 Task: Reply All to email with the signature Daniel Baker with the subject Payment confirmation from softage.1@softage.net with the message I need your input on the best way to handle a project issue that has arisen., select first 2 words, change the font color from current to yellow and background color to blue Send the email
Action: Mouse moved to (440, 573)
Screenshot: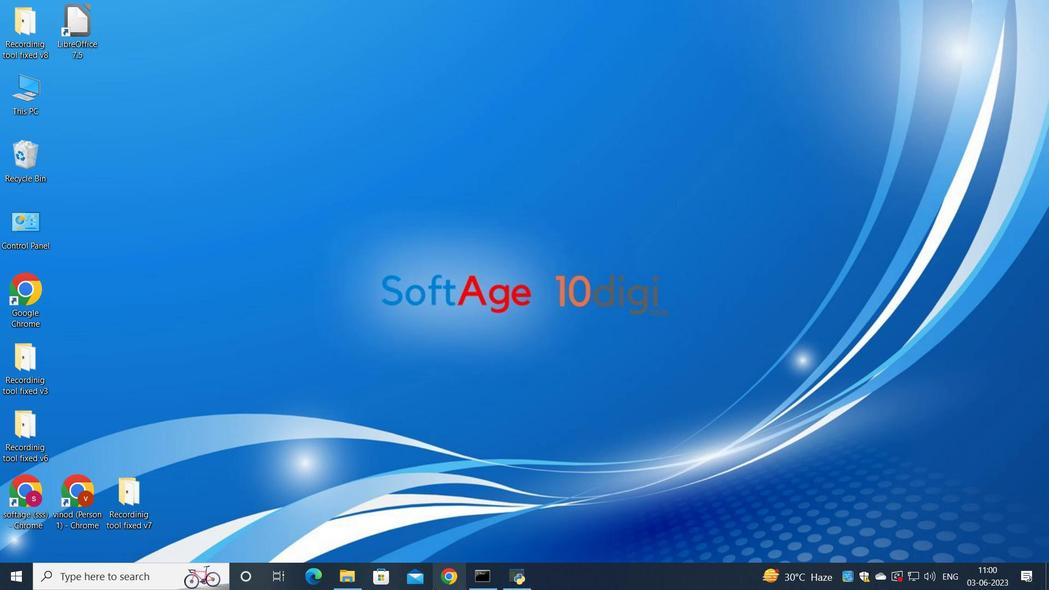 
Action: Mouse pressed left at (440, 573)
Screenshot: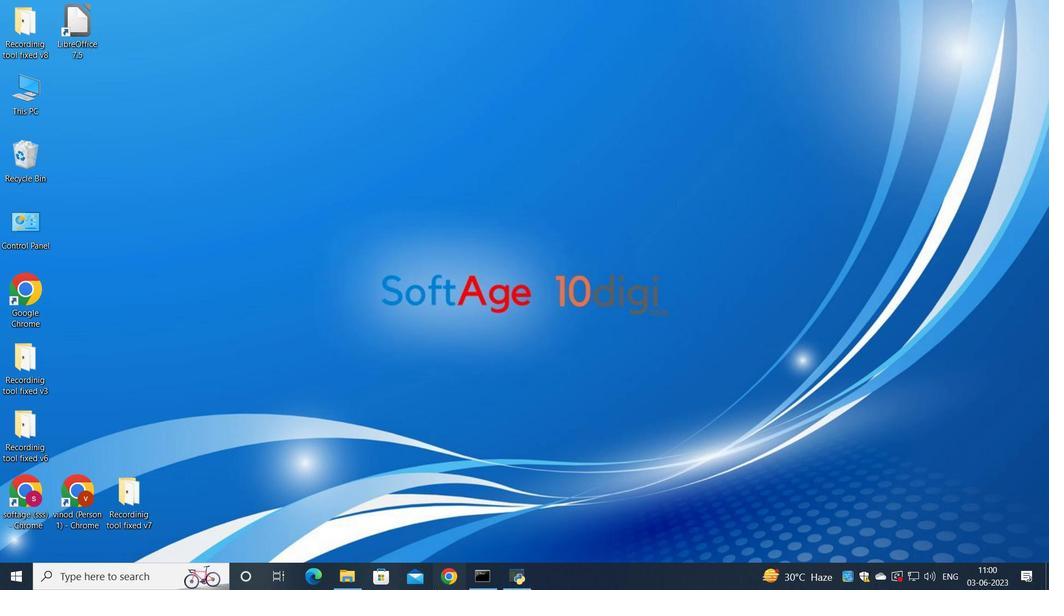 
Action: Mouse moved to (471, 359)
Screenshot: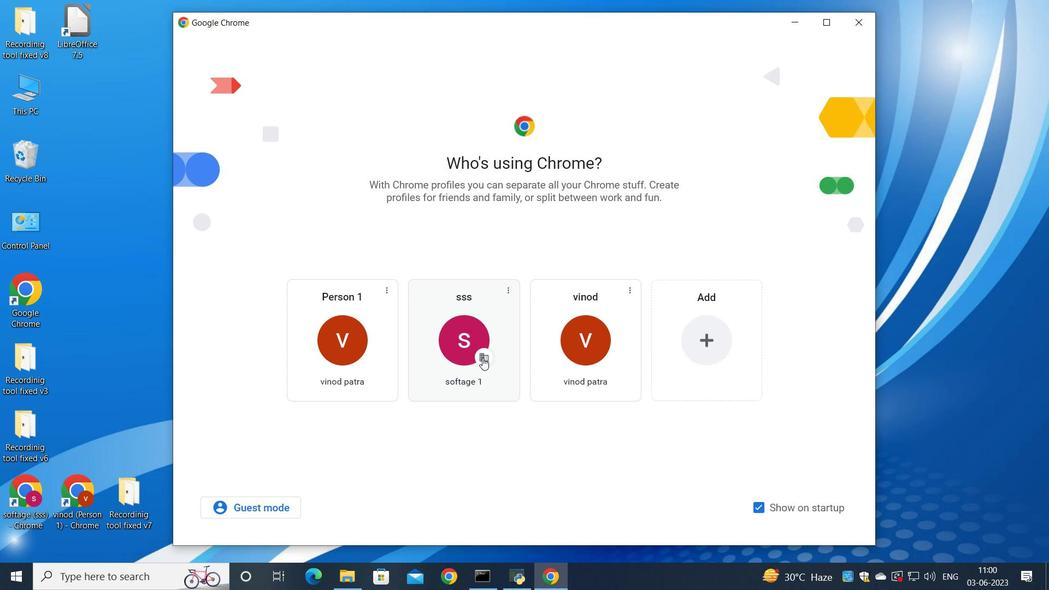 
Action: Mouse pressed left at (471, 359)
Screenshot: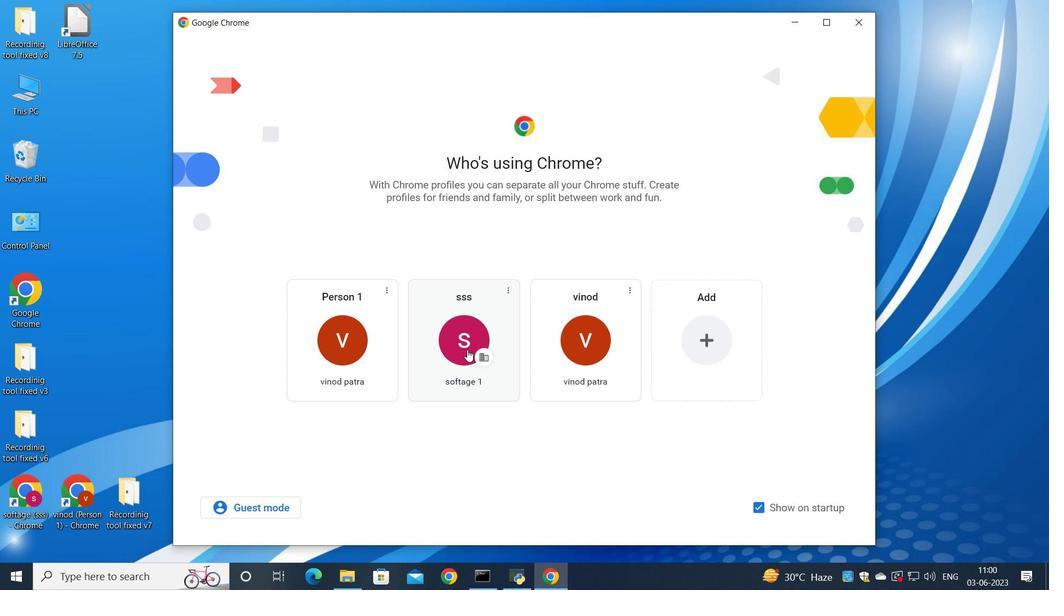 
Action: Mouse moved to (920, 92)
Screenshot: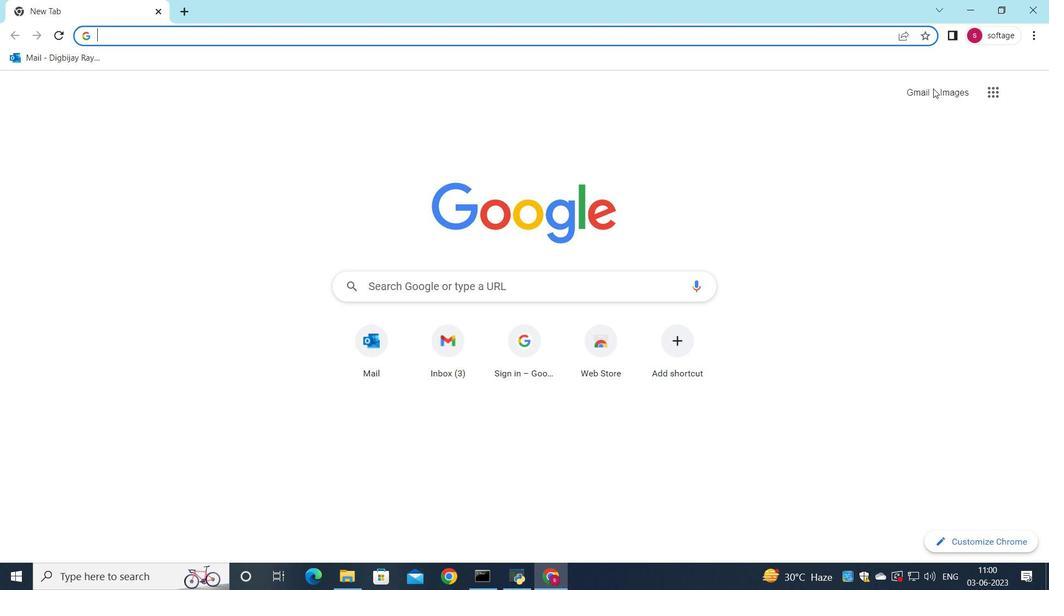 
Action: Mouse pressed left at (920, 92)
Screenshot: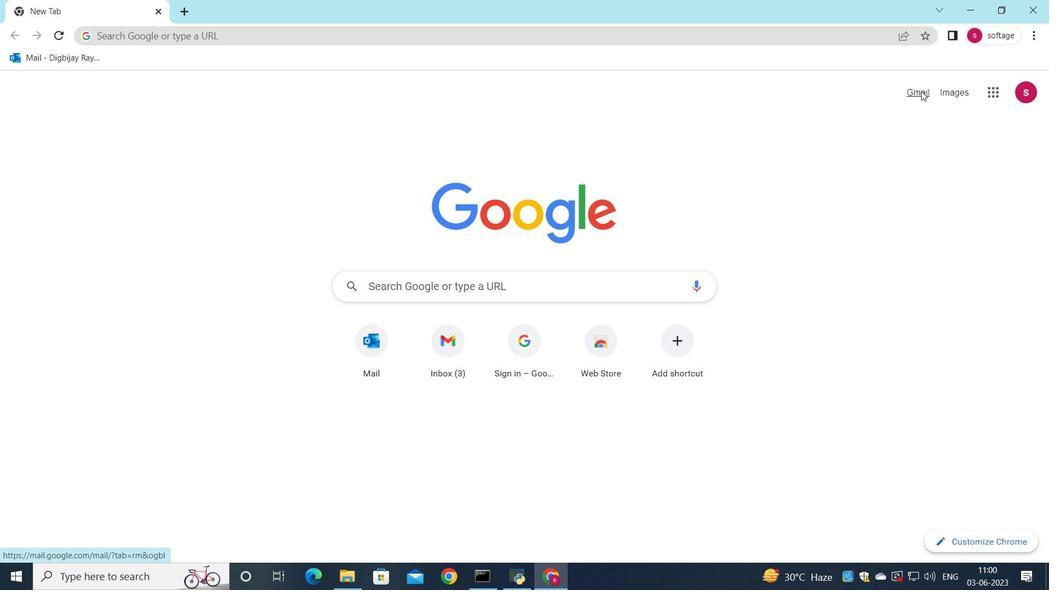 
Action: Mouse moved to (887, 101)
Screenshot: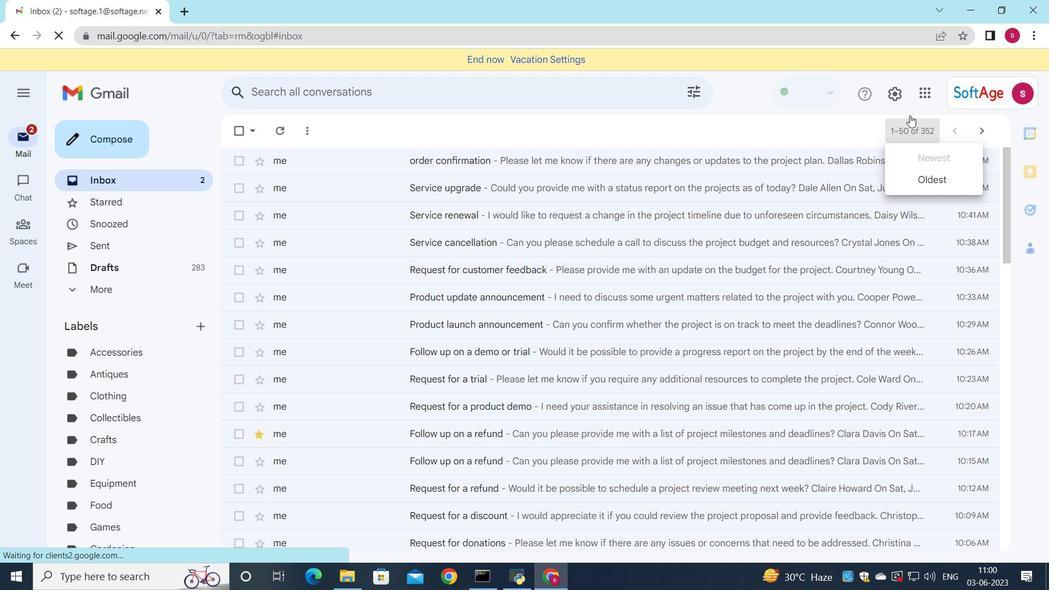 
Action: Mouse pressed left at (887, 101)
Screenshot: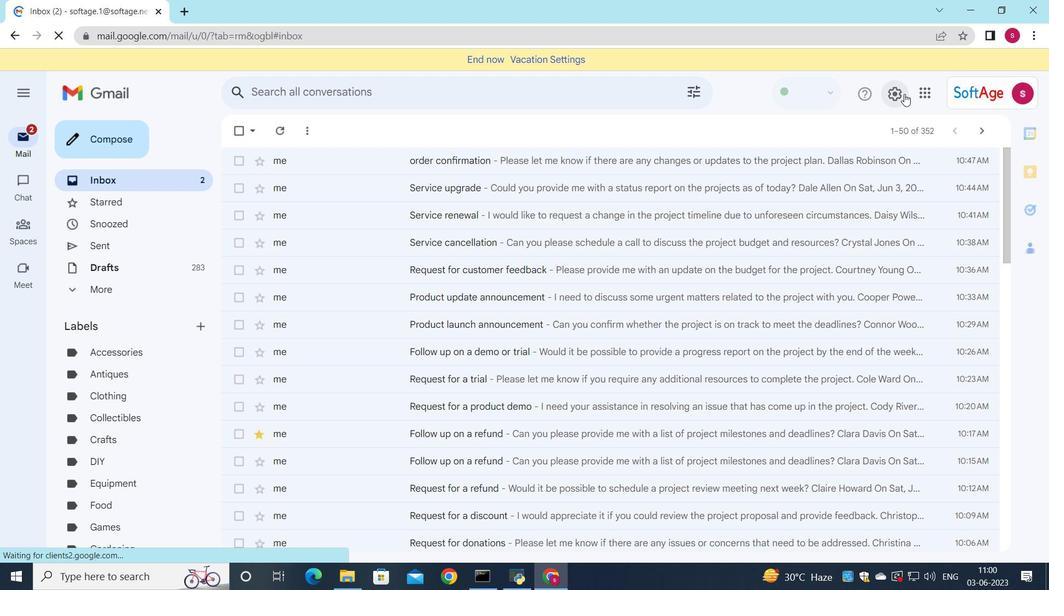 
Action: Mouse moved to (869, 159)
Screenshot: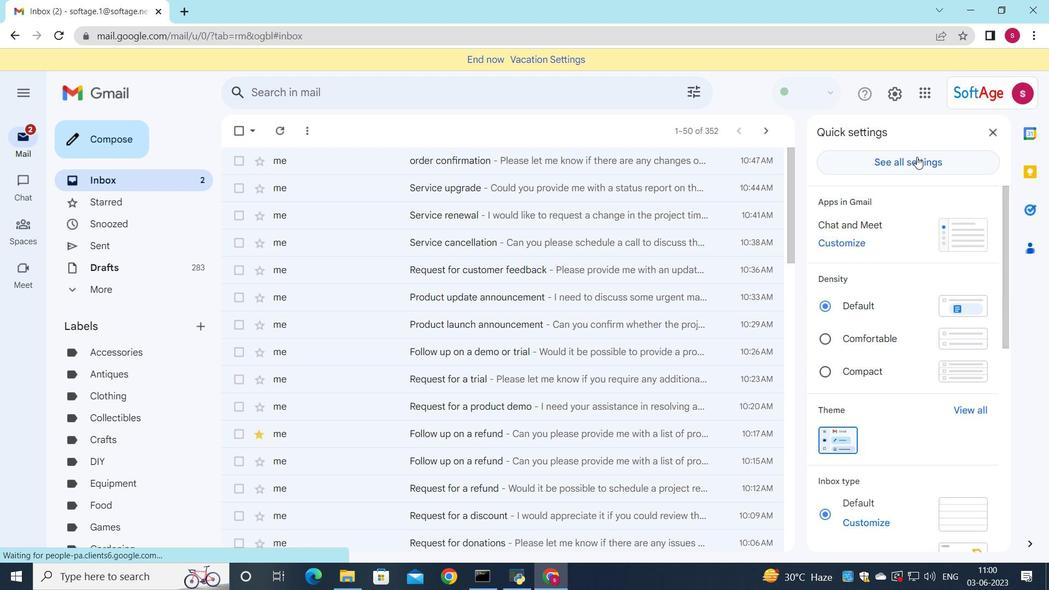 
Action: Mouse pressed left at (869, 159)
Screenshot: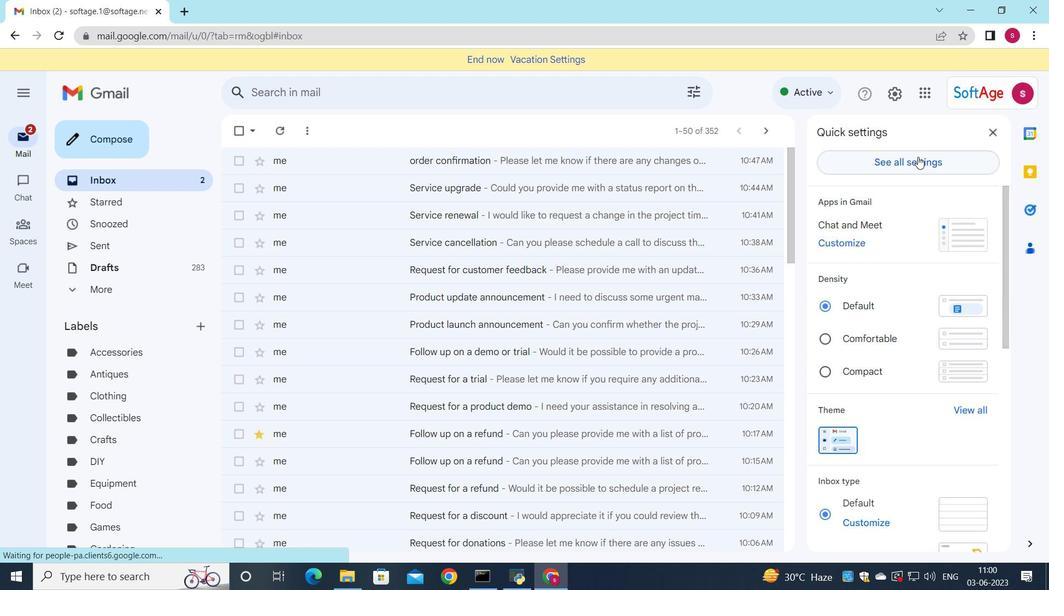
Action: Mouse moved to (591, 314)
Screenshot: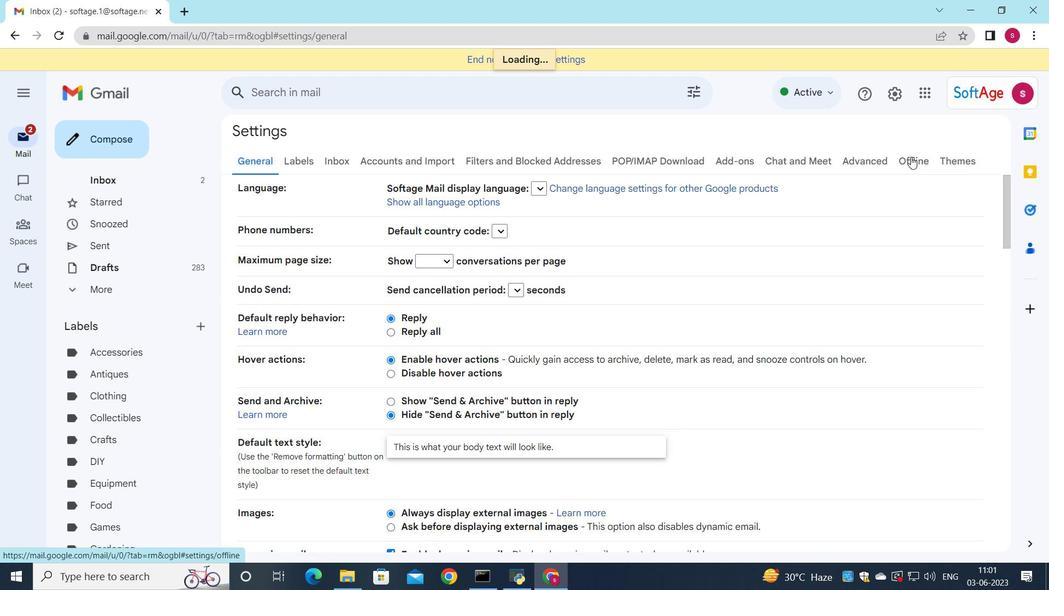 
Action: Mouse scrolled (591, 313) with delta (0, 0)
Screenshot: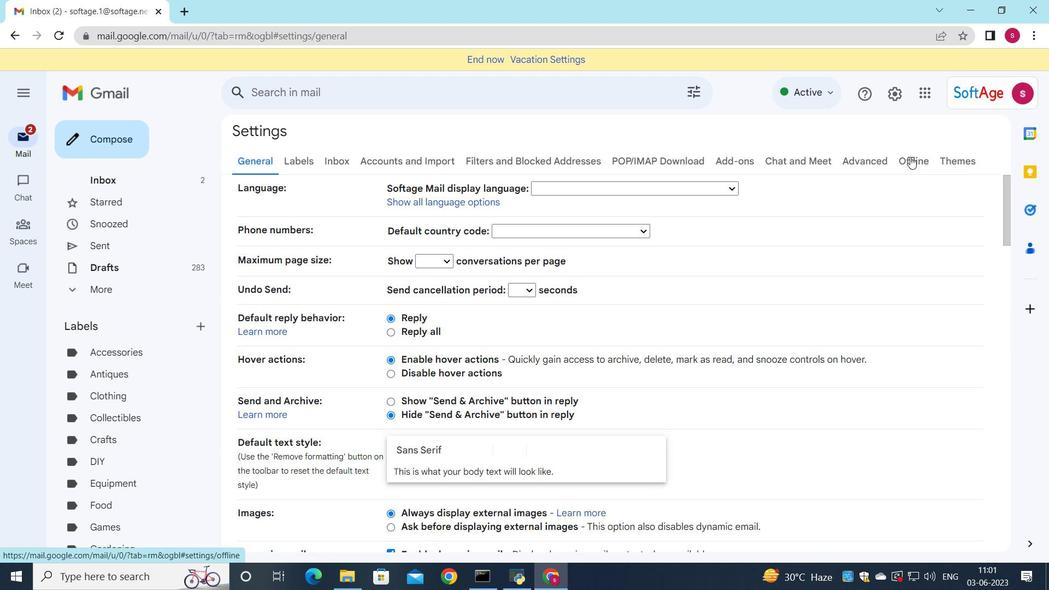 
Action: Mouse moved to (591, 314)
Screenshot: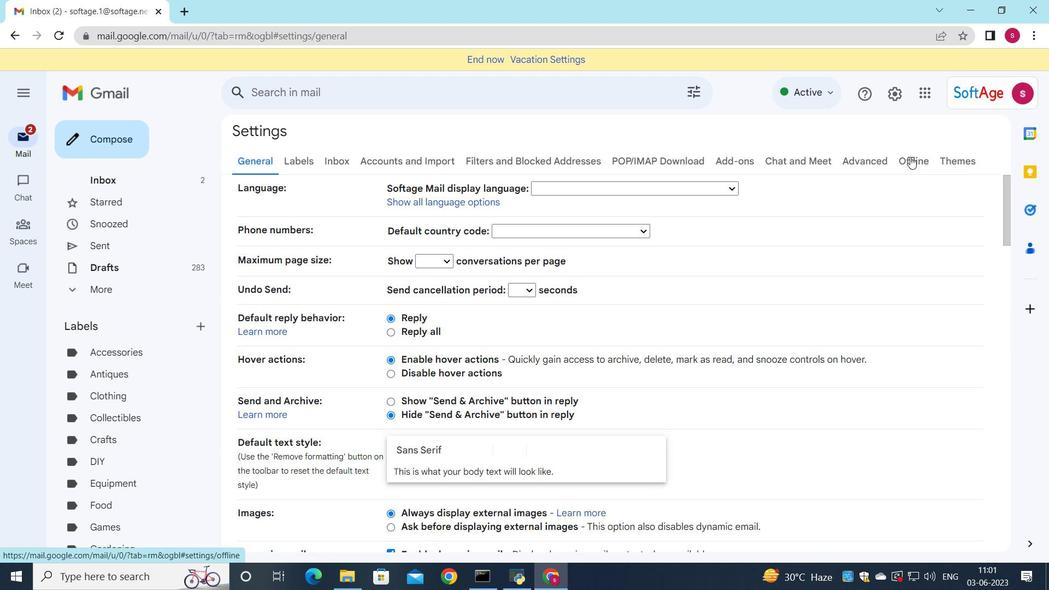
Action: Mouse scrolled (591, 314) with delta (0, 0)
Screenshot: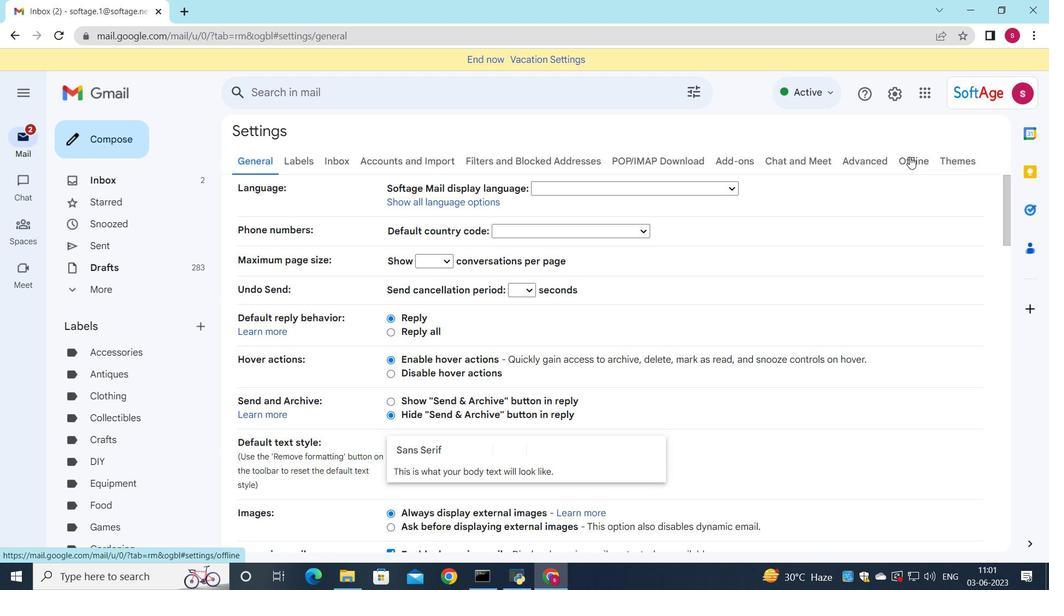 
Action: Mouse moved to (590, 315)
Screenshot: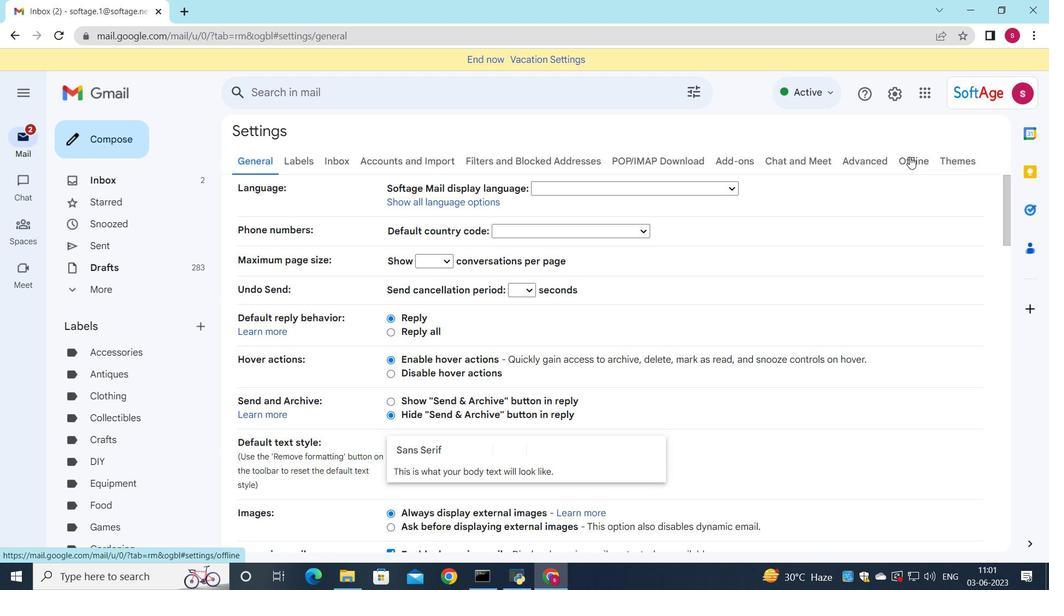
Action: Mouse scrolled (590, 314) with delta (0, 0)
Screenshot: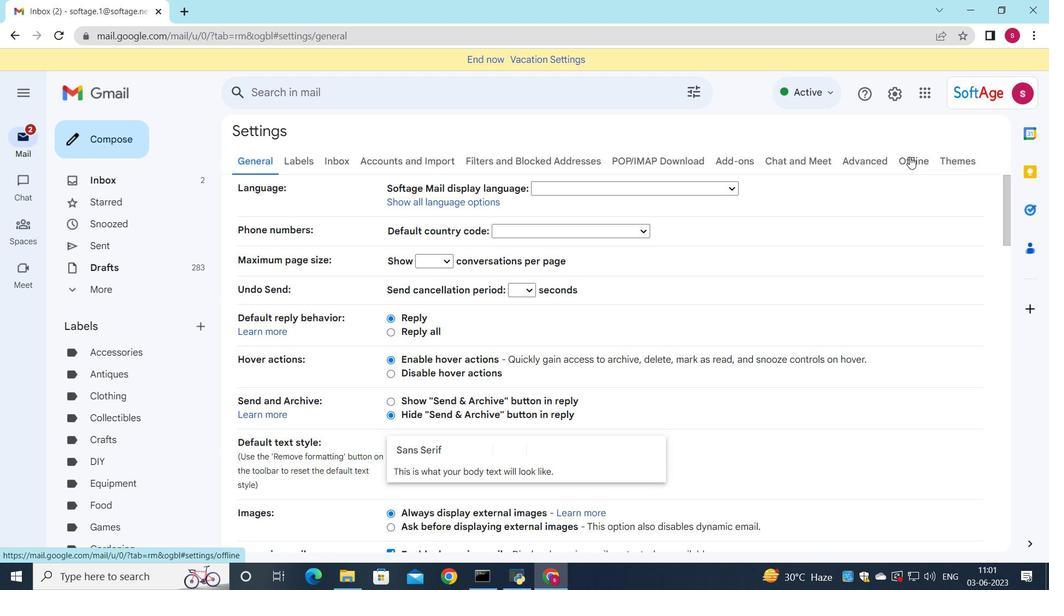 
Action: Mouse scrolled (590, 314) with delta (0, 0)
Screenshot: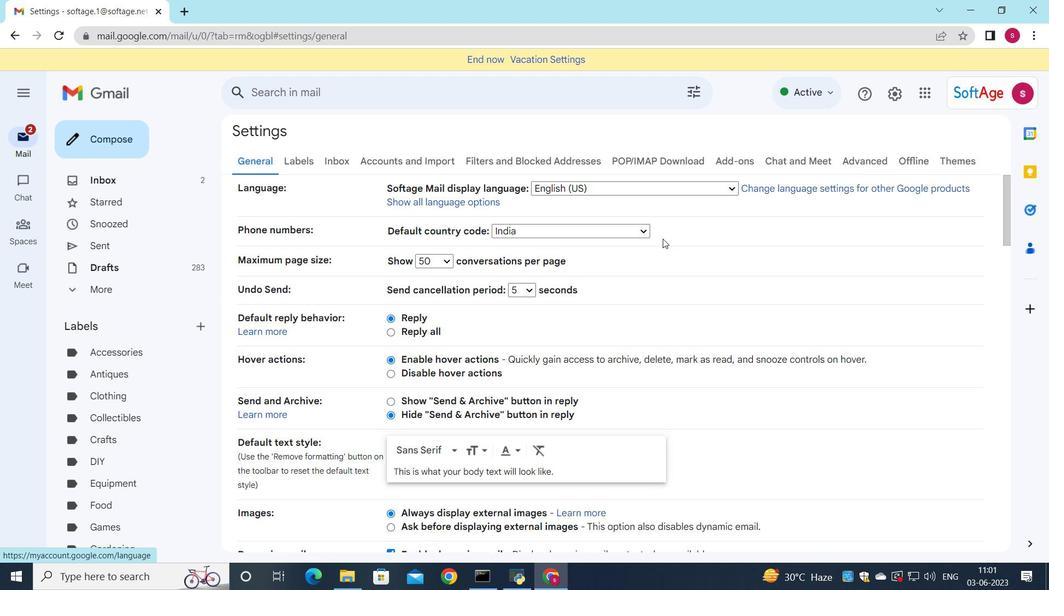 
Action: Mouse scrolled (590, 314) with delta (0, 0)
Screenshot: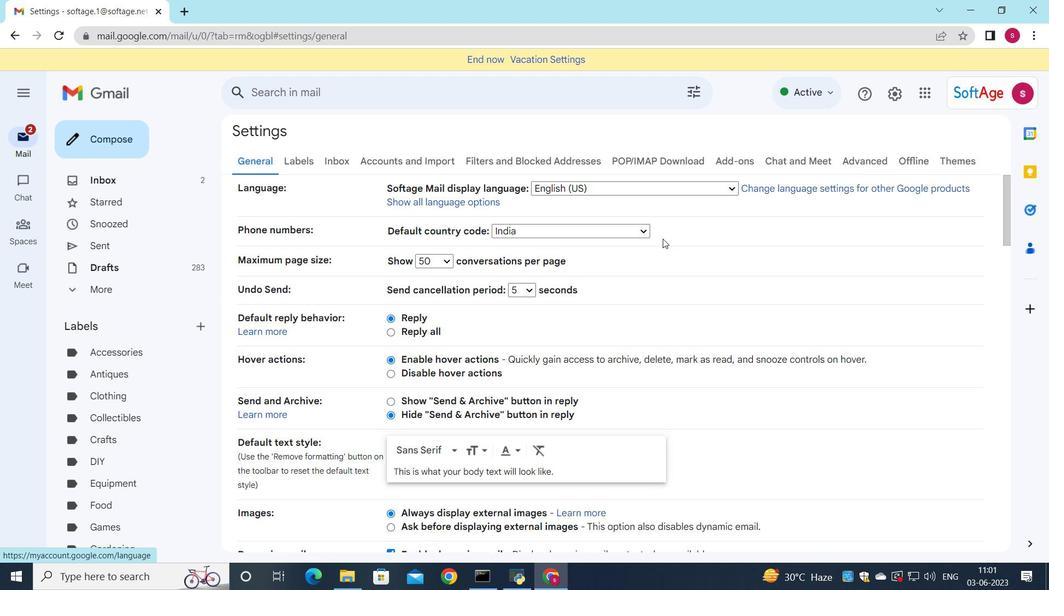 
Action: Mouse scrolled (590, 314) with delta (0, 0)
Screenshot: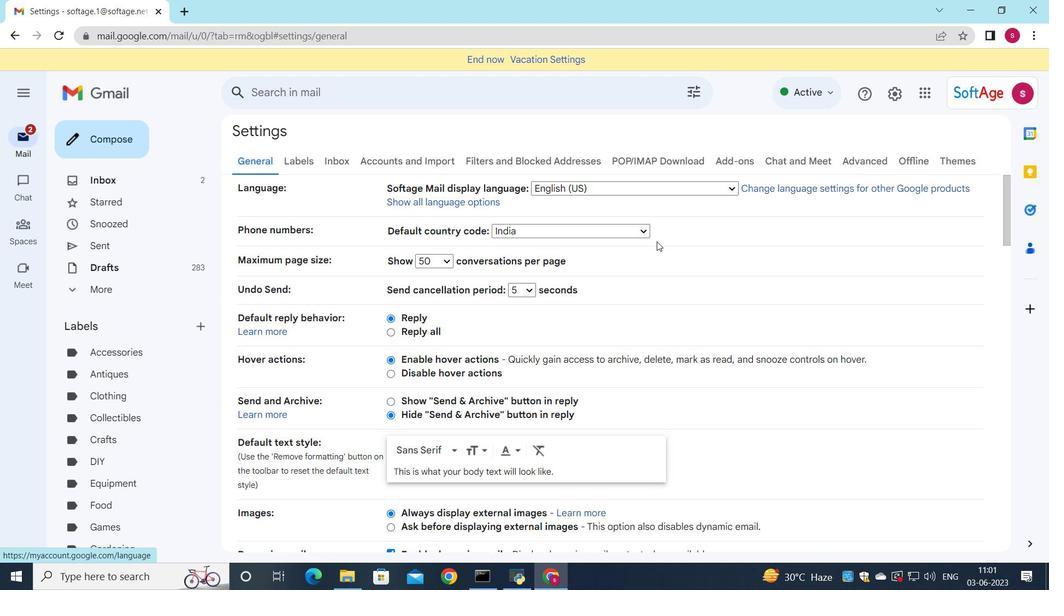 
Action: Mouse moved to (589, 319)
Screenshot: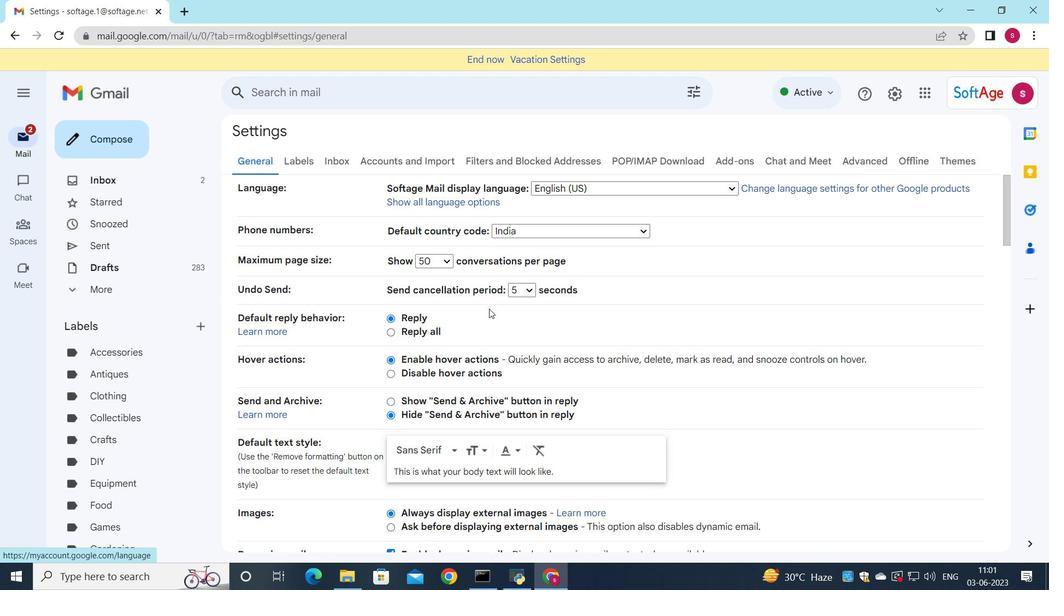 
Action: Mouse scrolled (589, 318) with delta (0, 0)
Screenshot: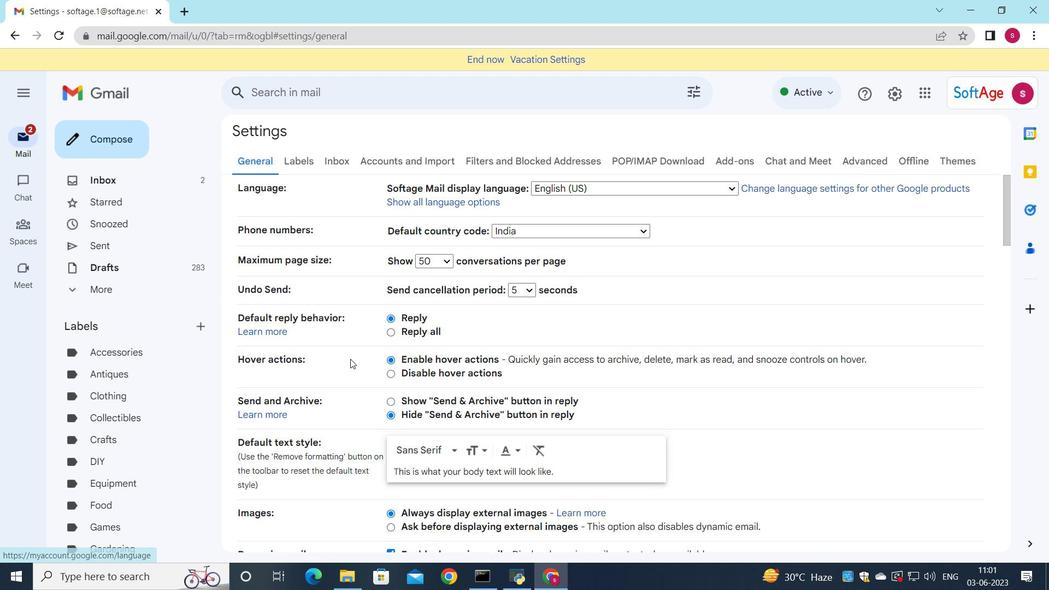 
Action: Mouse scrolled (589, 318) with delta (0, 0)
Screenshot: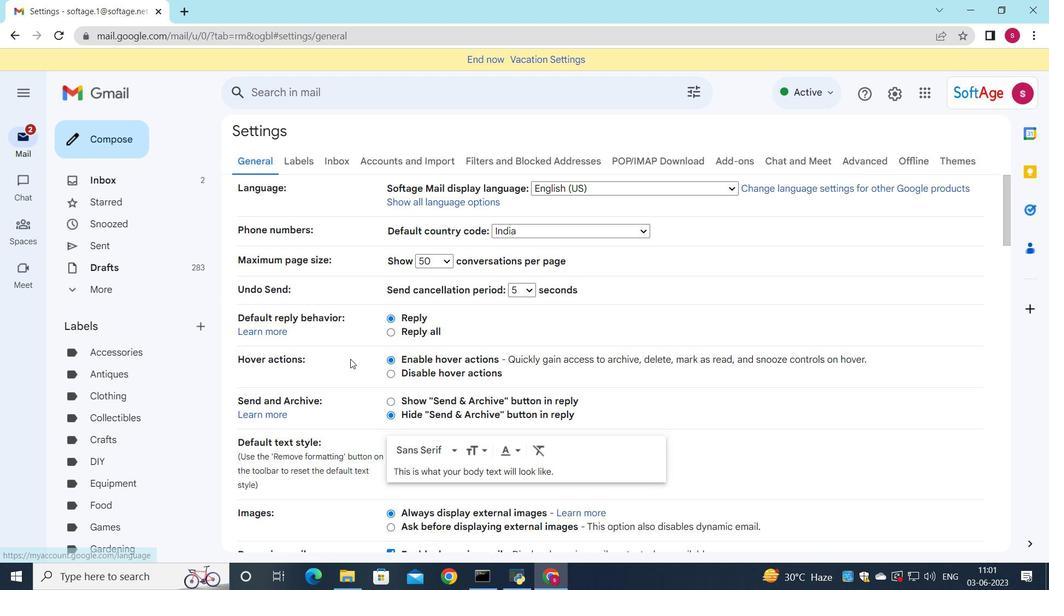 
Action: Mouse scrolled (589, 318) with delta (0, 0)
Screenshot: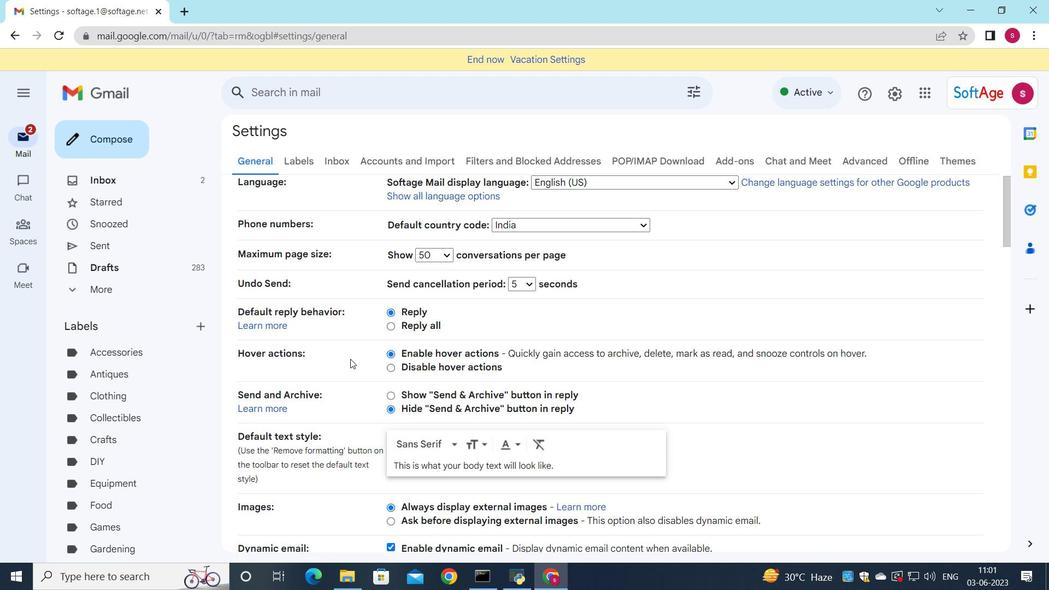 
Action: Mouse scrolled (589, 318) with delta (0, 0)
Screenshot: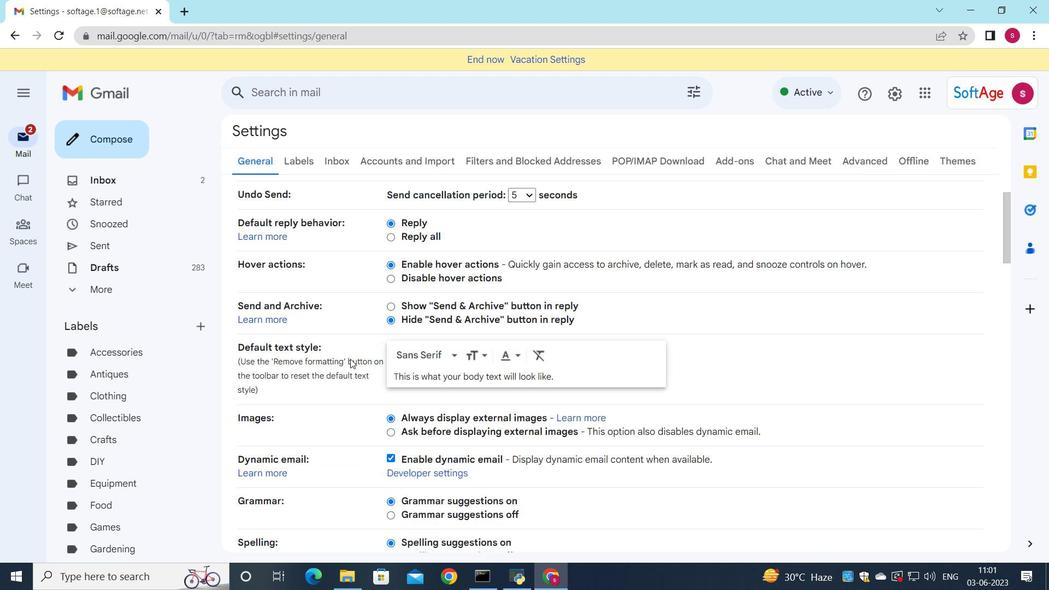 
Action: Mouse scrolled (589, 318) with delta (0, 0)
Screenshot: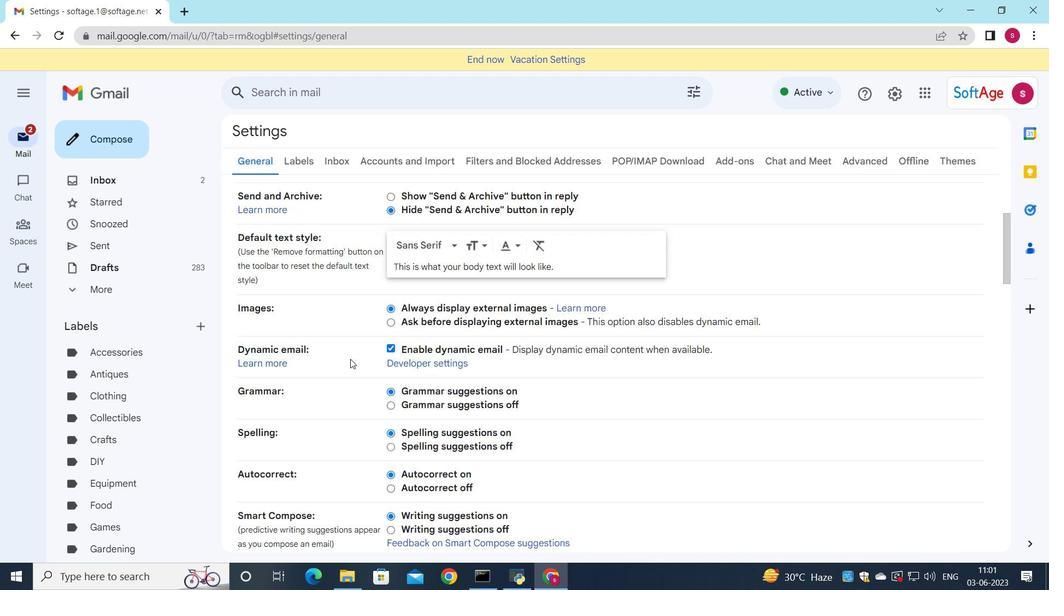 
Action: Mouse scrolled (589, 318) with delta (0, 0)
Screenshot: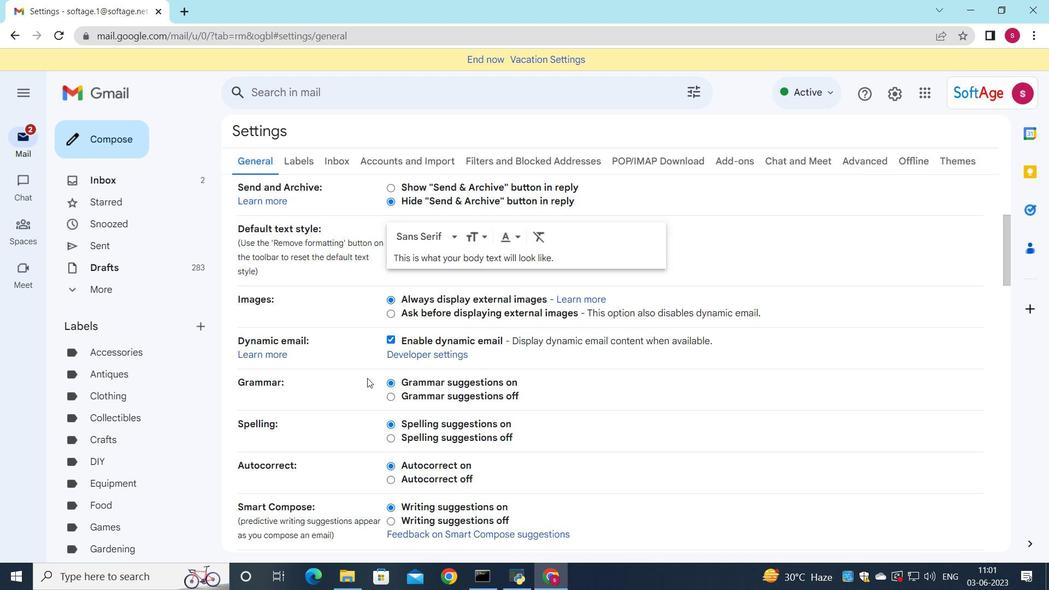 
Action: Mouse scrolled (589, 318) with delta (0, 0)
Screenshot: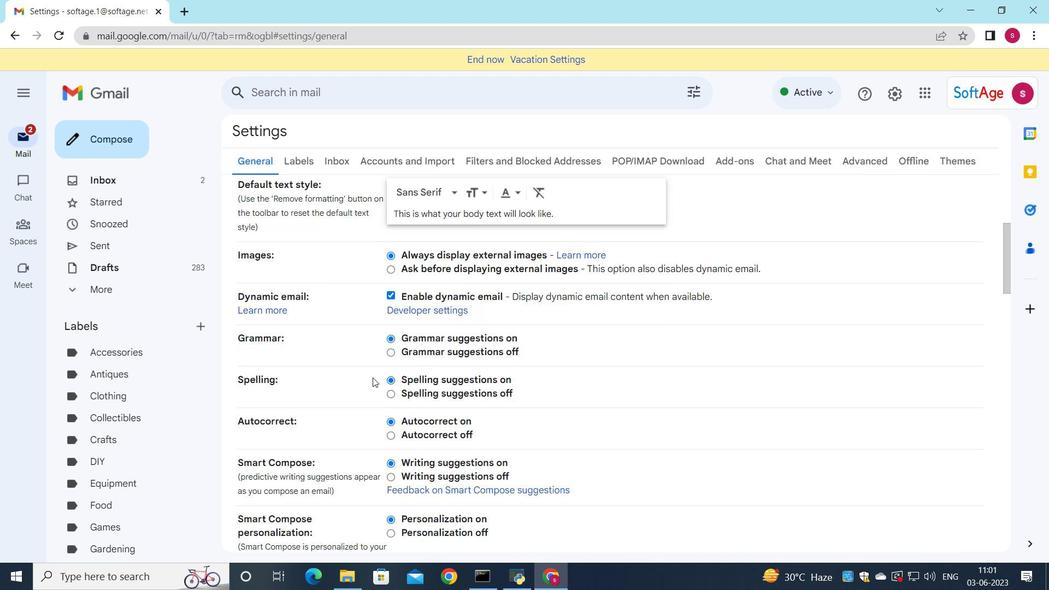 
Action: Mouse scrolled (589, 318) with delta (0, 0)
Screenshot: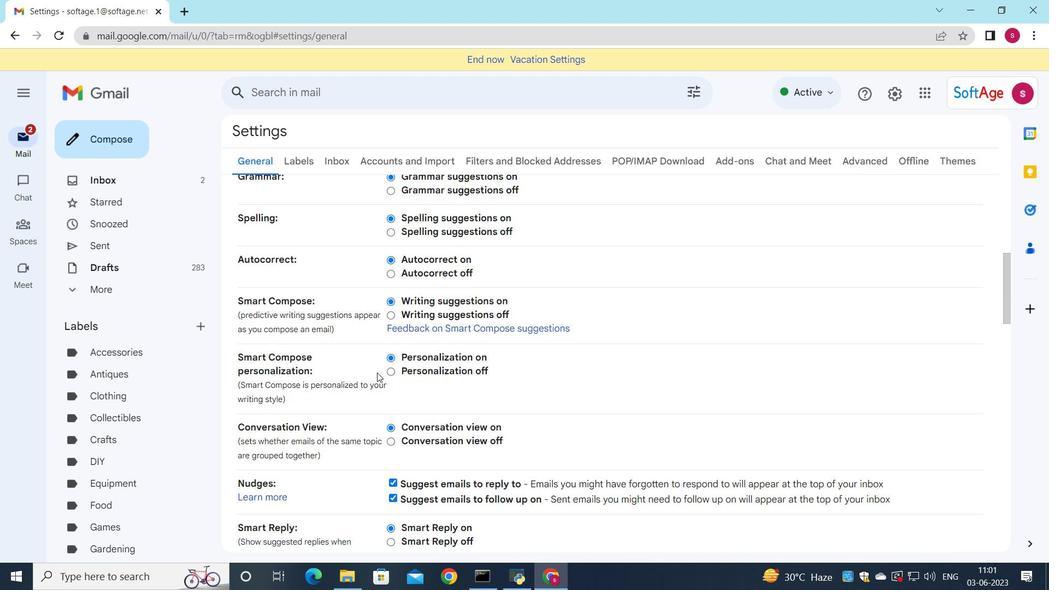 
Action: Mouse scrolled (589, 318) with delta (0, 0)
Screenshot: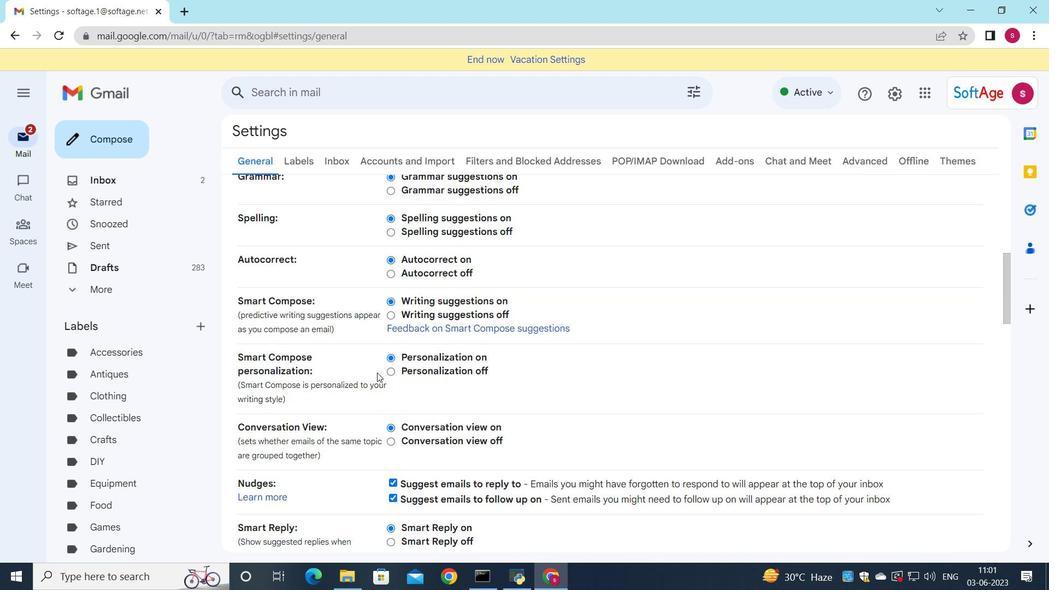 
Action: Mouse scrolled (589, 318) with delta (0, 0)
Screenshot: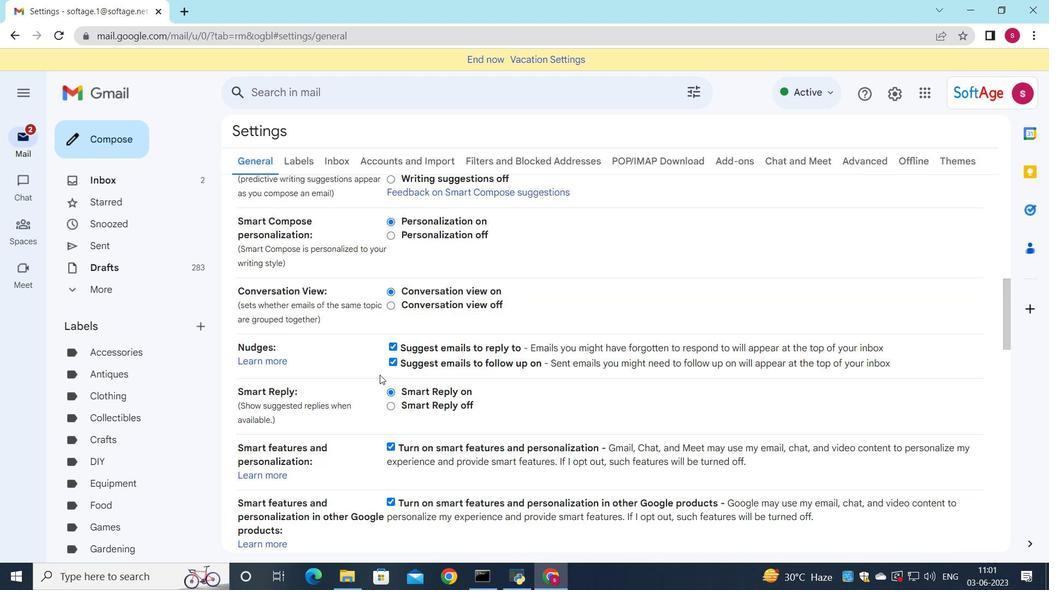 
Action: Mouse scrolled (589, 318) with delta (0, 0)
Screenshot: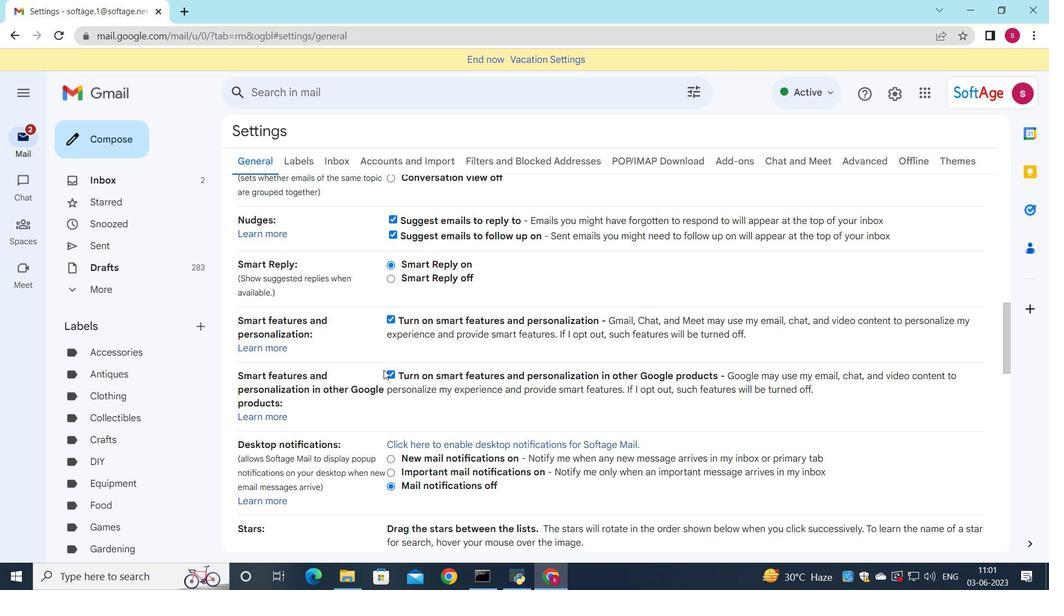 
Action: Mouse scrolled (589, 318) with delta (0, 0)
Screenshot: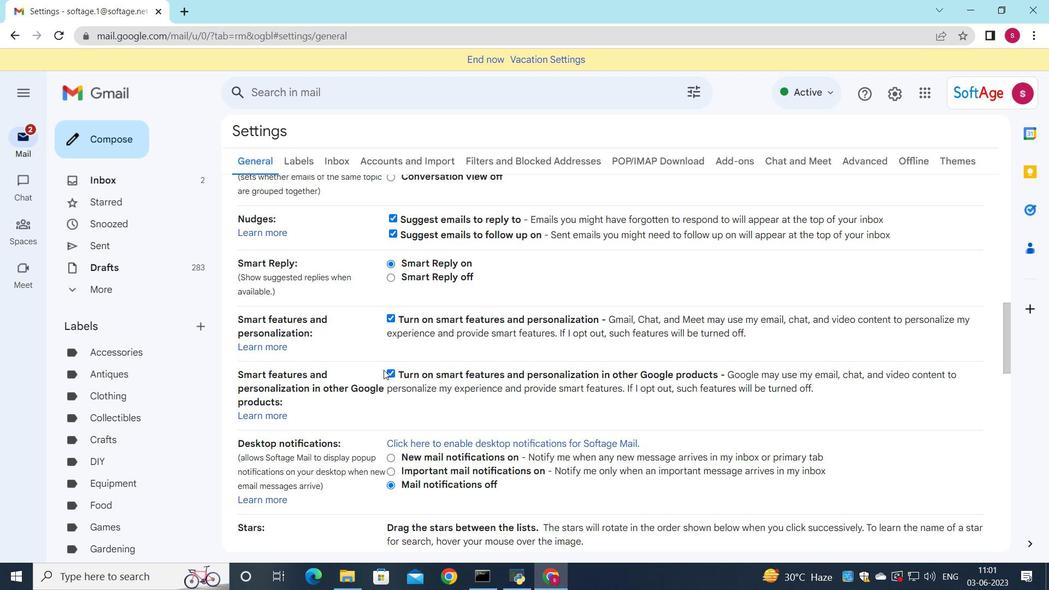 
Action: Mouse moved to (540, 276)
Screenshot: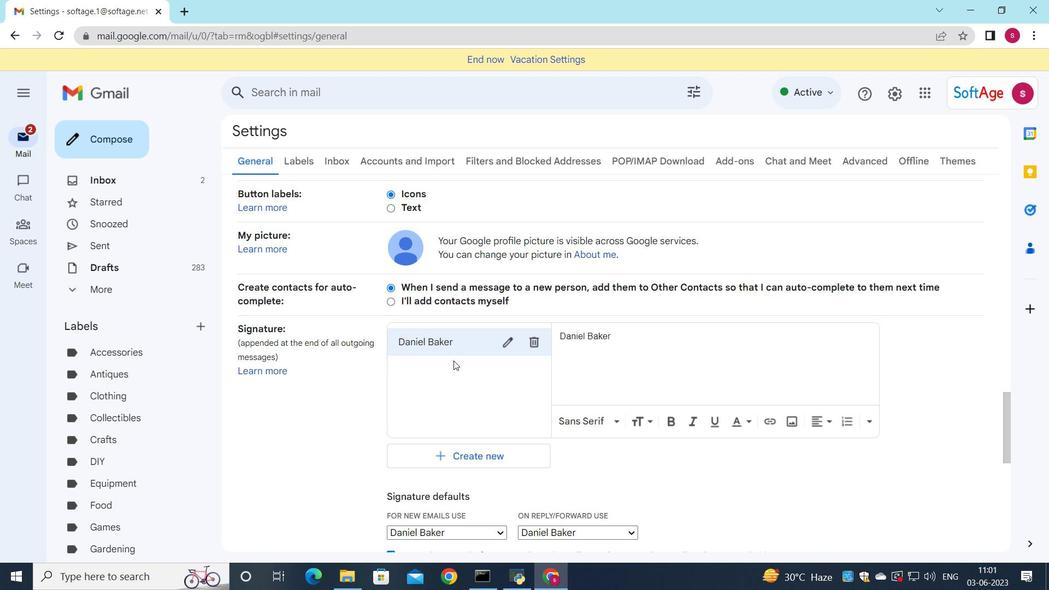 
Action: Mouse pressed left at (540, 276)
Screenshot: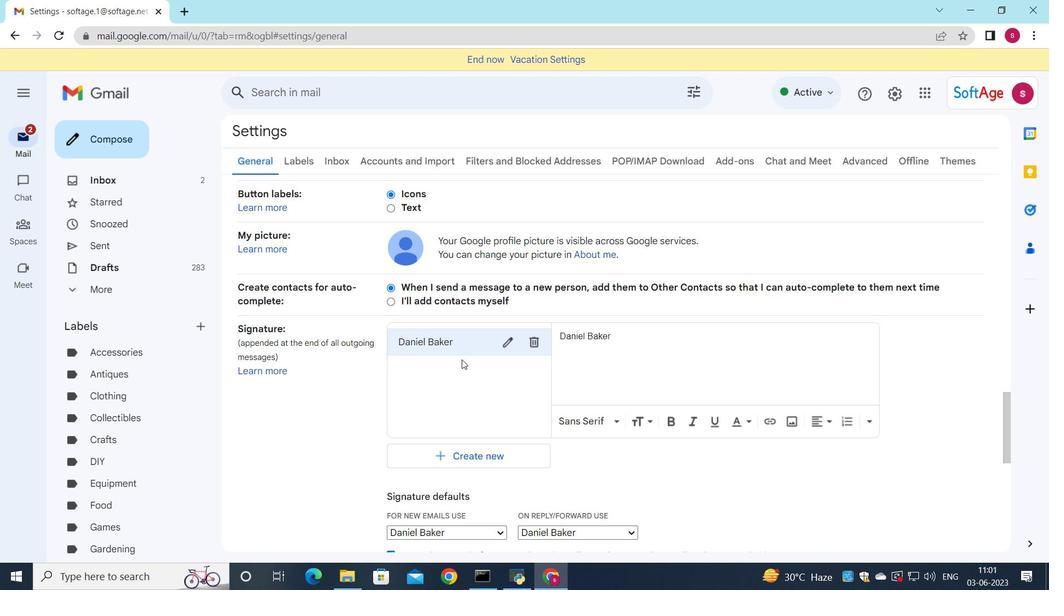 
Action: Mouse moved to (650, 335)
Screenshot: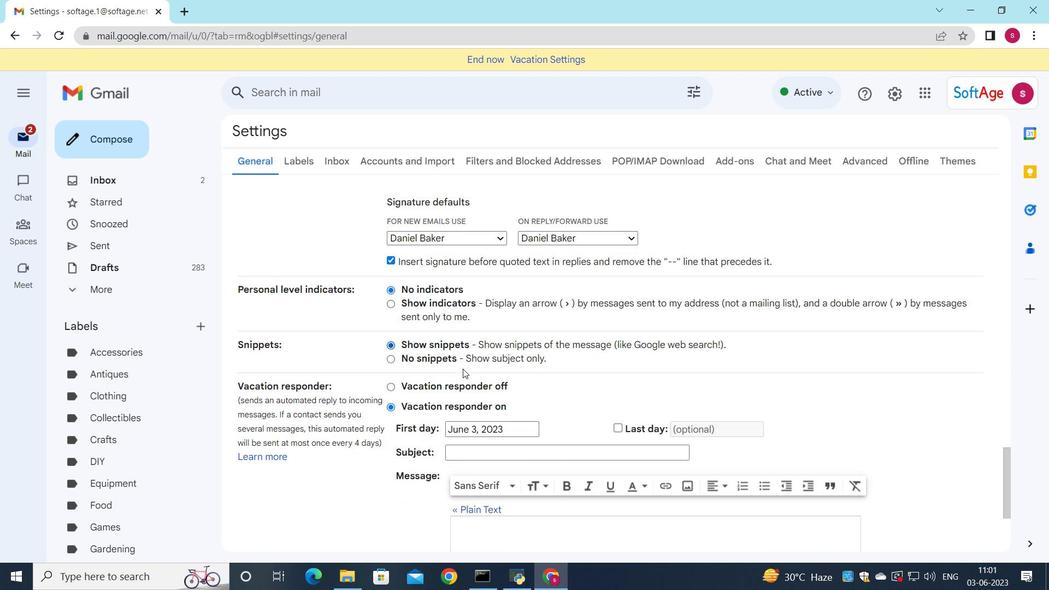 
Action: Mouse pressed left at (650, 335)
Screenshot: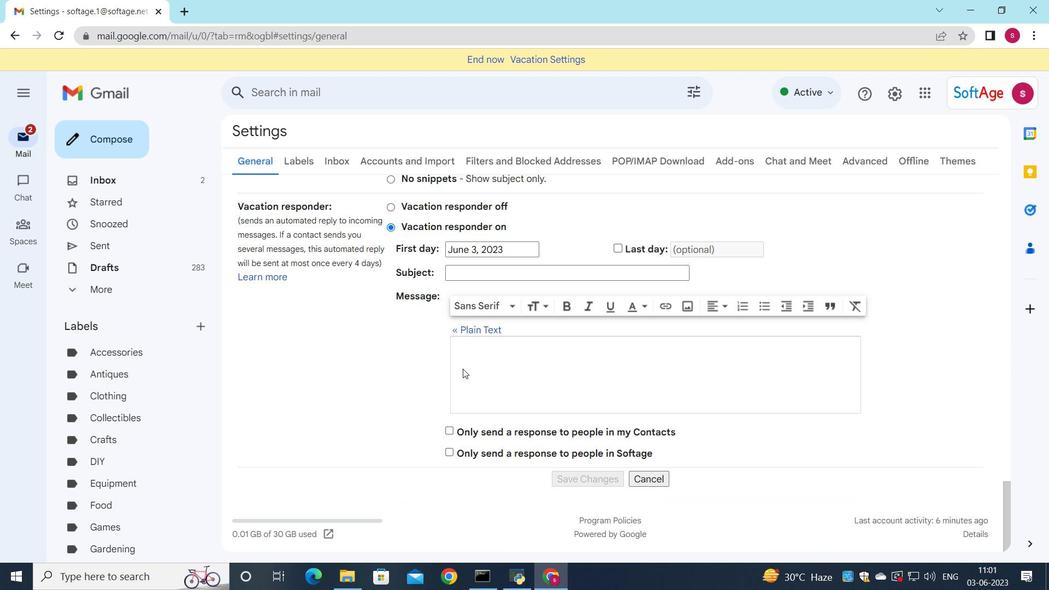 
Action: Mouse moved to (449, 288)
Screenshot: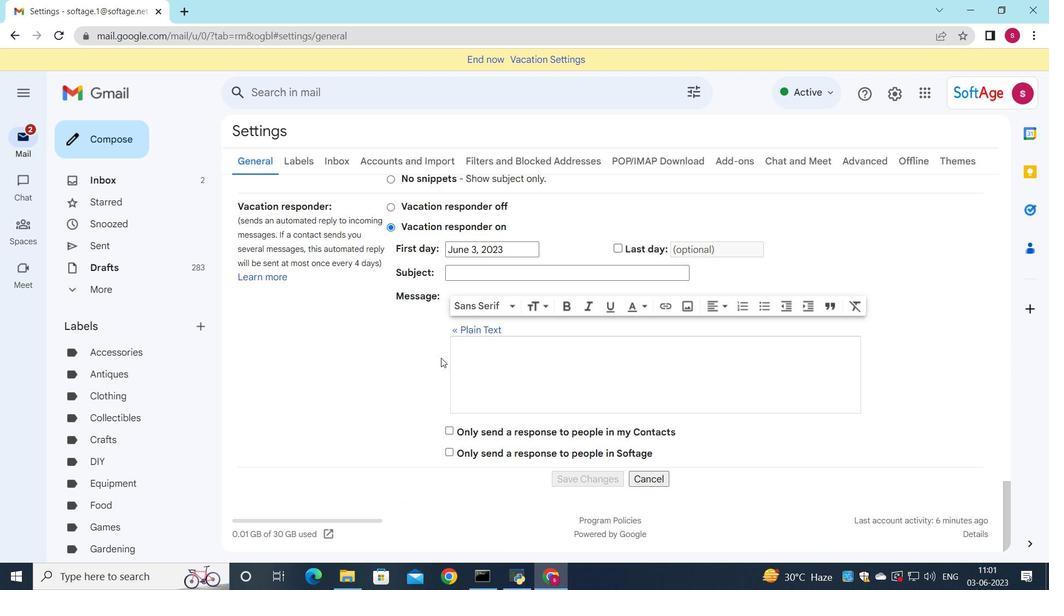 
Action: Mouse pressed left at (449, 288)
Screenshot: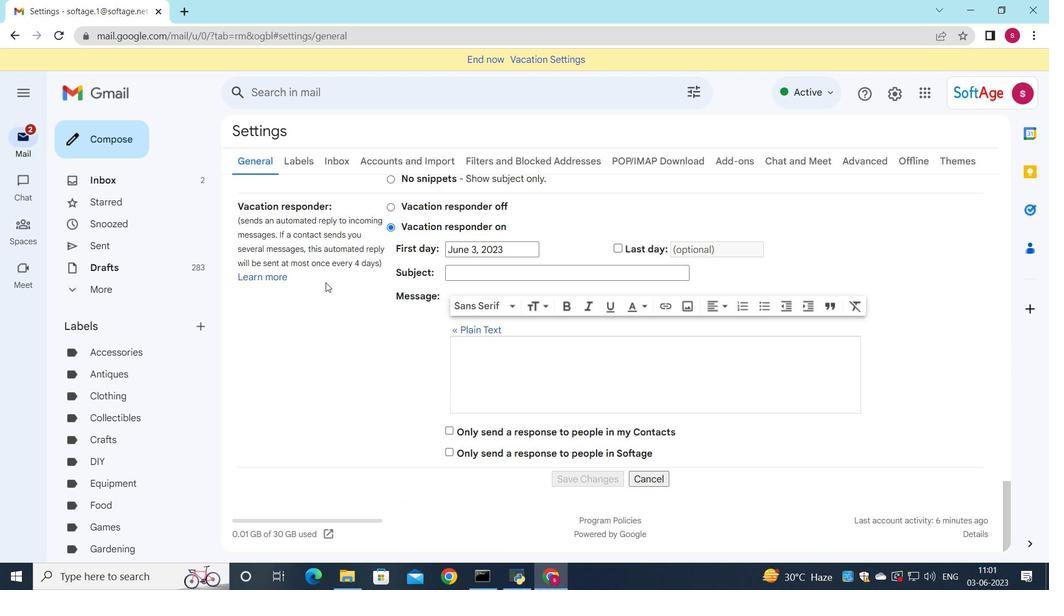 
Action: Mouse moved to (646, 324)
Screenshot: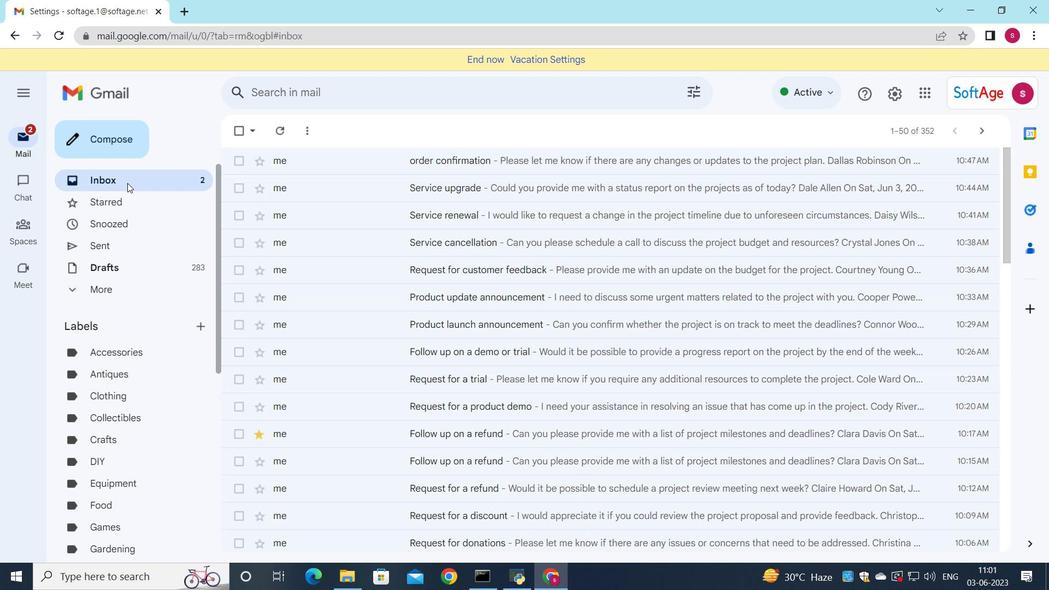 
Action: Key pressed <Key.shift>Daniel<Key.space><Key.shift>baker
Screenshot: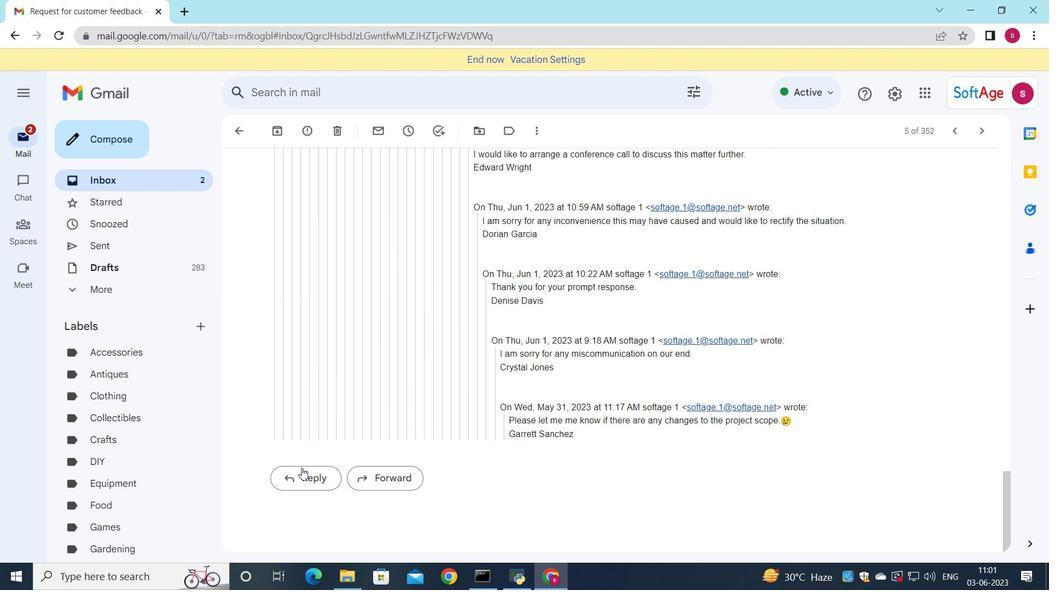 
Action: Mouse moved to (419, 304)
Screenshot: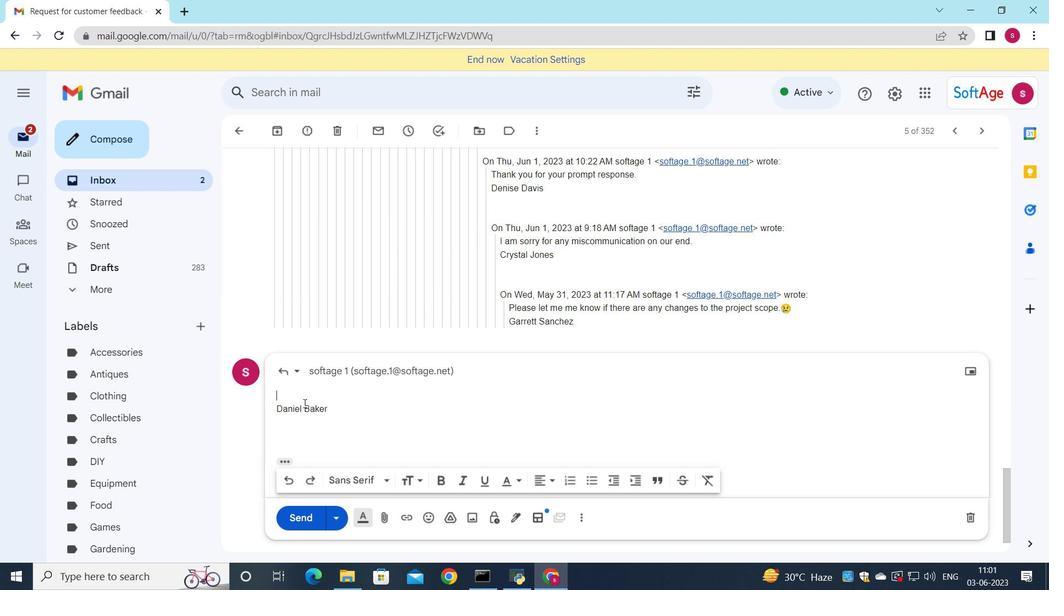 
Action: Mouse pressed left at (419, 304)
Screenshot: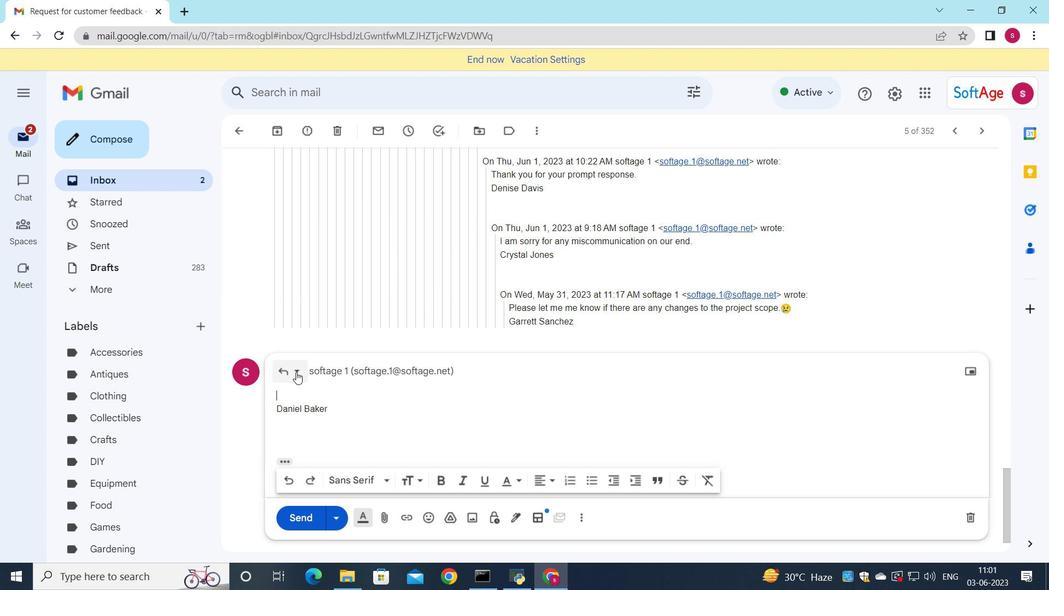 
Action: Key pressed <Key.backspace><Key.shift>B
Screenshot: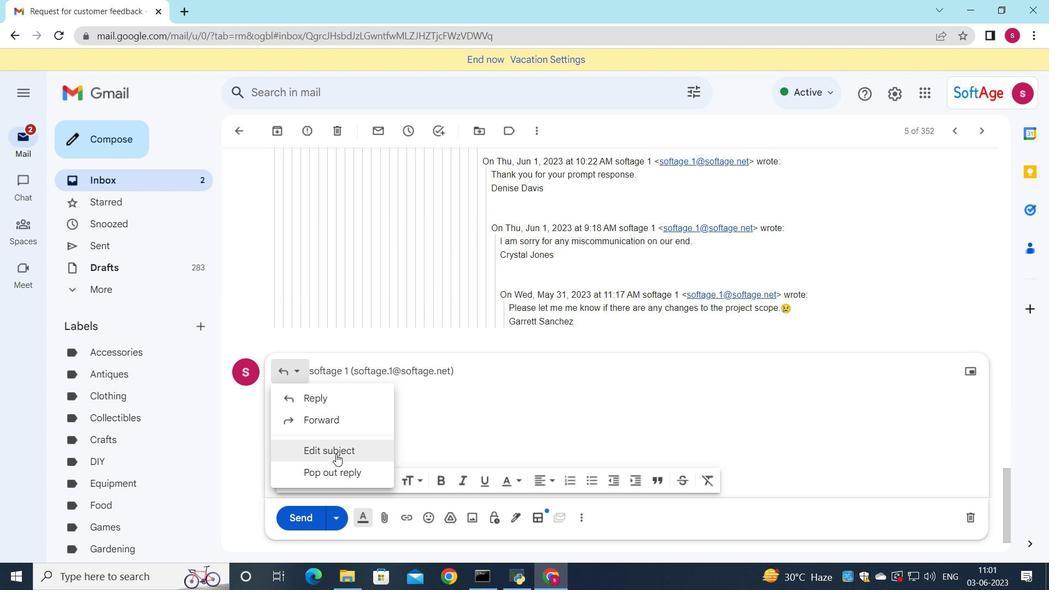
Action: Mouse moved to (637, 343)
Screenshot: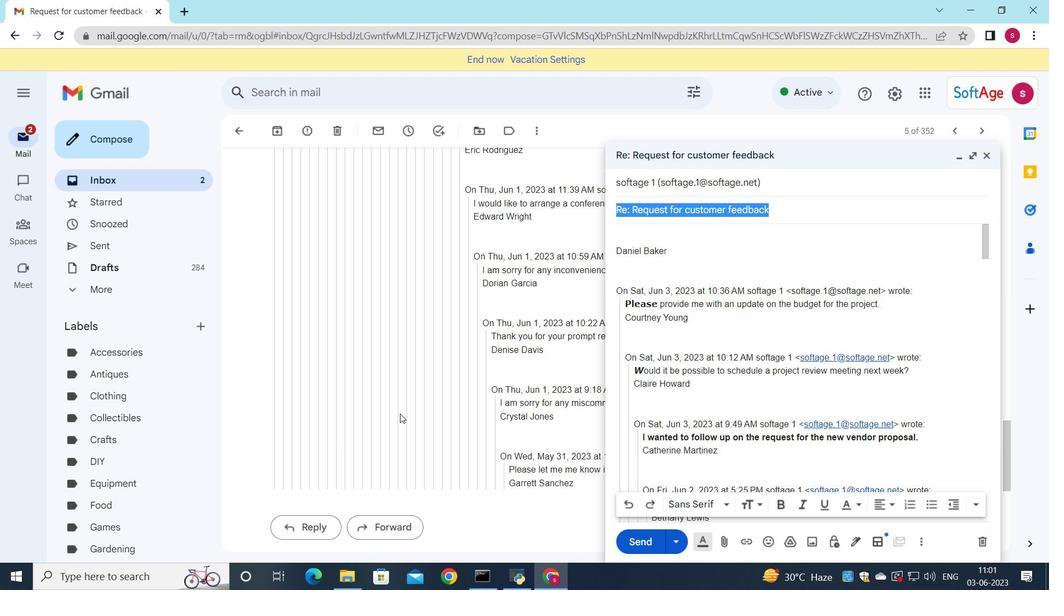 
Action: Mouse pressed left at (637, 343)
Screenshot: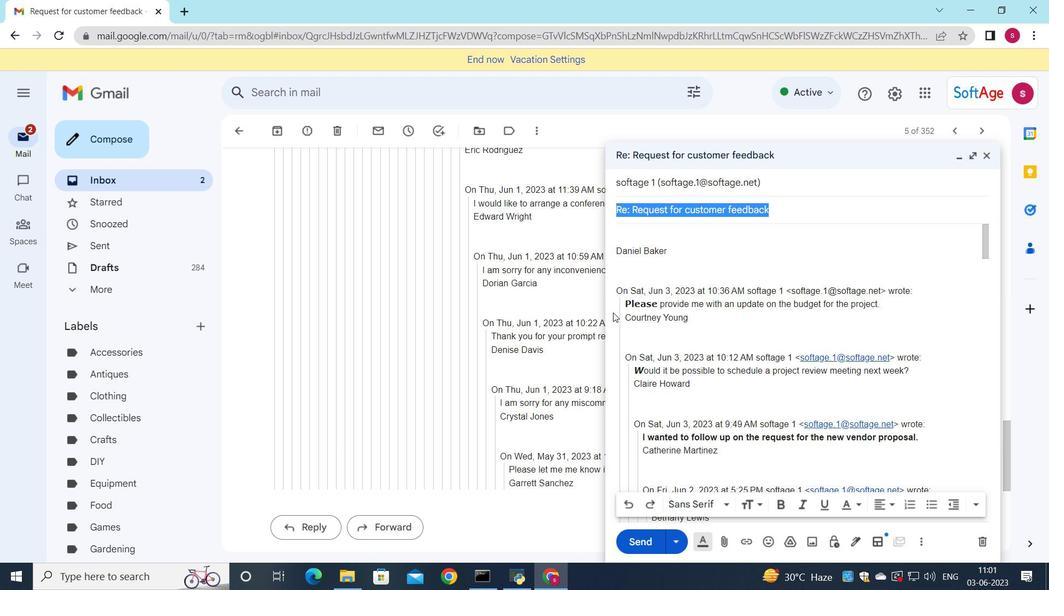 
Action: Mouse moved to (620, 276)
Screenshot: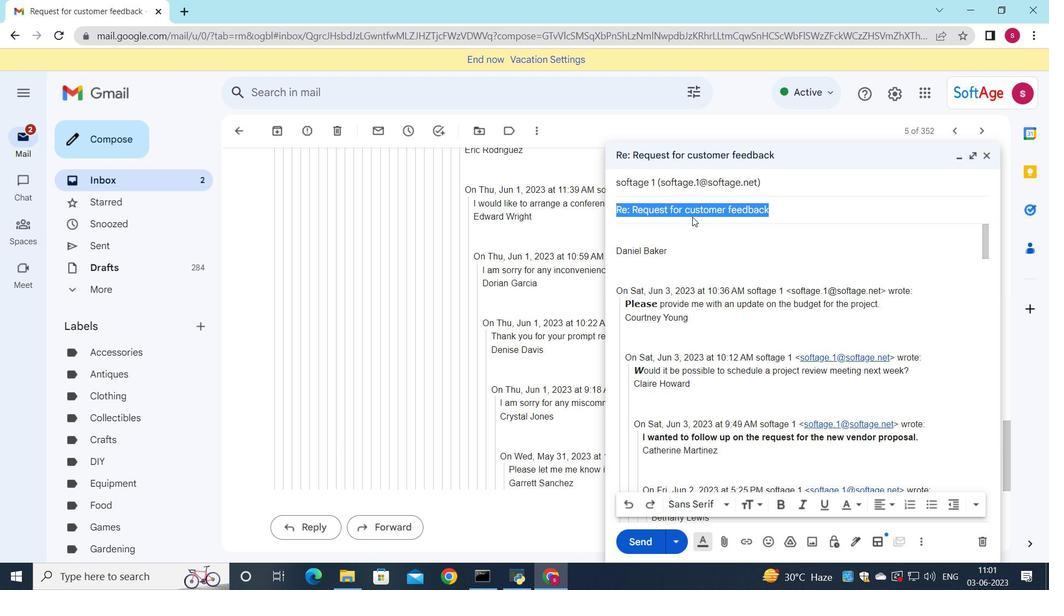 
Action: Mouse pressed left at (620, 276)
Screenshot: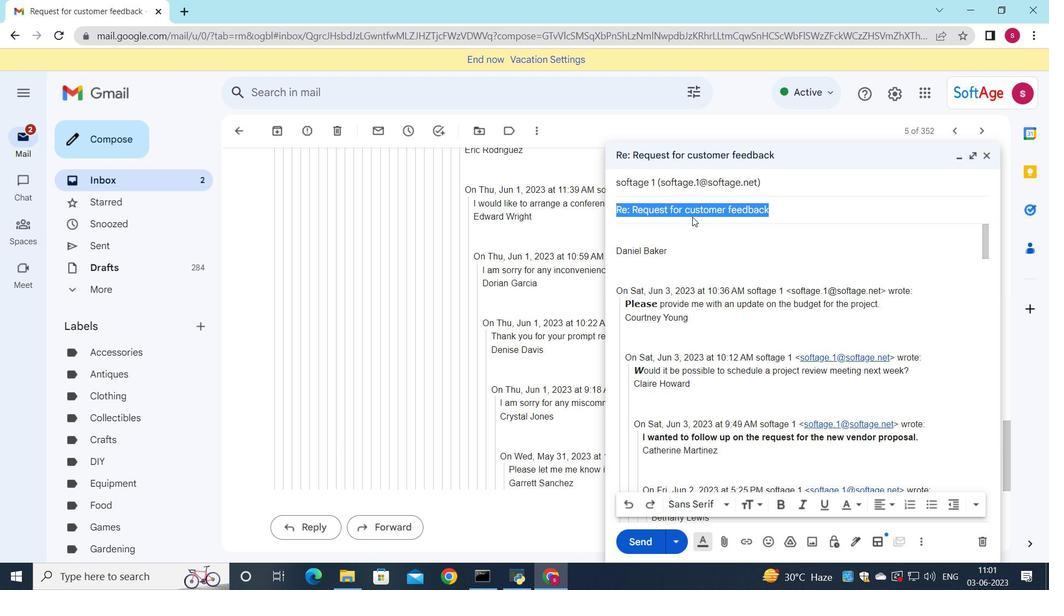 
Action: Key pressed <Key.shift>dan<Key.backspace><Key.backspace><Key.backspace><Key.backspace><Key.backspace><Key.shift>Daniel<Key.space><Key.shift>Baker
Screenshot: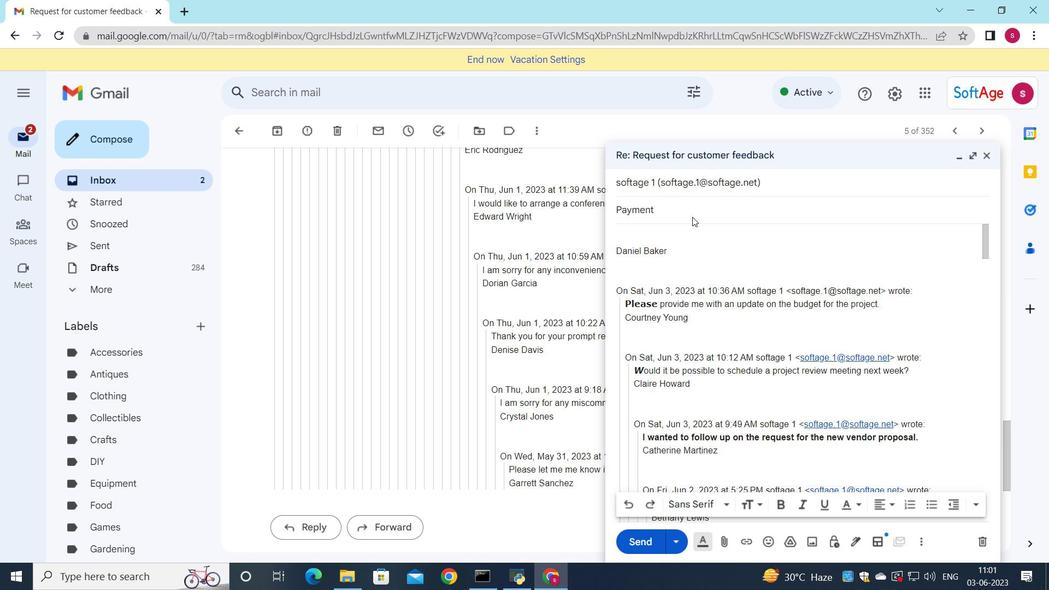 
Action: Mouse moved to (620, 280)
Screenshot: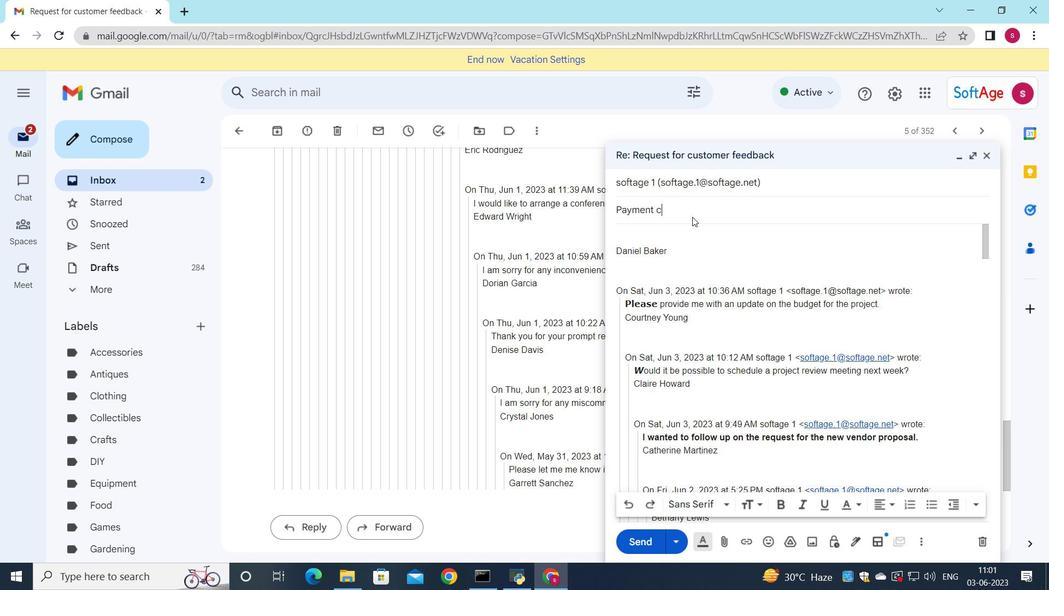 
Action: Mouse scrolled (620, 279) with delta (0, 0)
Screenshot: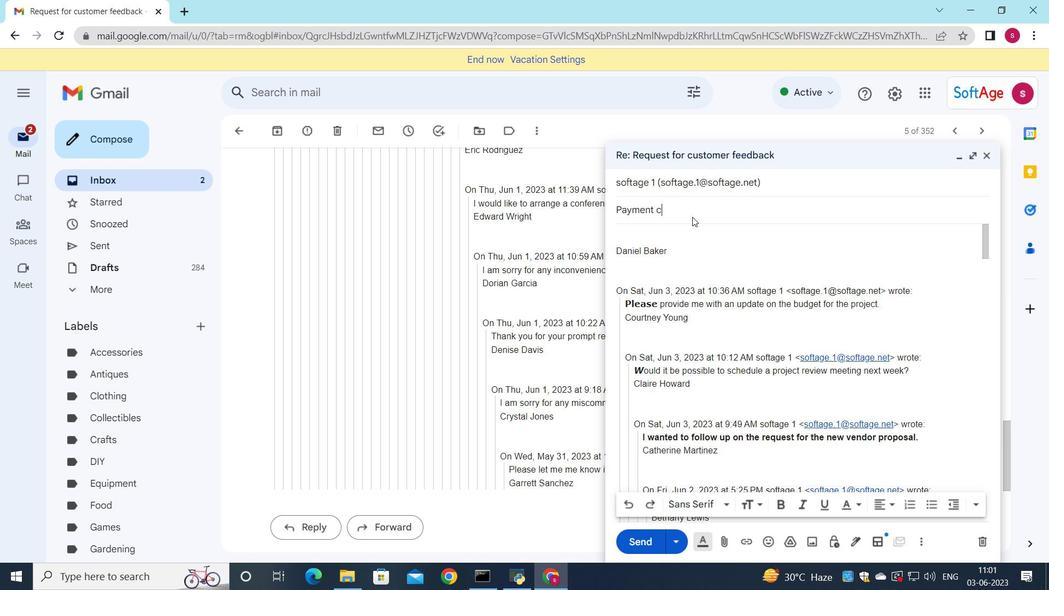 
Action: Mouse moved to (564, 344)
Screenshot: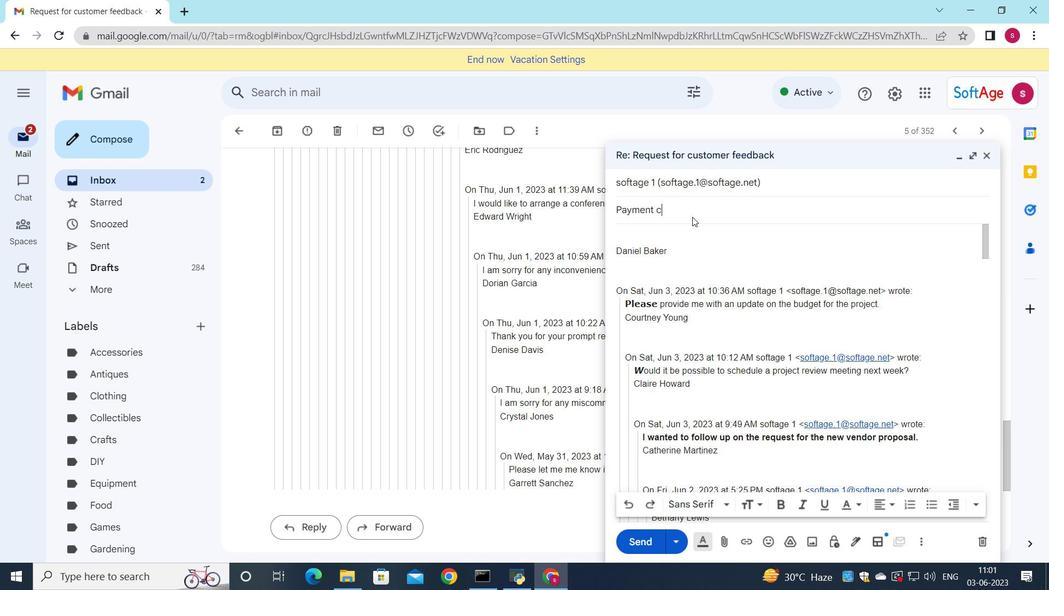 
Action: Mouse scrolled (564, 343) with delta (0, 0)
Screenshot: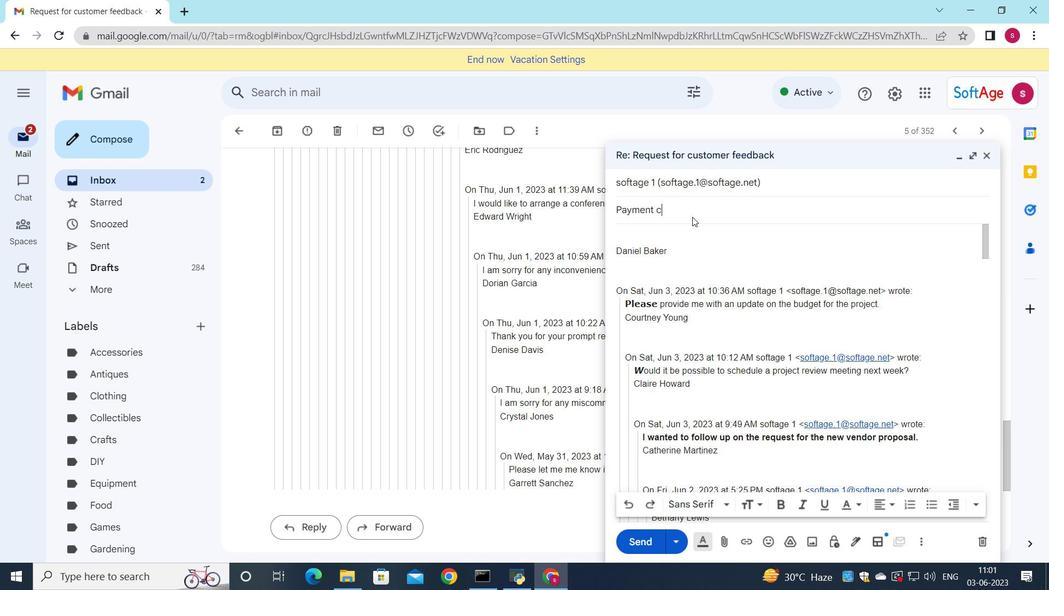 
Action: Mouse moved to (487, 323)
Screenshot: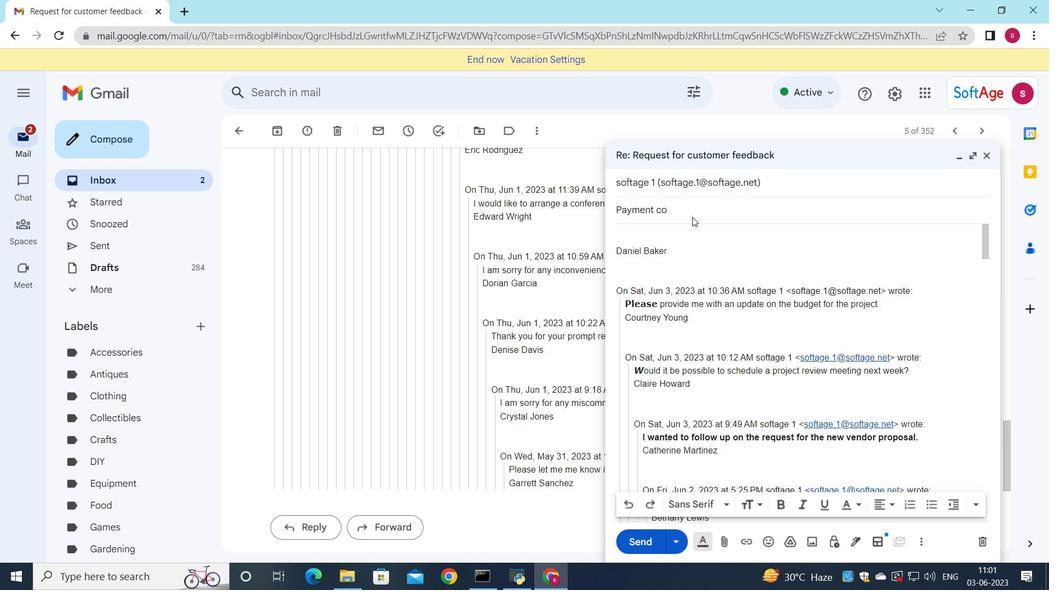 
Action: Mouse pressed left at (487, 323)
Screenshot: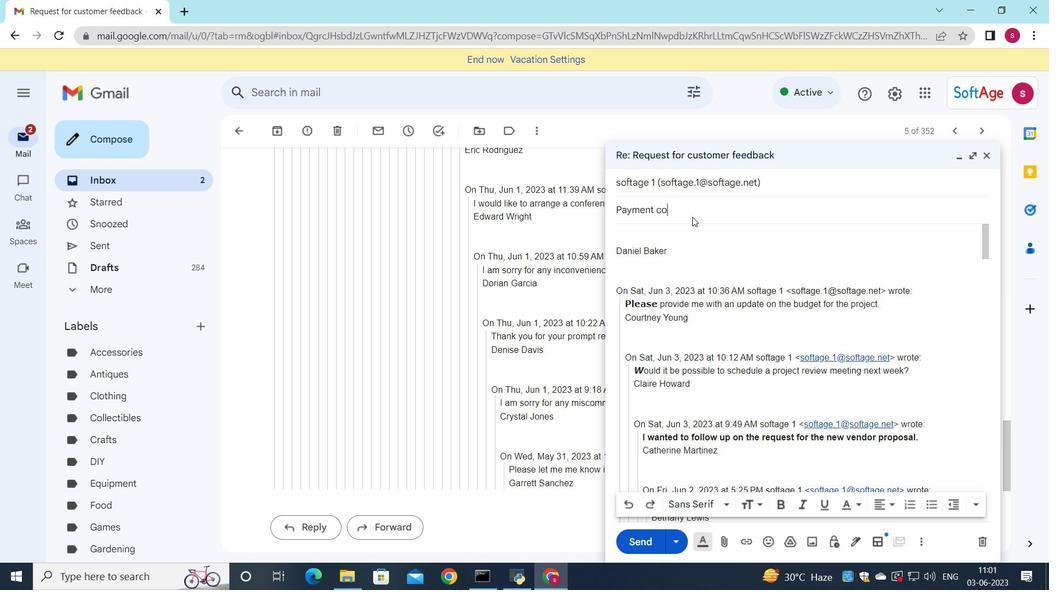 
Action: Mouse moved to (477, 352)
Screenshot: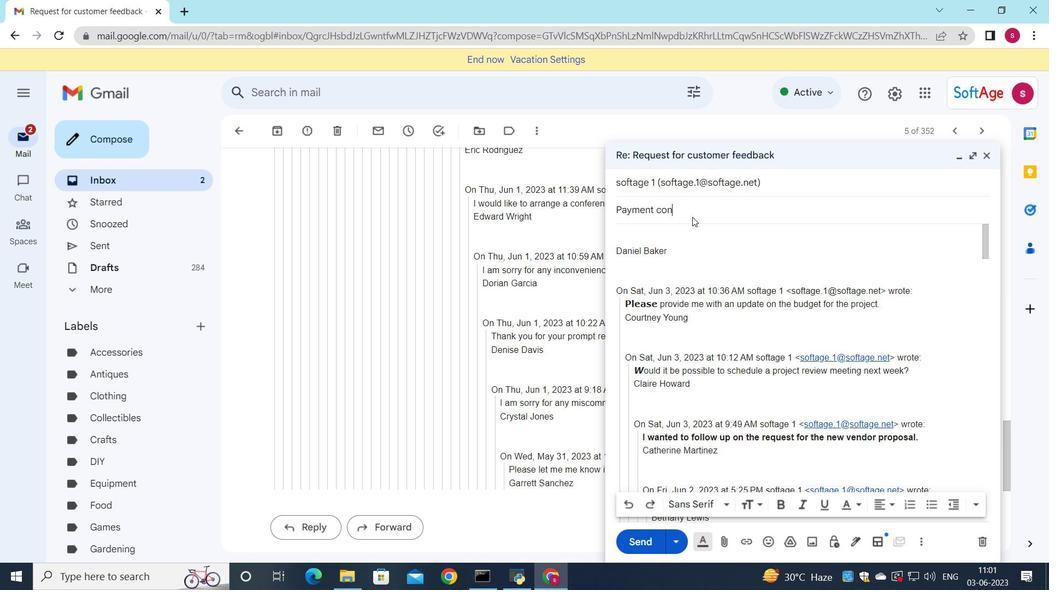 
Action: Mouse pressed left at (477, 352)
Screenshot: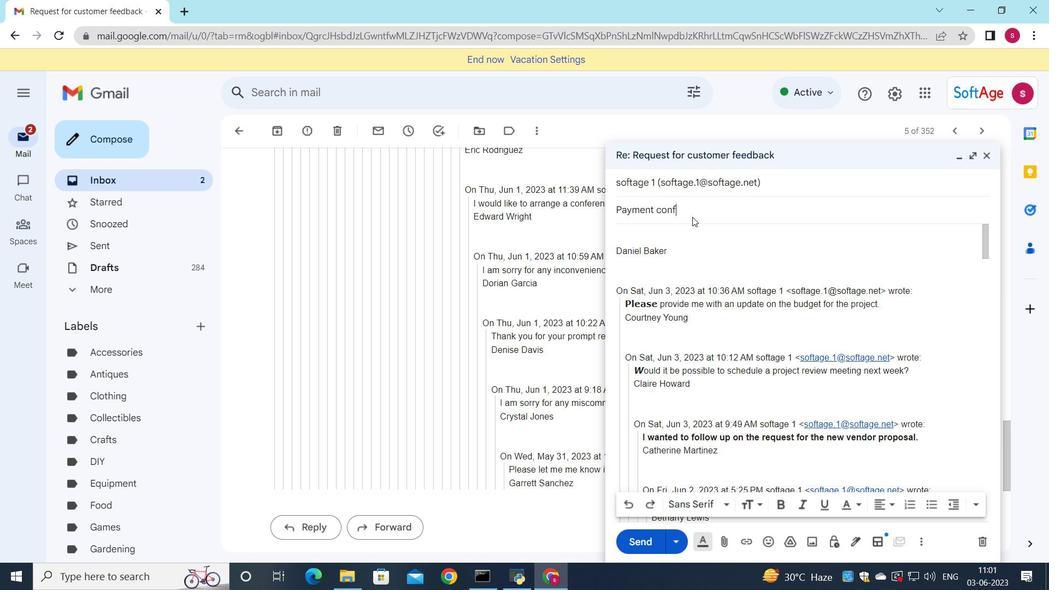 
Action: Mouse moved to (551, 330)
Screenshot: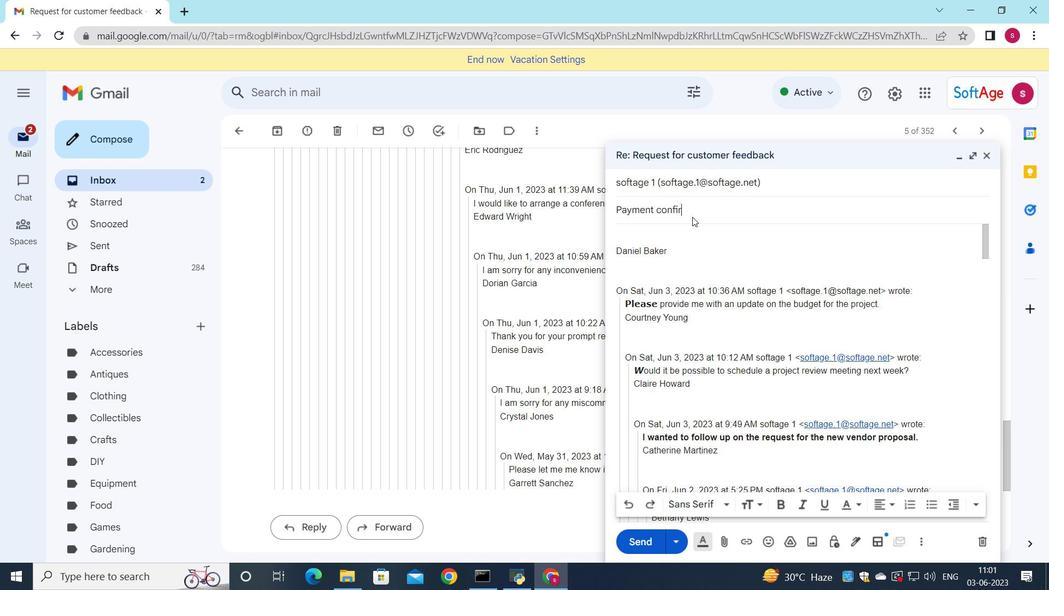 
Action: Mouse pressed left at (551, 330)
Screenshot: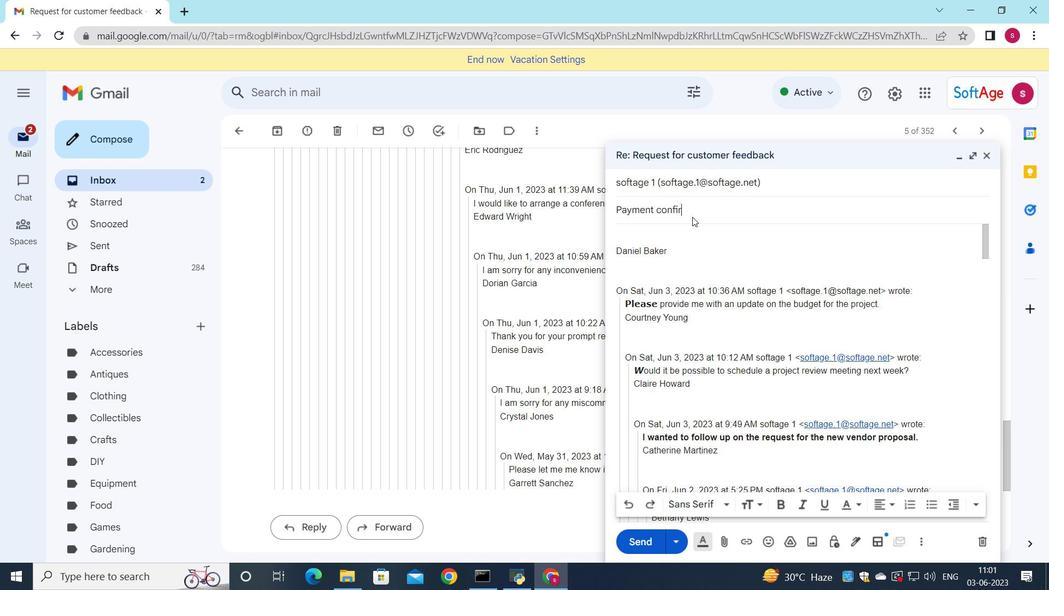 
Action: Mouse moved to (550, 350)
Screenshot: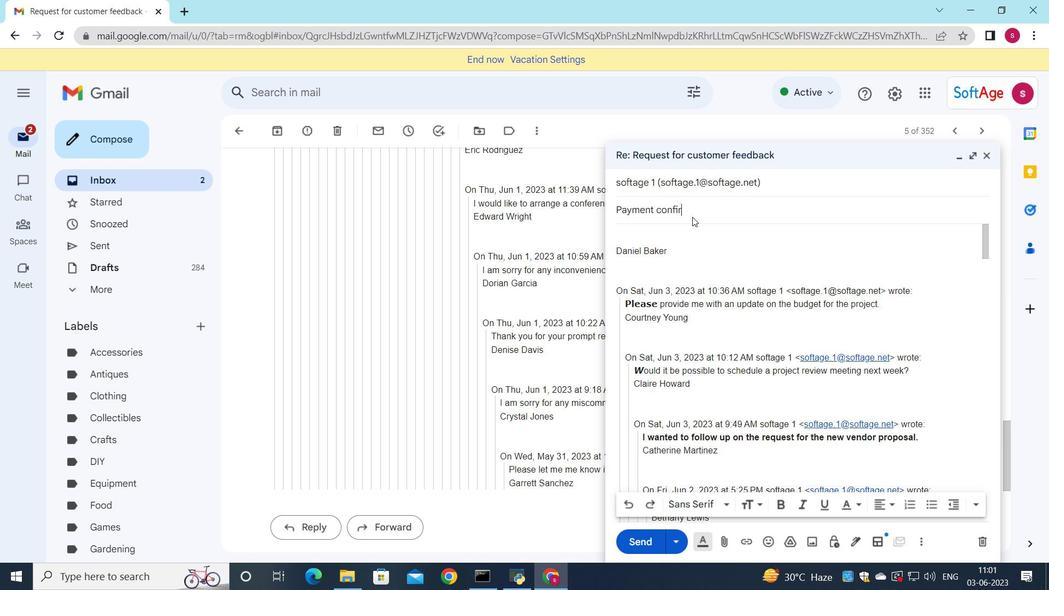 
Action: Mouse pressed left at (550, 350)
Screenshot: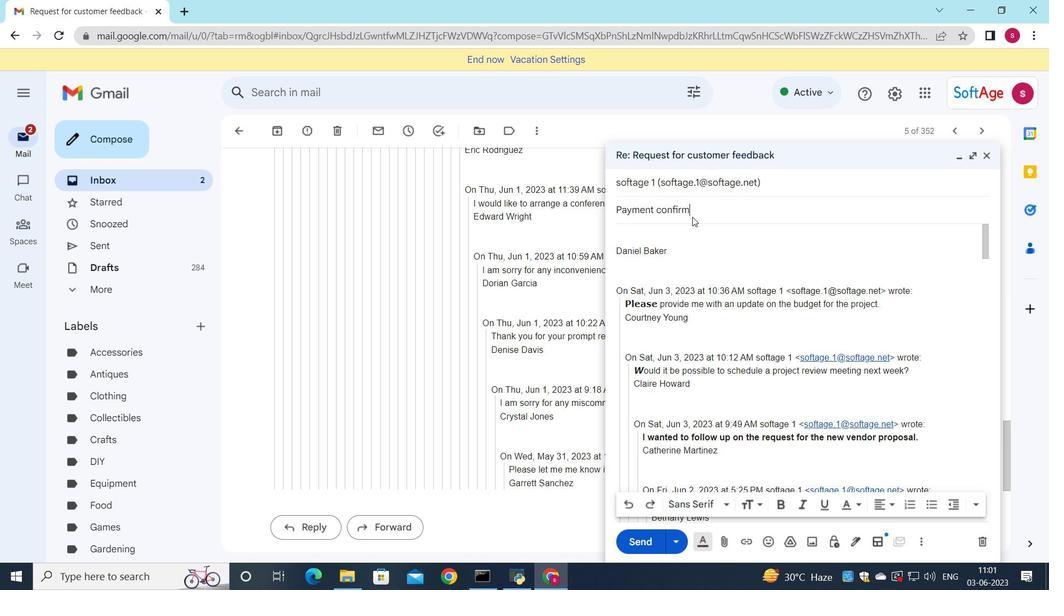 
Action: Mouse scrolled (550, 350) with delta (0, 0)
Screenshot: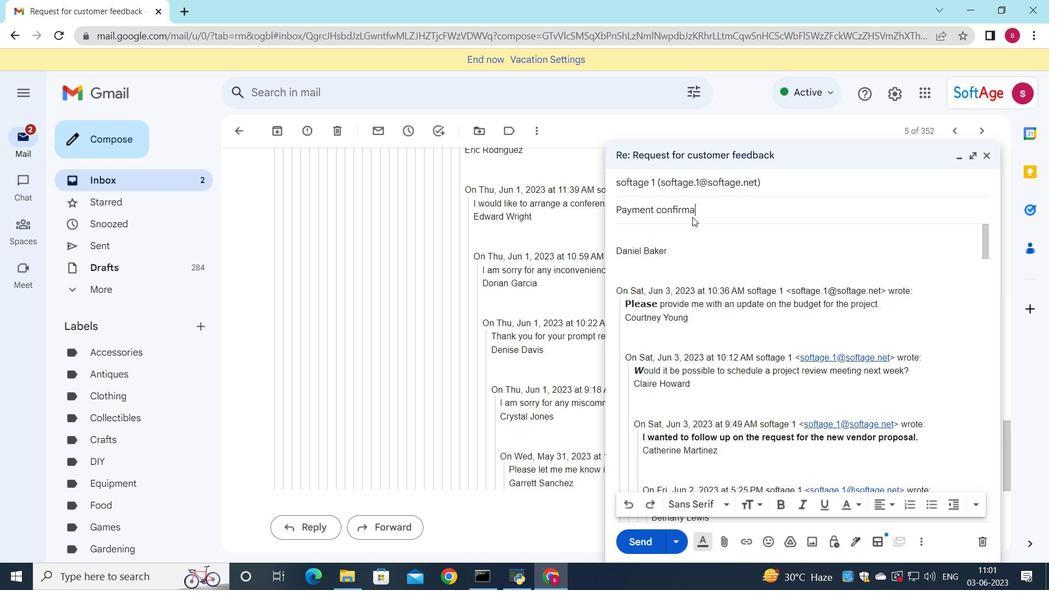 
Action: Mouse scrolled (550, 350) with delta (0, 0)
Screenshot: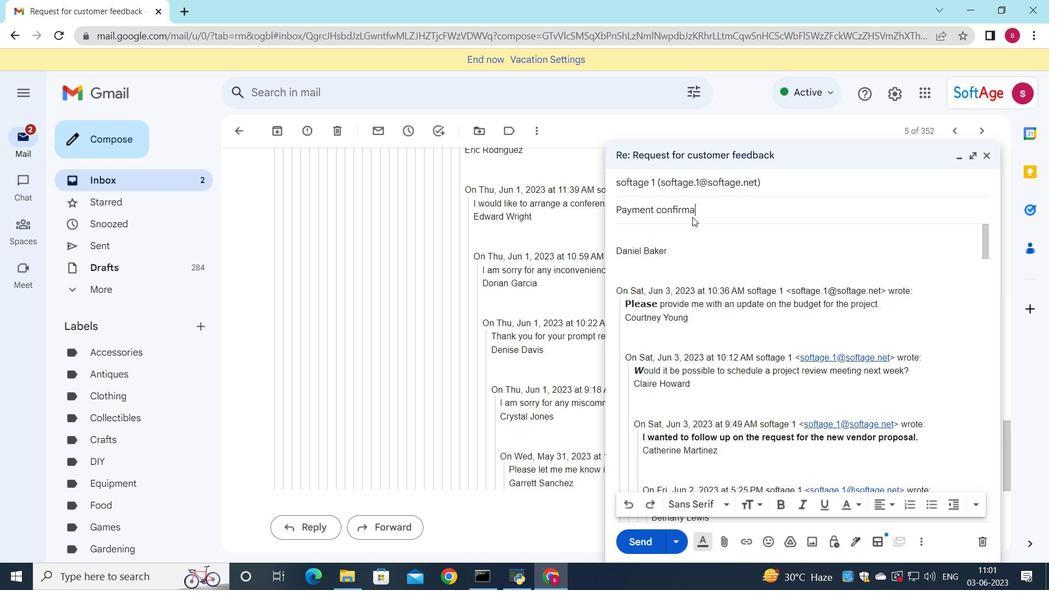 
Action: Mouse scrolled (550, 350) with delta (0, 0)
Screenshot: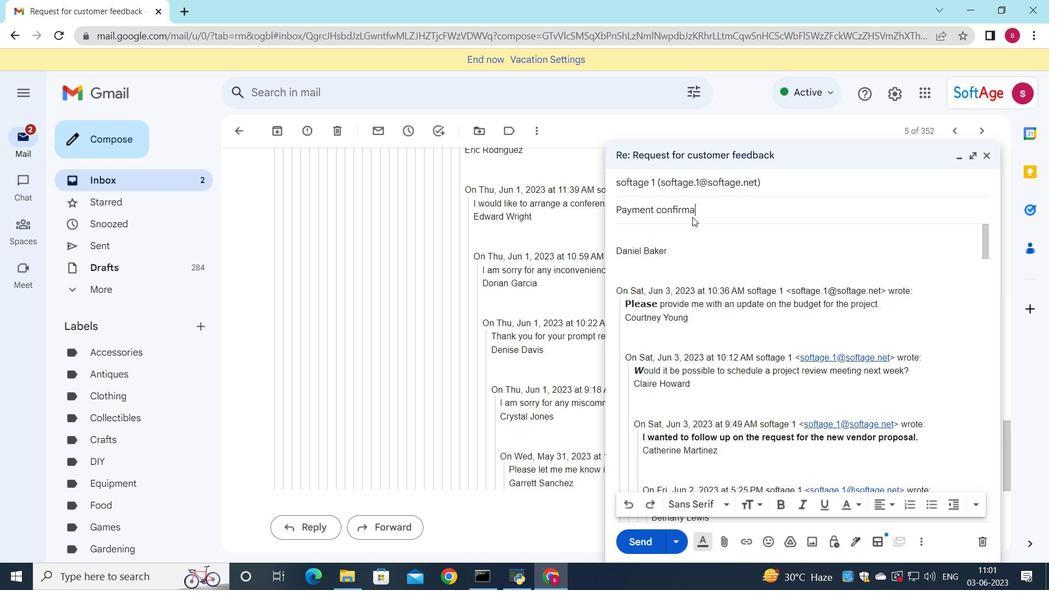 
Action: Mouse scrolled (550, 350) with delta (0, 0)
Screenshot: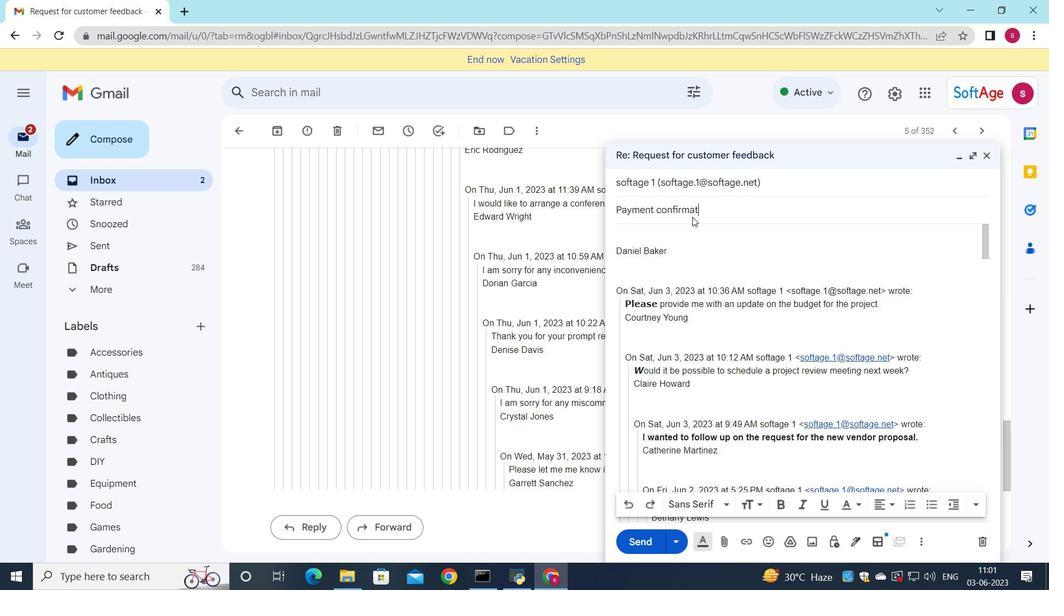 
Action: Mouse scrolled (550, 350) with delta (0, 0)
Screenshot: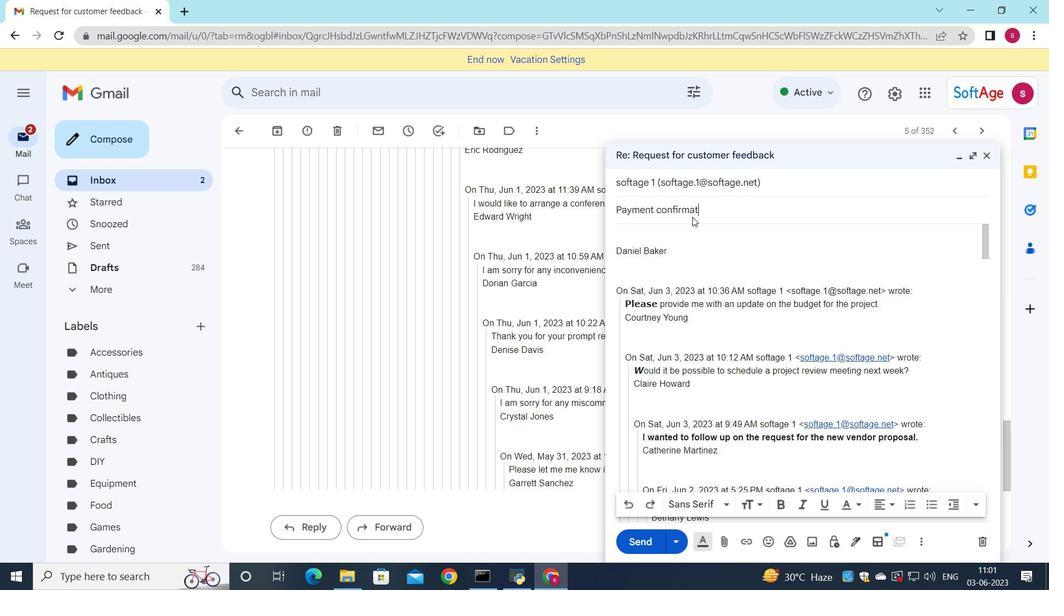 
Action: Mouse scrolled (550, 350) with delta (0, 0)
Screenshot: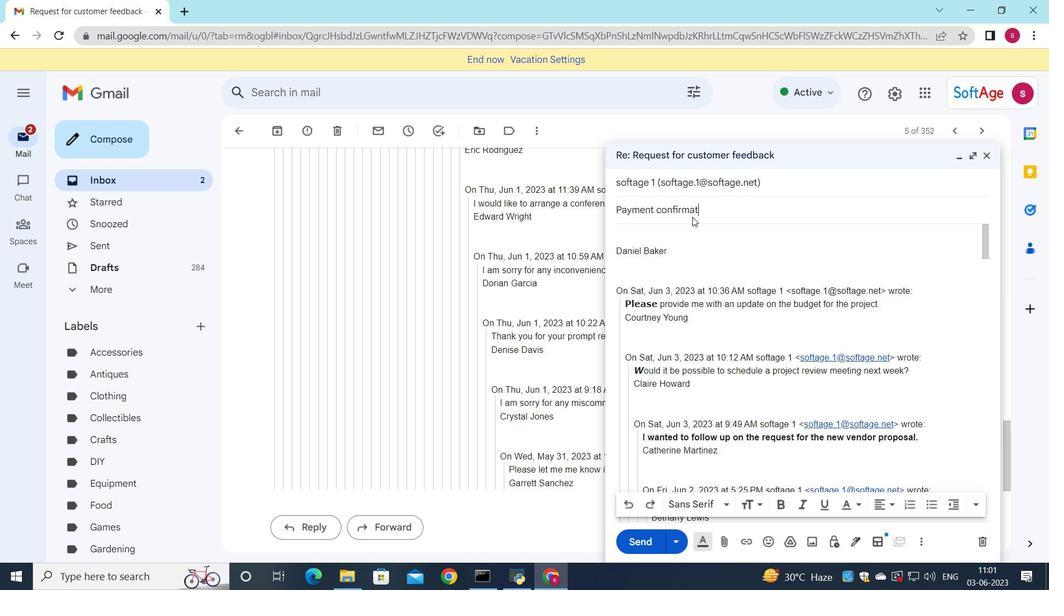 
Action: Mouse scrolled (550, 350) with delta (0, 0)
Screenshot: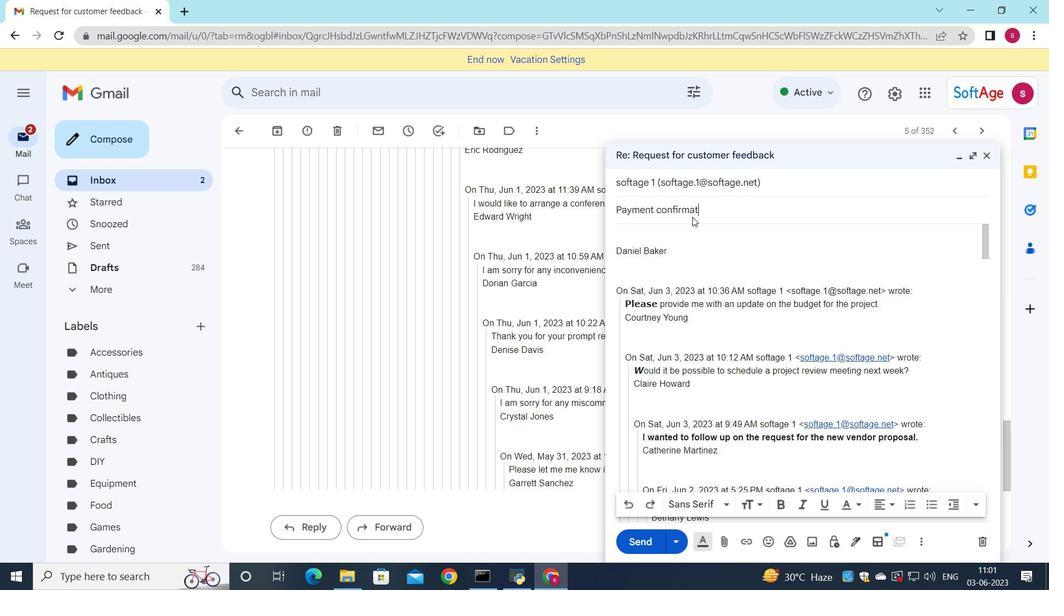
Action: Mouse moved to (581, 483)
Screenshot: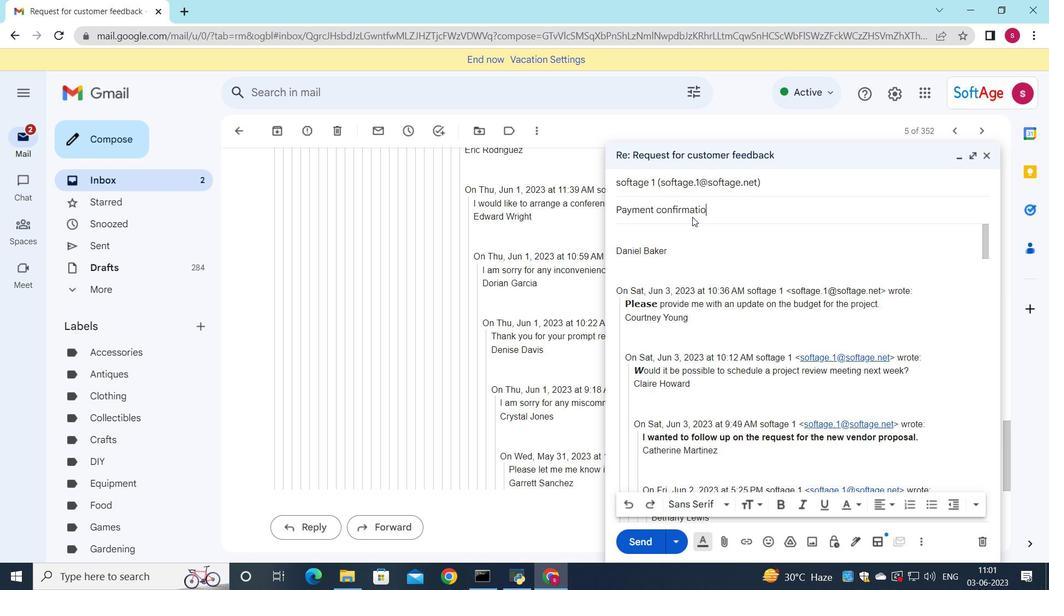 
Action: Mouse pressed left at (581, 483)
Screenshot: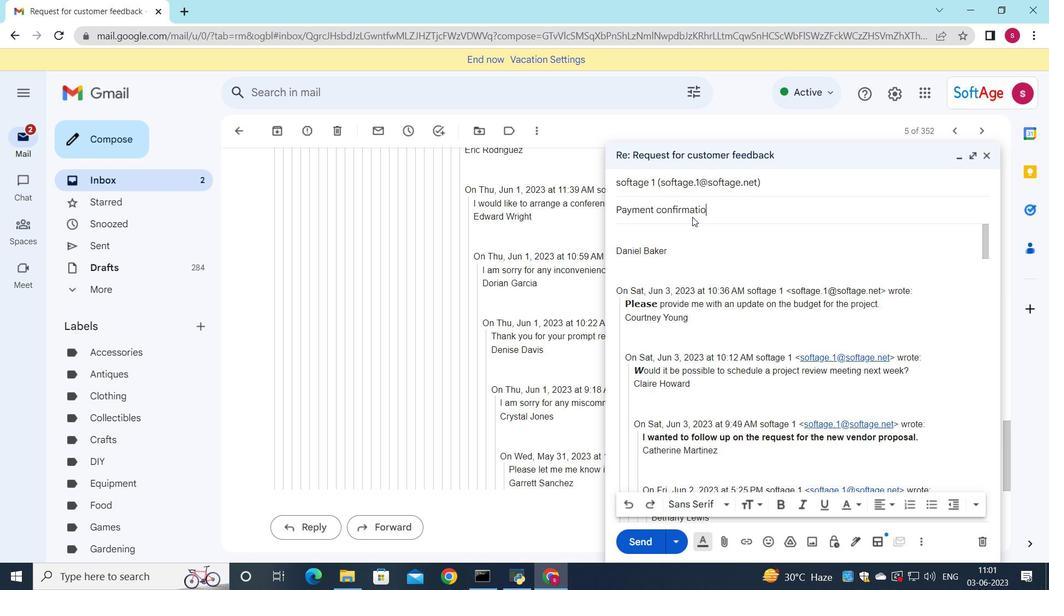 
Action: Mouse moved to (529, 377)
Screenshot: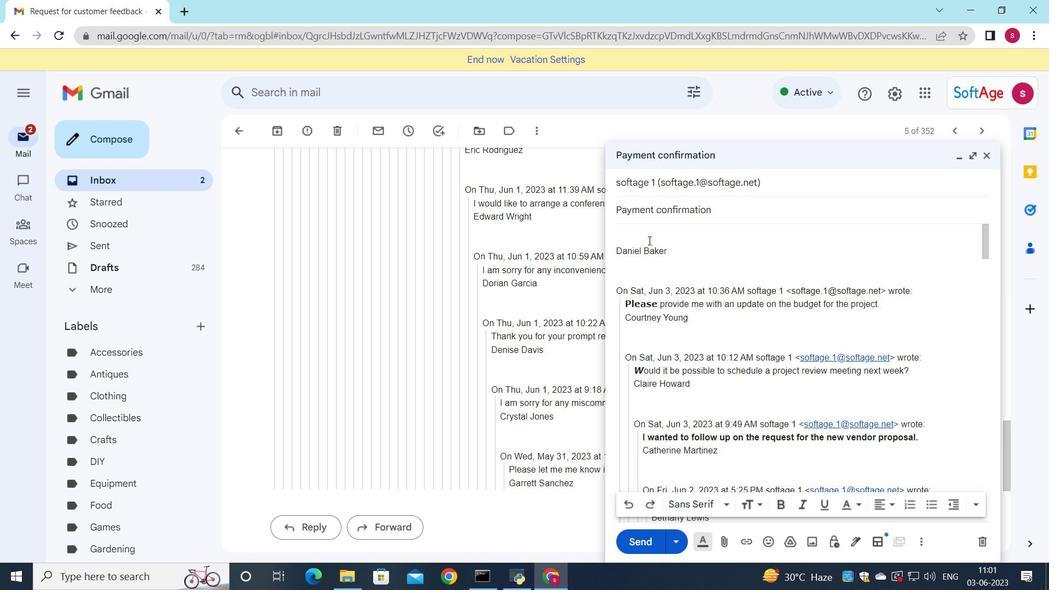 
Action: Mouse pressed left at (529, 377)
Screenshot: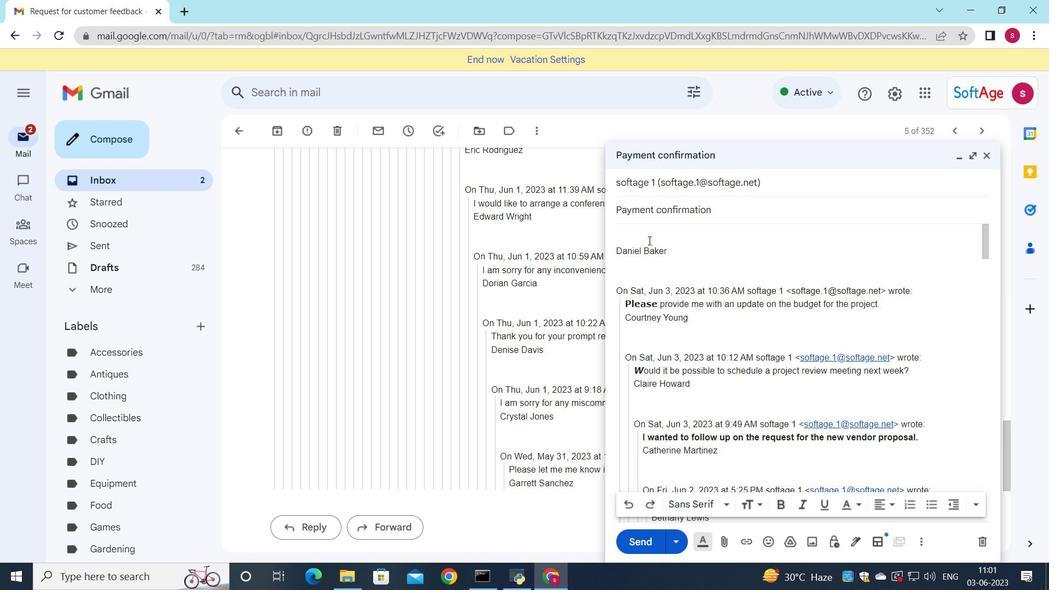 
Action: Mouse moved to (394, 283)
Screenshot: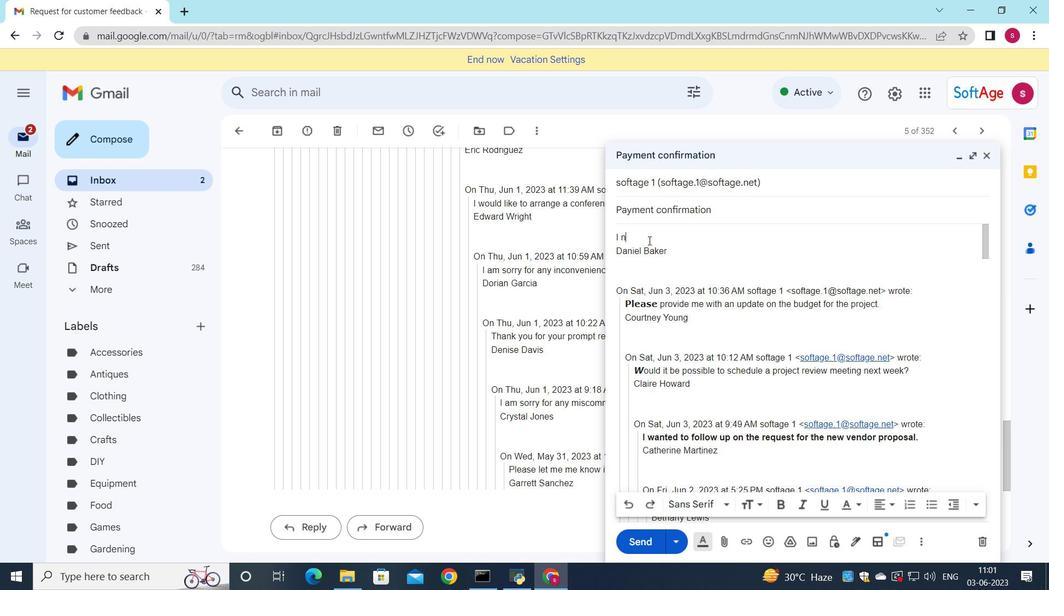 
Action: Mouse scrolled (394, 282) with delta (0, 0)
Screenshot: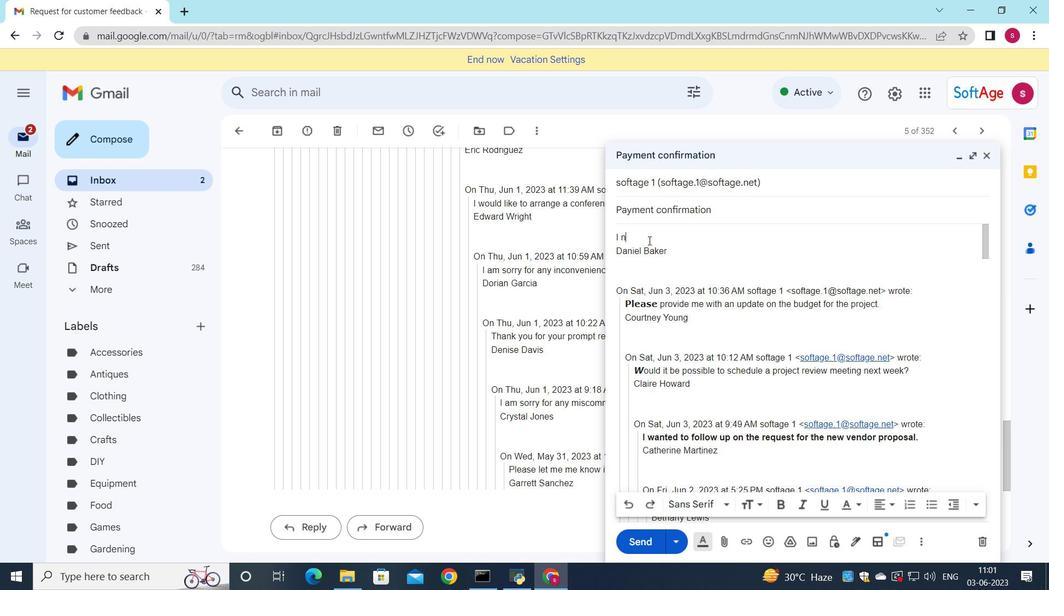 
Action: Mouse scrolled (394, 282) with delta (0, 0)
Screenshot: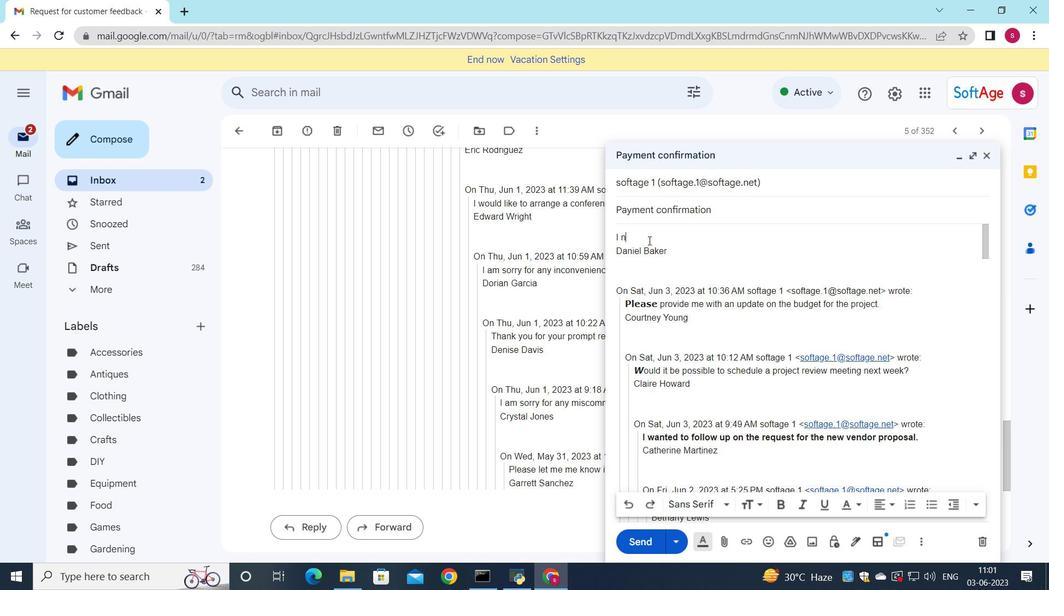 
Action: Mouse scrolled (394, 282) with delta (0, 0)
Screenshot: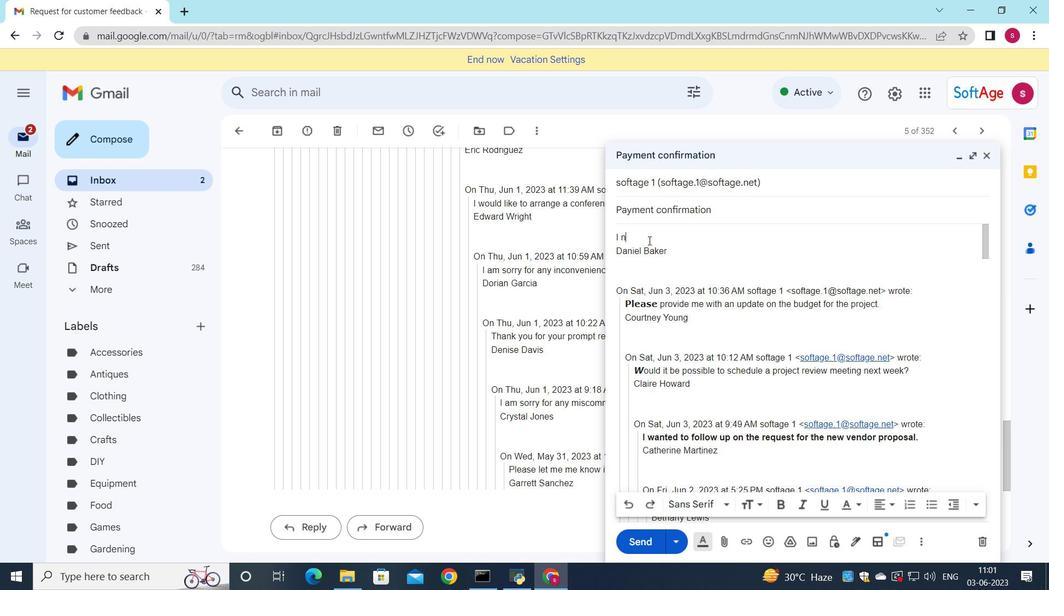 
Action: Mouse moved to (394, 290)
Screenshot: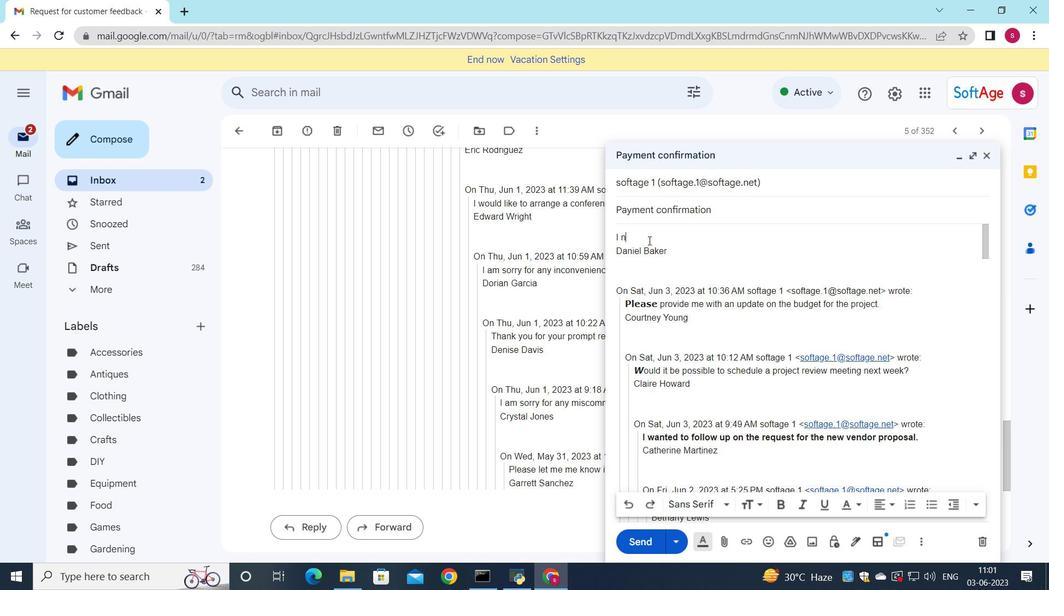 
Action: Mouse scrolled (394, 290) with delta (0, 0)
Screenshot: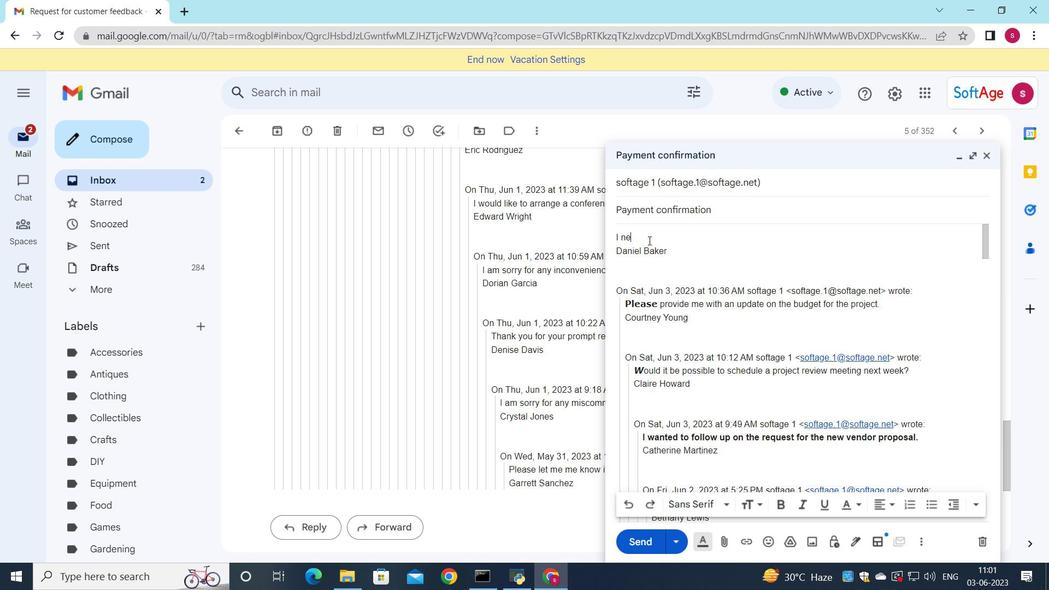 
Action: Mouse scrolled (394, 290) with delta (0, 0)
Screenshot: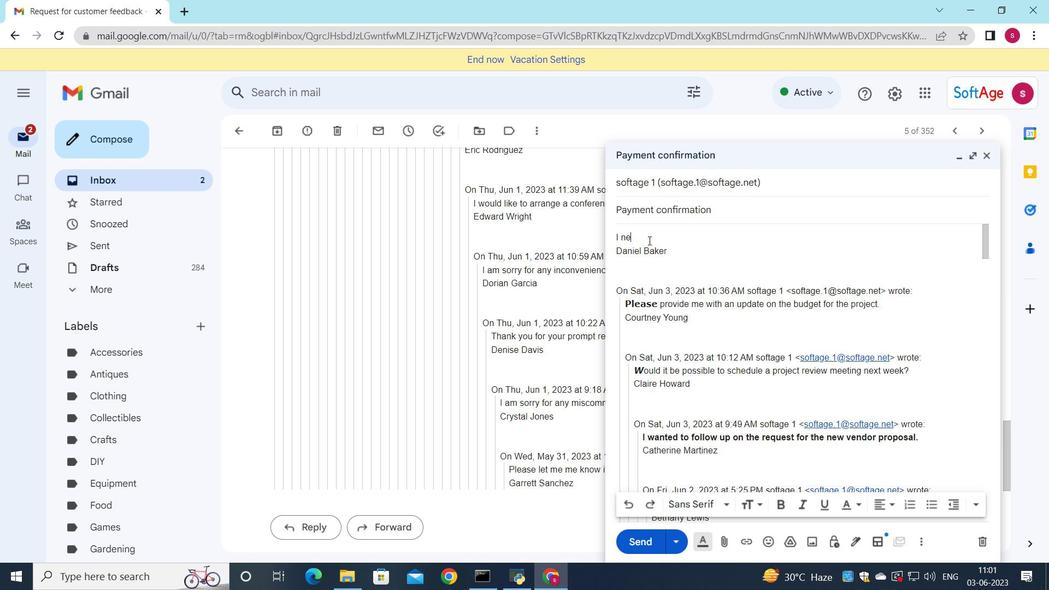 
Action: Mouse scrolled (394, 290) with delta (0, 0)
Screenshot: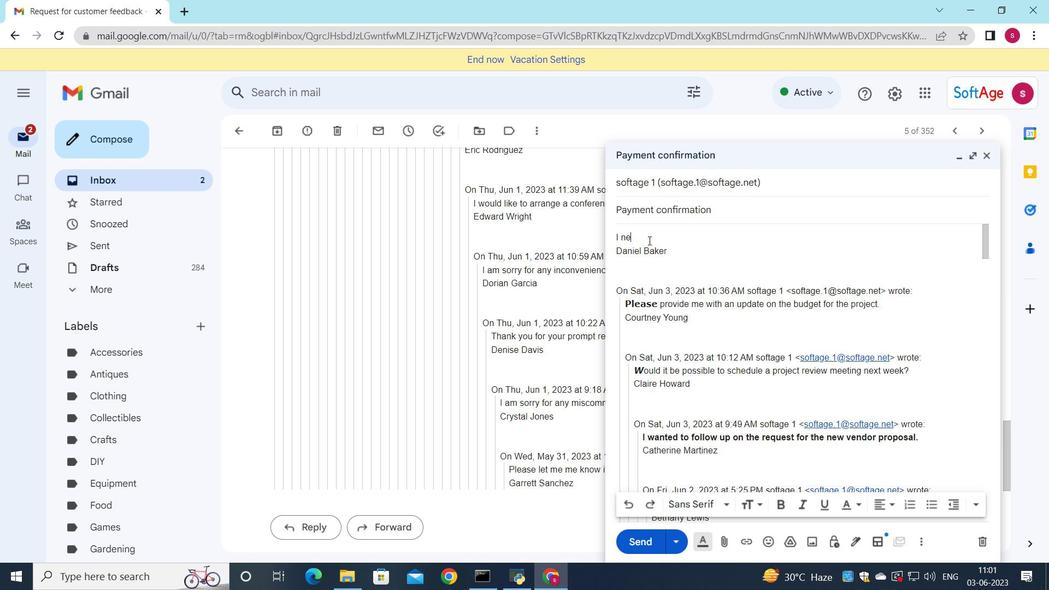 
Action: Mouse scrolled (394, 290) with delta (0, 0)
Screenshot: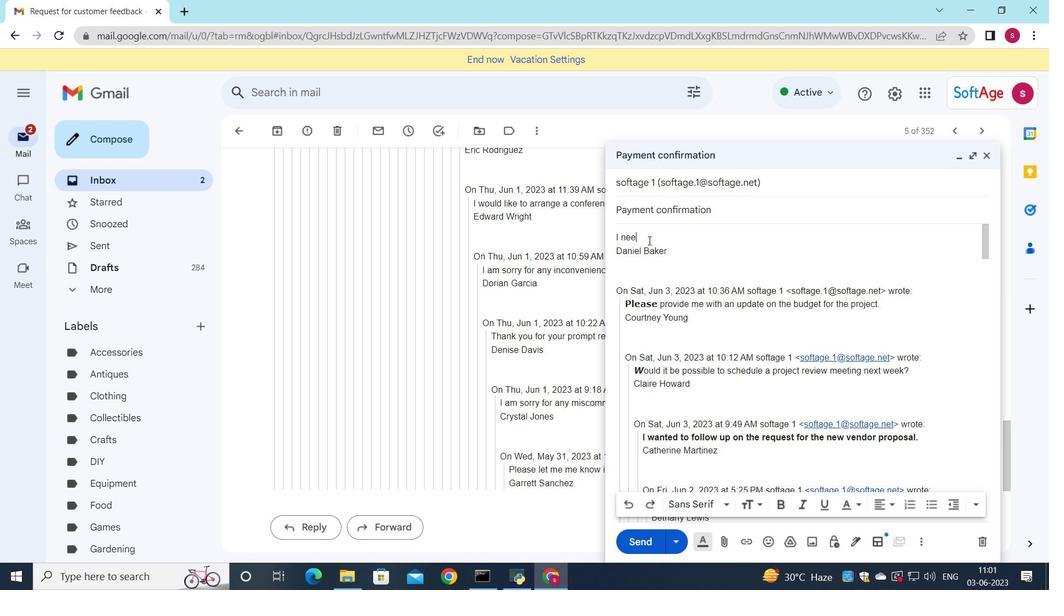 
Action: Mouse scrolled (394, 290) with delta (0, 0)
Screenshot: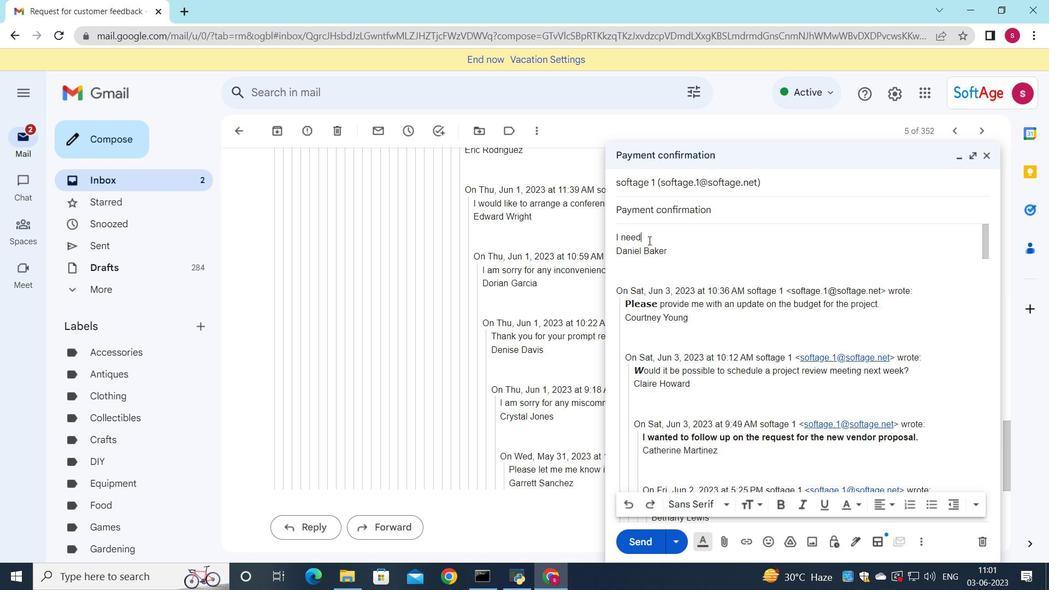 
Action: Mouse scrolled (394, 290) with delta (0, 0)
Screenshot: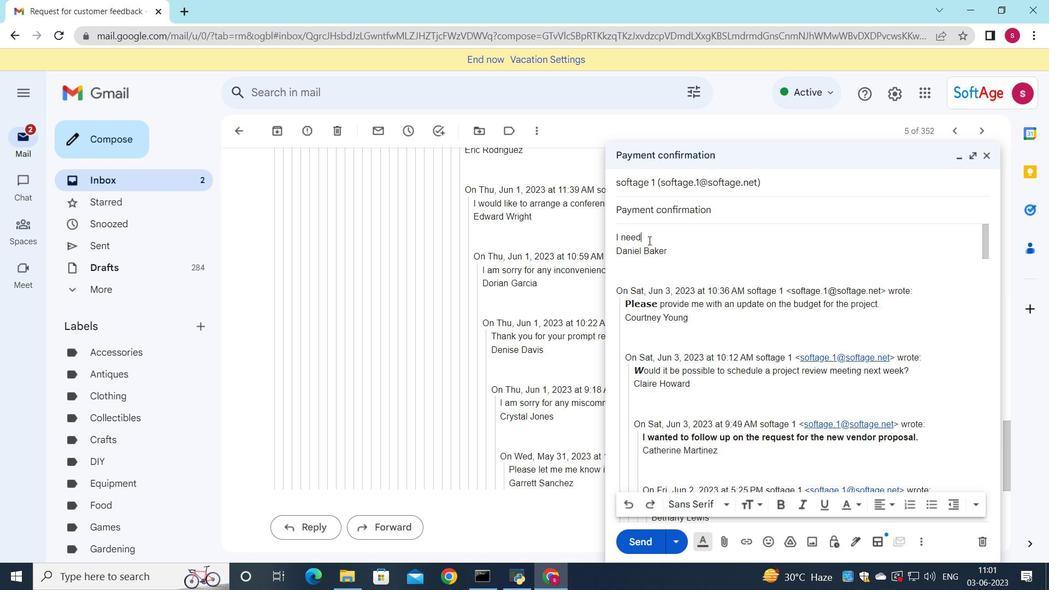 
Action: Mouse scrolled (394, 290) with delta (0, 0)
Screenshot: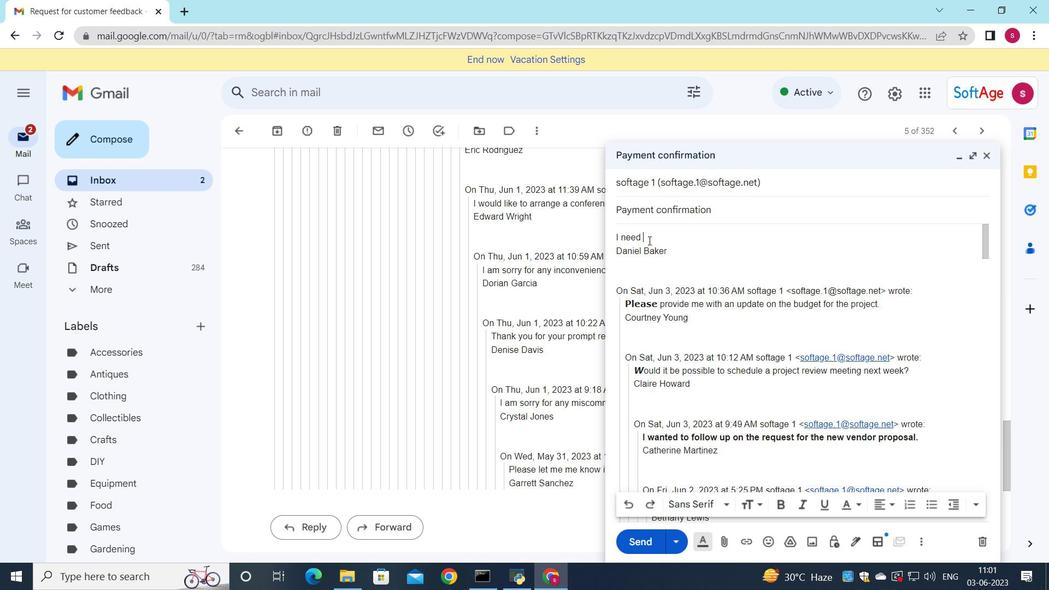
Action: Mouse scrolled (394, 290) with delta (0, 0)
Screenshot: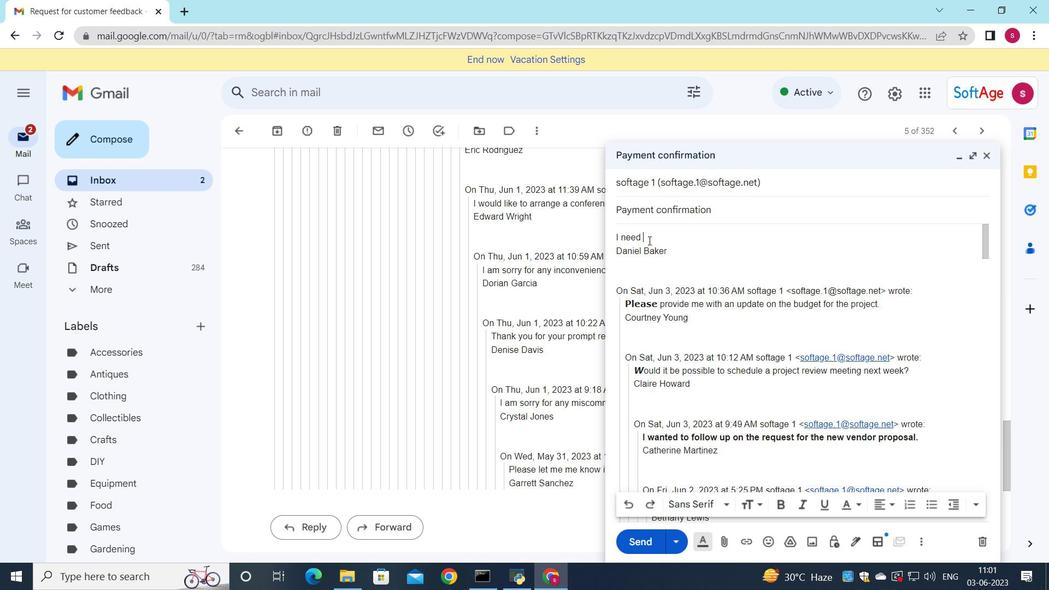 
Action: Mouse scrolled (394, 290) with delta (0, 0)
Screenshot: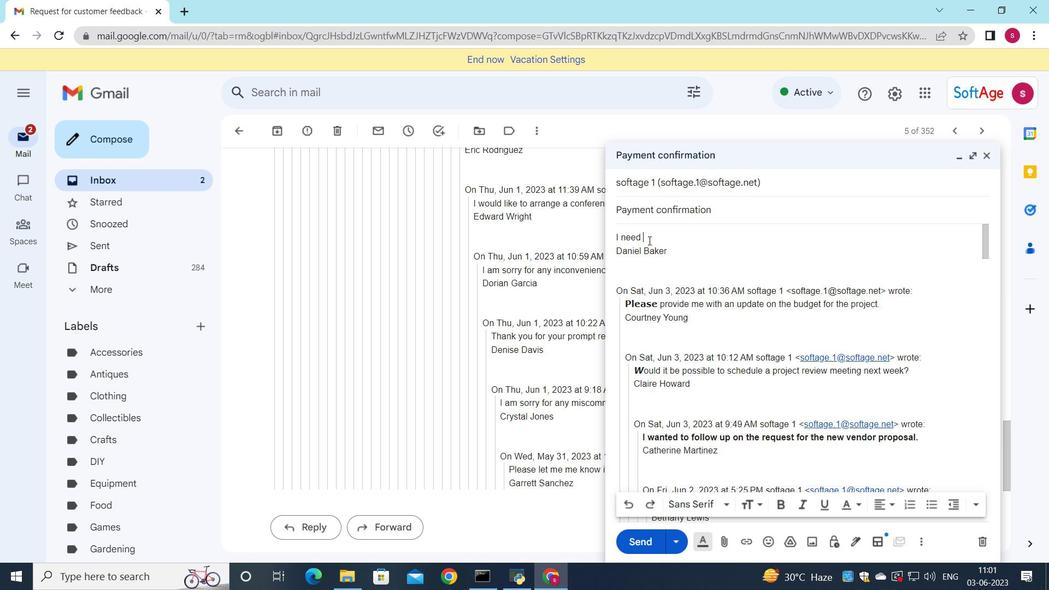 
Action: Mouse scrolled (394, 290) with delta (0, 0)
Screenshot: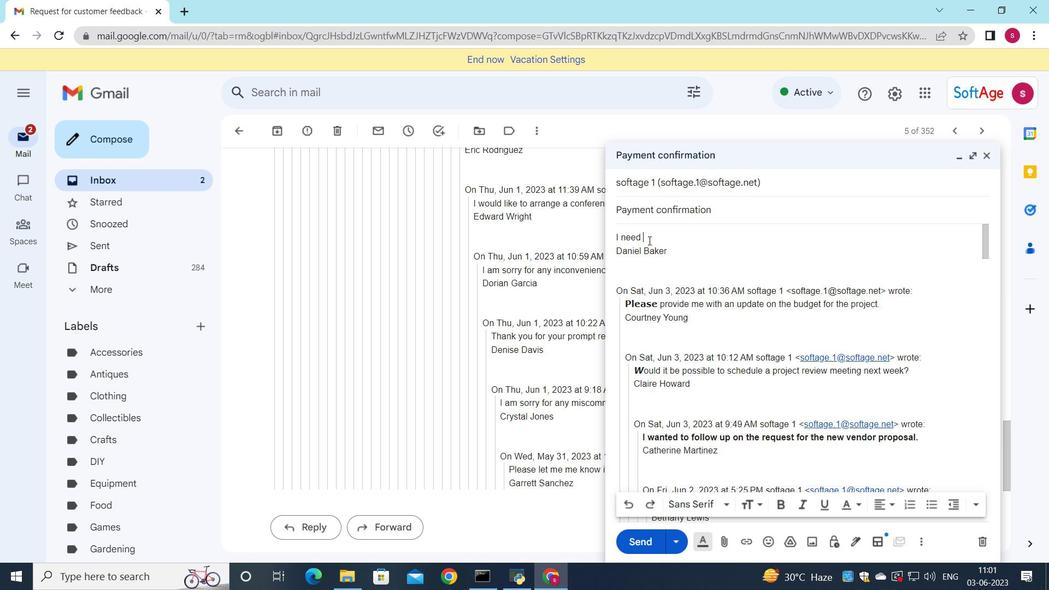 
Action: Mouse scrolled (394, 290) with delta (0, 0)
Screenshot: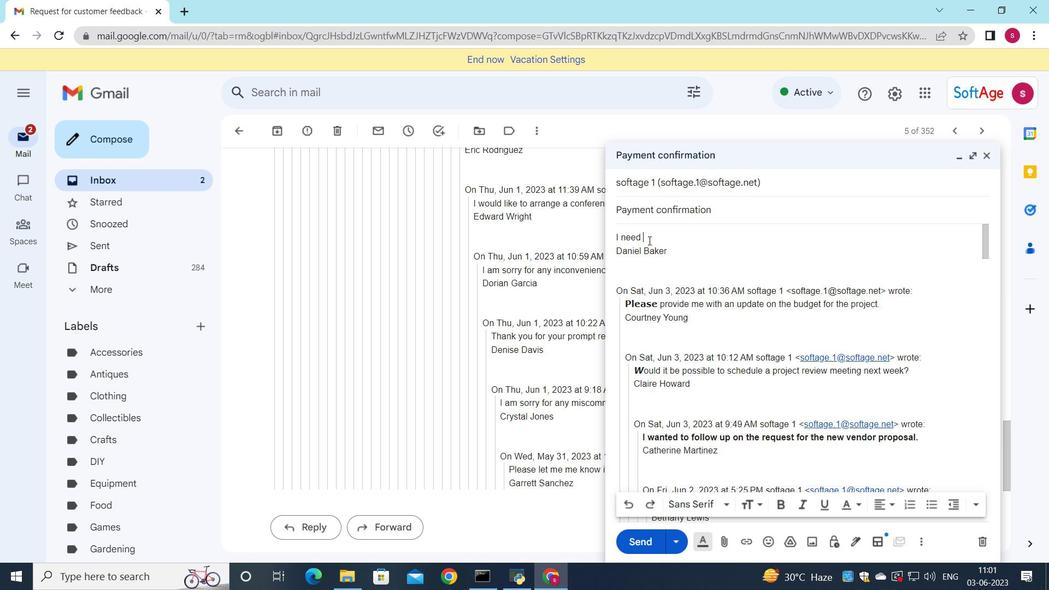
Action: Mouse scrolled (394, 290) with delta (0, 0)
Screenshot: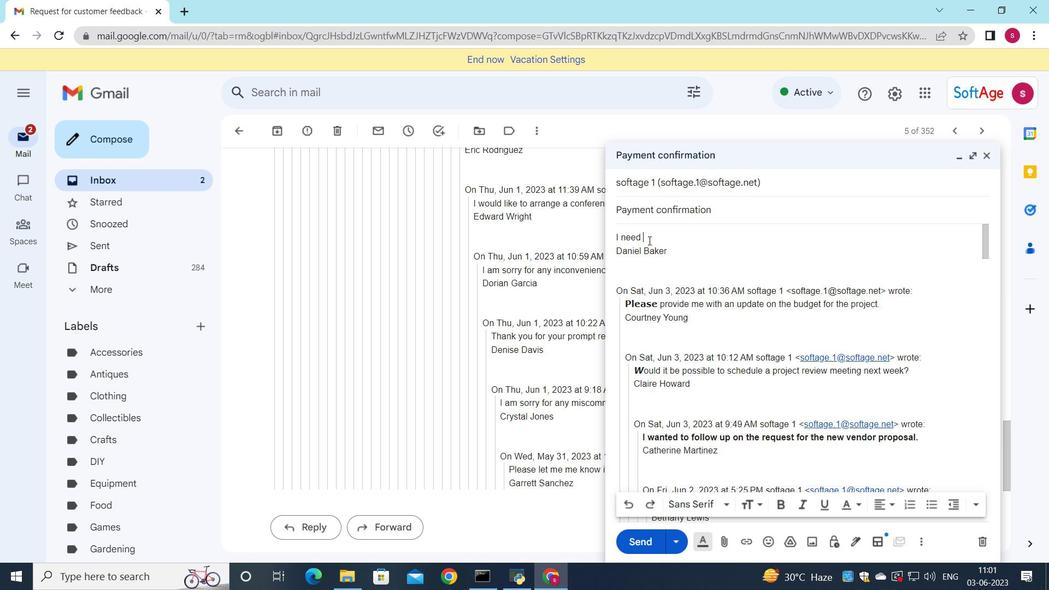 
Action: Mouse scrolled (394, 290) with delta (0, 0)
Screenshot: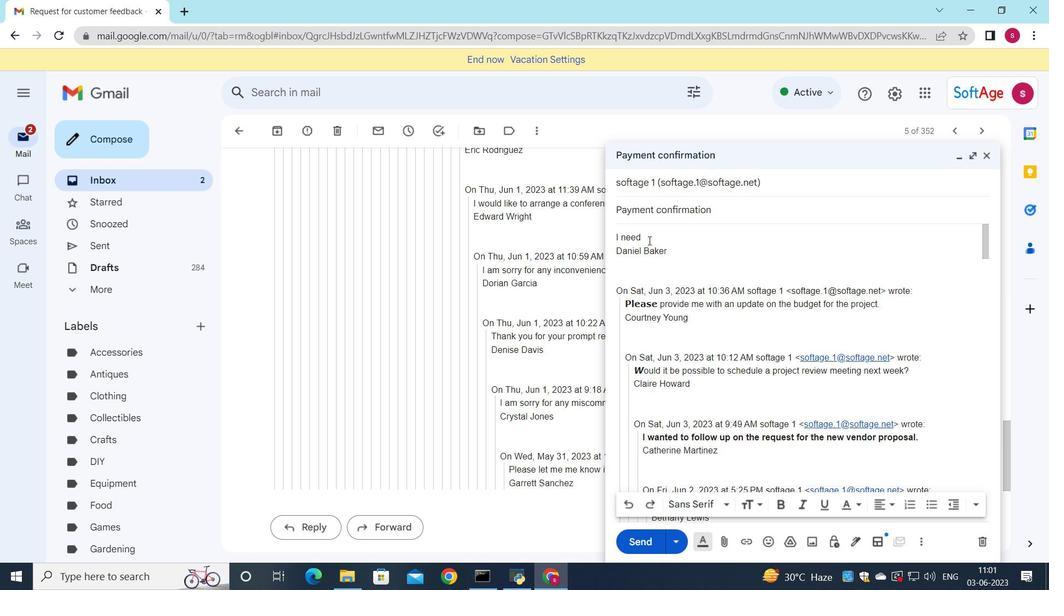 
Action: Mouse scrolled (394, 290) with delta (0, 0)
Screenshot: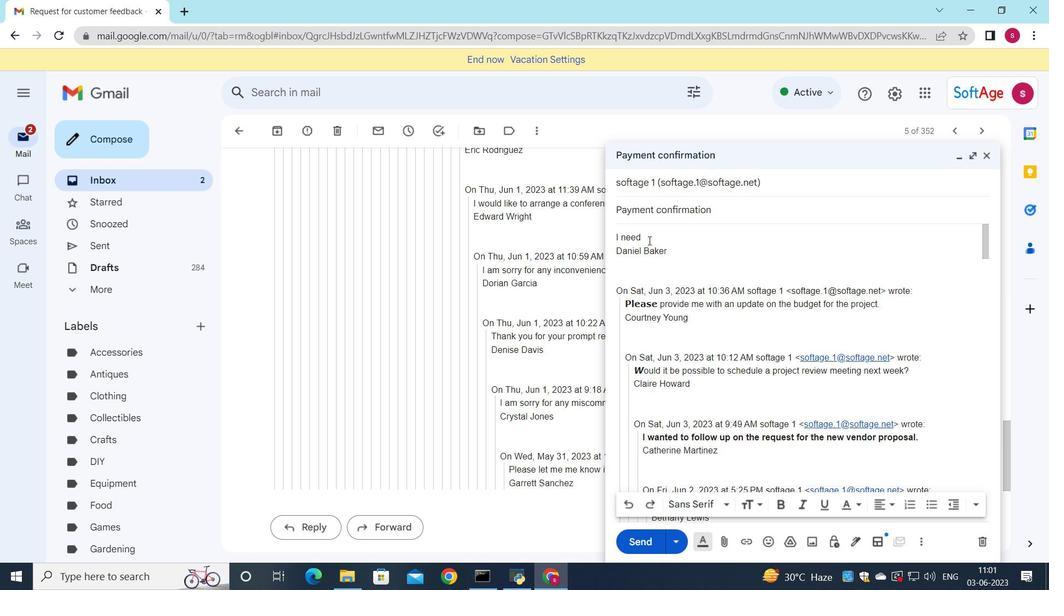 
Action: Mouse scrolled (394, 290) with delta (0, 0)
Screenshot: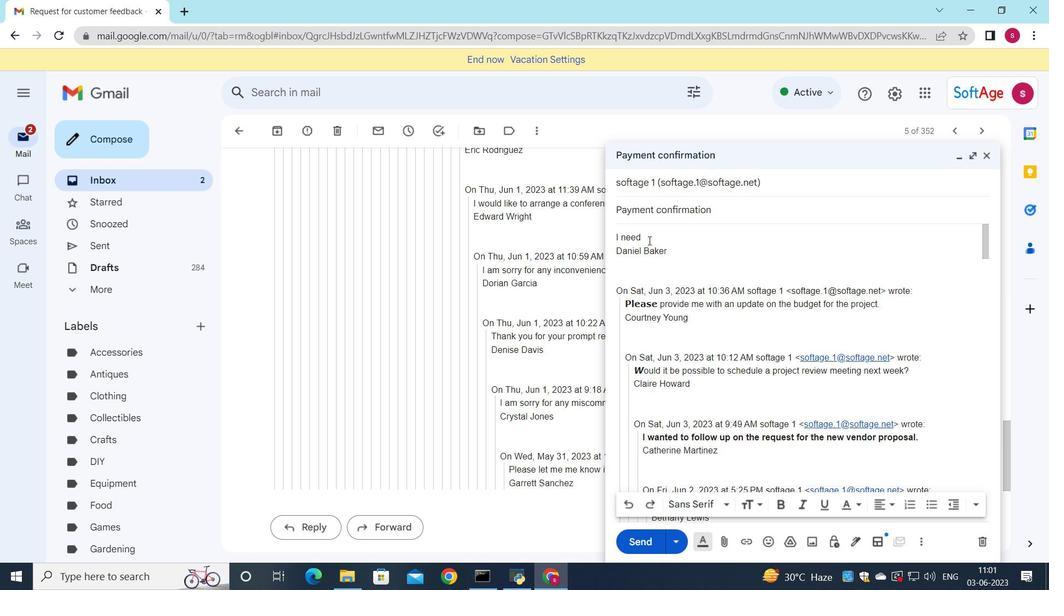 
Action: Mouse scrolled (394, 290) with delta (0, 0)
Screenshot: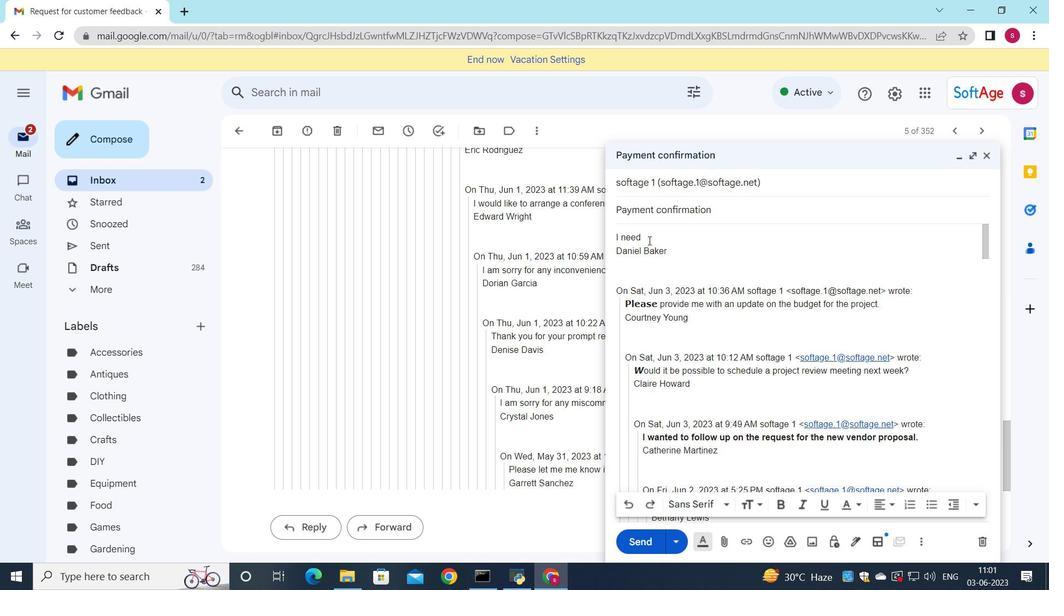 
Action: Mouse scrolled (394, 290) with delta (0, 0)
Screenshot: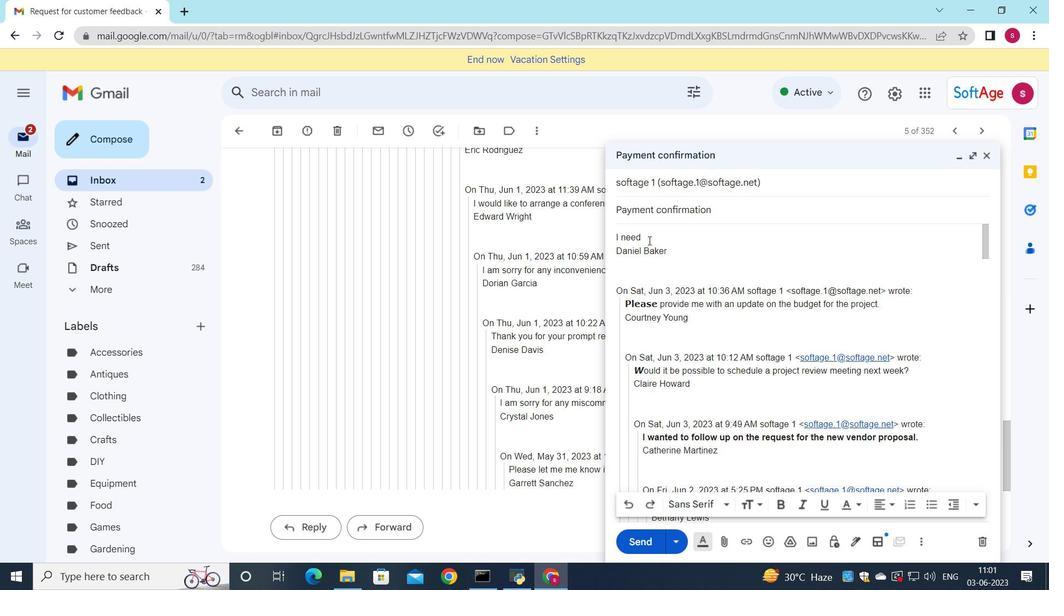 
Action: Mouse scrolled (394, 290) with delta (0, 0)
Screenshot: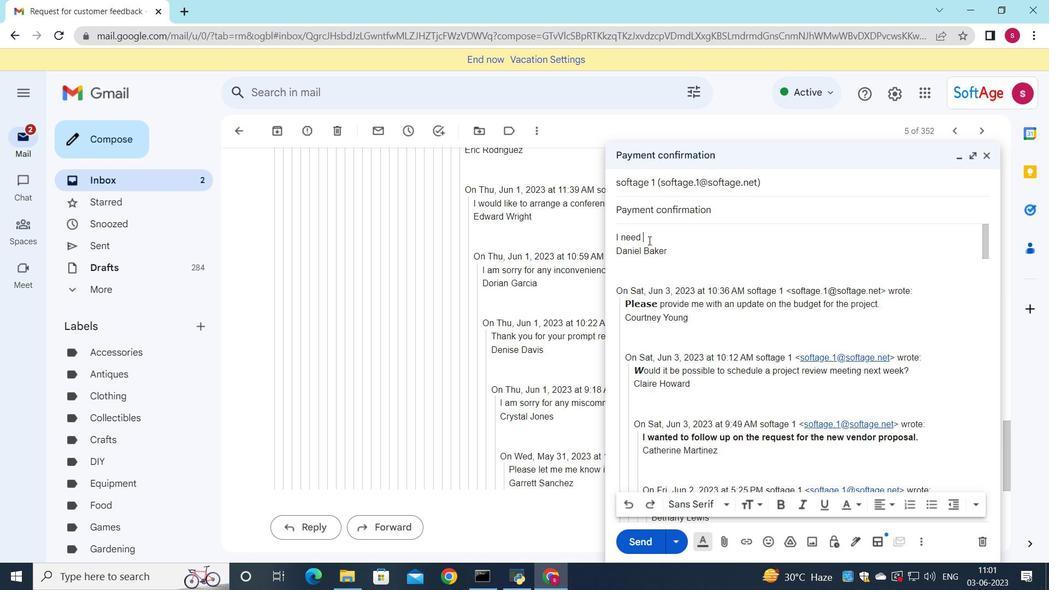 
Action: Mouse scrolled (394, 290) with delta (0, 0)
Screenshot: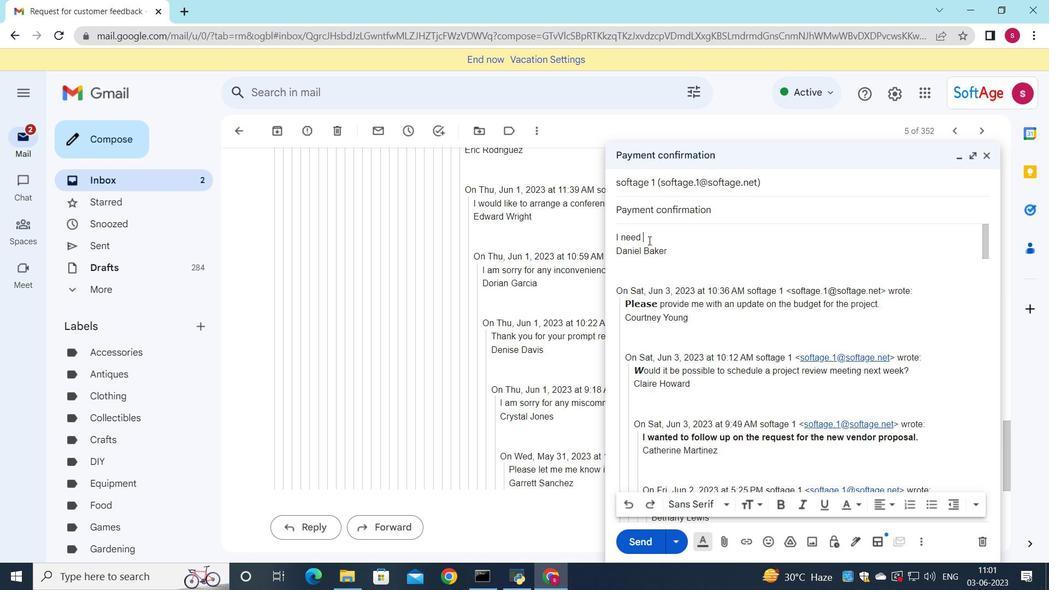 
Action: Mouse scrolled (394, 290) with delta (0, 0)
Screenshot: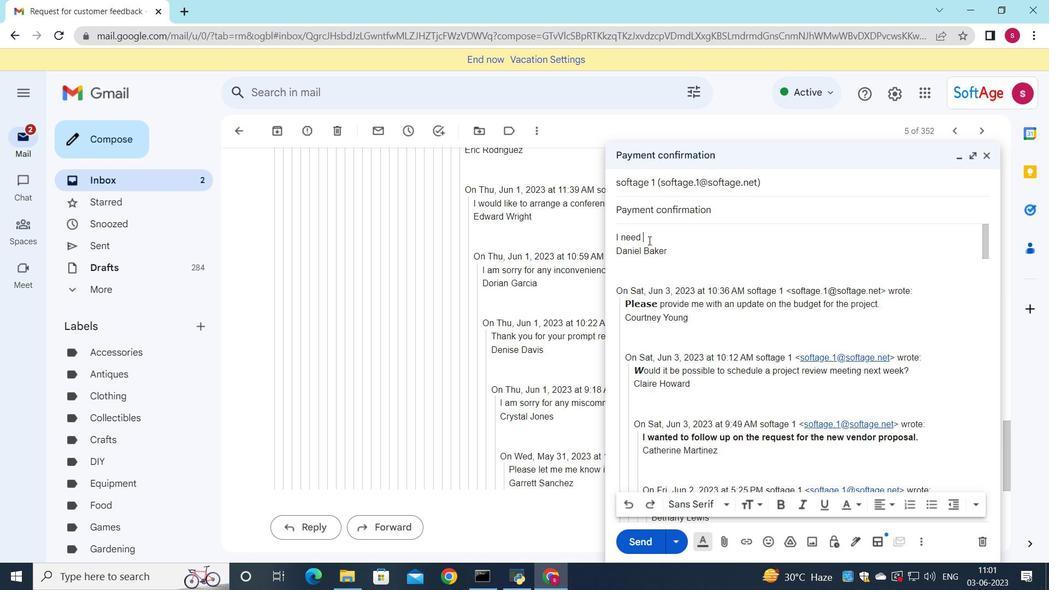 
Action: Mouse scrolled (394, 290) with delta (0, 0)
Screenshot: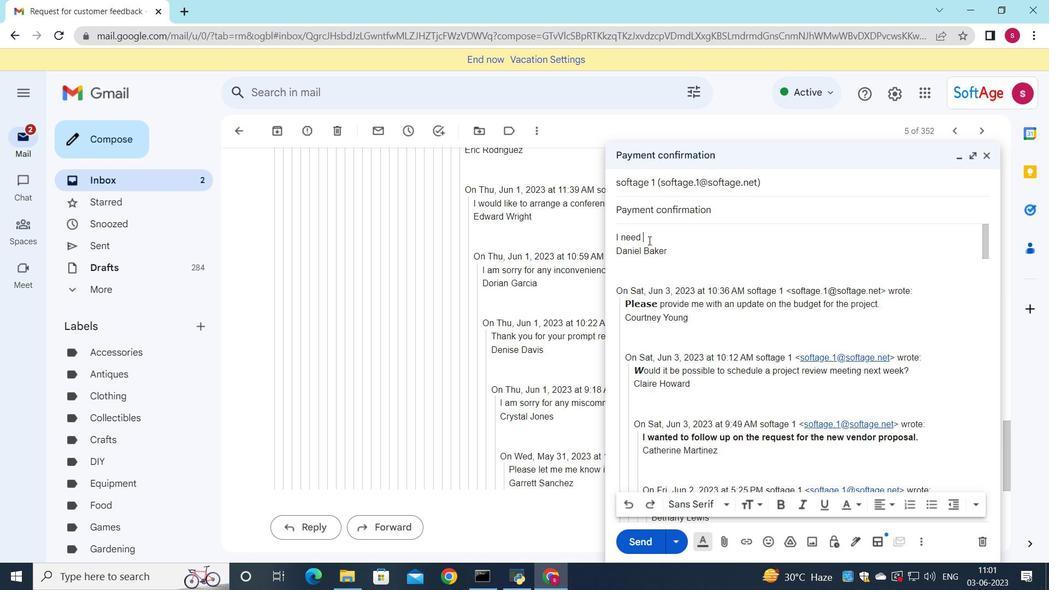 
Action: Mouse scrolled (394, 290) with delta (0, 0)
Screenshot: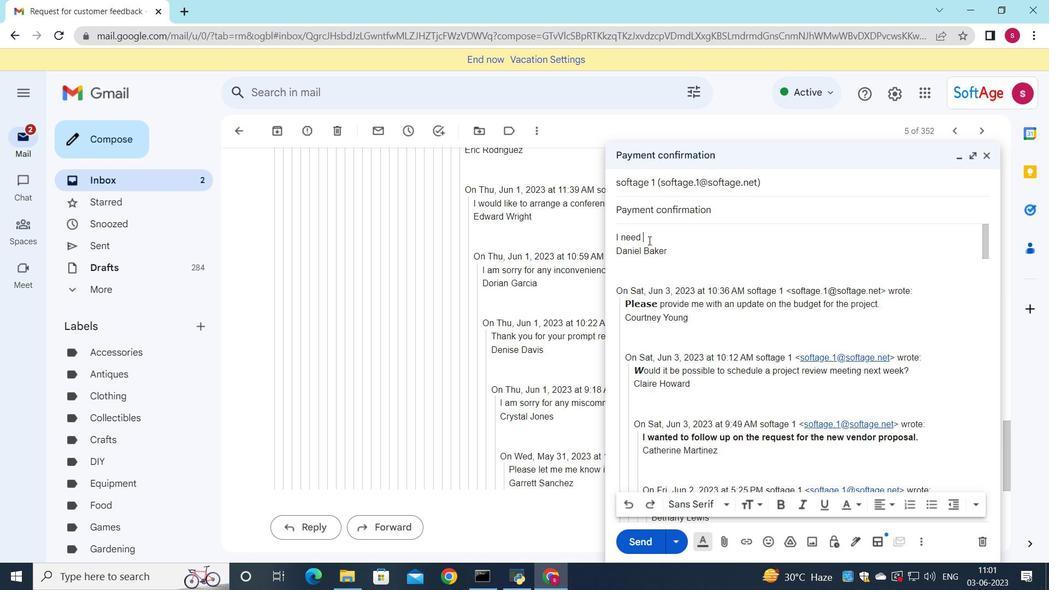 
Action: Mouse scrolled (394, 290) with delta (0, 0)
Screenshot: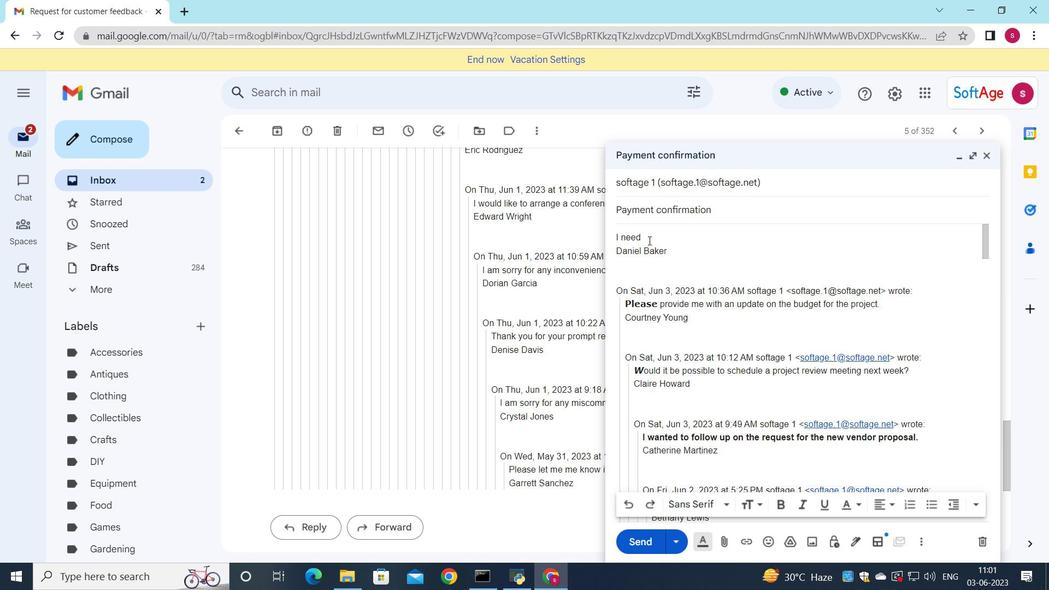 
Action: Mouse scrolled (394, 290) with delta (0, 0)
Screenshot: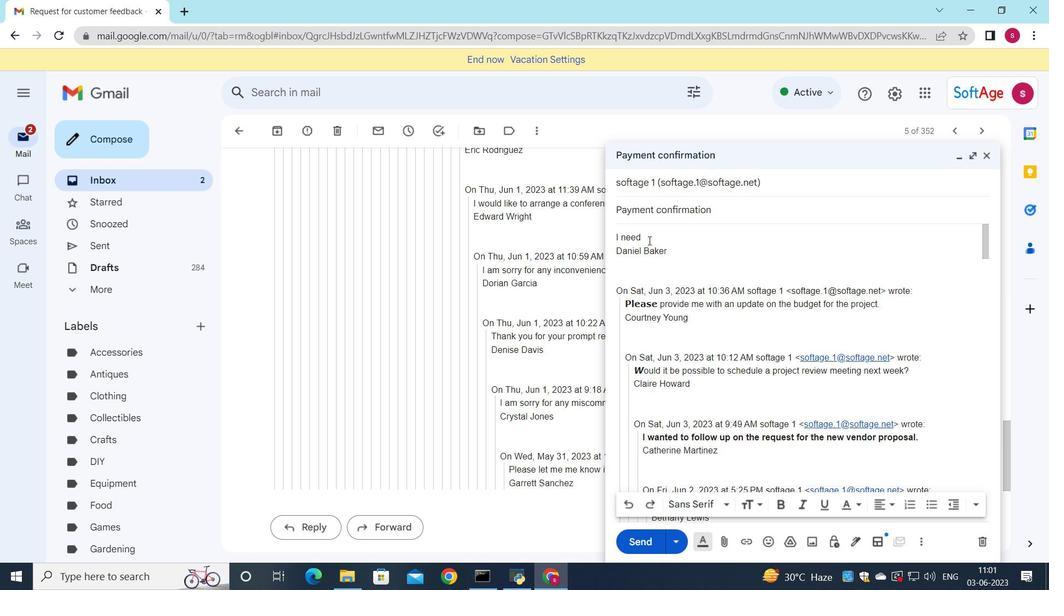 
Action: Mouse scrolled (394, 290) with delta (0, 0)
Screenshot: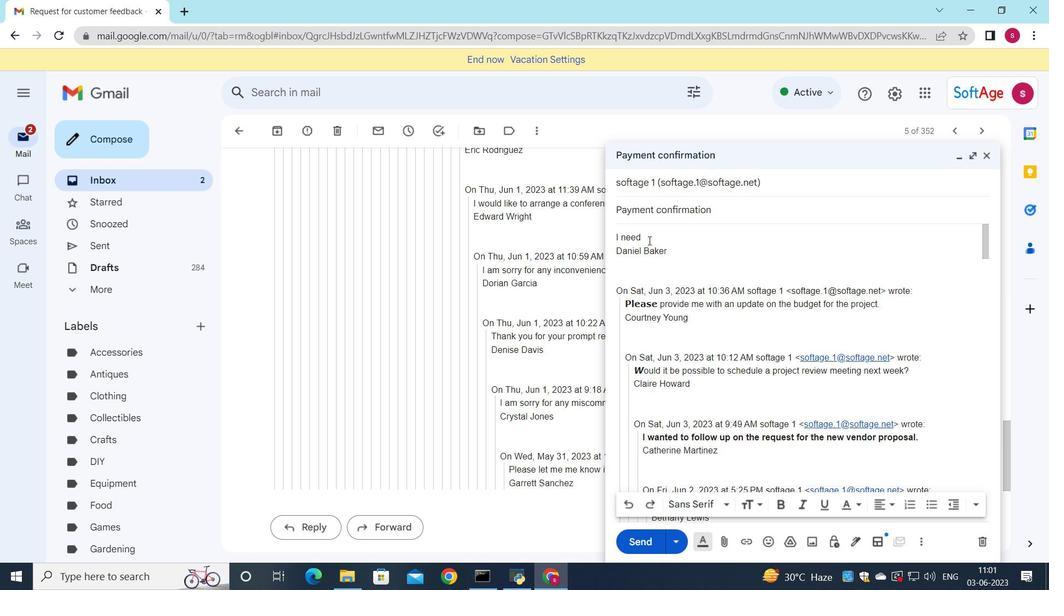 
Action: Mouse moved to (295, 484)
Screenshot: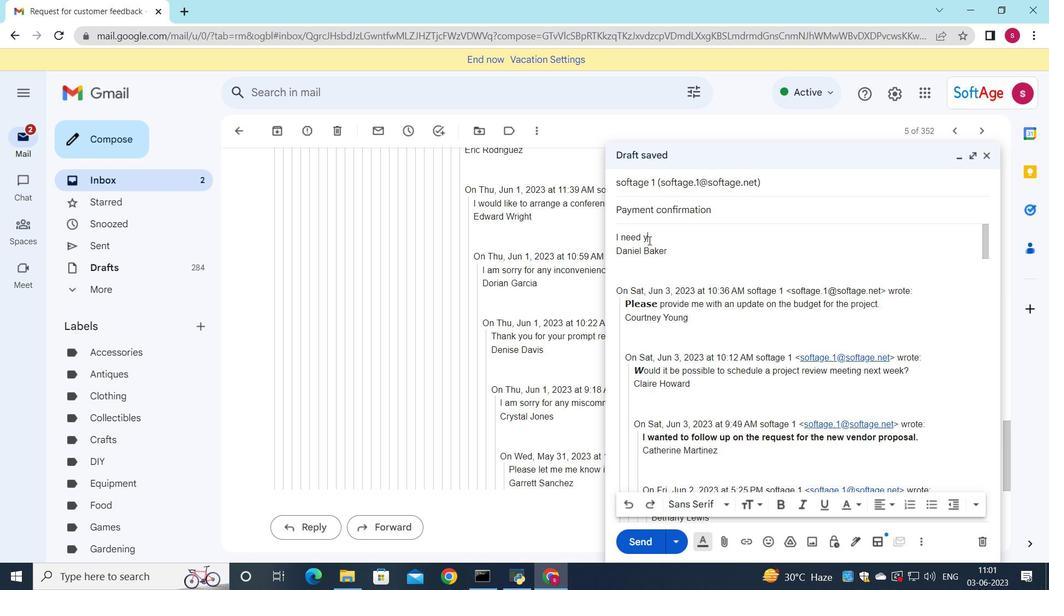 
Action: Mouse pressed left at (295, 484)
Screenshot: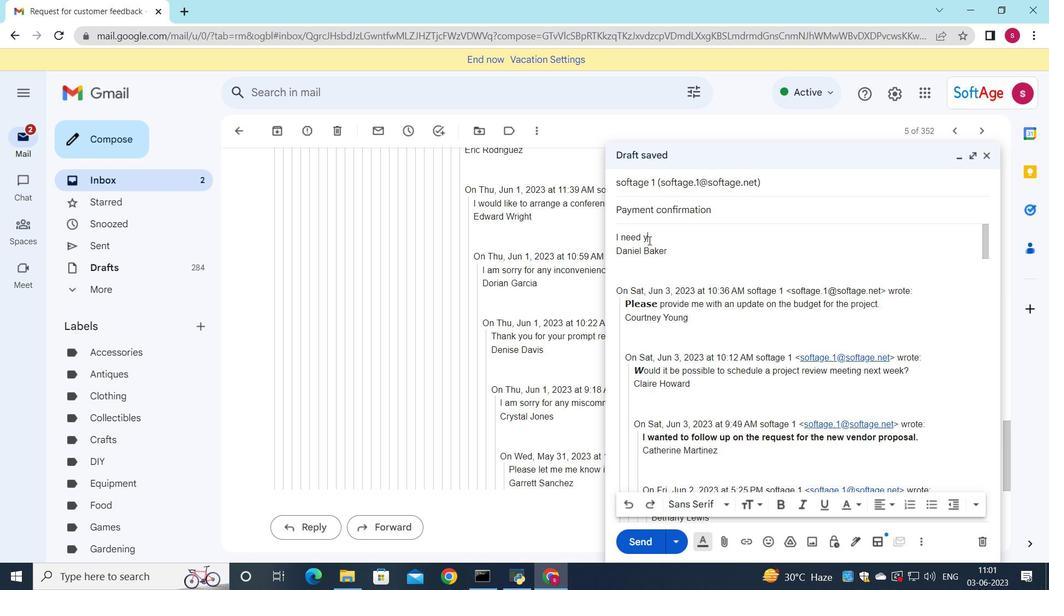 
Action: Mouse moved to (299, 400)
Screenshot: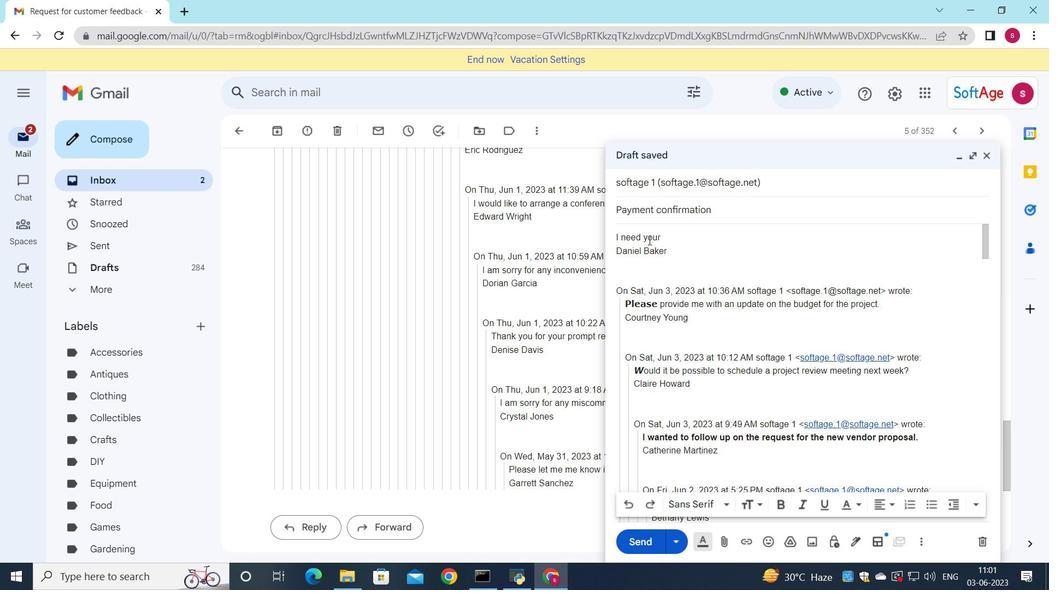 
Action: Mouse pressed left at (299, 400)
Screenshot: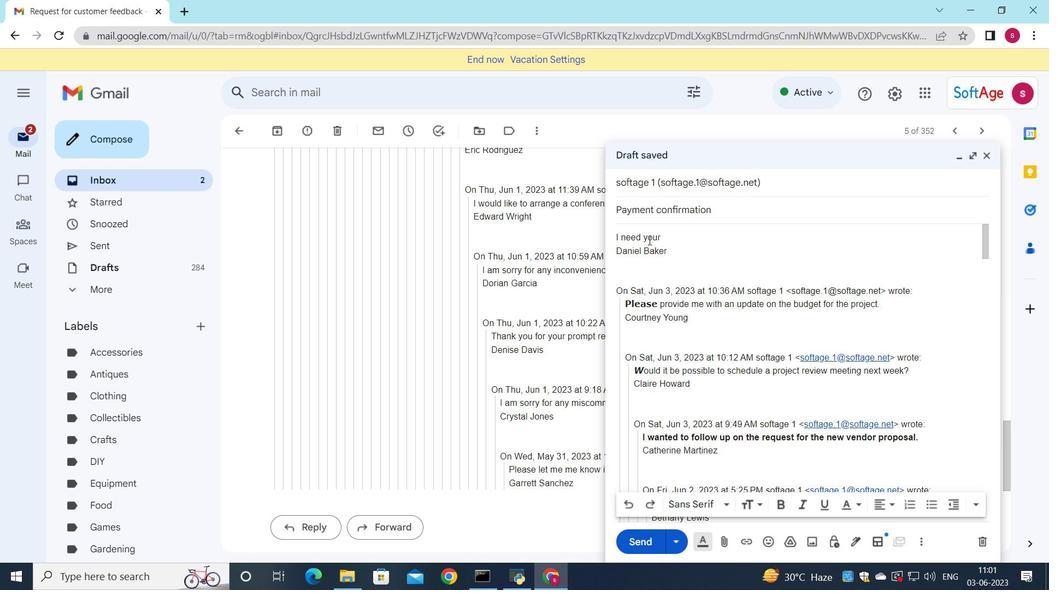 
Action: Mouse moved to (320, 470)
Screenshot: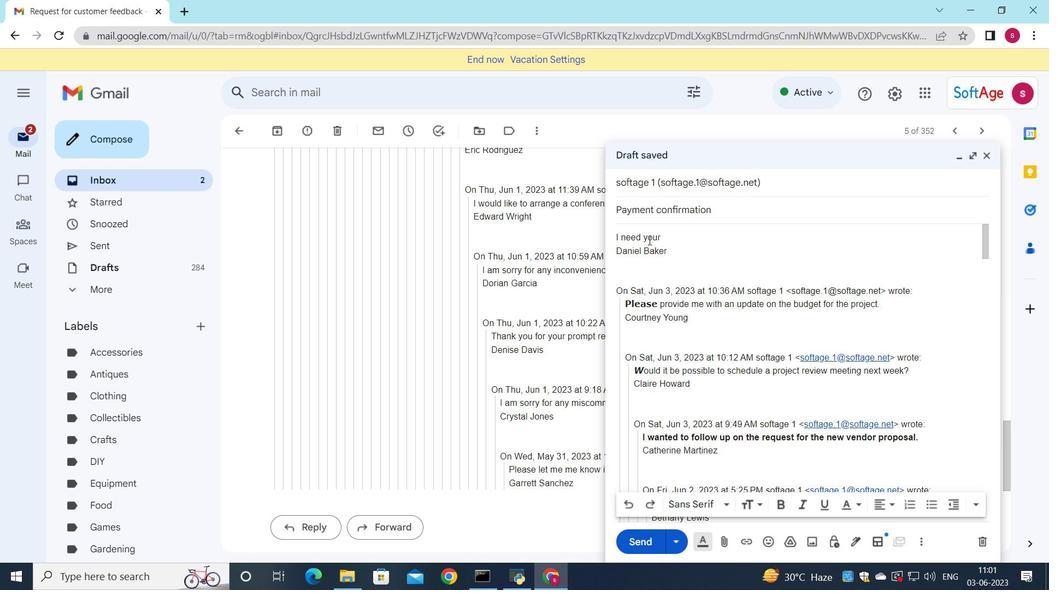 
Action: Mouse pressed left at (320, 470)
Screenshot: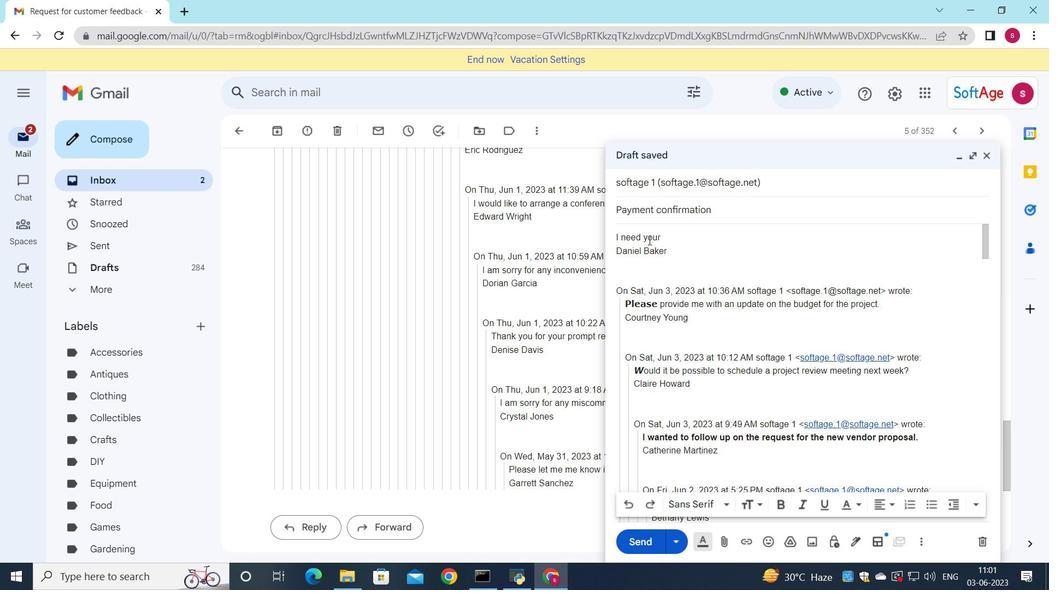
Action: Mouse moved to (852, 231)
Screenshot: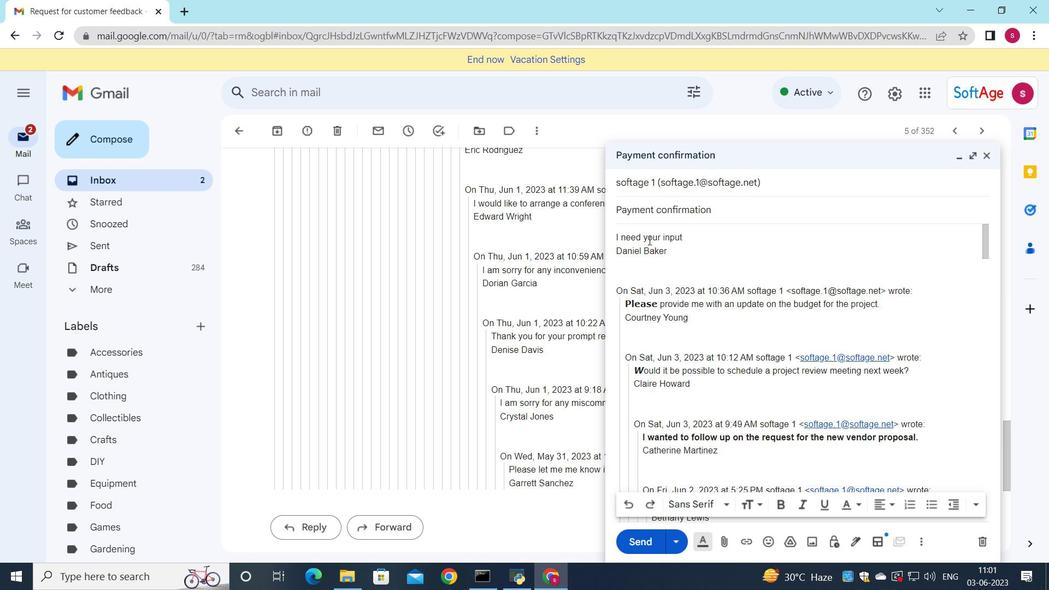 
Action: Key pressed <Key.shift>Payment<Key.space>confirmation
Screenshot: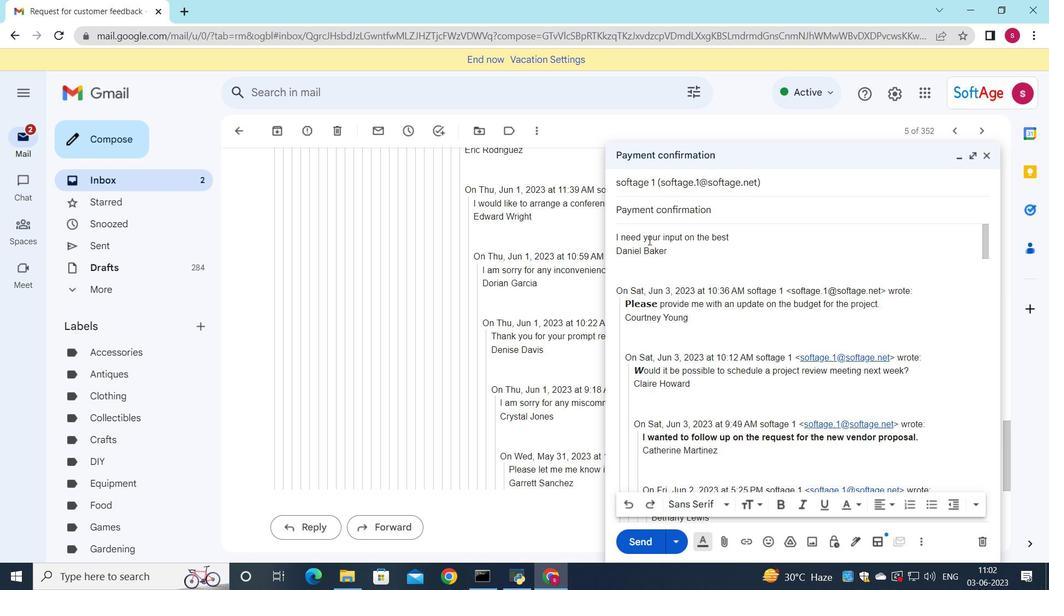 
Action: Mouse moved to (635, 231)
Screenshot: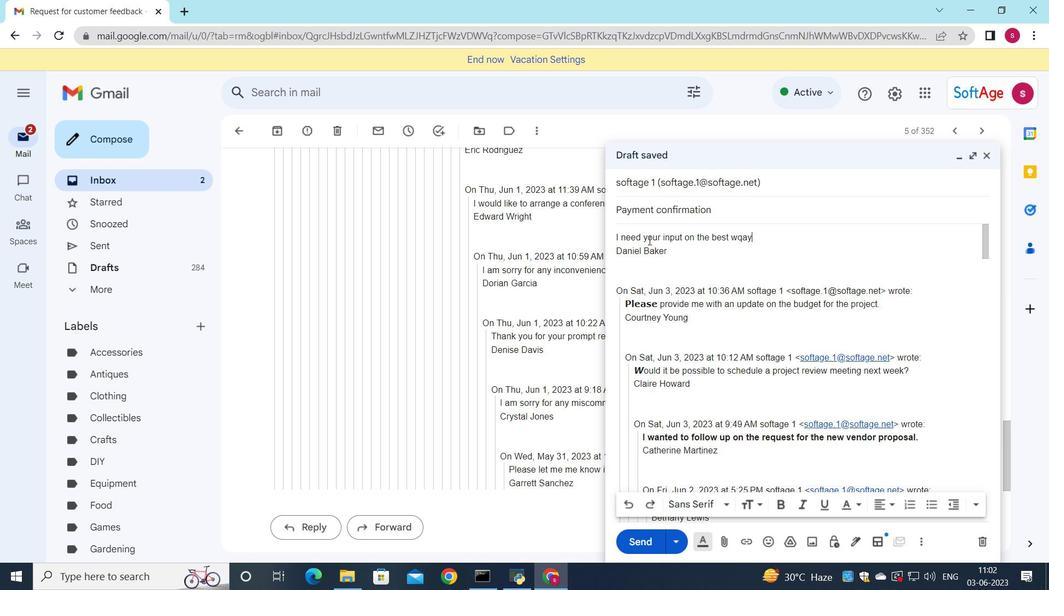 
Action: Mouse pressed left at (635, 231)
Screenshot: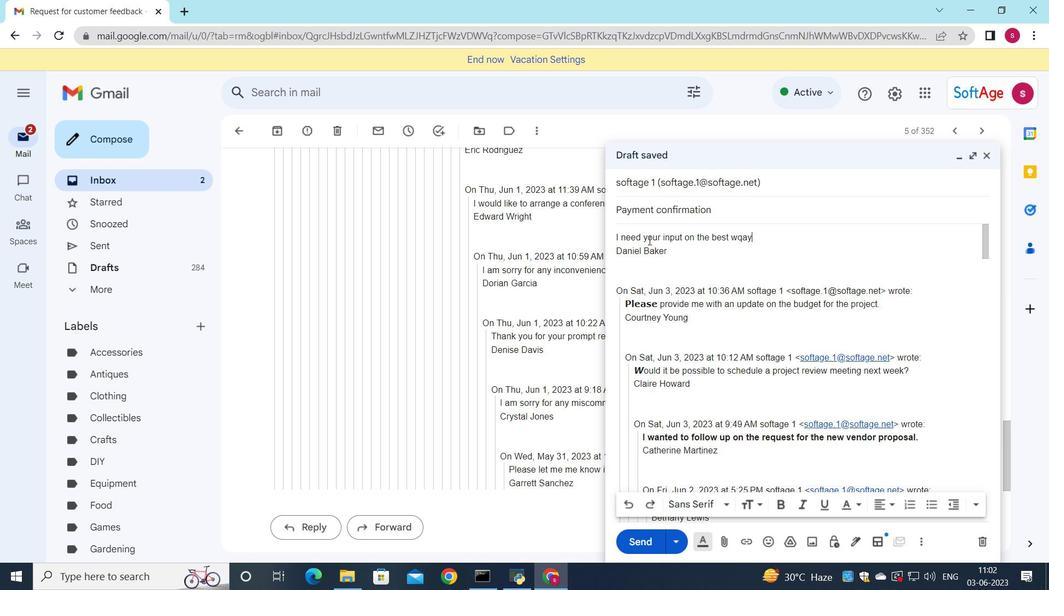 
Action: Key pressed <Key.shift>I<Key.space>need<Key.space>your<Key.space>input<Key.space>on<Key.space>the<Key.space>best<Key.space>wau<Key.backspace>y<Key.space>to<Key.space>handle<Key.space>a<Key.space>project<Key.space>issues<Key.space><Key.backspace><Key.backspace><Key.space>that<Key.space>has<Key.space>arisen.
Screenshot: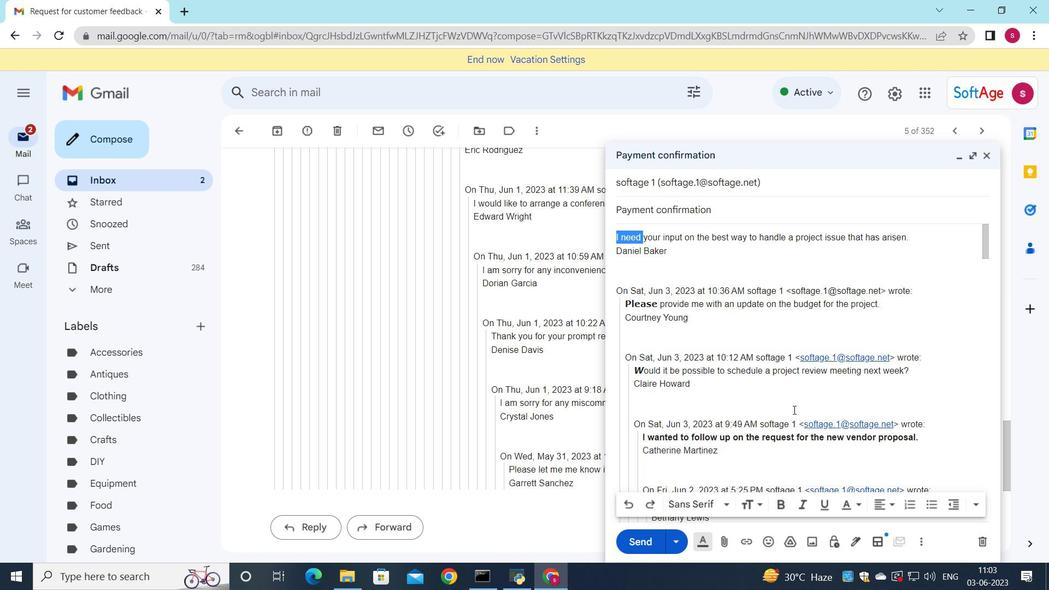 
Action: Mouse moved to (615, 238)
Screenshot: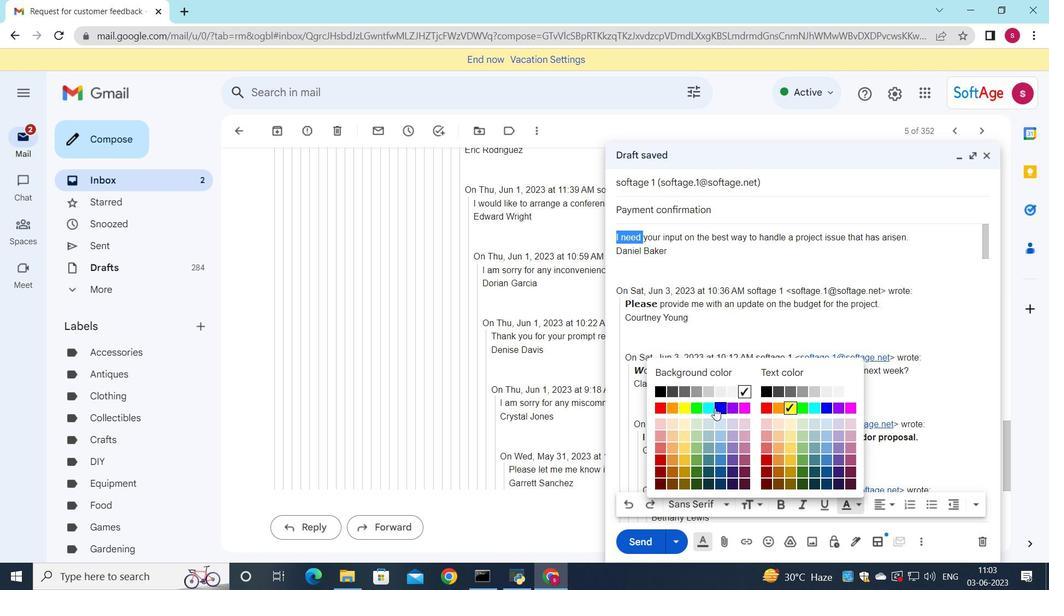 
Action: Mouse pressed left at (615, 238)
Screenshot: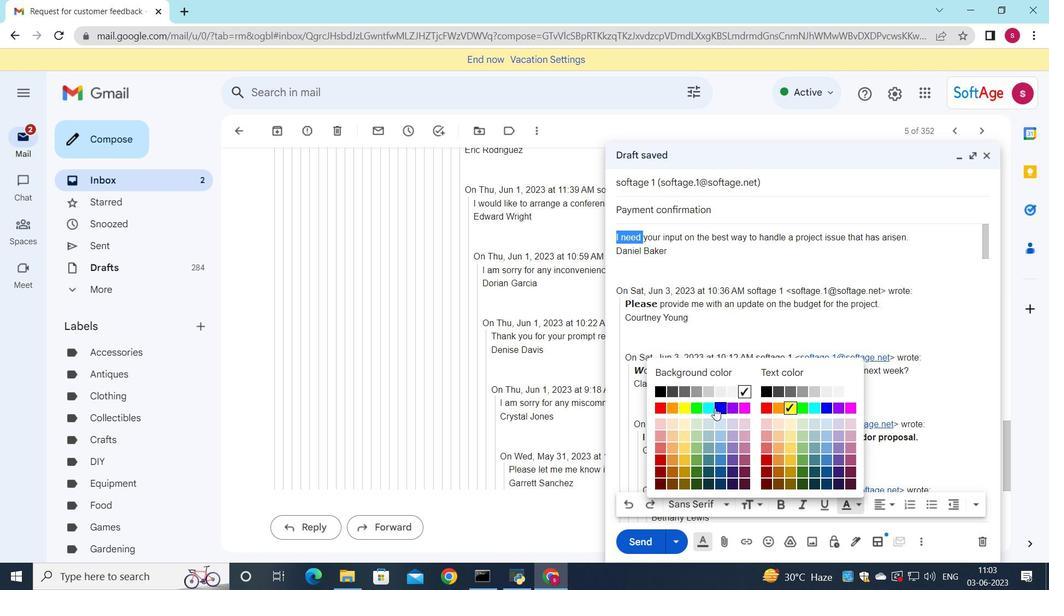 
Action: Mouse moved to (617, 238)
Screenshot: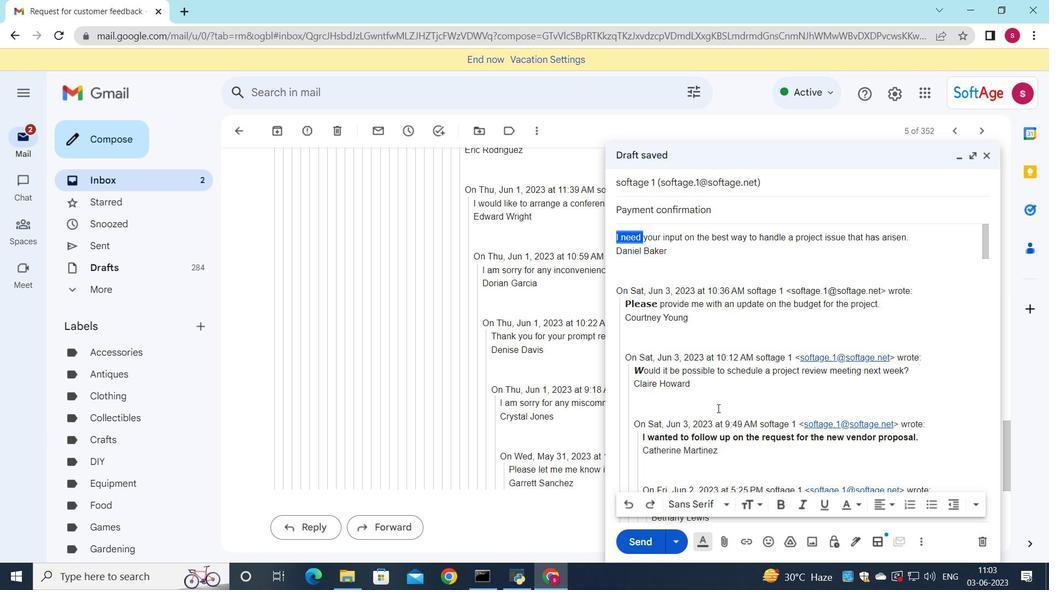 
Action: Mouse pressed left at (617, 238)
Screenshot: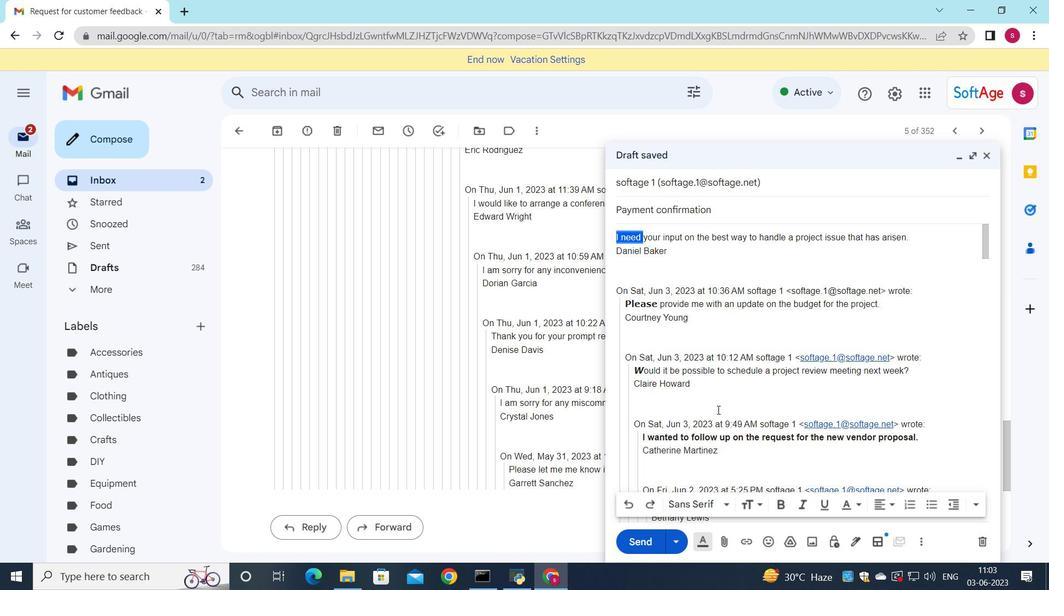 
Action: Mouse moved to (853, 505)
Screenshot: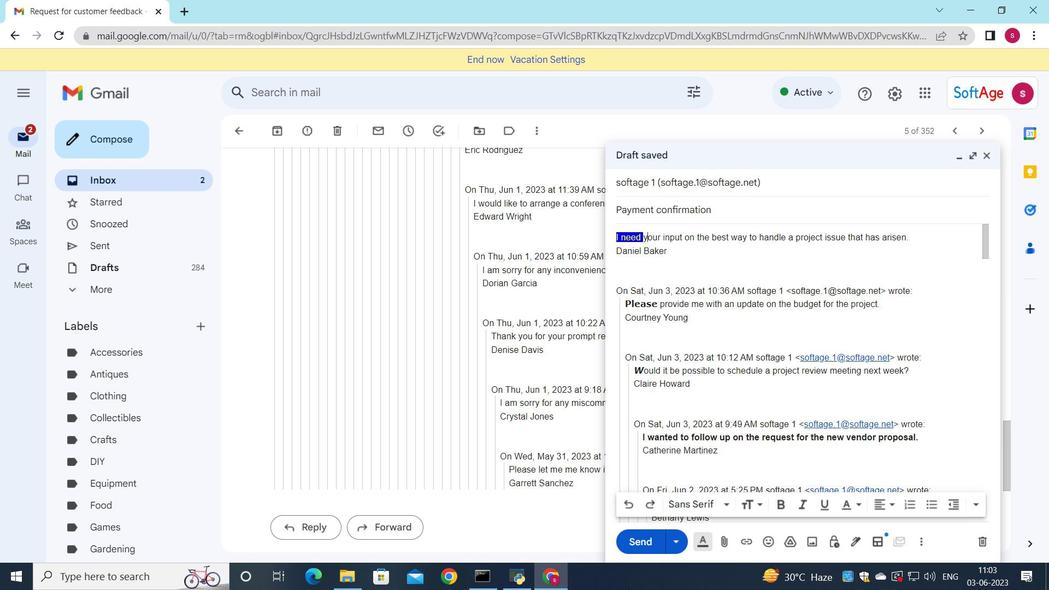 
Action: Mouse pressed left at (853, 505)
Screenshot: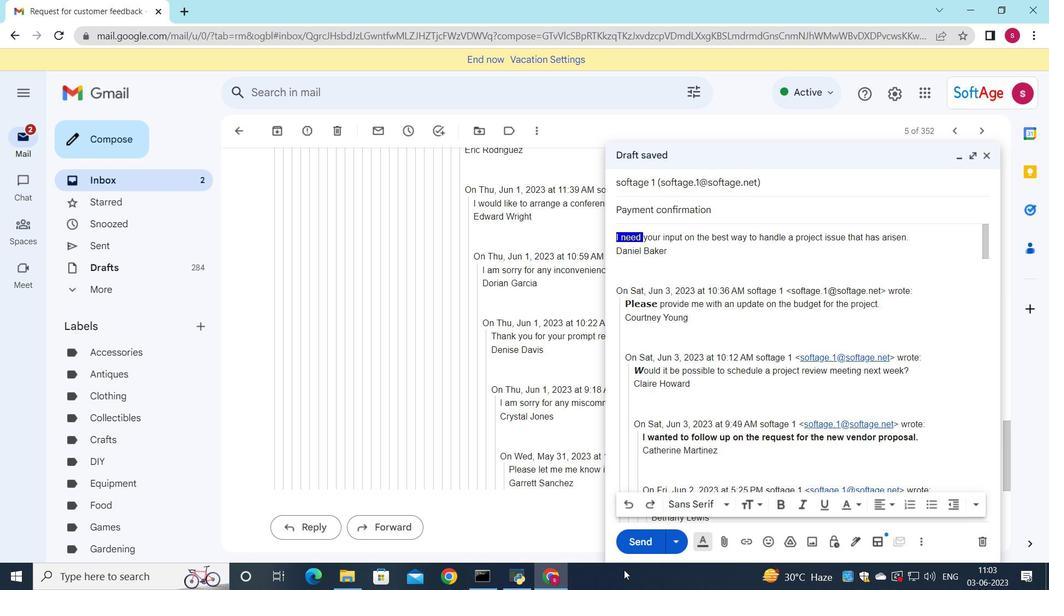 
Action: Mouse moved to (791, 410)
Screenshot: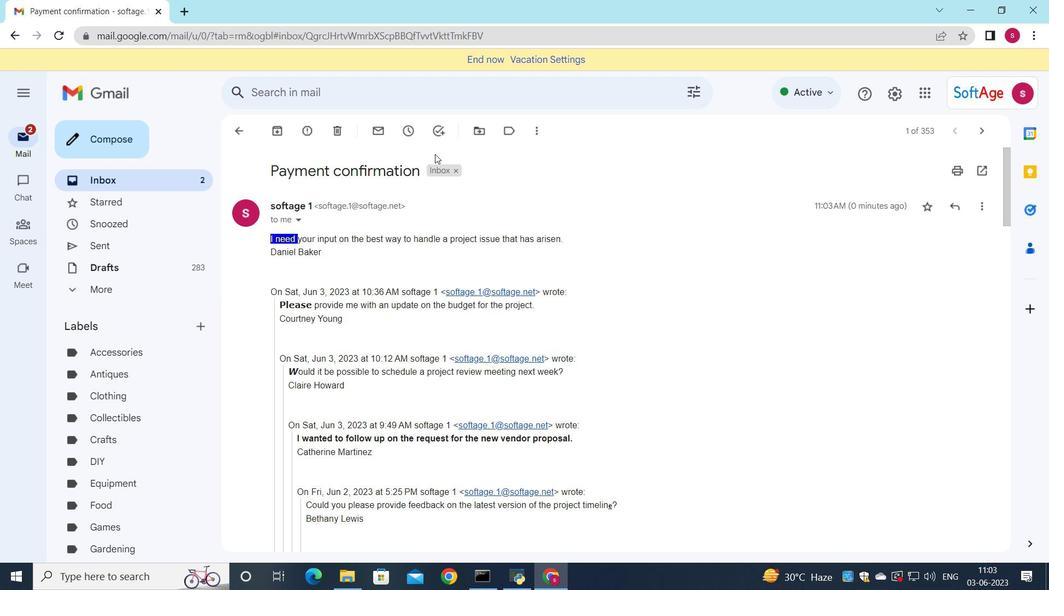 
Action: Mouse pressed left at (791, 410)
Screenshot: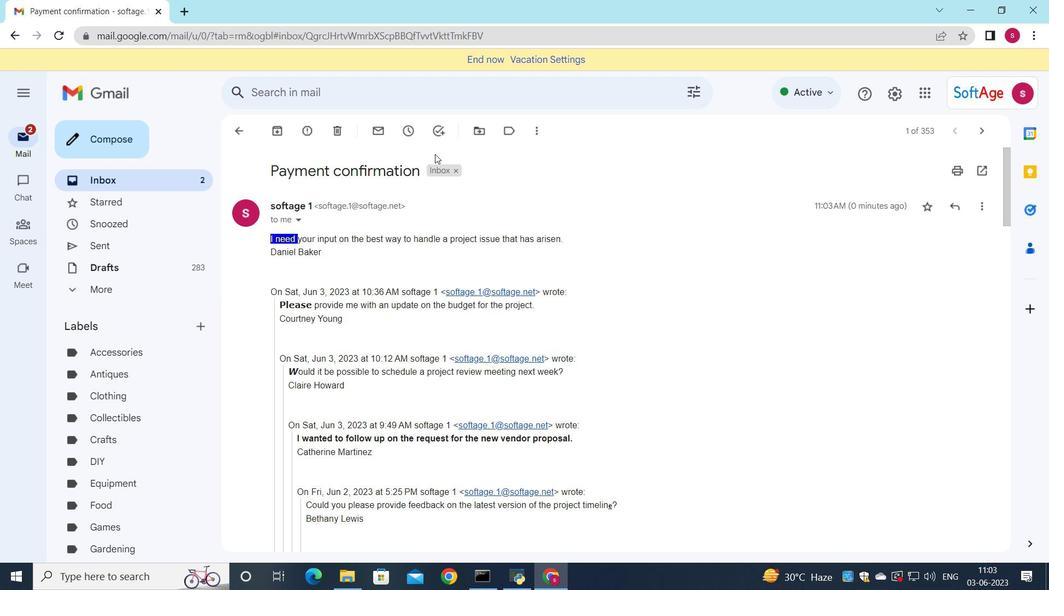 
Action: Mouse moved to (855, 506)
Screenshot: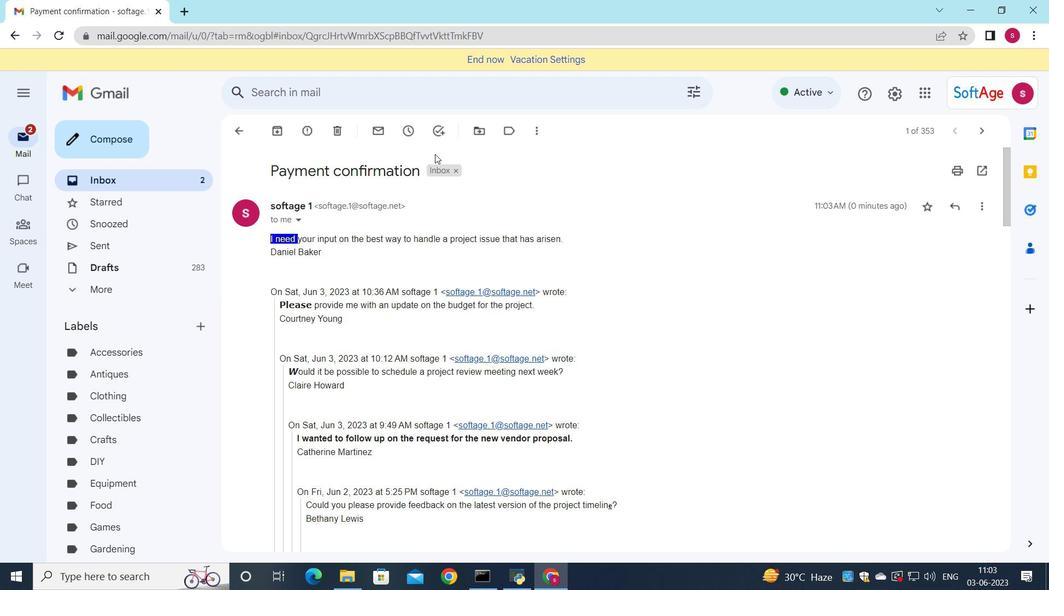 
Action: Mouse pressed left at (855, 506)
Screenshot: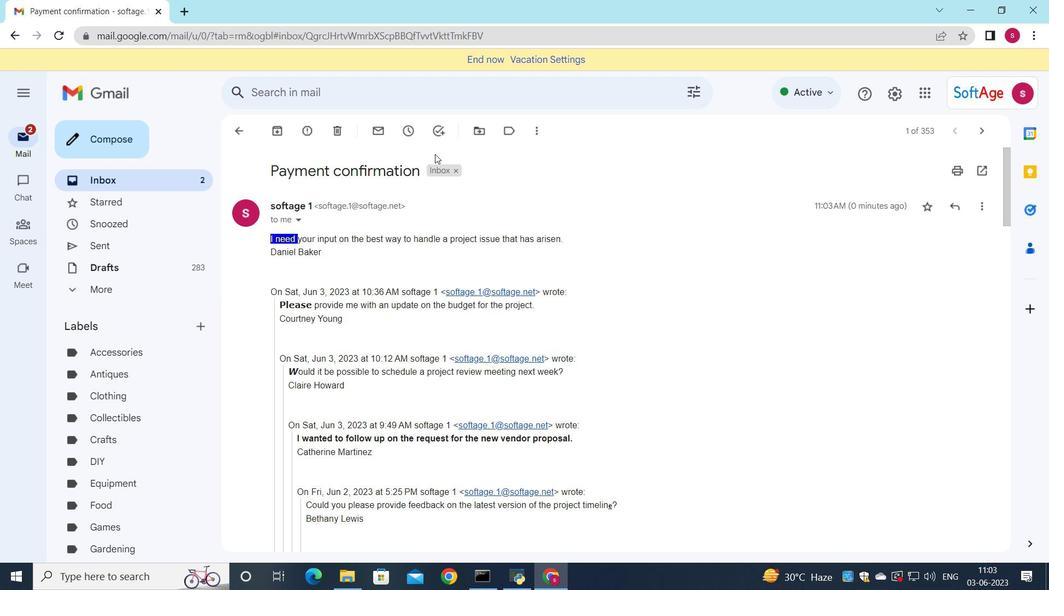 
Action: Mouse moved to (720, 408)
Screenshot: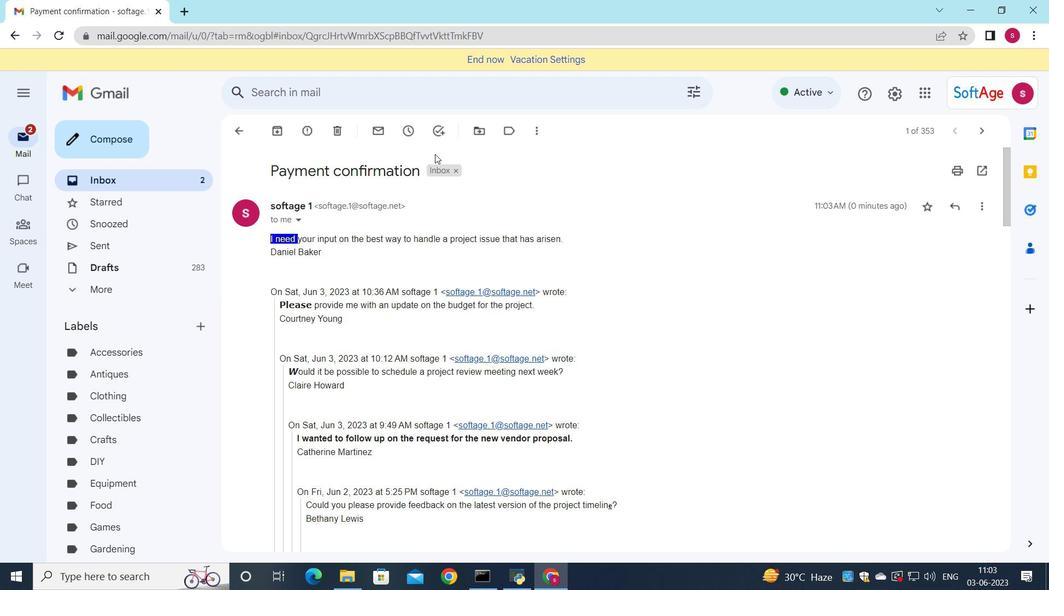 
Action: Mouse pressed left at (720, 408)
Screenshot: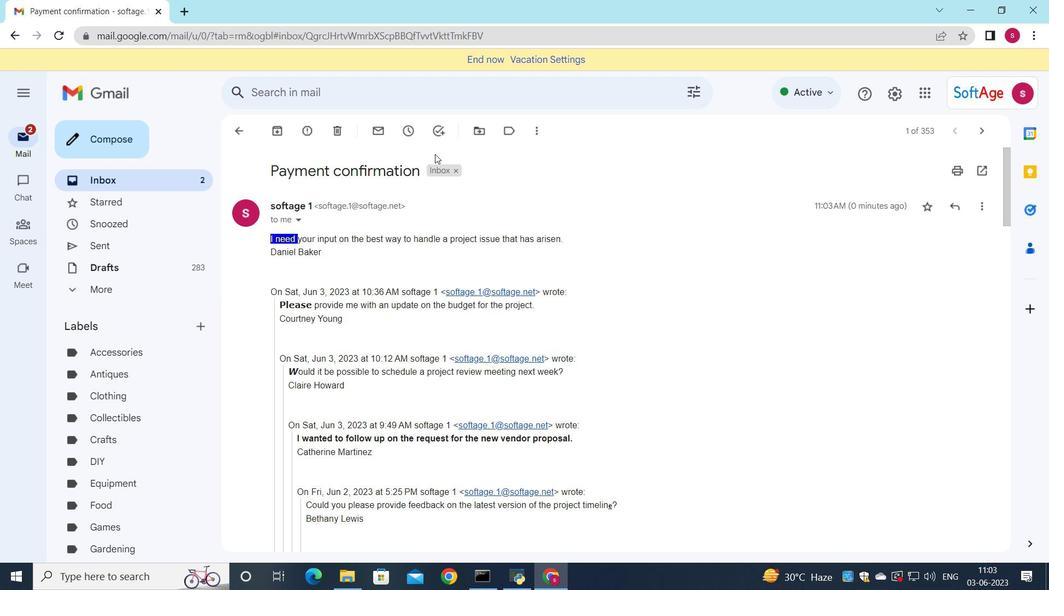 
Action: Mouse moved to (634, 260)
Screenshot: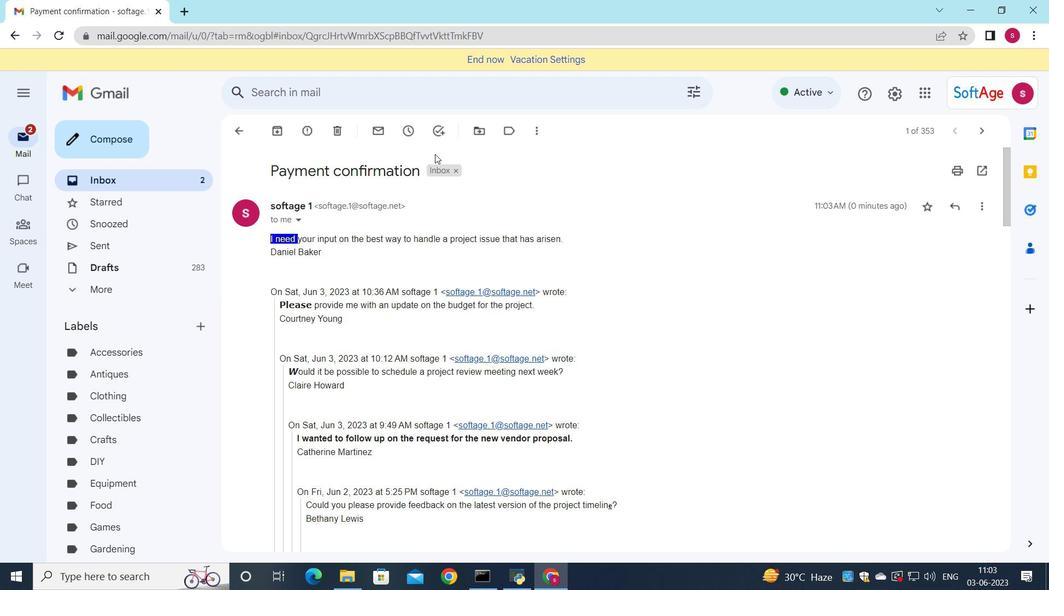 
Action: Mouse pressed left at (634, 260)
Screenshot: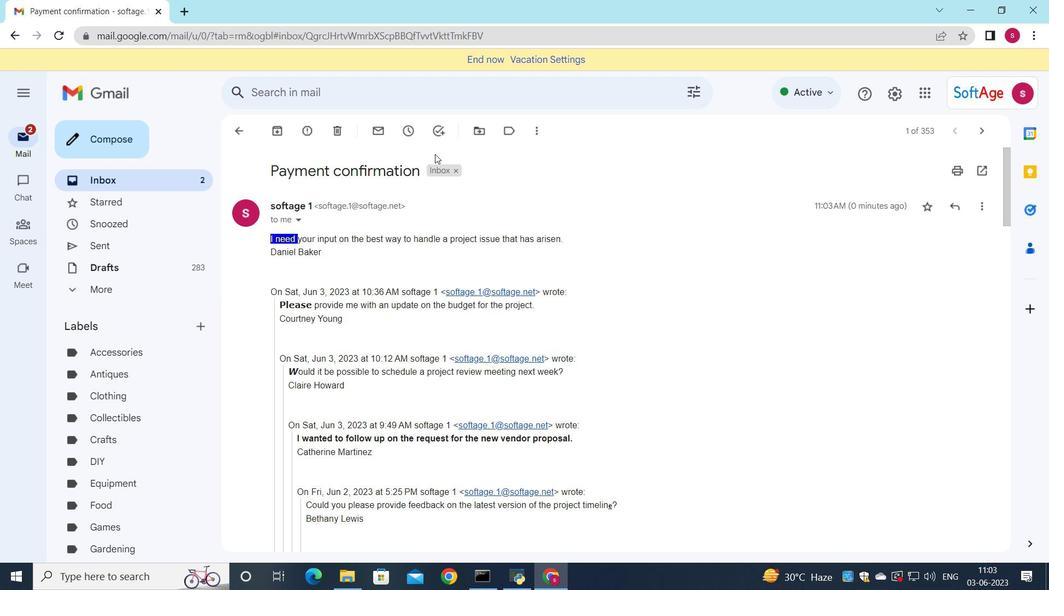 
Action: Mouse moved to (653, 252)
Screenshot: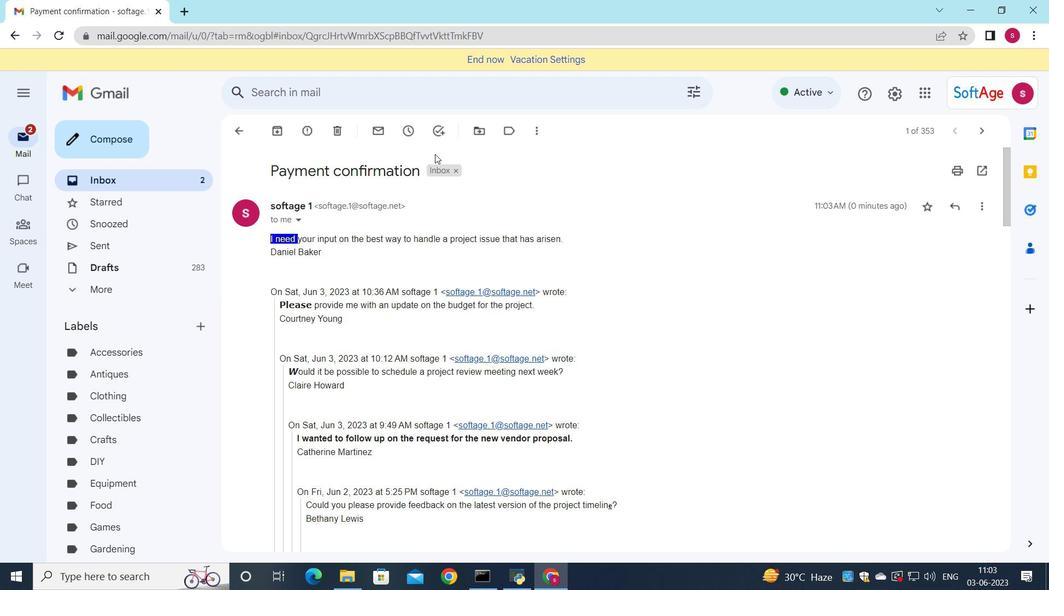 
Action: Mouse pressed left at (653, 252)
Screenshot: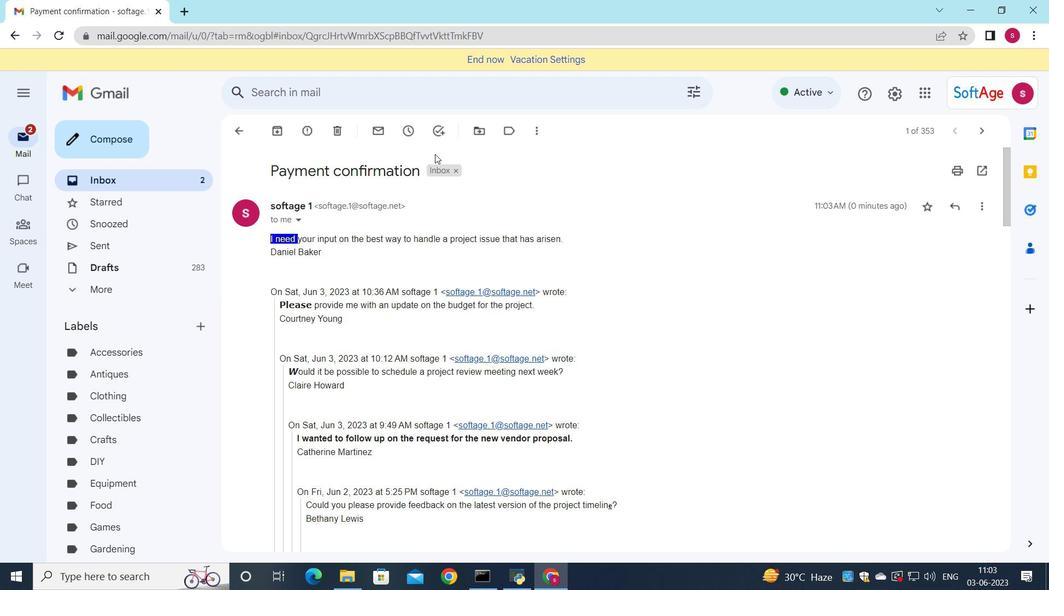 
Action: Mouse moved to (435, 589)
Screenshot: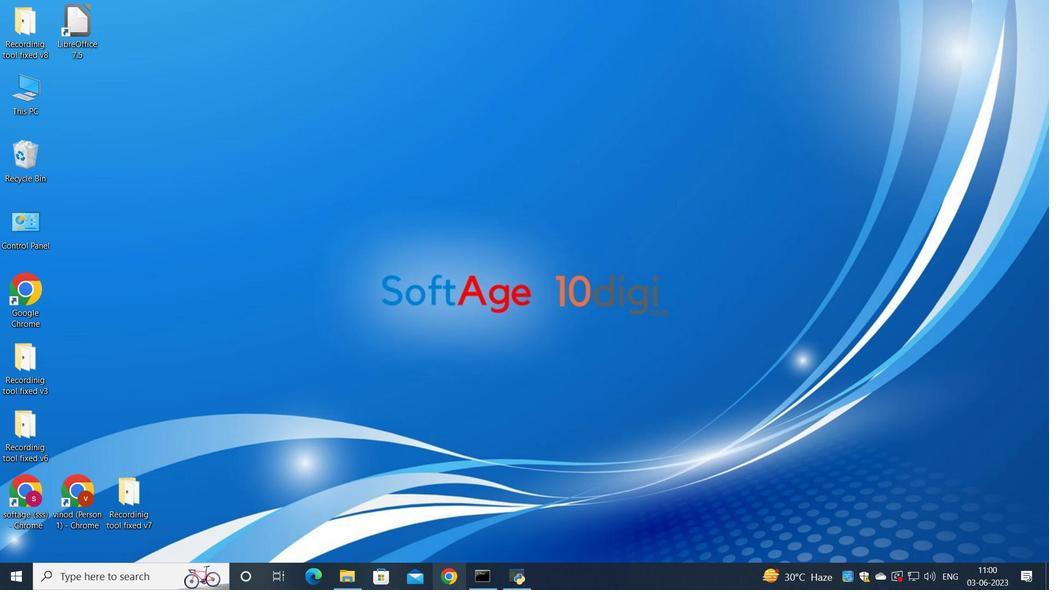 
Action: Mouse pressed left at (435, 589)
Screenshot: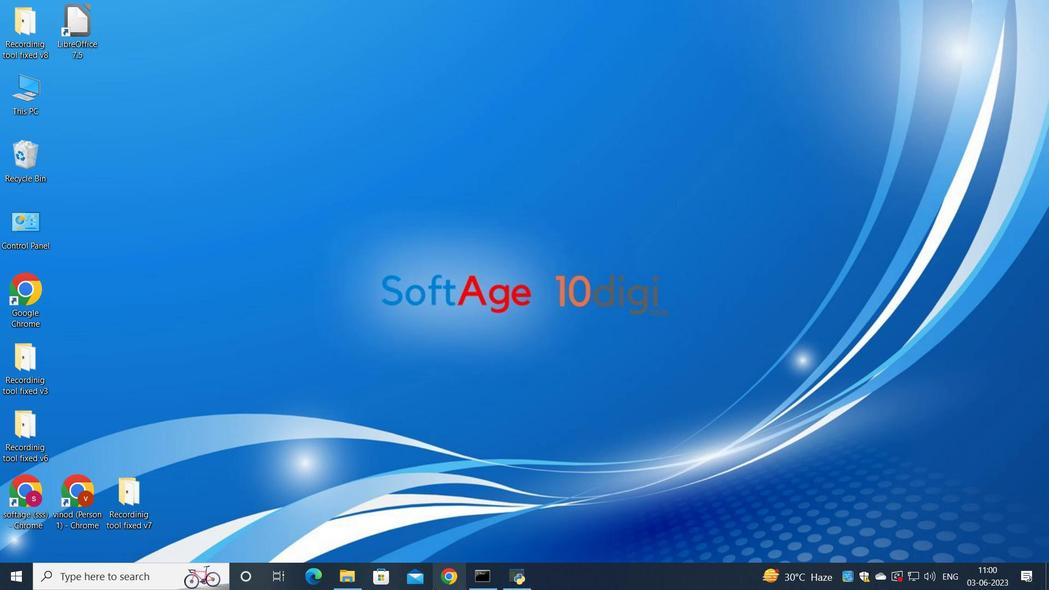
Action: Mouse moved to (467, 349)
Screenshot: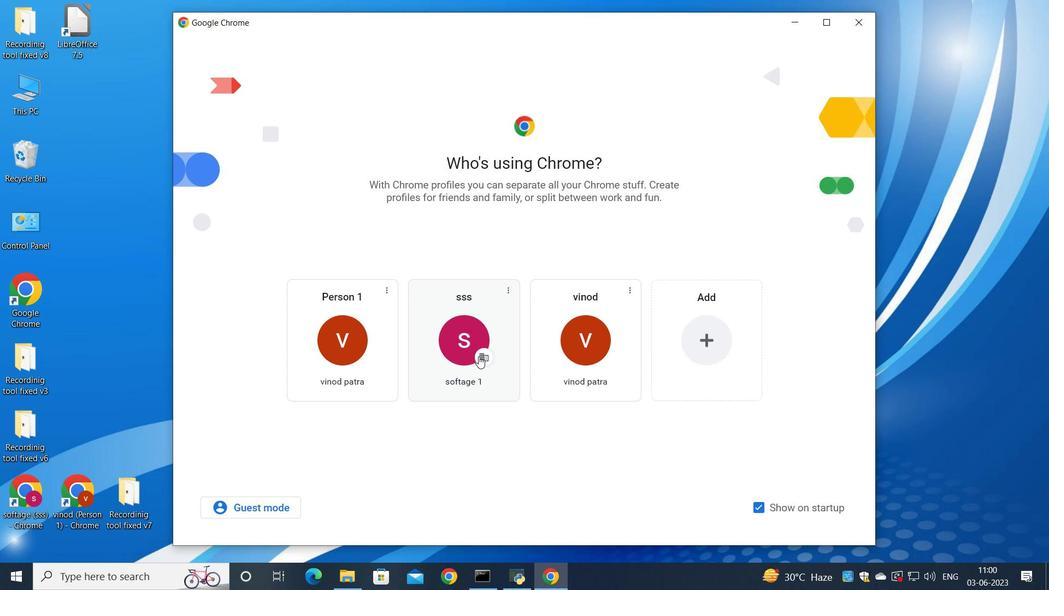 
Action: Mouse pressed left at (467, 349)
Screenshot: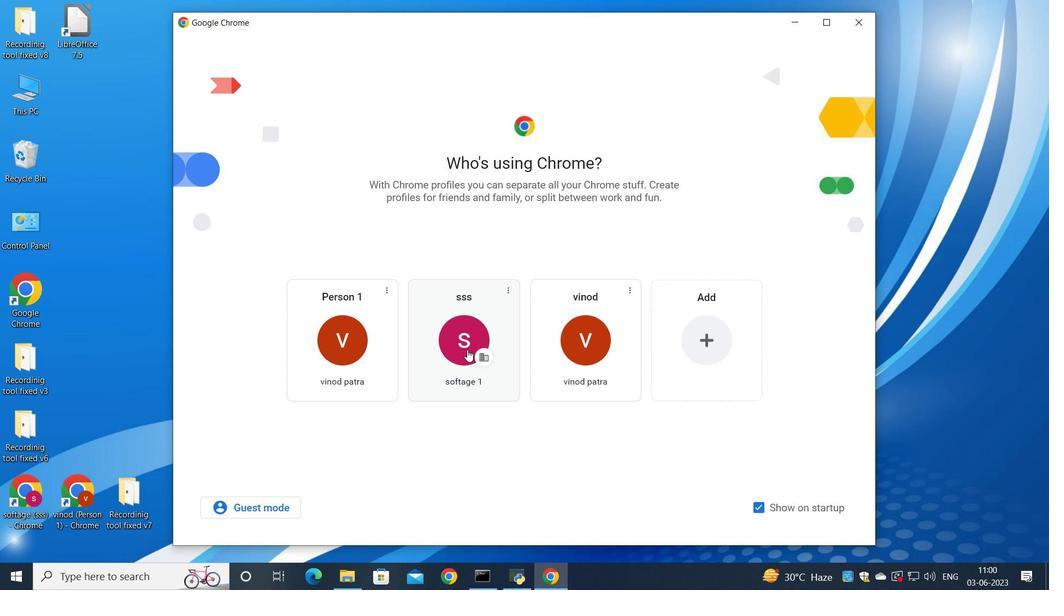 
Action: Mouse moved to (921, 91)
Screenshot: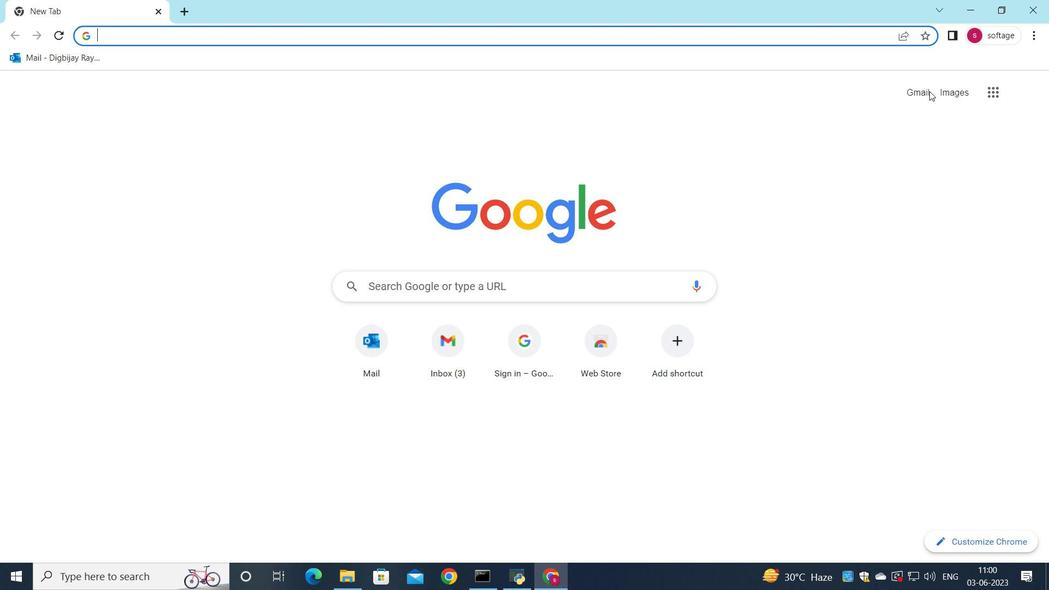 
Action: Mouse pressed left at (921, 91)
Screenshot: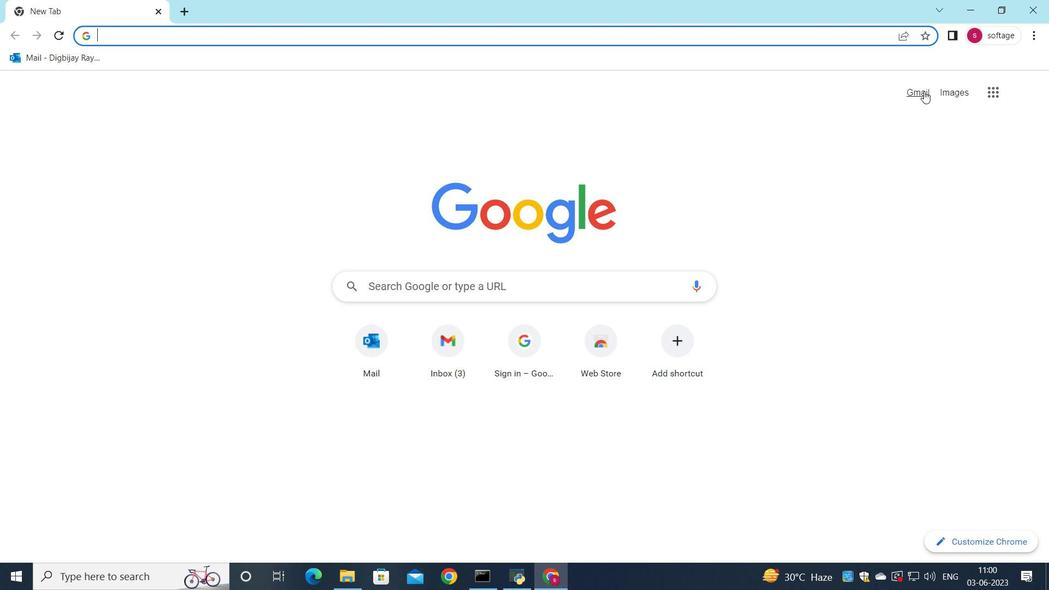 
Action: Mouse moved to (904, 94)
Screenshot: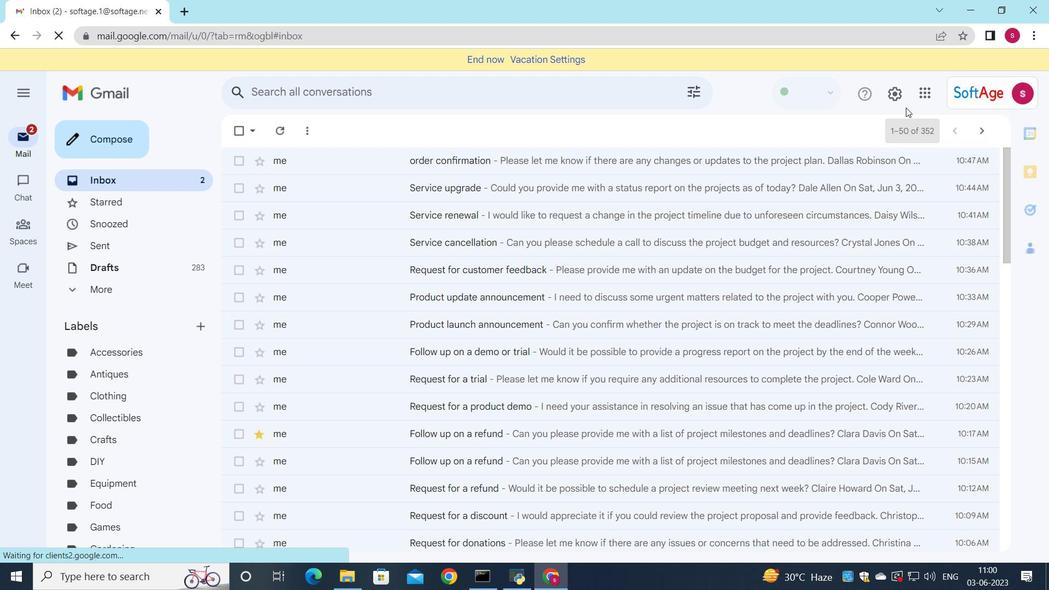
Action: Mouse pressed left at (904, 94)
Screenshot: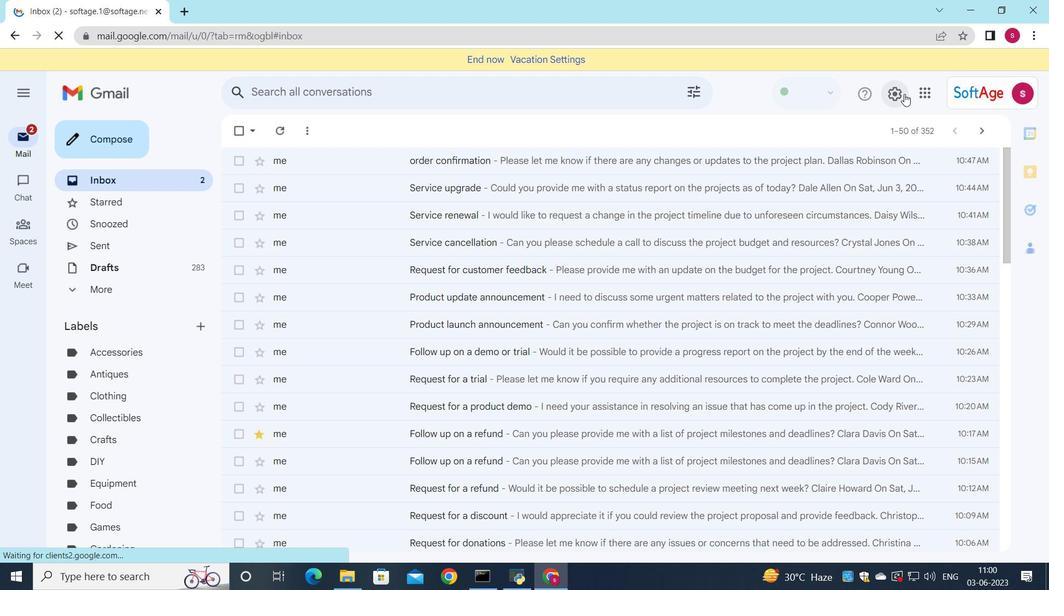 
Action: Mouse moved to (917, 157)
Screenshot: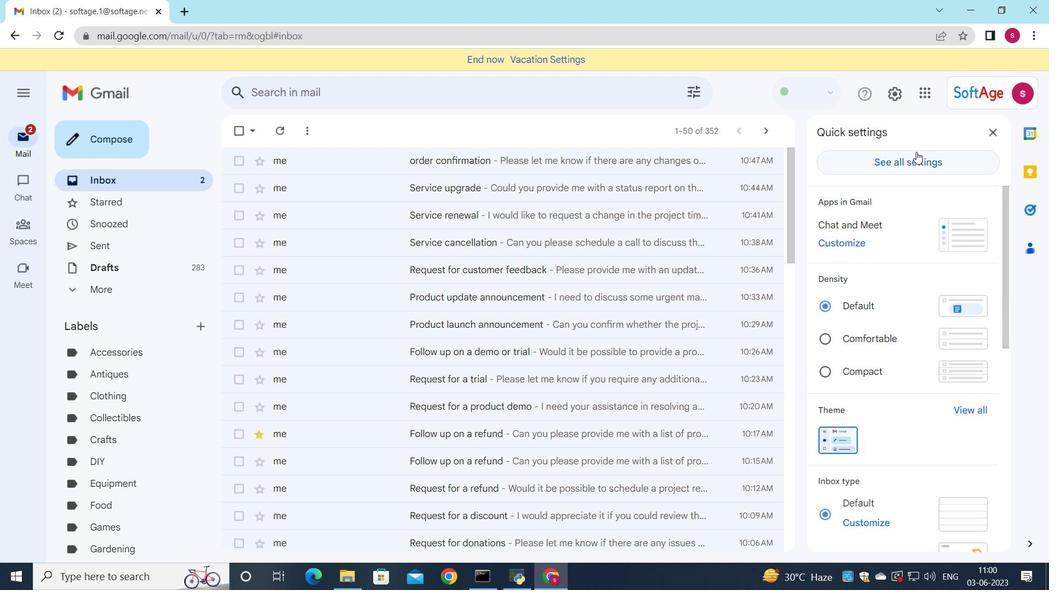 
Action: Mouse pressed left at (917, 157)
Screenshot: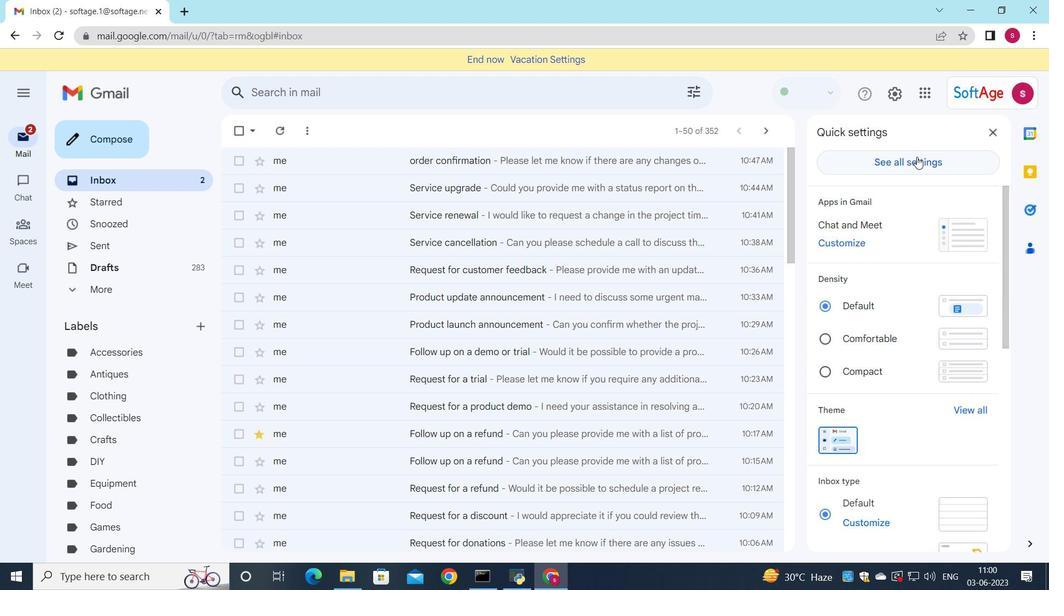 
Action: Mouse moved to (350, 359)
Screenshot: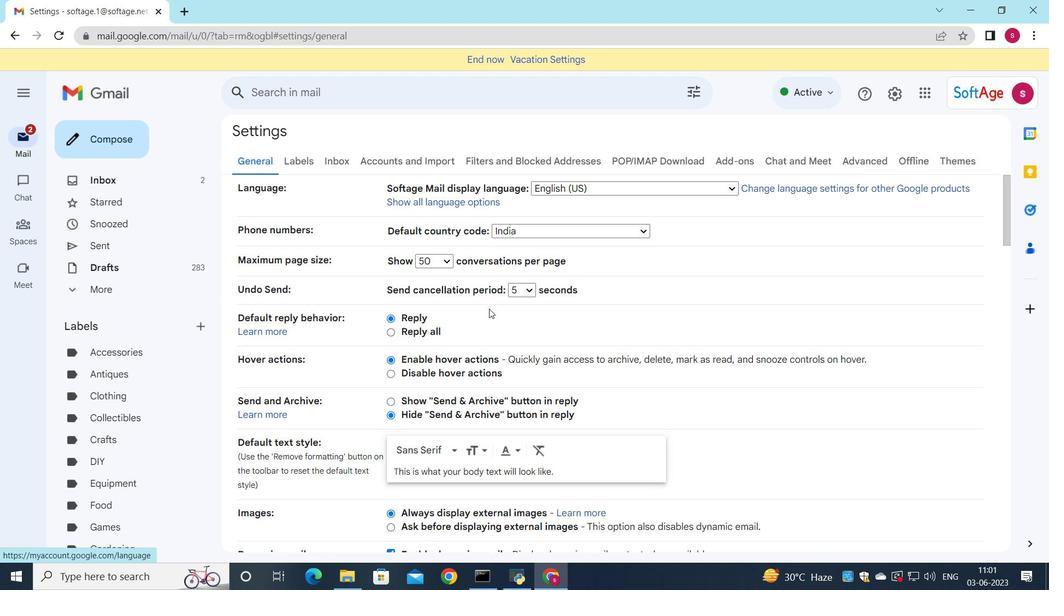 
Action: Mouse scrolled (350, 358) with delta (0, 0)
Screenshot: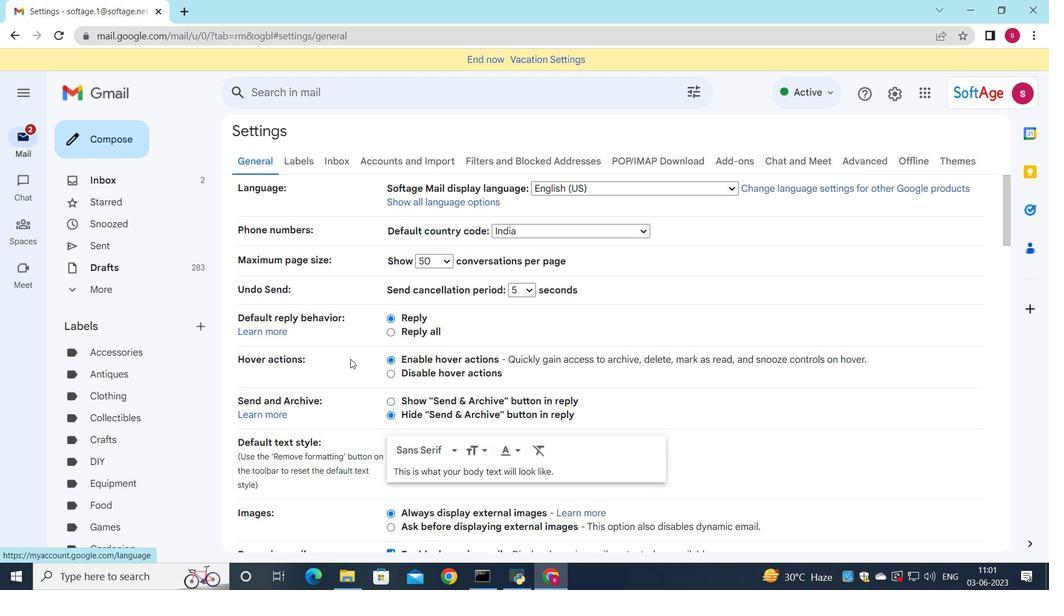 
Action: Mouse scrolled (350, 358) with delta (0, 0)
Screenshot: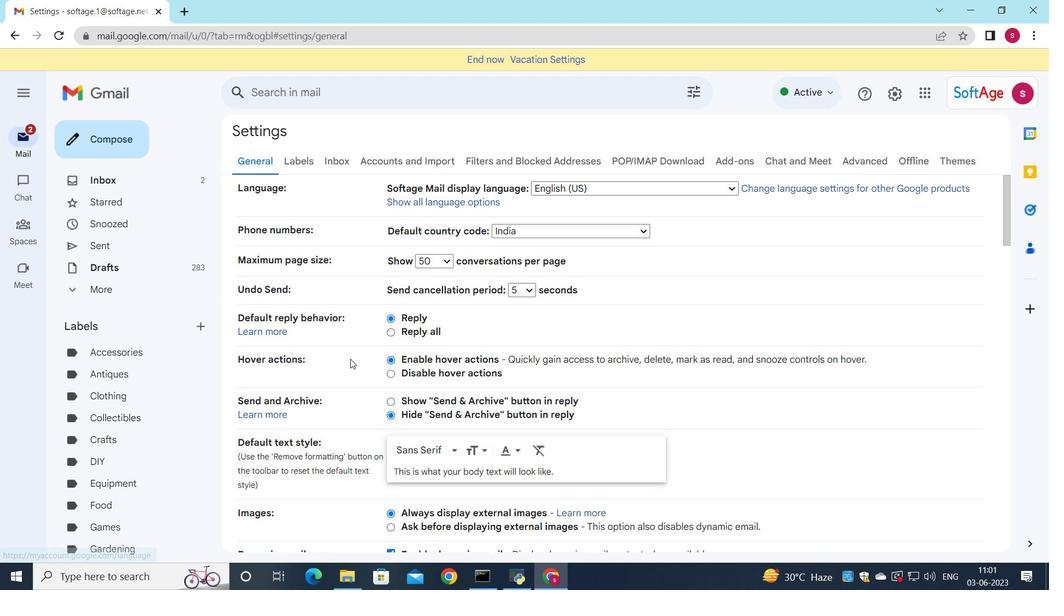 
Action: Mouse scrolled (350, 358) with delta (0, 0)
Screenshot: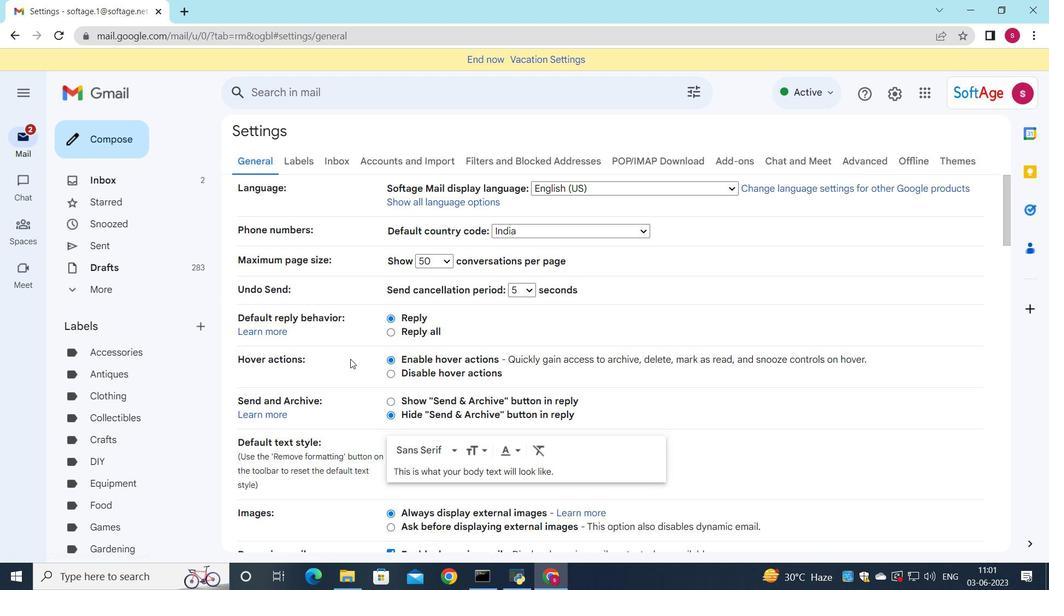 
Action: Mouse moved to (353, 366)
Screenshot: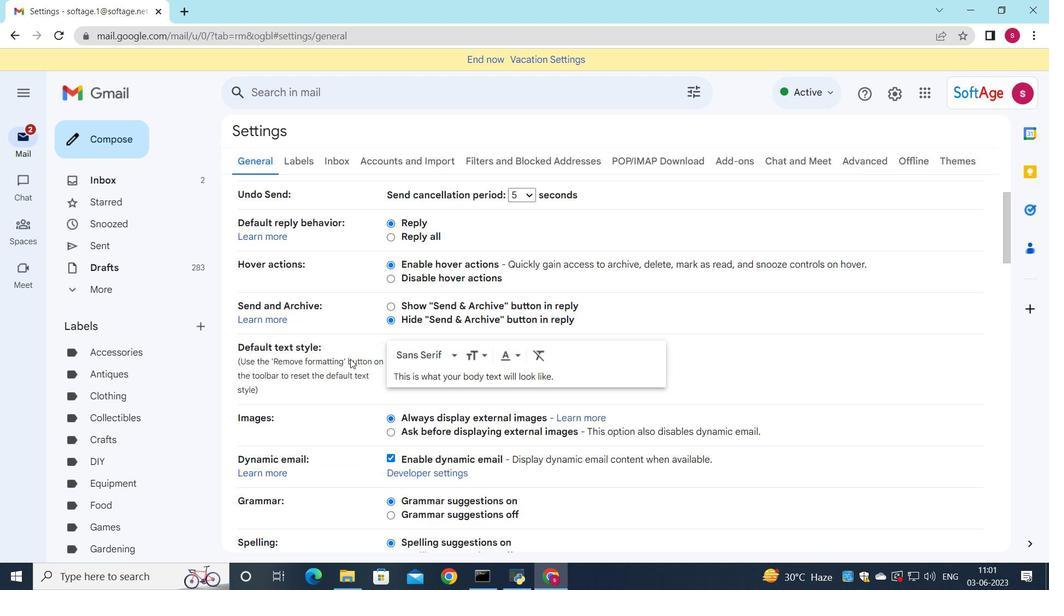 
Action: Mouse scrolled (353, 366) with delta (0, 0)
Screenshot: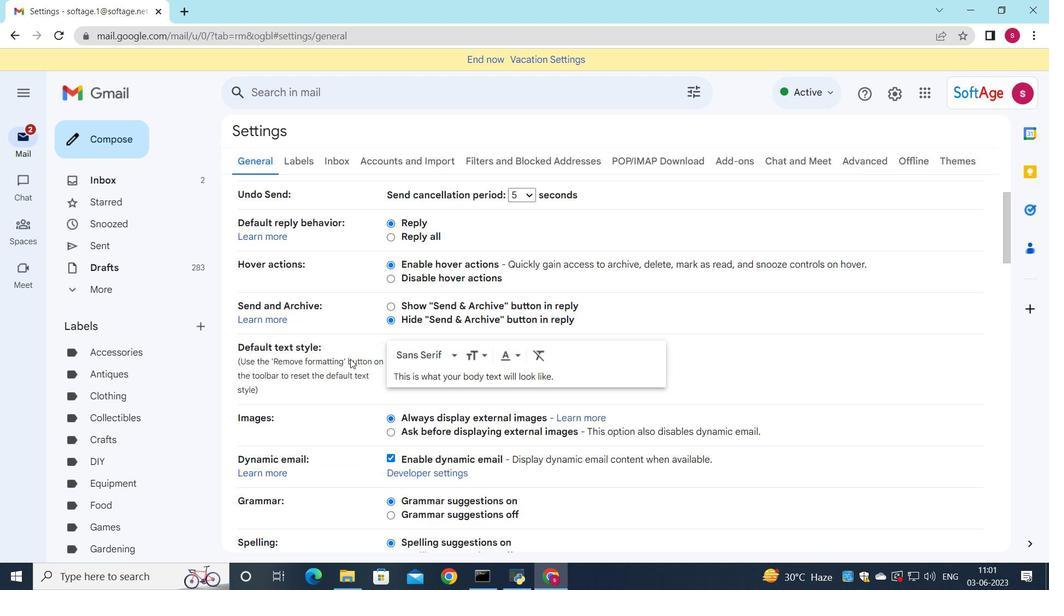 
Action: Mouse moved to (360, 376)
Screenshot: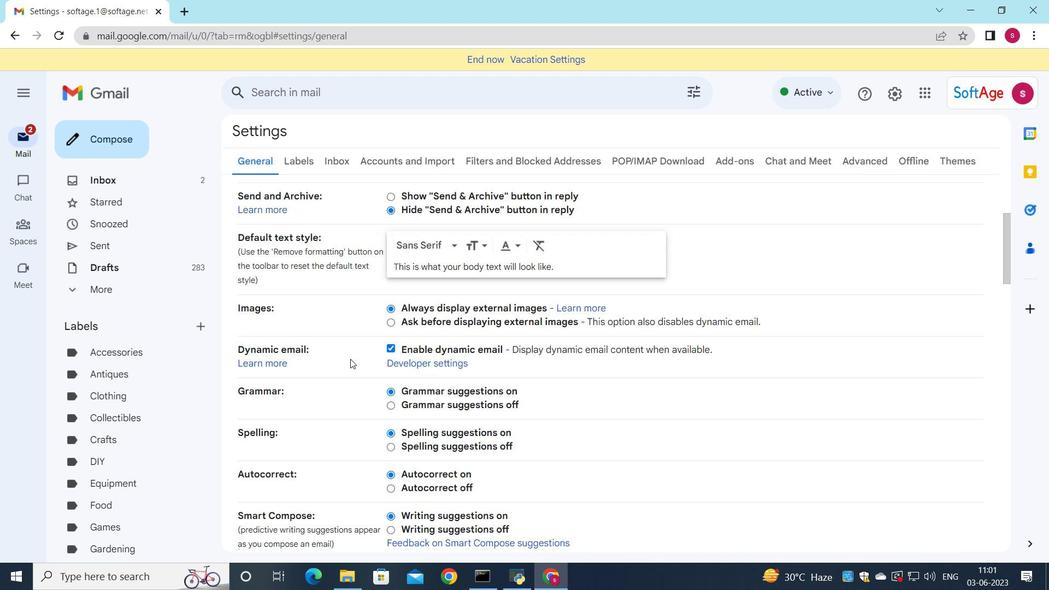 
Action: Mouse scrolled (360, 375) with delta (0, 0)
Screenshot: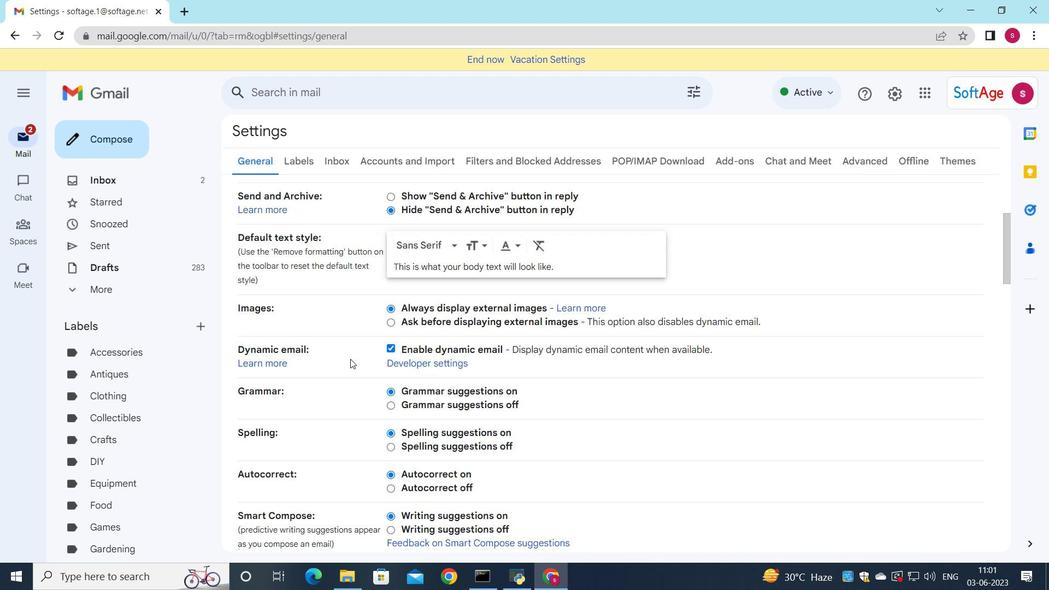 
Action: Mouse moved to (368, 378)
Screenshot: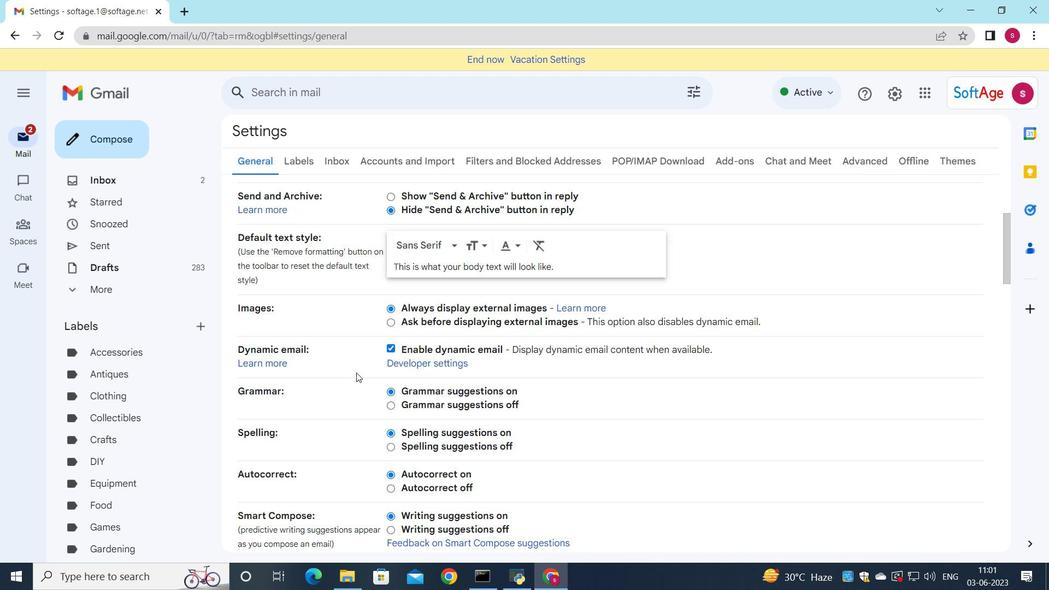 
Action: Mouse scrolled (368, 378) with delta (0, 0)
Screenshot: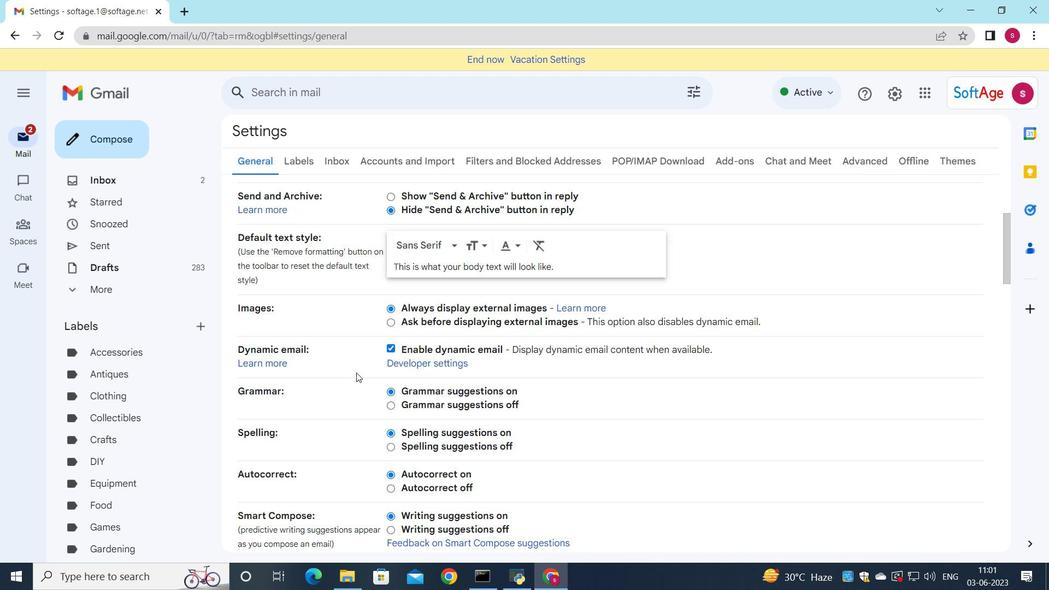 
Action: Mouse moved to (377, 372)
Screenshot: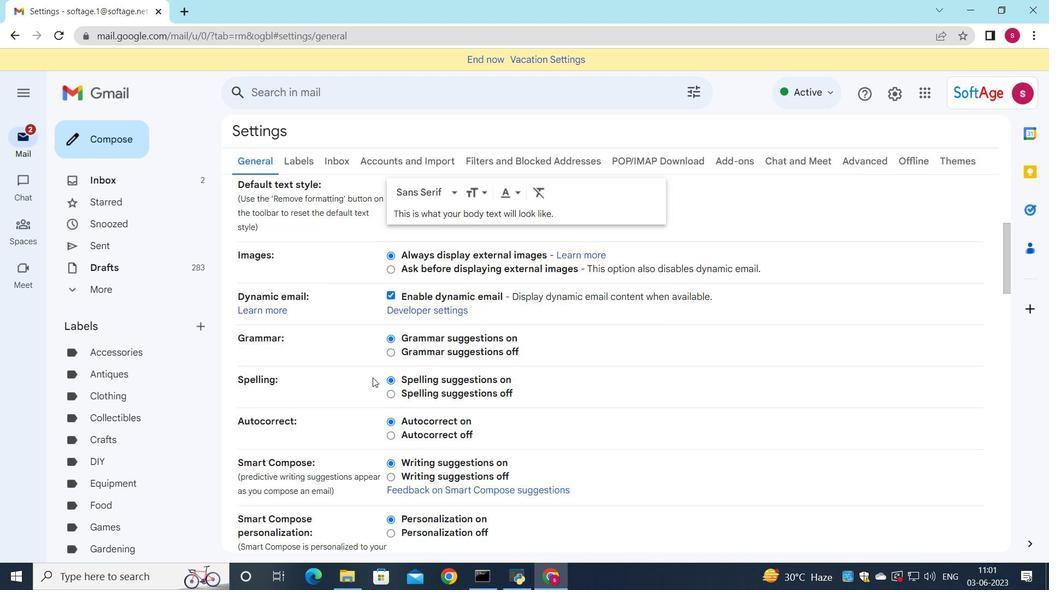 
Action: Mouse scrolled (377, 372) with delta (0, 0)
Screenshot: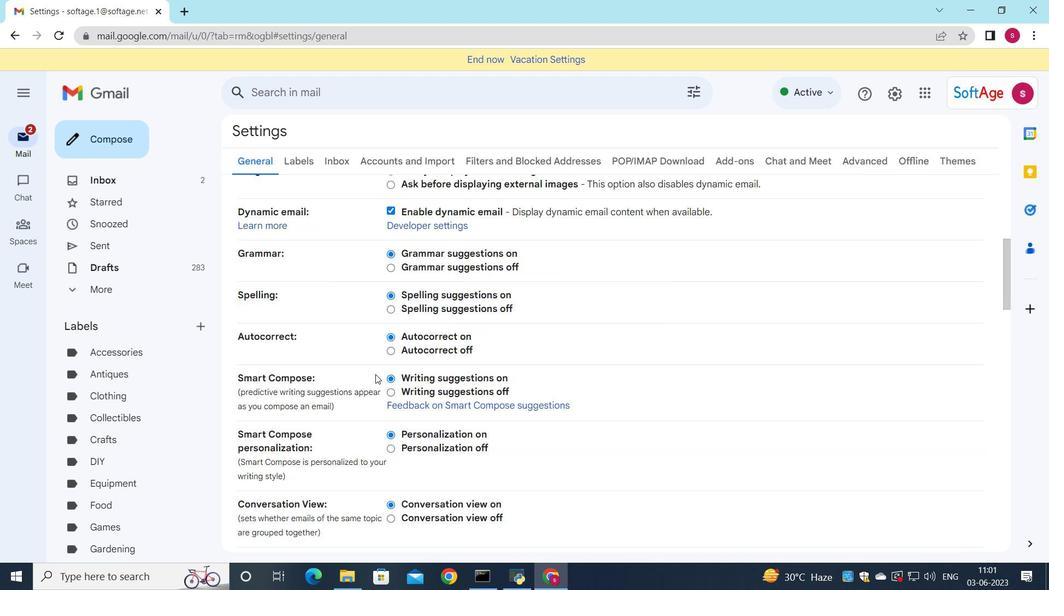 
Action: Mouse scrolled (377, 372) with delta (0, 0)
Screenshot: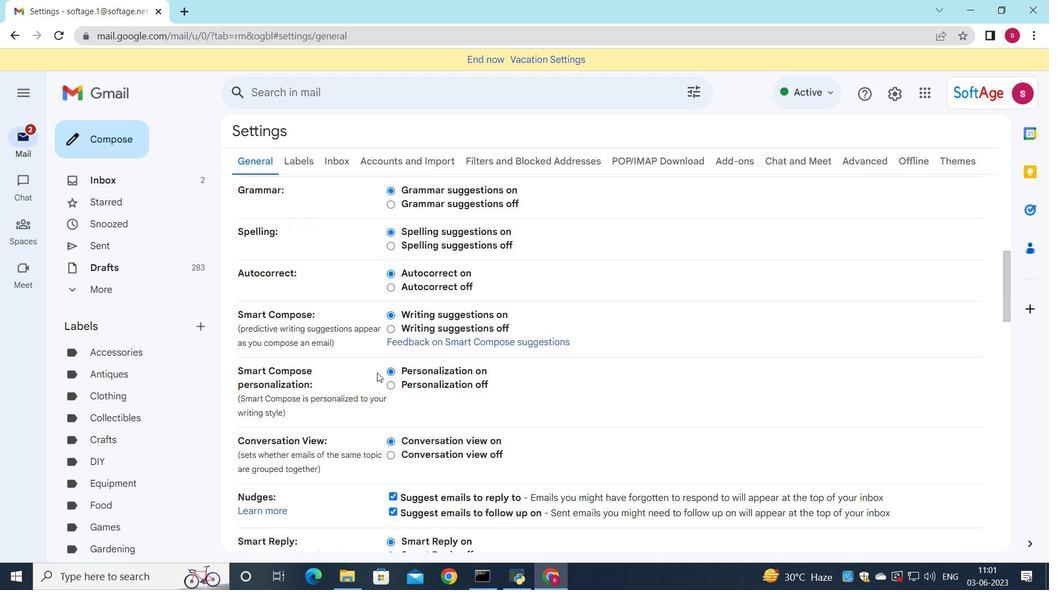 
Action: Mouse scrolled (377, 372) with delta (0, 0)
Screenshot: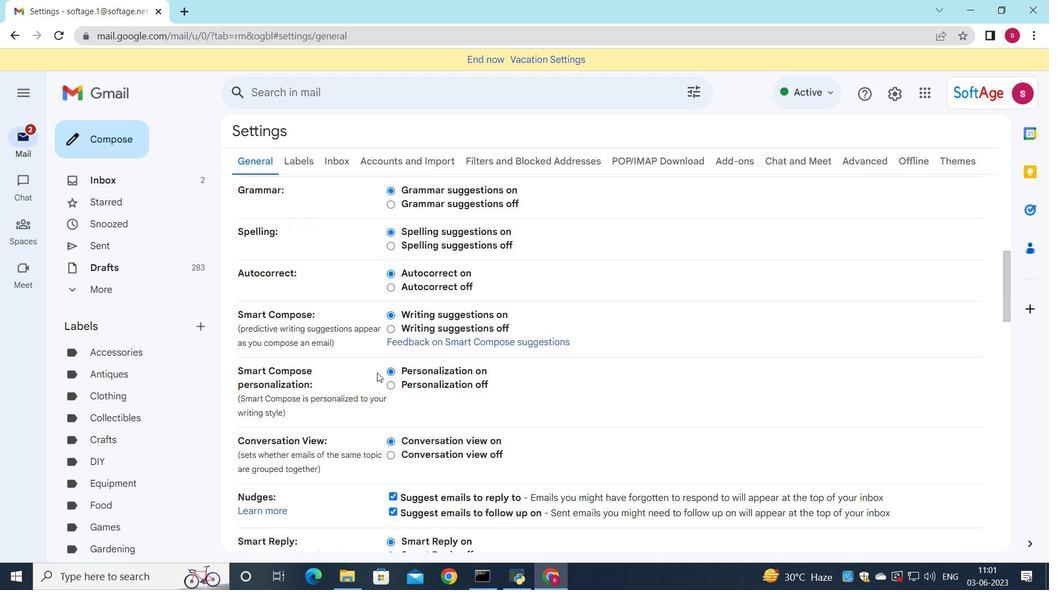 
Action: Mouse scrolled (377, 372) with delta (0, 0)
Screenshot: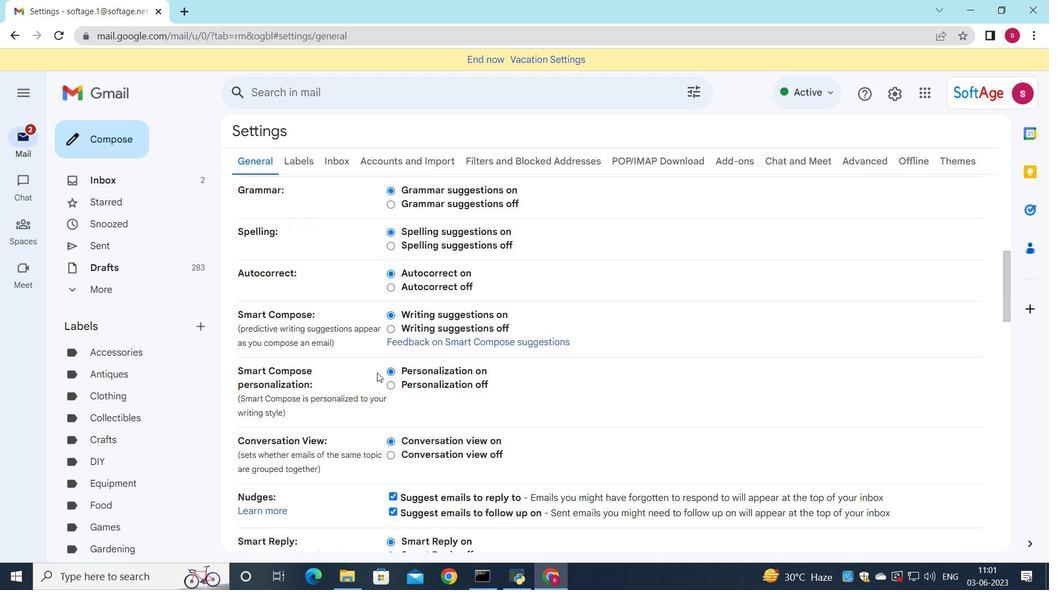 
Action: Mouse moved to (383, 370)
Screenshot: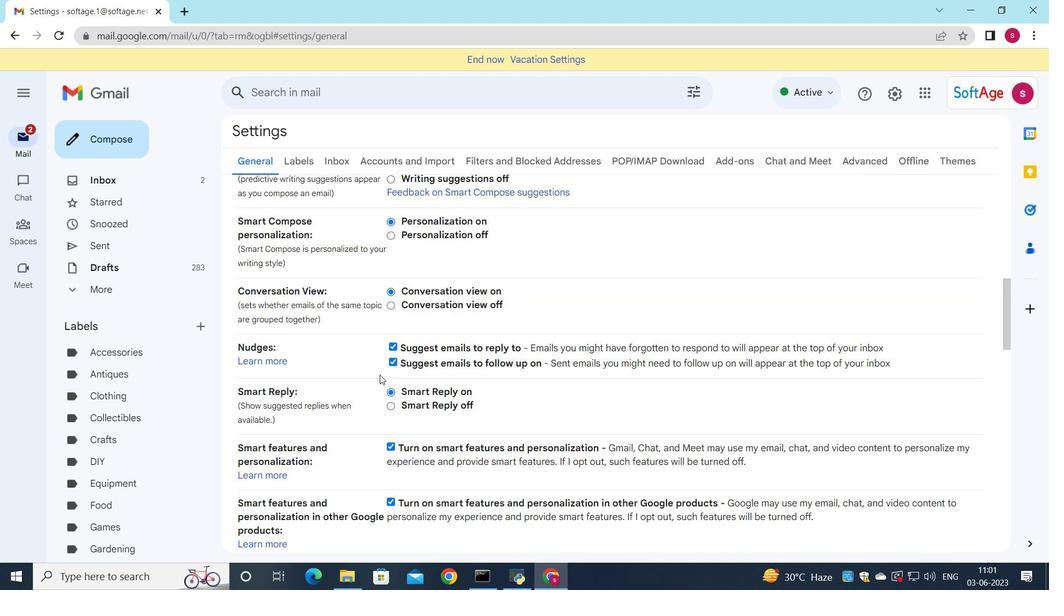 
Action: Mouse scrolled (383, 369) with delta (0, 0)
Screenshot: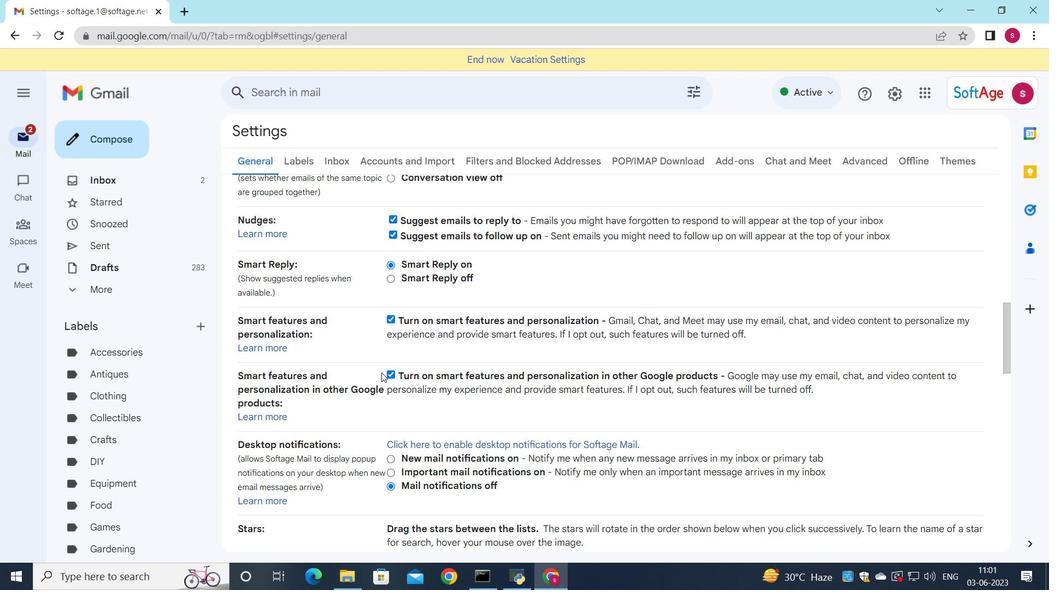 
Action: Mouse scrolled (383, 369) with delta (0, 0)
Screenshot: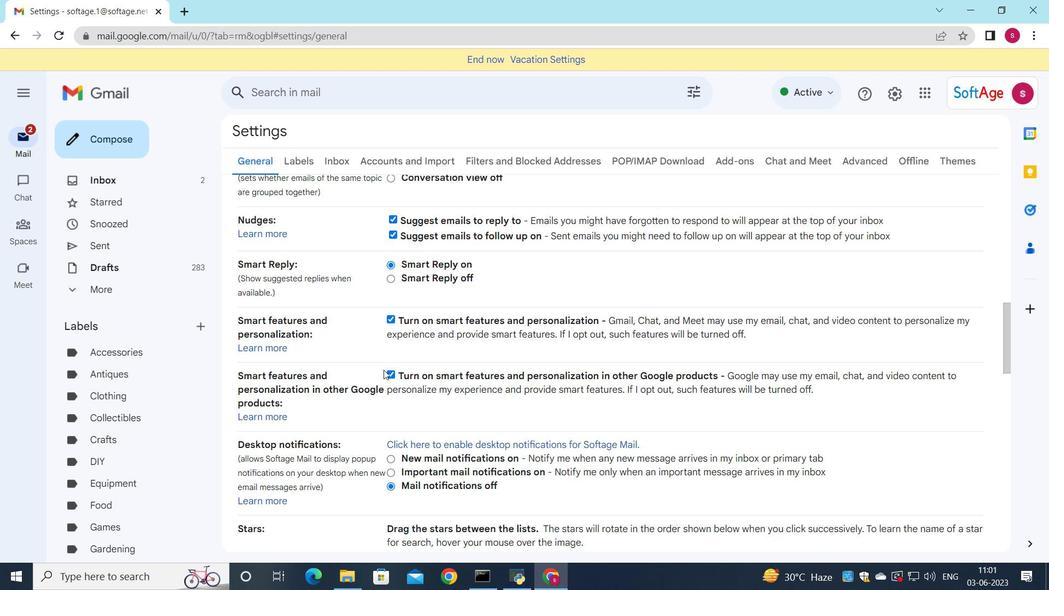 
Action: Mouse scrolled (383, 369) with delta (0, 0)
Screenshot: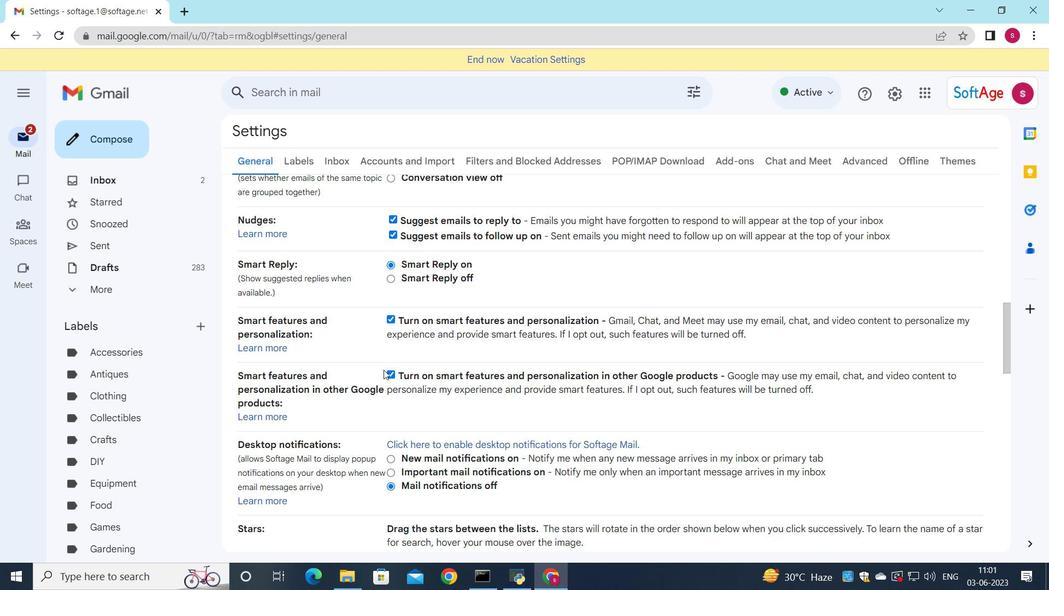 
Action: Mouse moved to (389, 366)
Screenshot: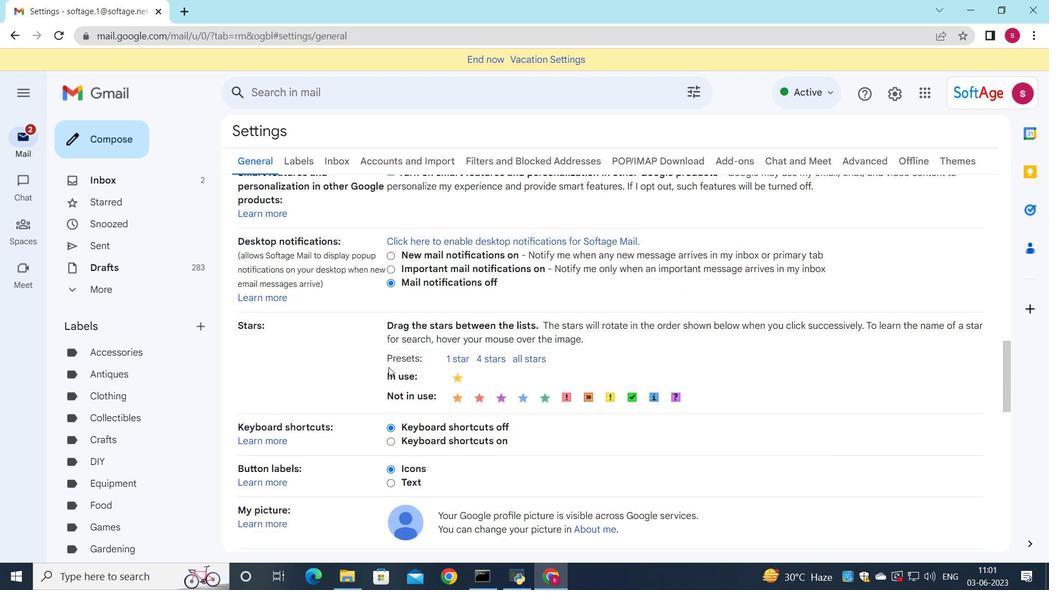 
Action: Mouse scrolled (389, 365) with delta (0, 0)
Screenshot: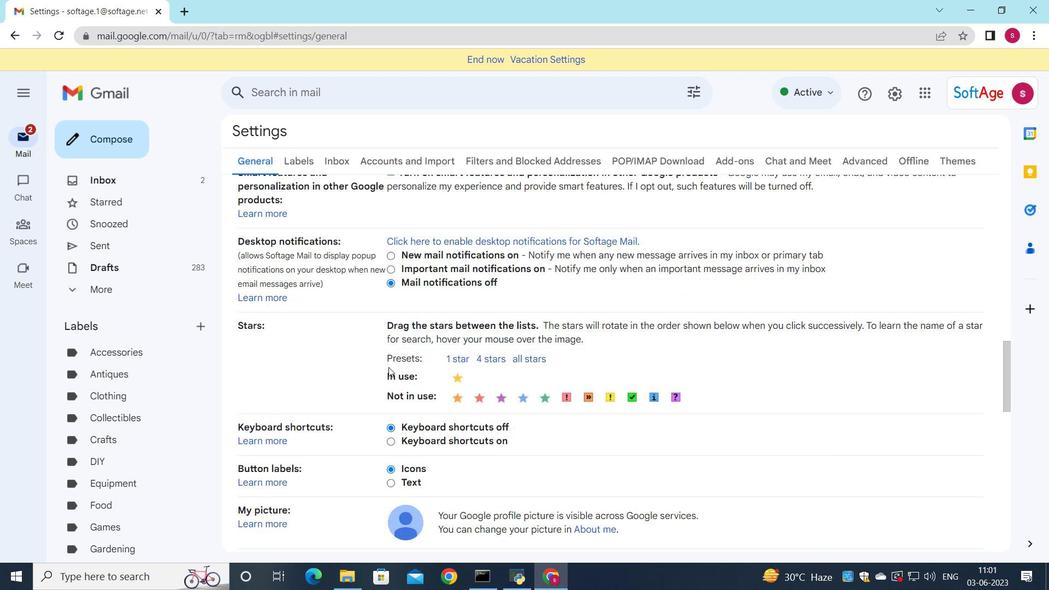 
Action: Mouse scrolled (389, 365) with delta (0, 0)
Screenshot: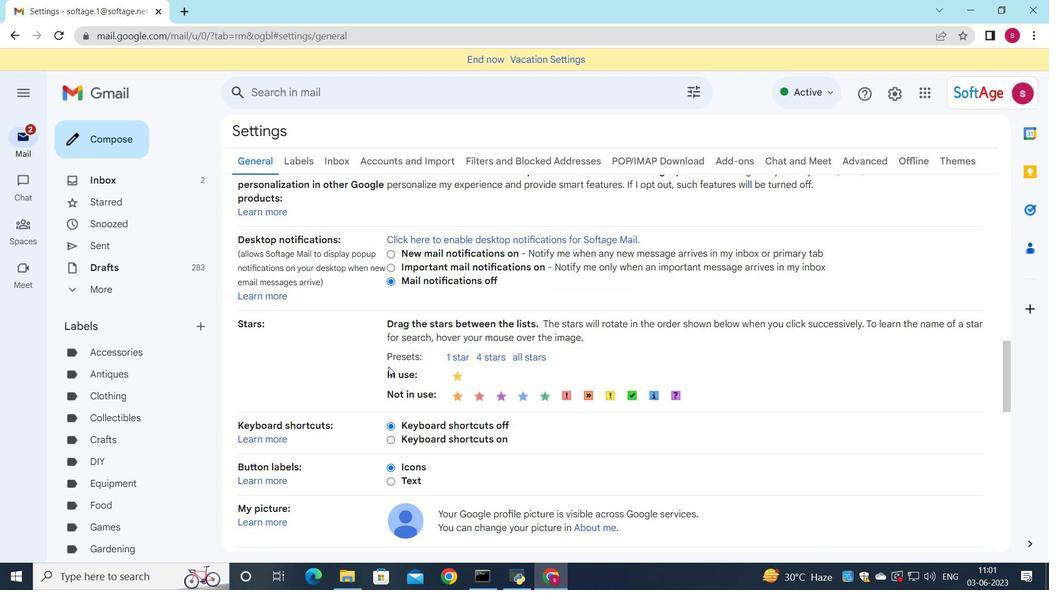 
Action: Mouse scrolled (389, 365) with delta (0, 0)
Screenshot: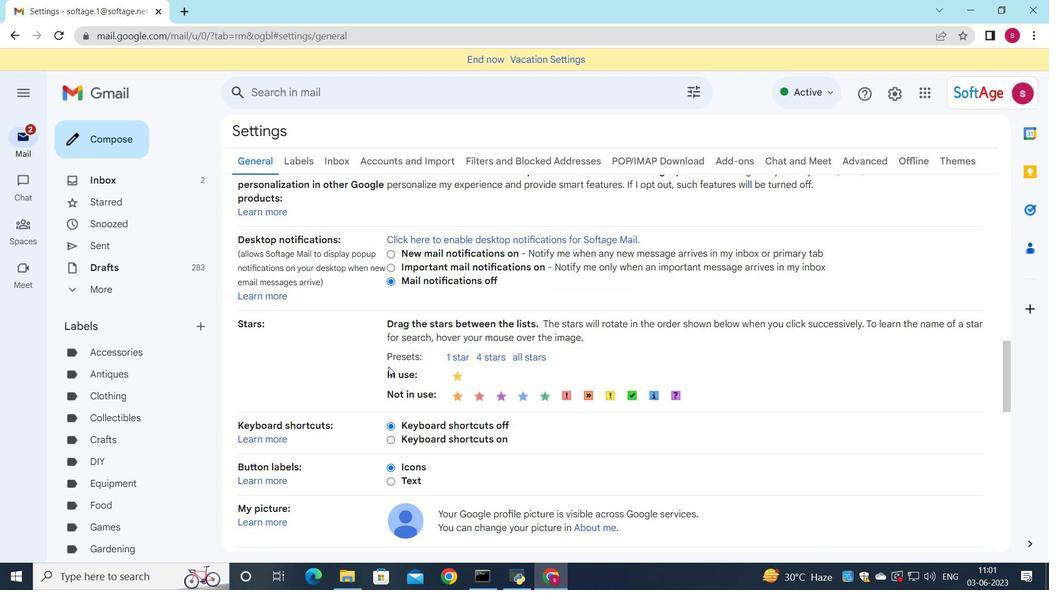 
Action: Mouse scrolled (389, 365) with delta (0, 0)
Screenshot: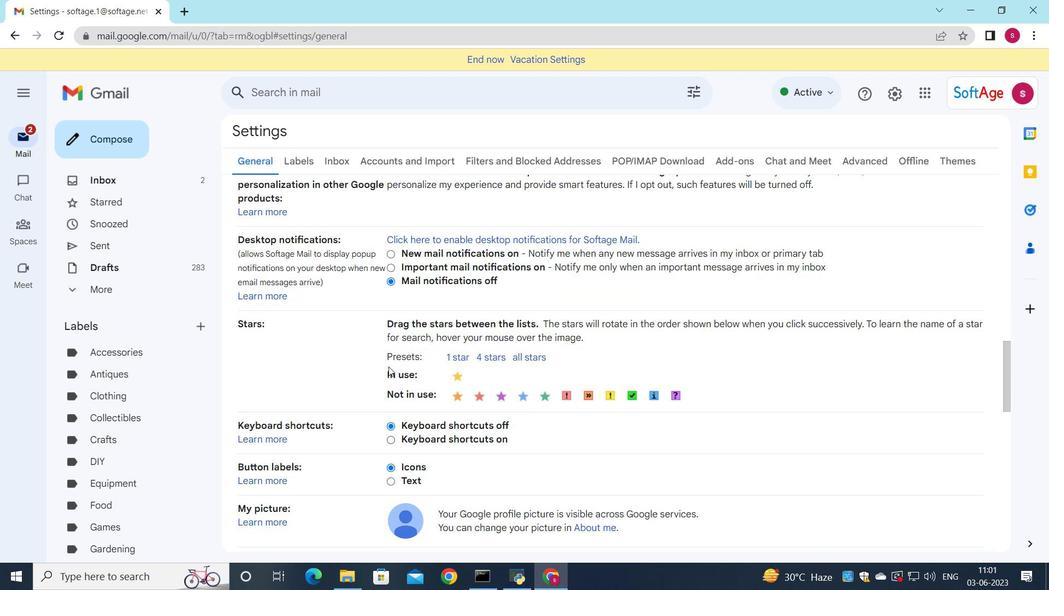 
Action: Mouse moved to (464, 367)
Screenshot: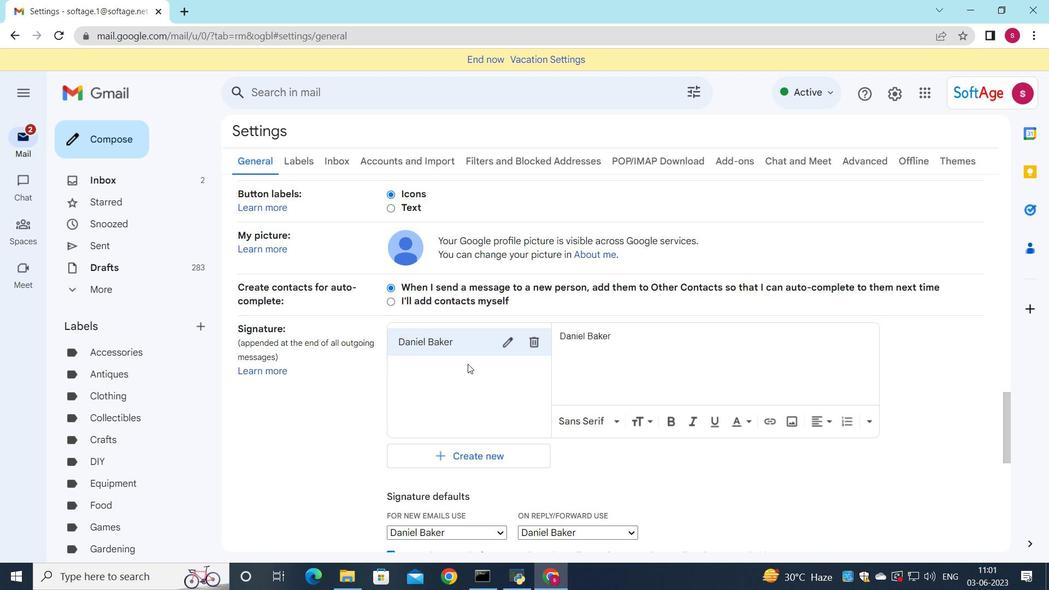 
Action: Mouse scrolled (464, 366) with delta (0, 0)
Screenshot: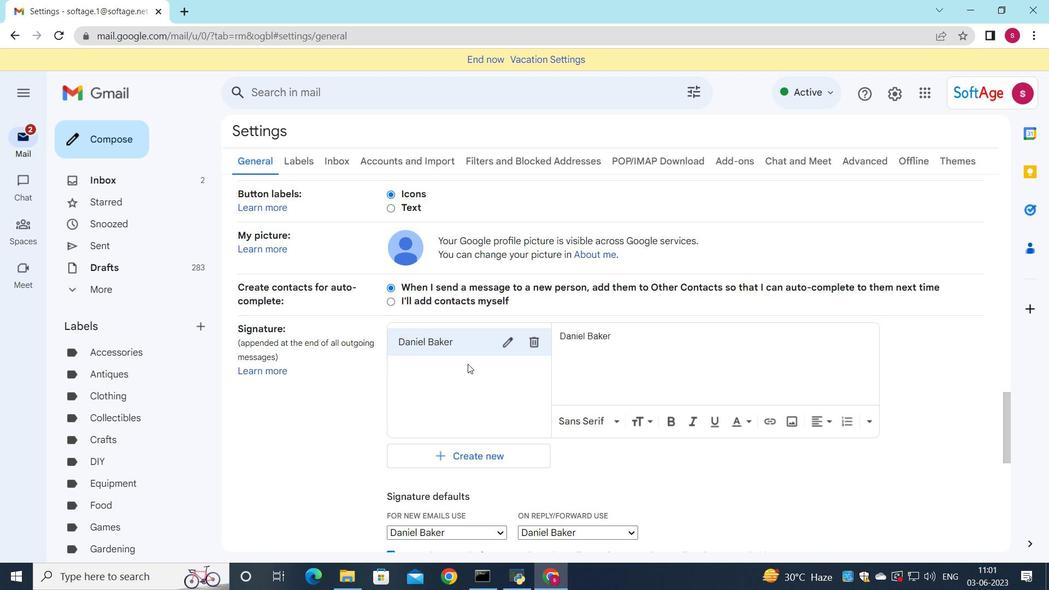 
Action: Mouse scrolled (464, 366) with delta (0, 0)
Screenshot: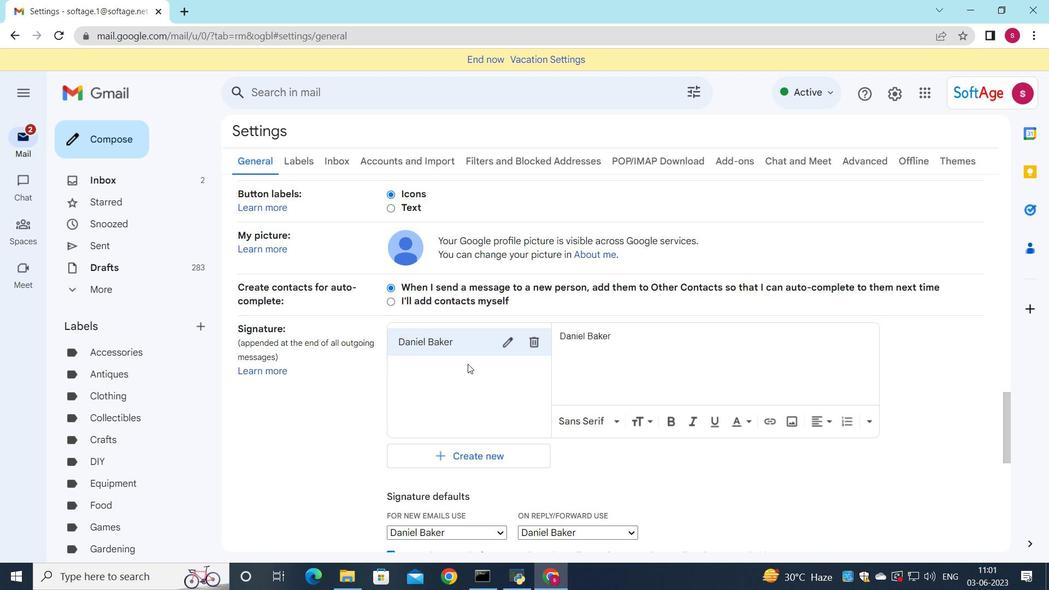 
Action: Mouse moved to (464, 367)
Screenshot: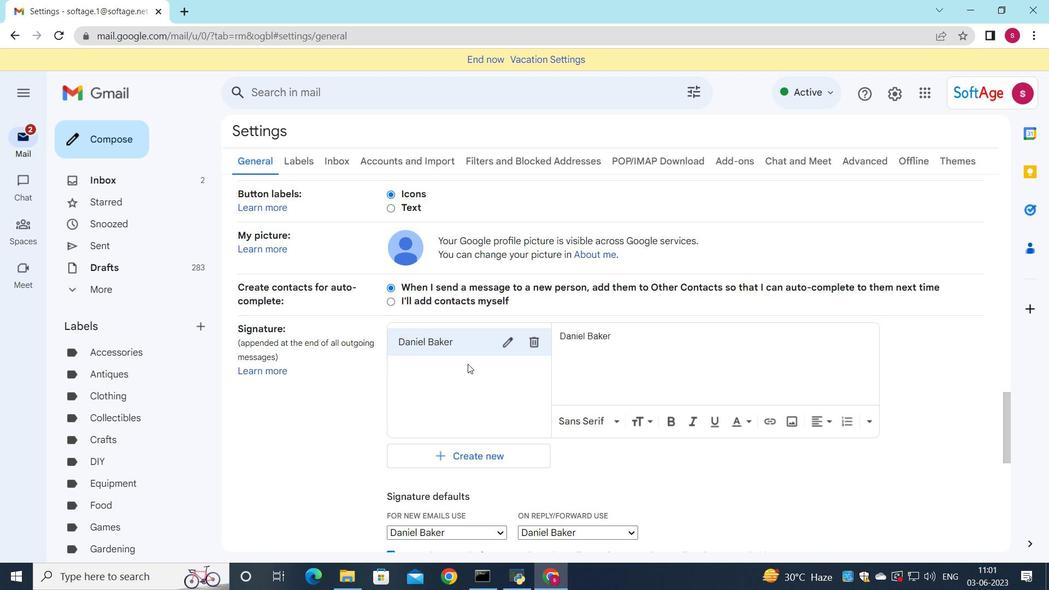 
Action: Mouse scrolled (464, 367) with delta (0, 0)
Screenshot: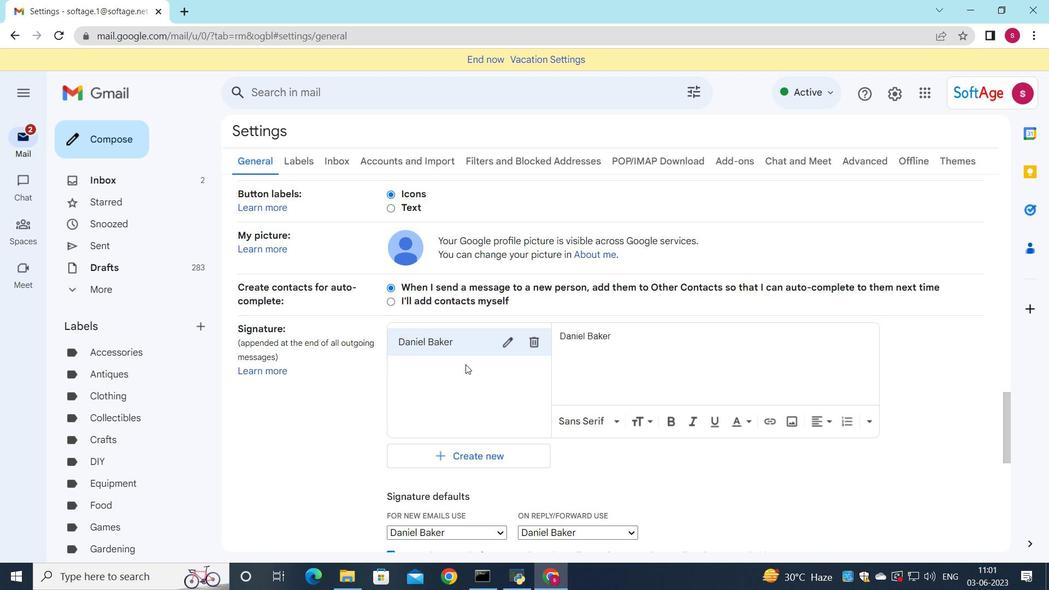 
Action: Mouse scrolled (464, 367) with delta (0, 0)
Screenshot: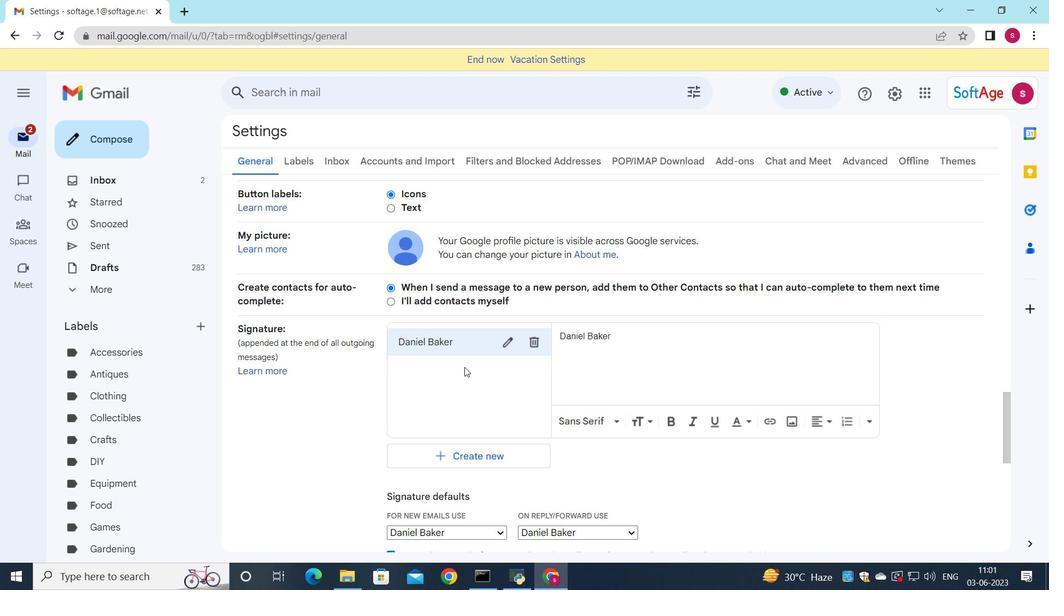 
Action: Mouse moved to (463, 369)
Screenshot: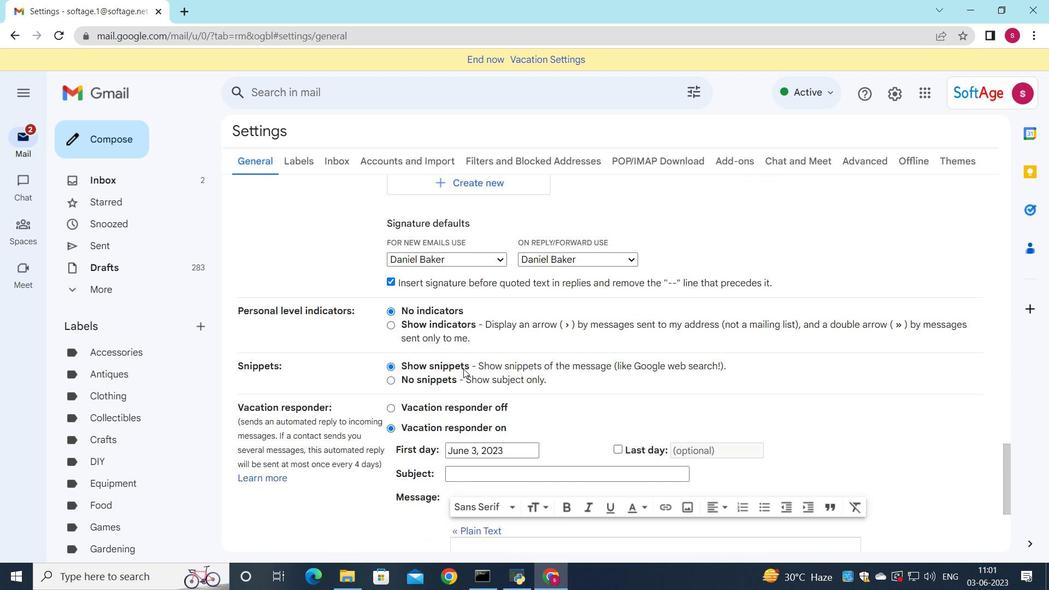 
Action: Mouse scrolled (463, 368) with delta (0, 0)
Screenshot: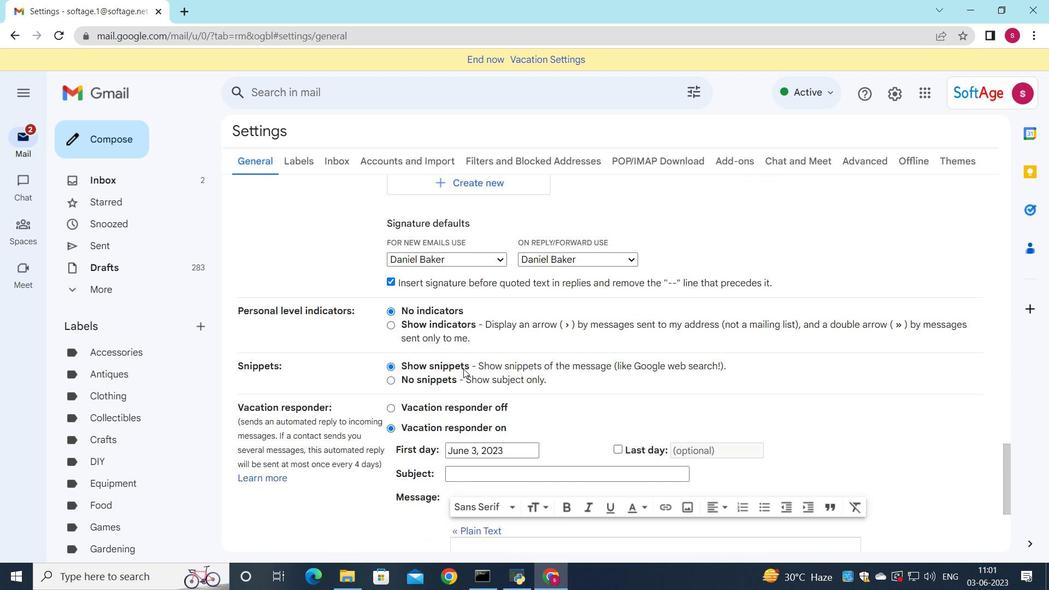 
Action: Mouse scrolled (463, 368) with delta (0, 0)
Screenshot: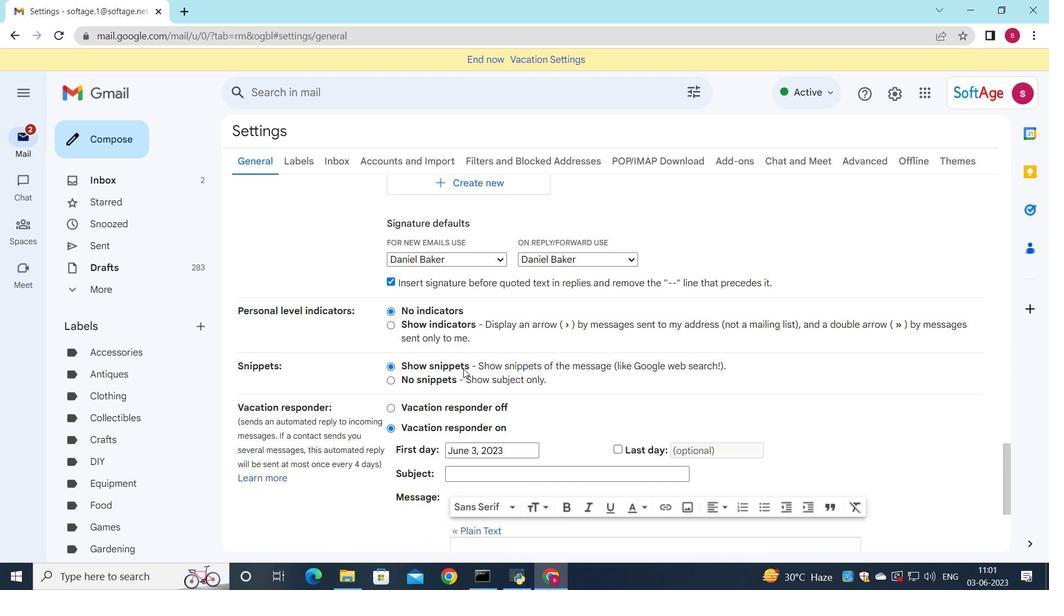 
Action: Mouse scrolled (463, 368) with delta (0, 0)
Screenshot: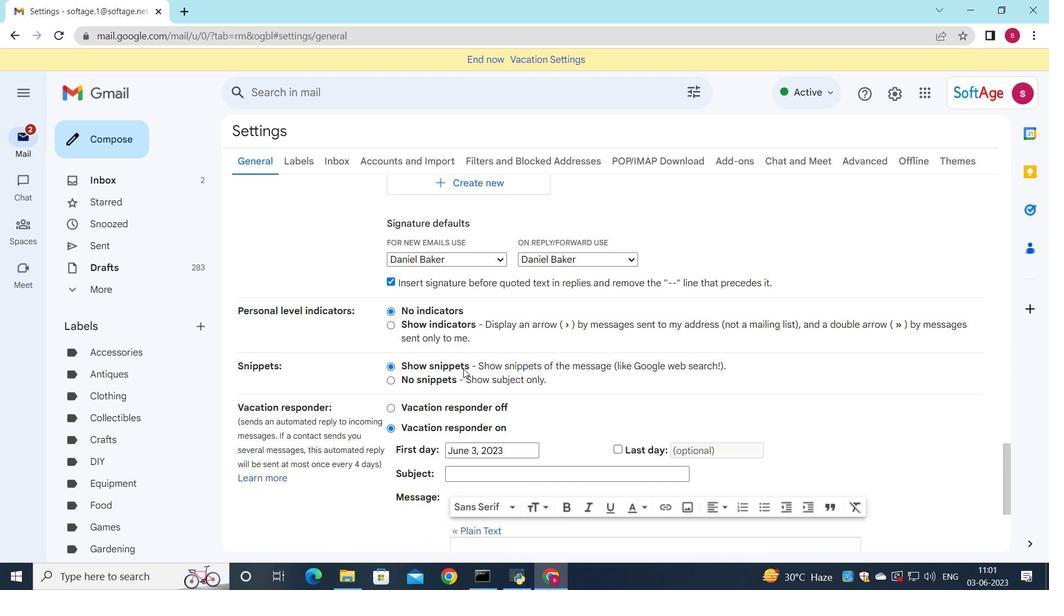 
Action: Mouse scrolled (463, 368) with delta (0, 0)
Screenshot: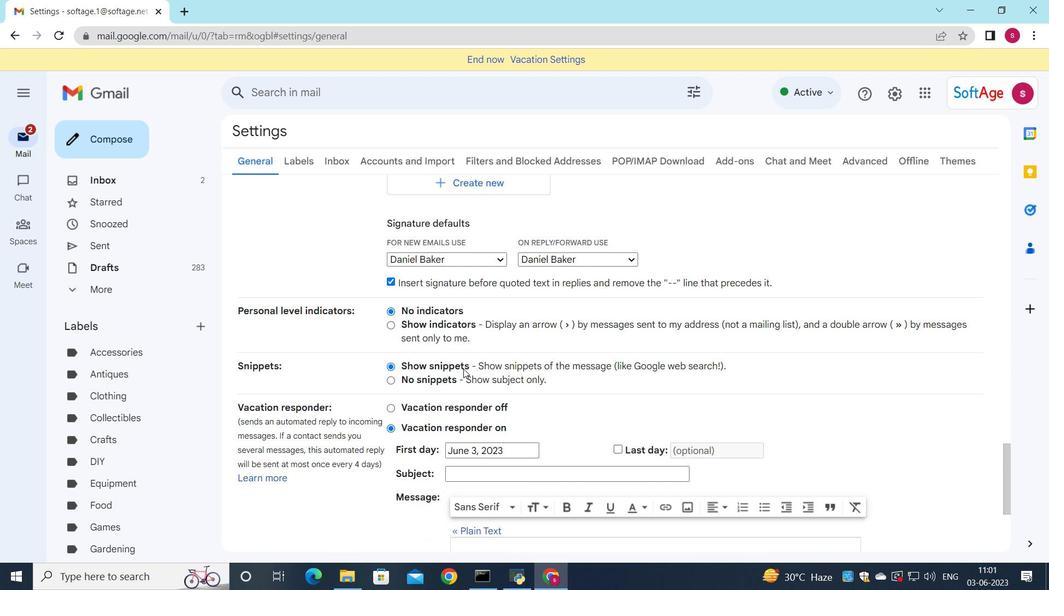 
Action: Mouse scrolled (463, 368) with delta (0, 0)
Screenshot: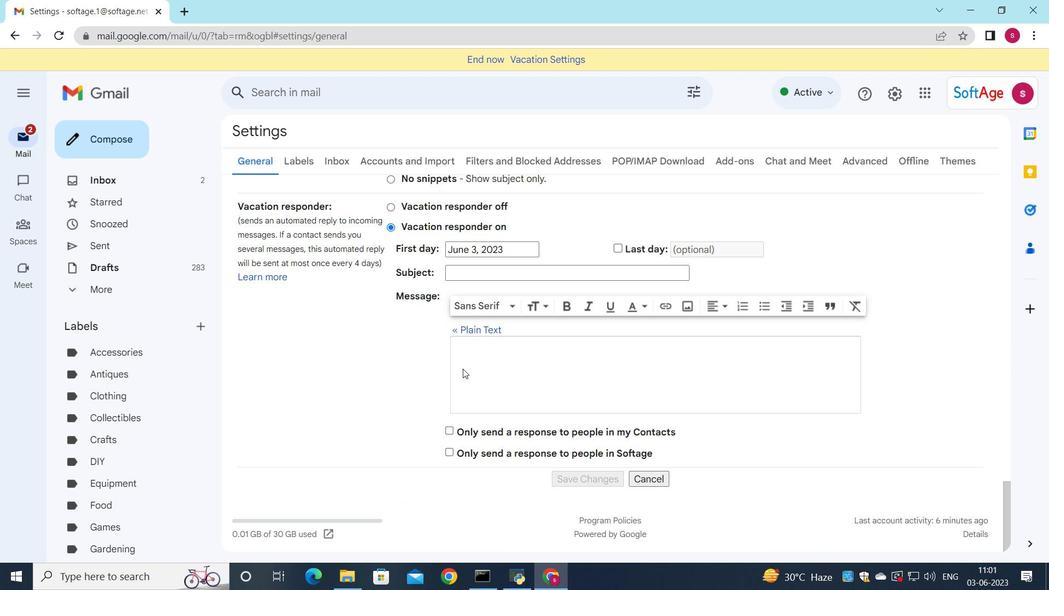 
Action: Mouse scrolled (463, 368) with delta (0, 0)
Screenshot: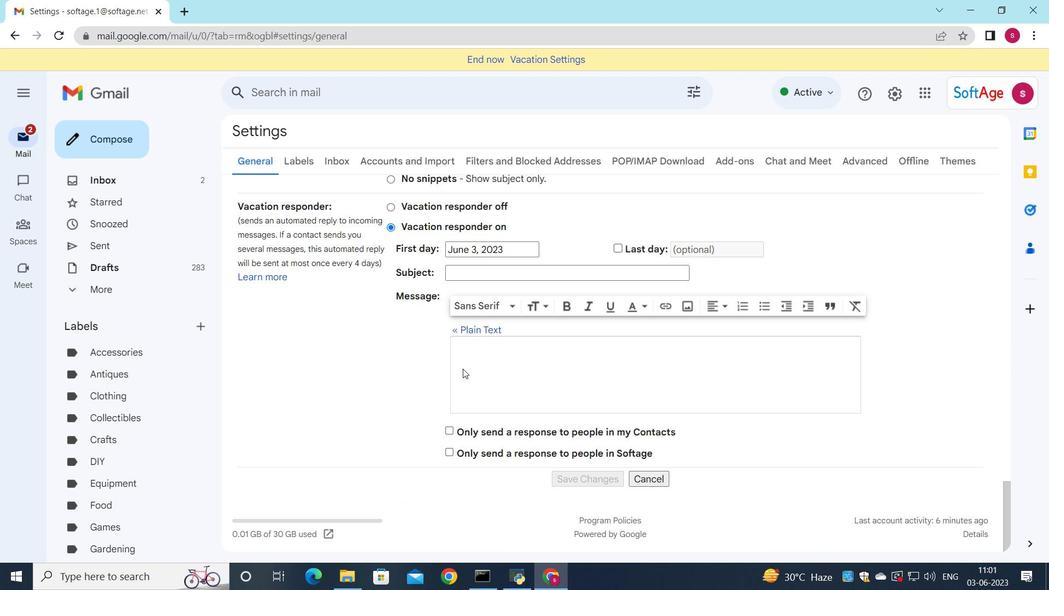 
Action: Mouse scrolled (463, 368) with delta (0, 0)
Screenshot: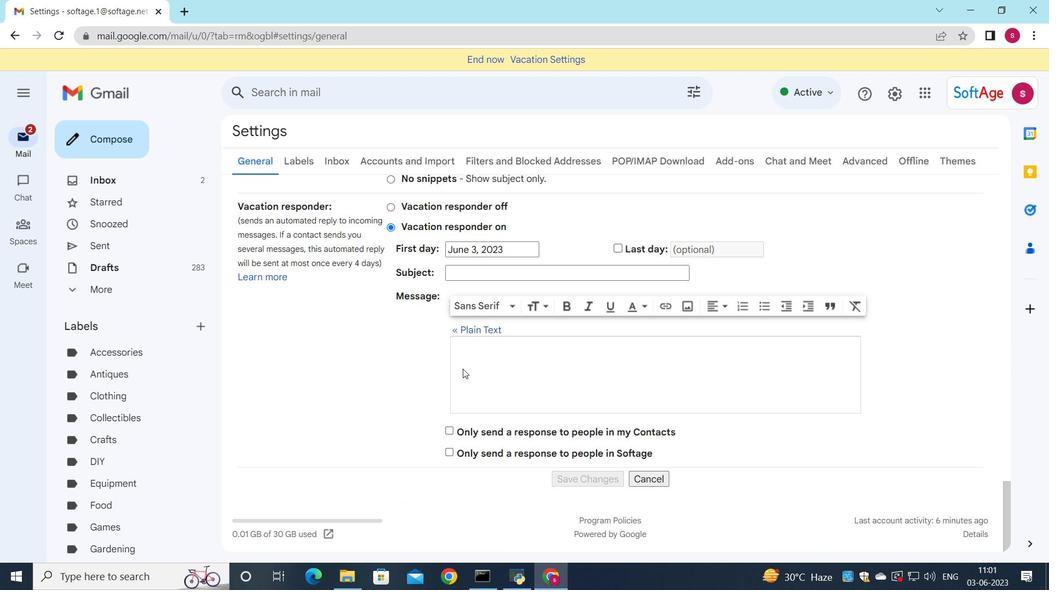 
Action: Mouse moved to (127, 183)
Screenshot: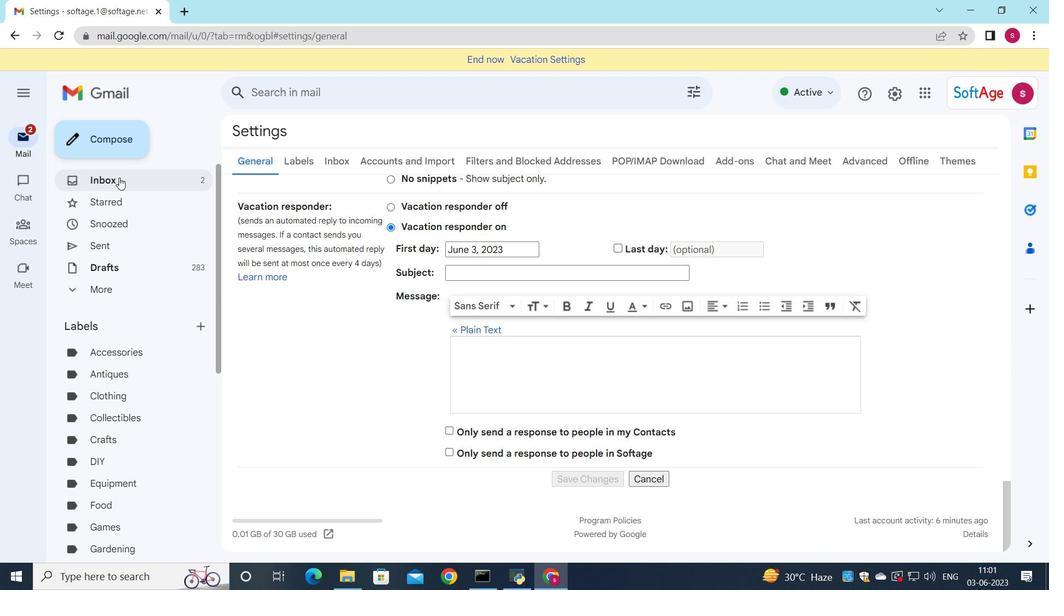
Action: Mouse pressed left at (127, 183)
Screenshot: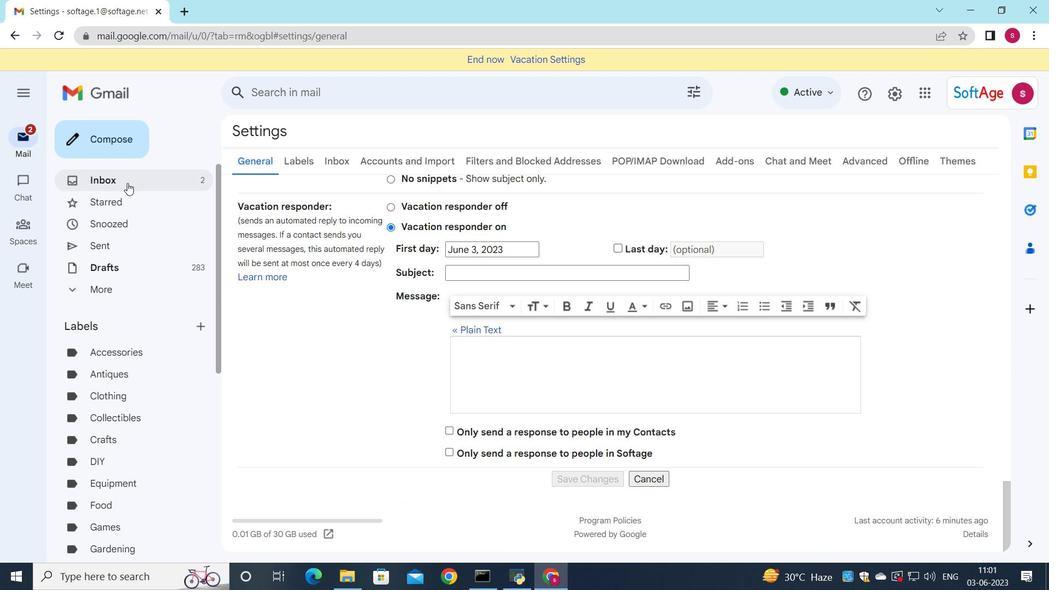 
Action: Mouse moved to (487, 262)
Screenshot: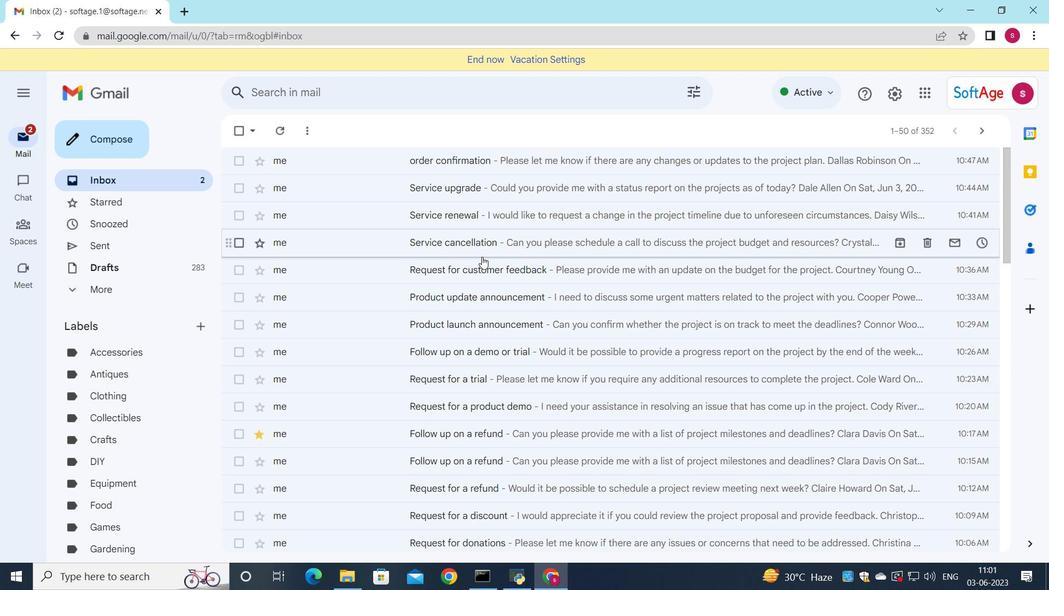 
Action: Mouse pressed left at (487, 262)
Screenshot: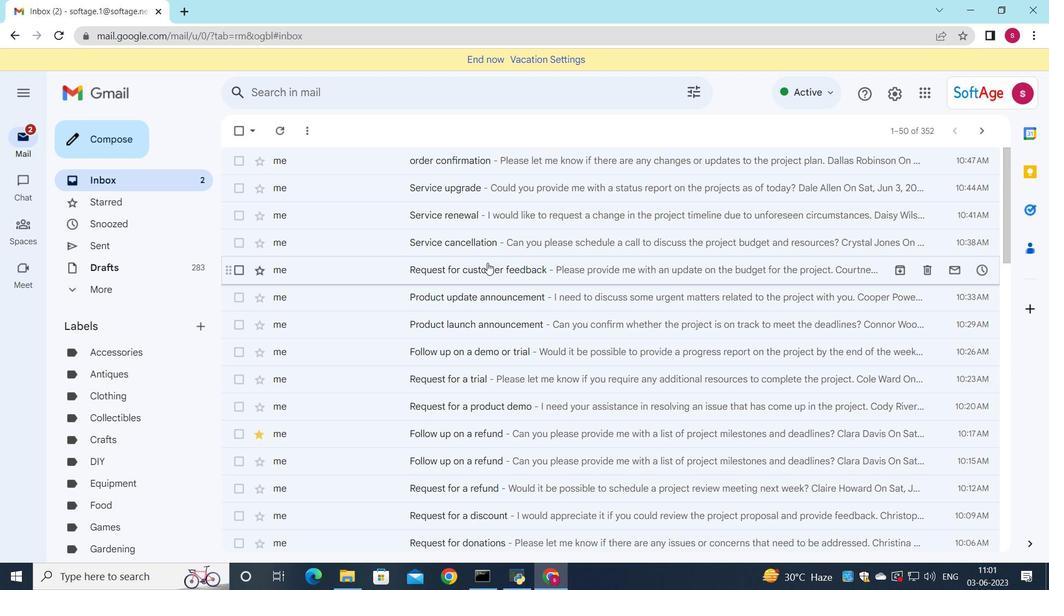 
Action: Mouse moved to (401, 281)
Screenshot: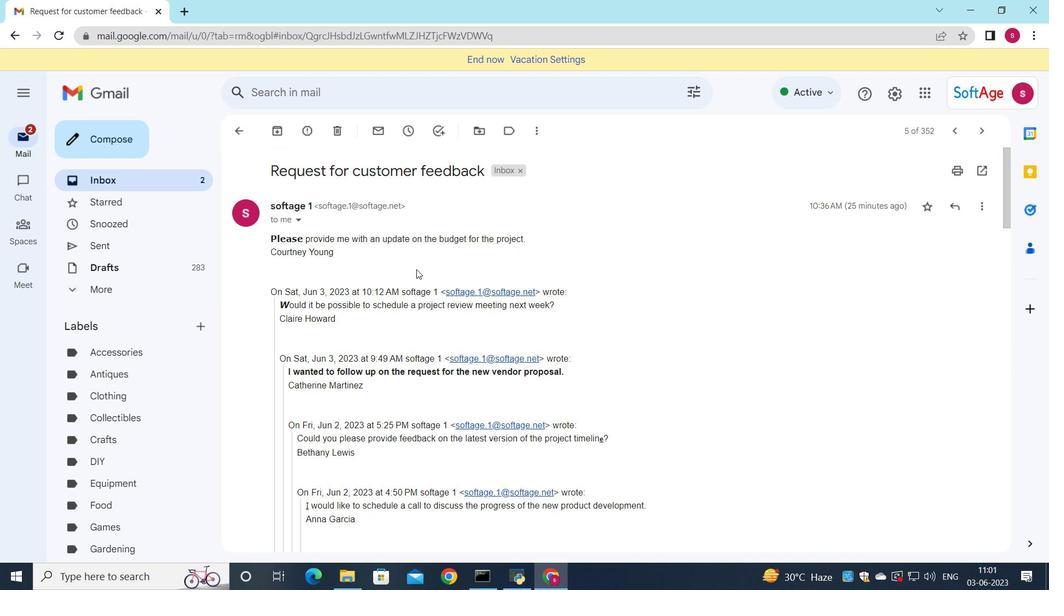 
Action: Mouse scrolled (401, 280) with delta (0, 0)
Screenshot: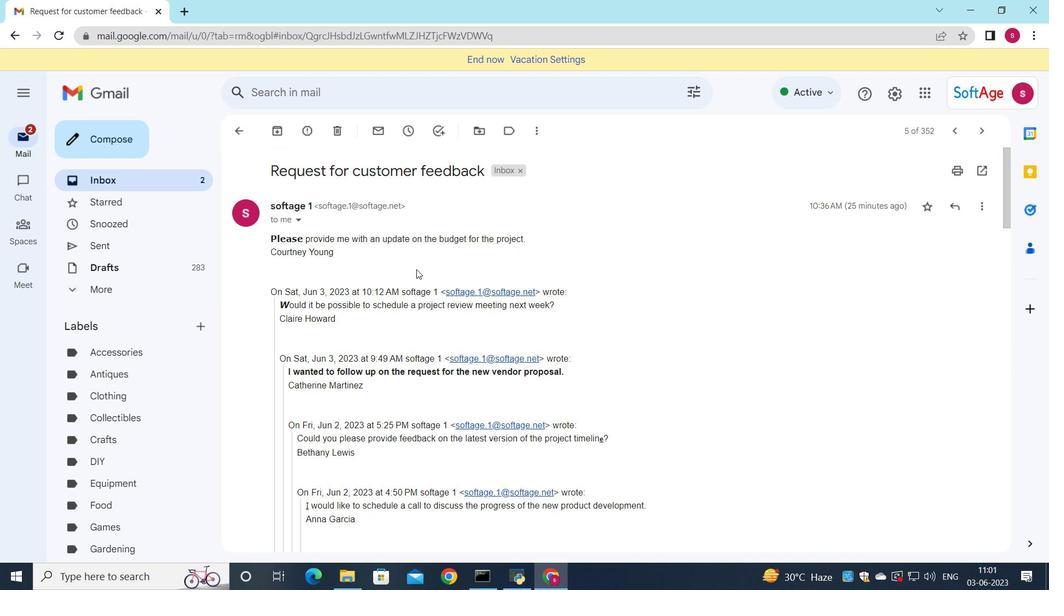 
Action: Mouse moved to (401, 282)
Screenshot: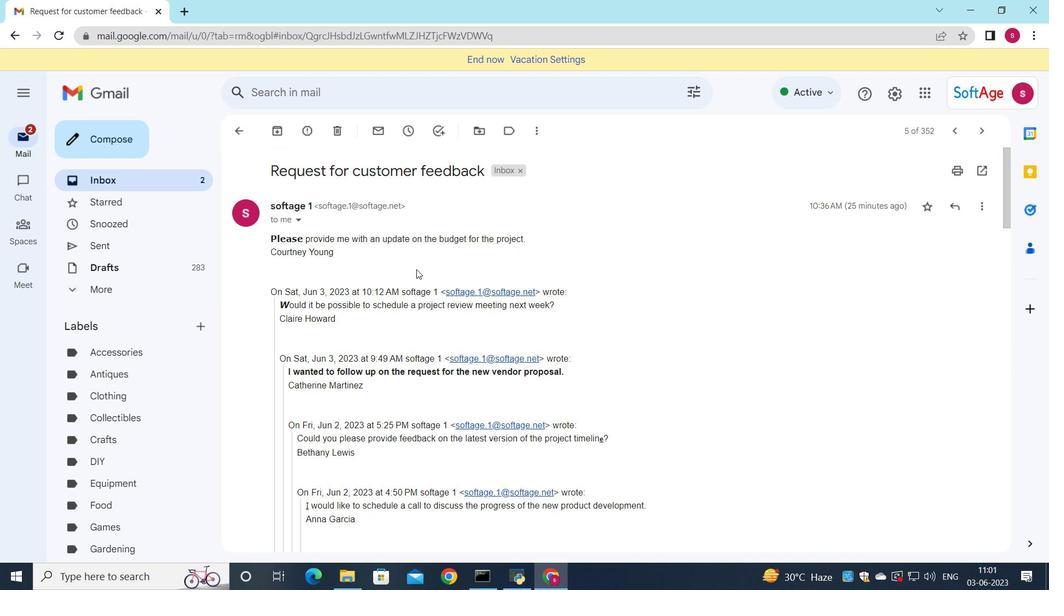
Action: Mouse scrolled (401, 282) with delta (0, 0)
Screenshot: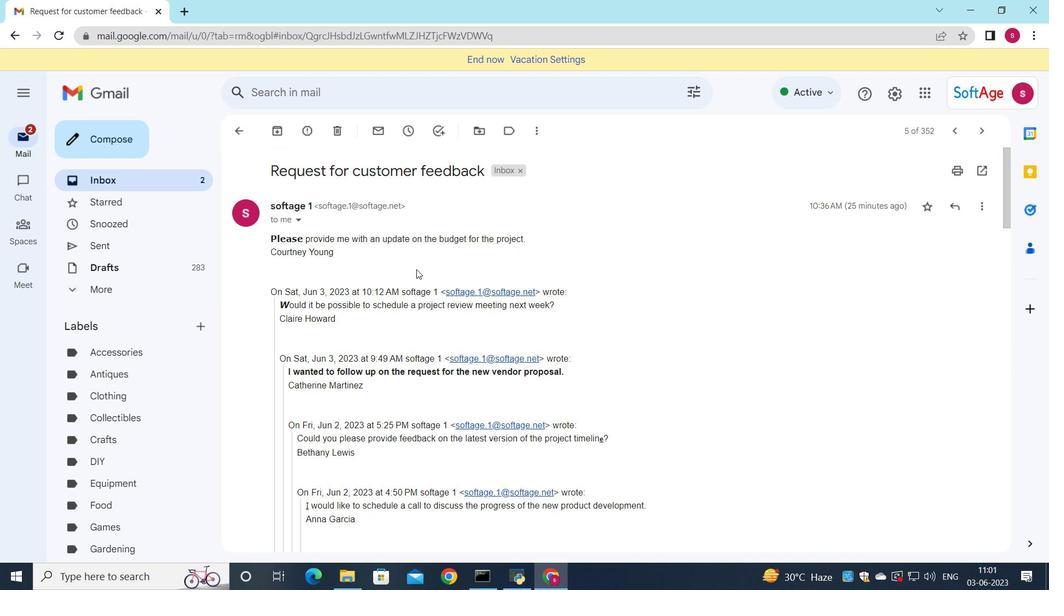 
Action: Mouse moved to (399, 283)
Screenshot: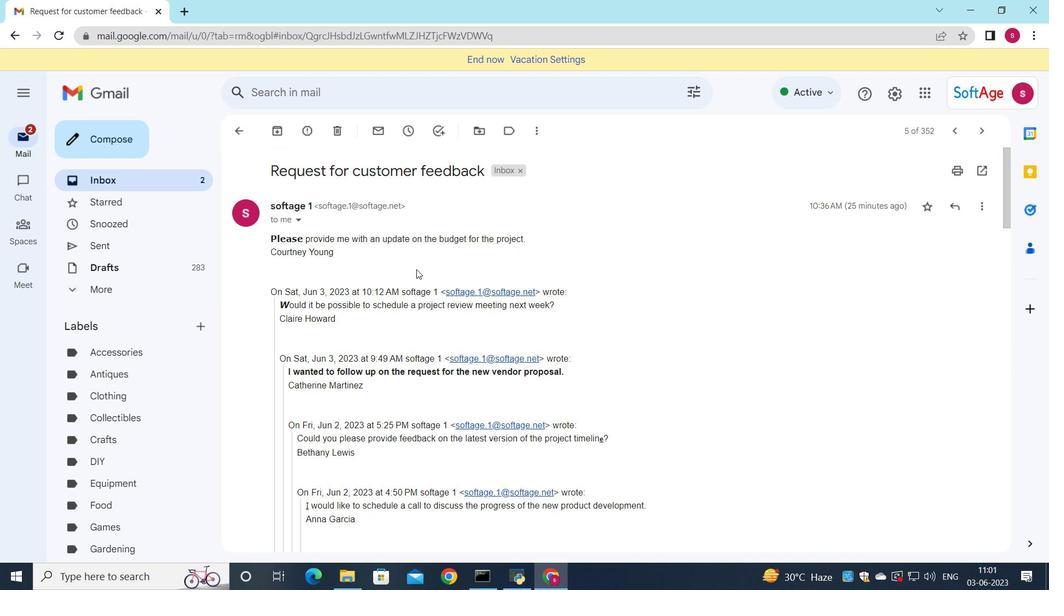 
Action: Mouse scrolled (399, 283) with delta (0, 0)
Screenshot: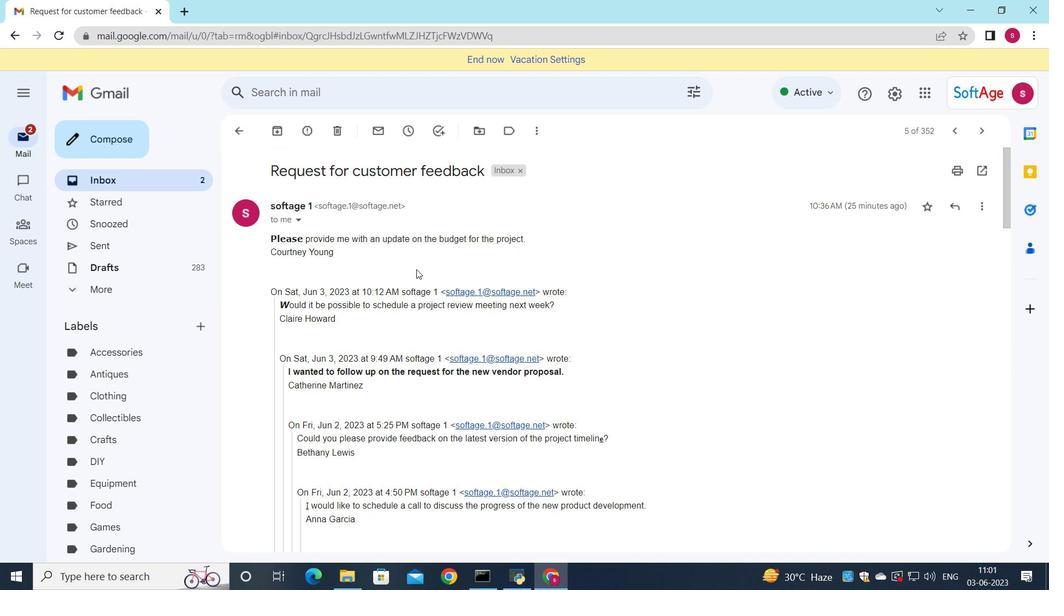 
Action: Mouse moved to (395, 291)
Screenshot: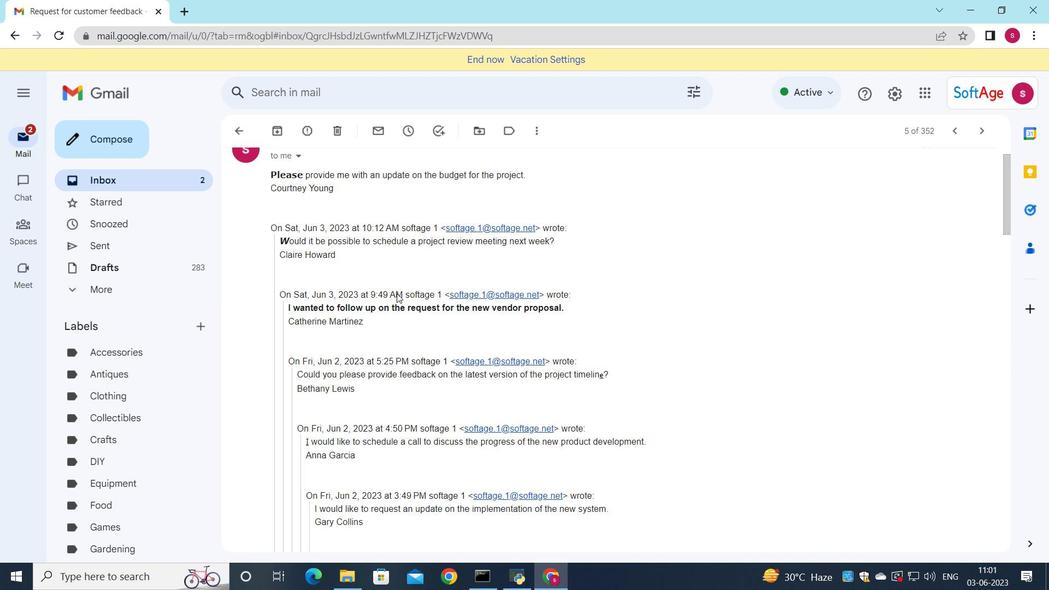 
Action: Mouse scrolled (395, 291) with delta (0, 0)
Screenshot: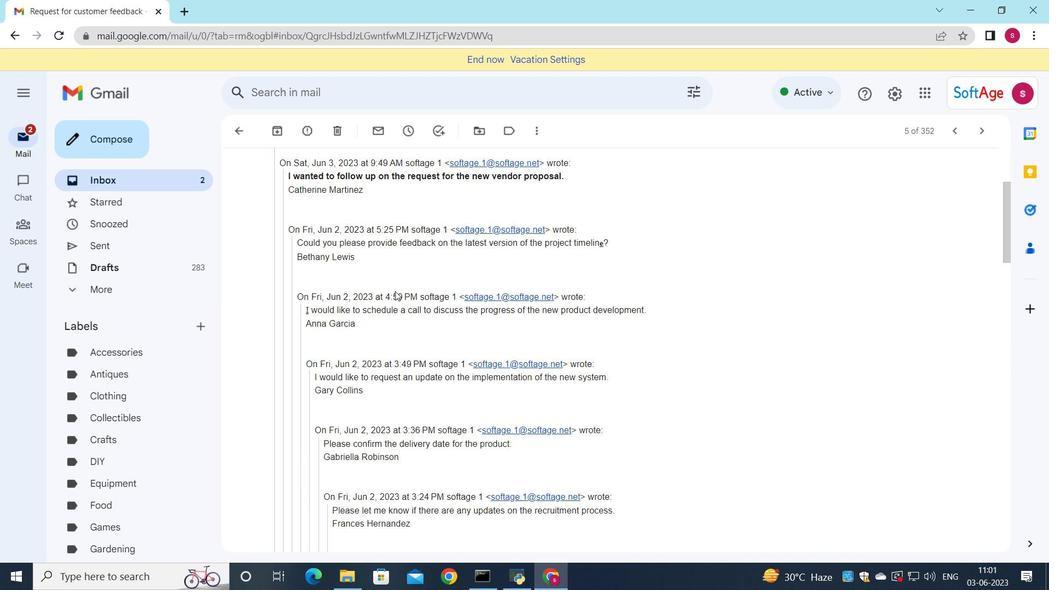 
Action: Mouse scrolled (395, 291) with delta (0, 0)
Screenshot: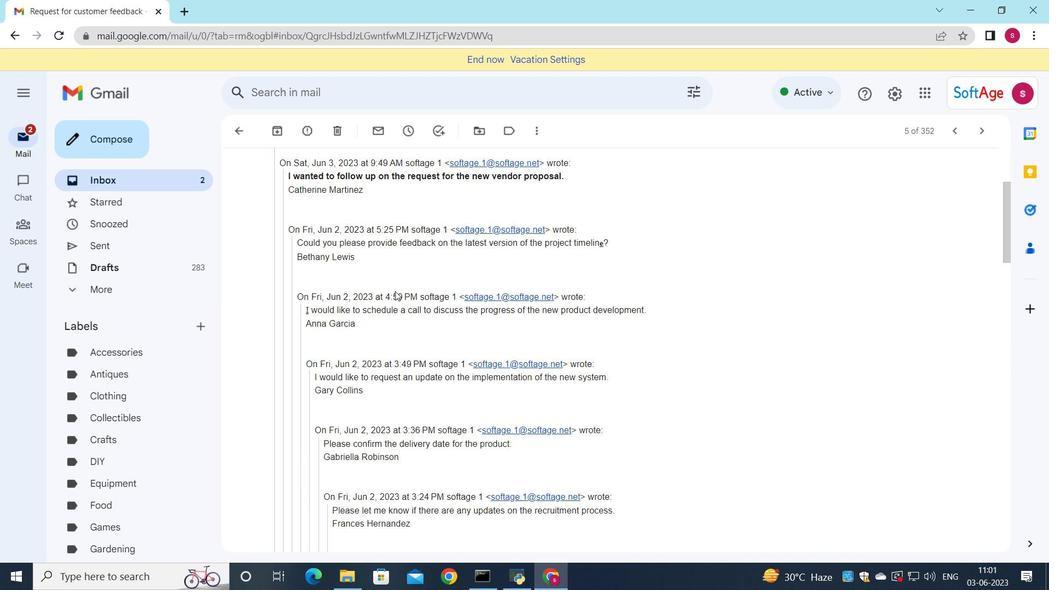 
Action: Mouse scrolled (395, 291) with delta (0, 0)
Screenshot: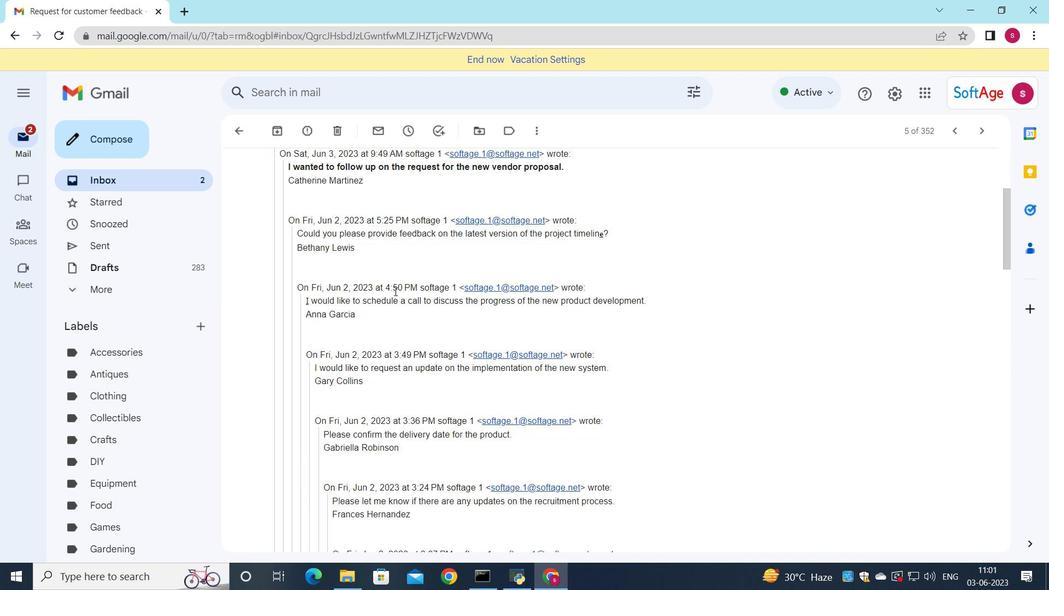
Action: Mouse scrolled (395, 291) with delta (0, 0)
Screenshot: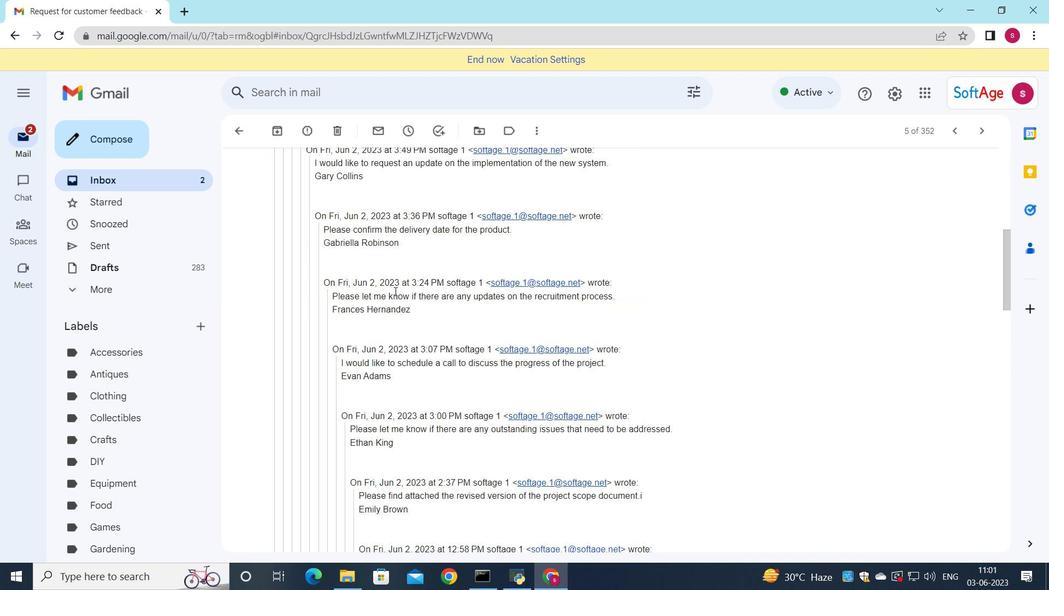 
Action: Mouse scrolled (395, 291) with delta (0, 0)
Screenshot: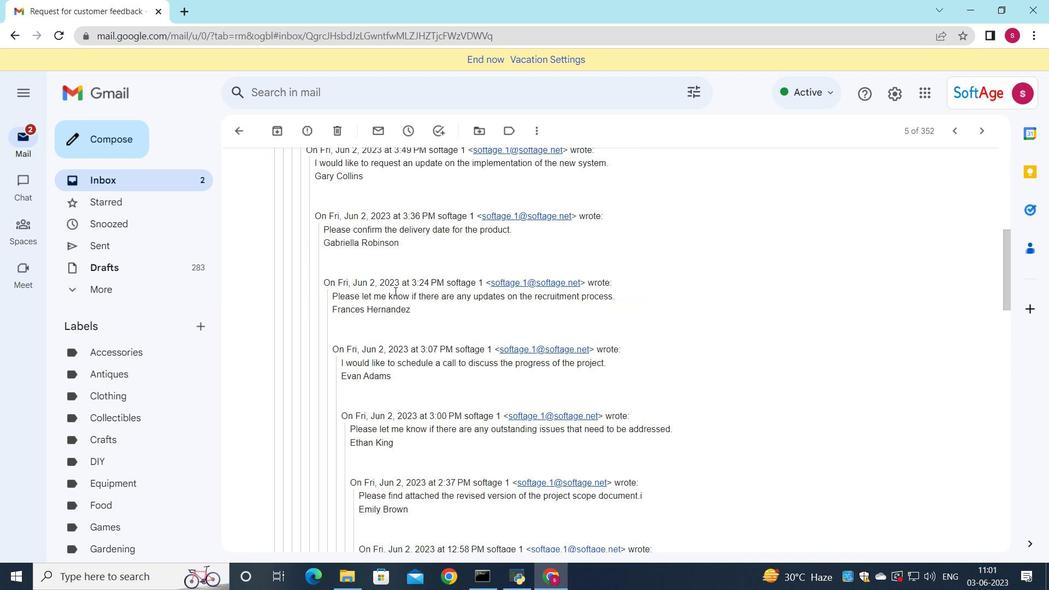 
Action: Mouse scrolled (395, 291) with delta (0, 0)
Screenshot: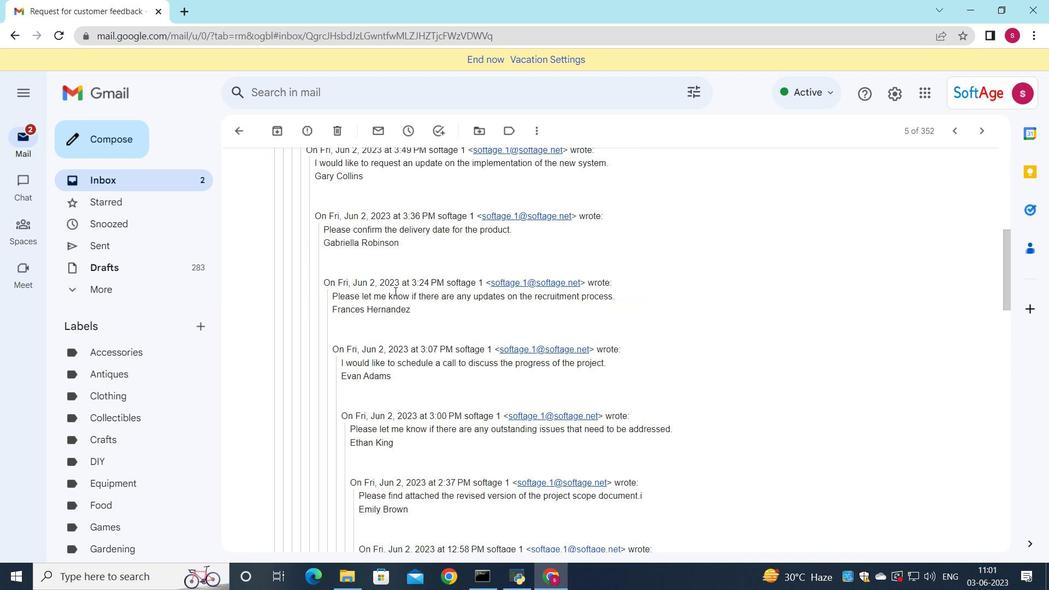 
Action: Mouse scrolled (395, 291) with delta (0, 0)
Screenshot: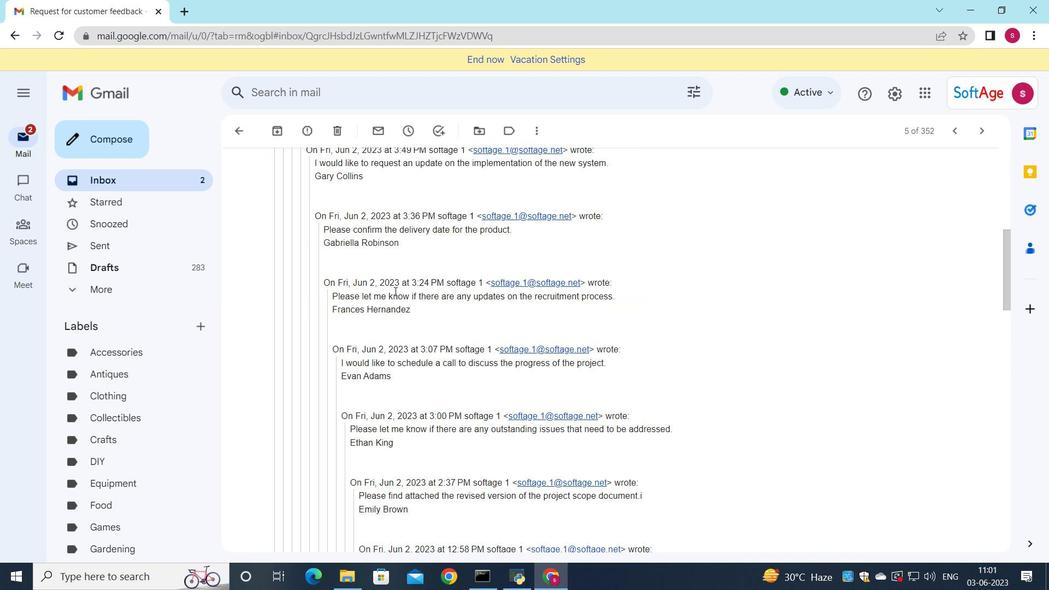 
Action: Mouse scrolled (395, 291) with delta (0, 0)
Screenshot: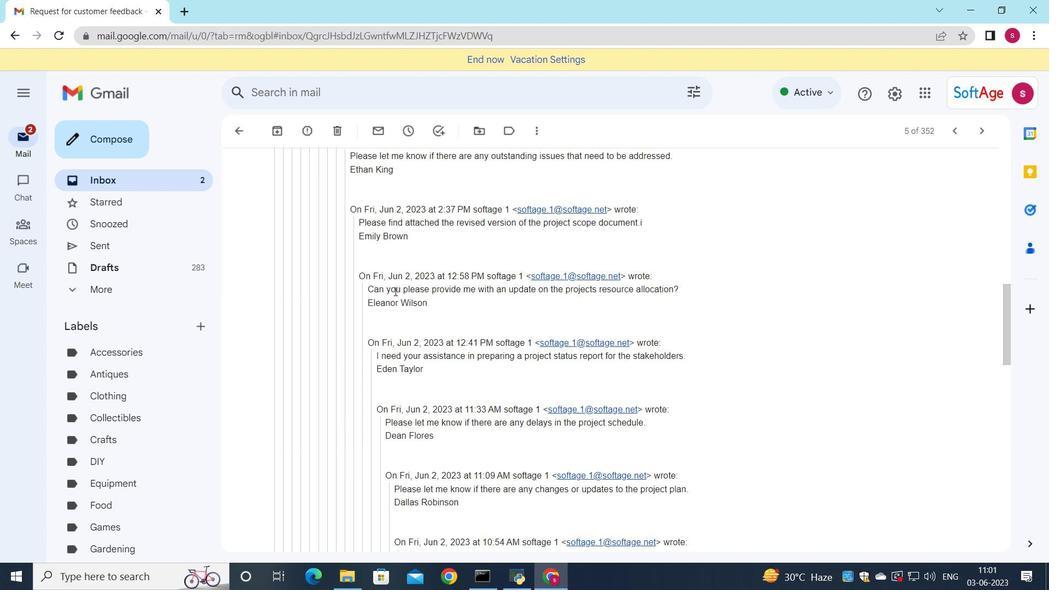 
Action: Mouse scrolled (395, 291) with delta (0, 0)
Screenshot: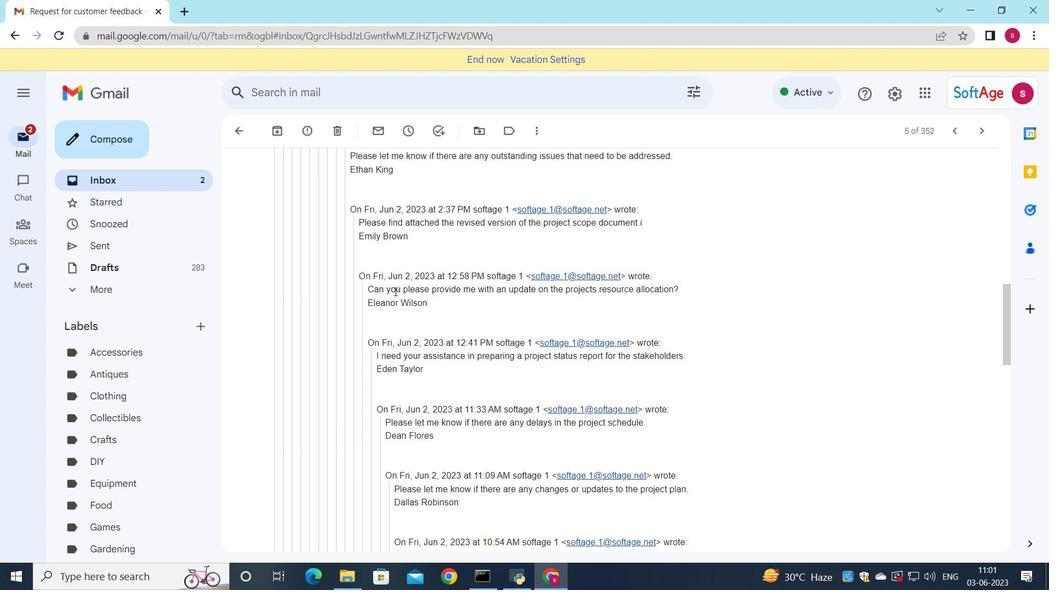 
Action: Mouse scrolled (395, 291) with delta (0, 0)
Screenshot: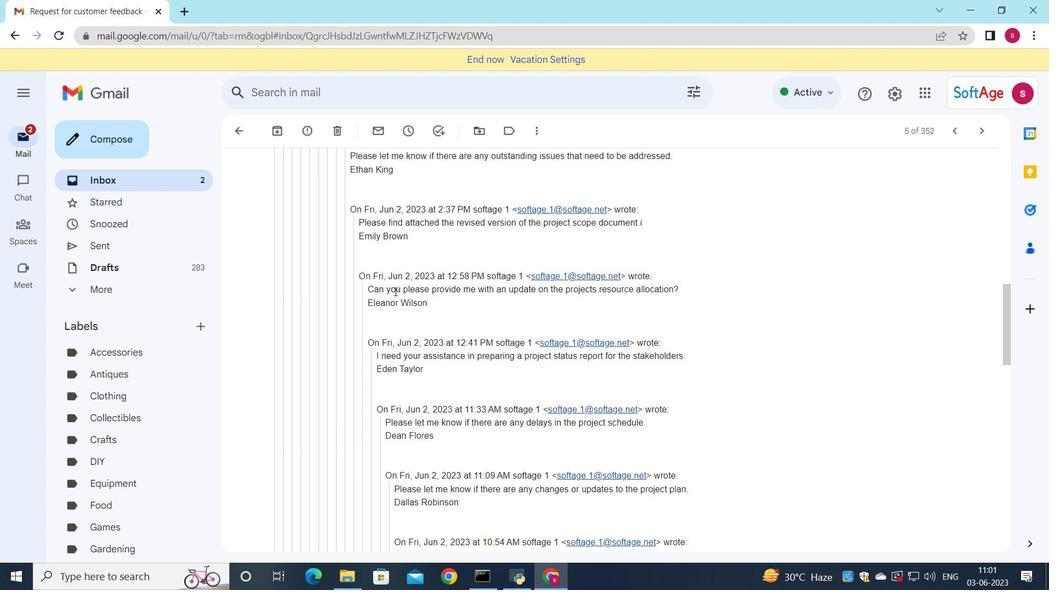 
Action: Mouse scrolled (395, 291) with delta (0, 0)
Screenshot: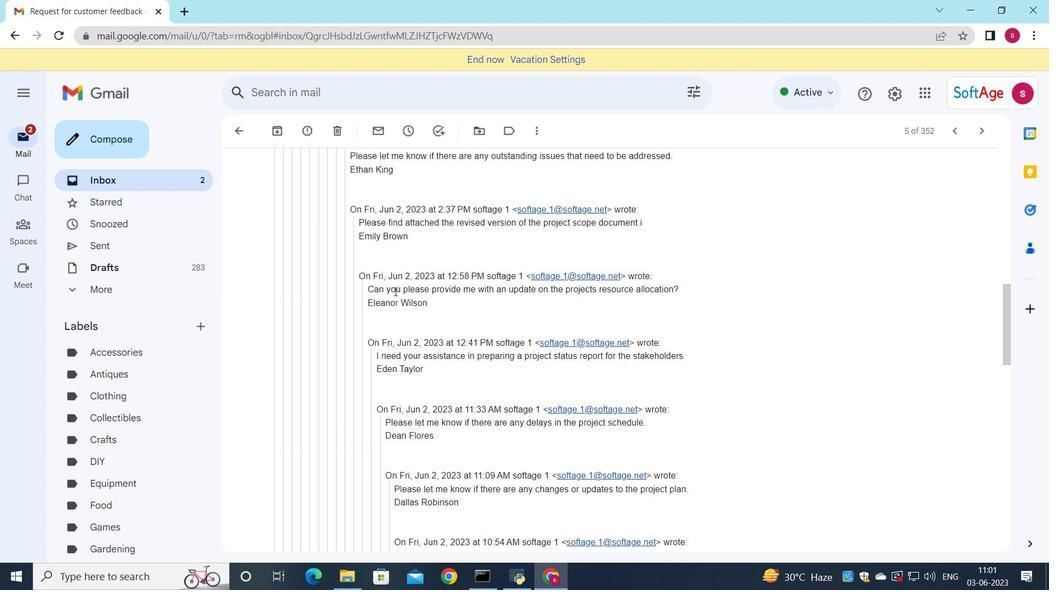
Action: Mouse scrolled (395, 291) with delta (0, 0)
Screenshot: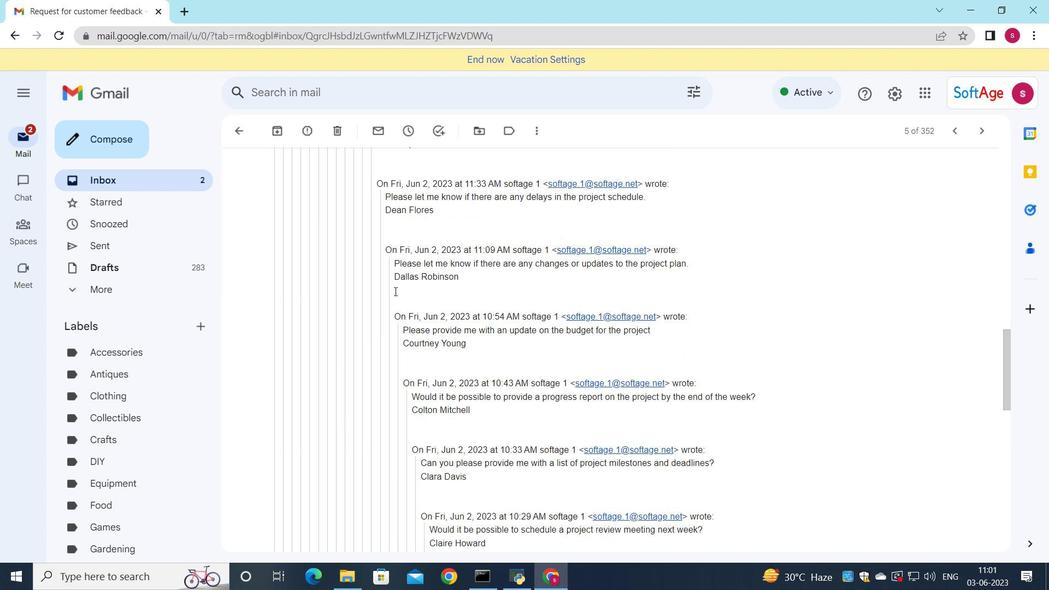 
Action: Mouse scrolled (395, 291) with delta (0, 0)
Screenshot: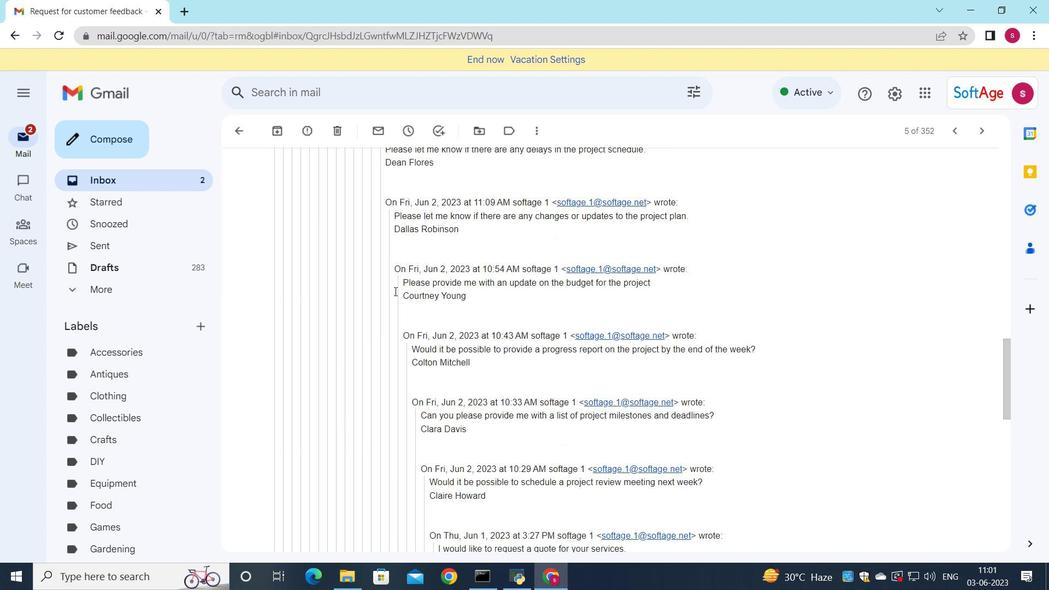 
Action: Mouse scrolled (395, 291) with delta (0, 0)
Screenshot: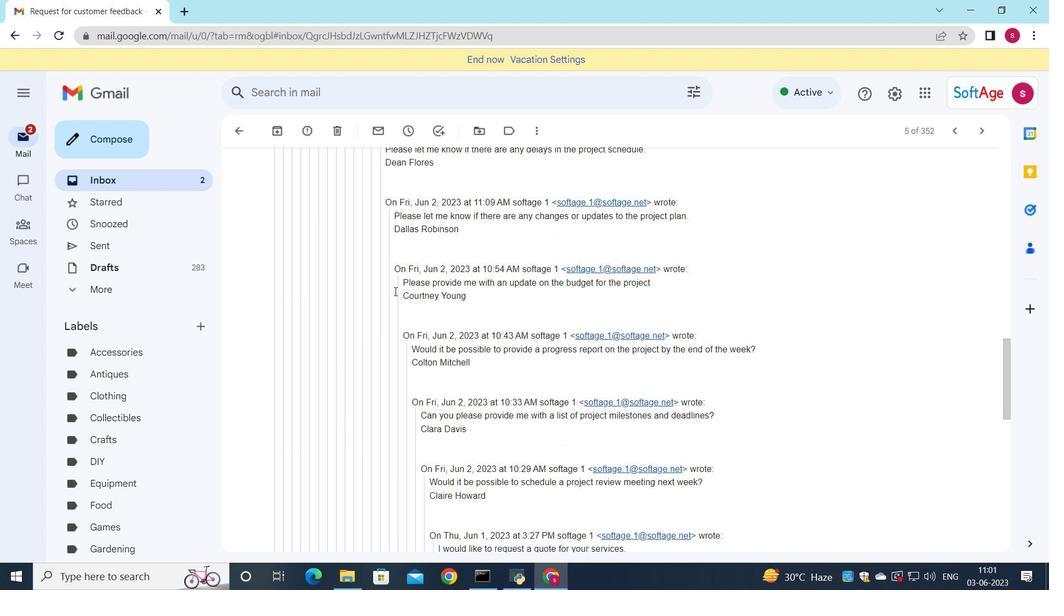 
Action: Mouse scrolled (395, 291) with delta (0, 0)
Screenshot: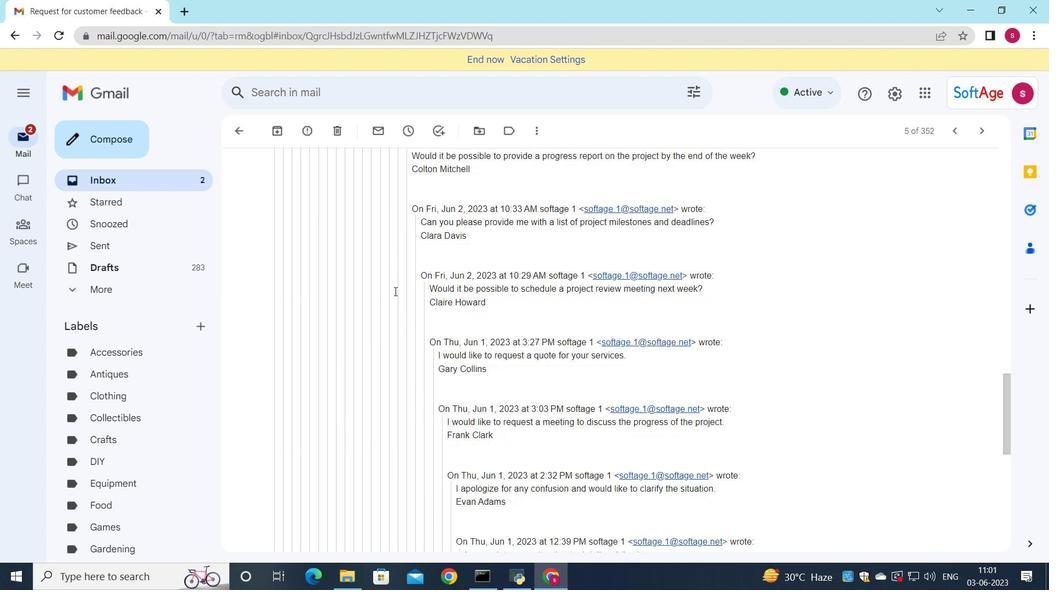 
Action: Mouse scrolled (395, 291) with delta (0, 0)
Screenshot: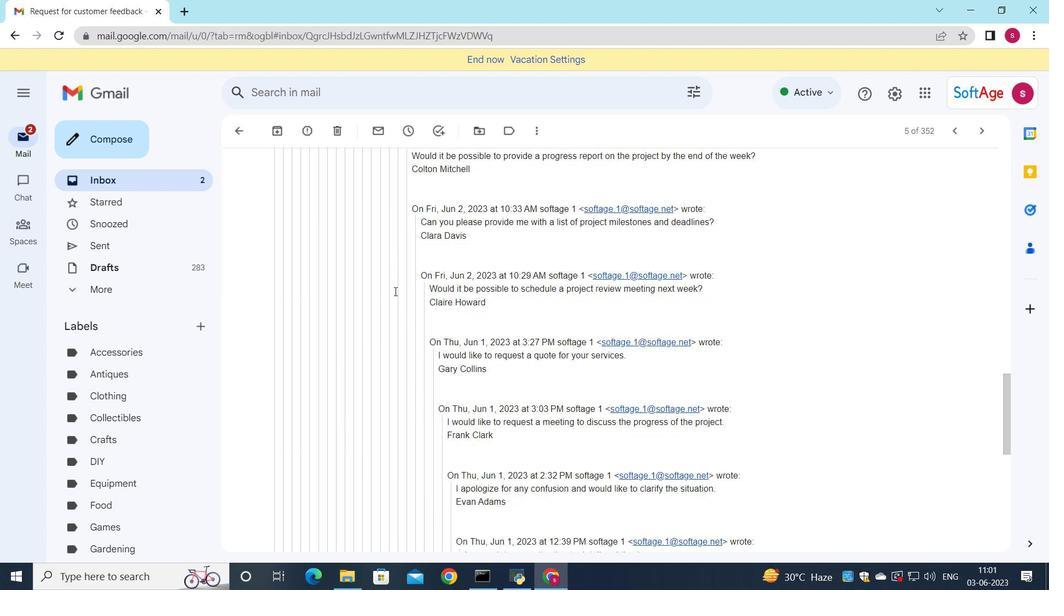 
Action: Mouse scrolled (395, 291) with delta (0, 0)
Screenshot: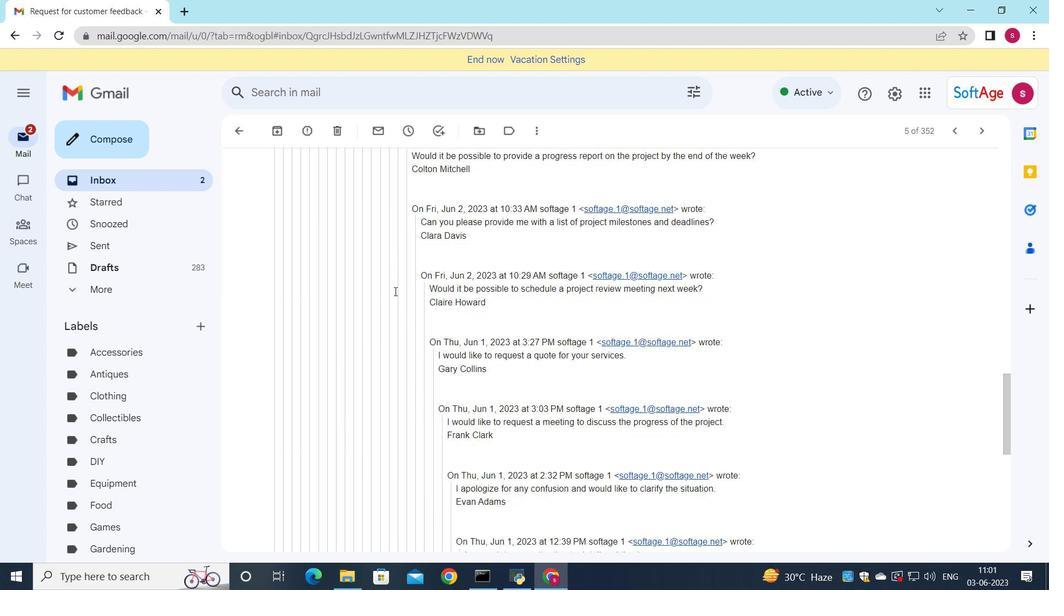 
Action: Mouse scrolled (395, 291) with delta (0, 0)
Screenshot: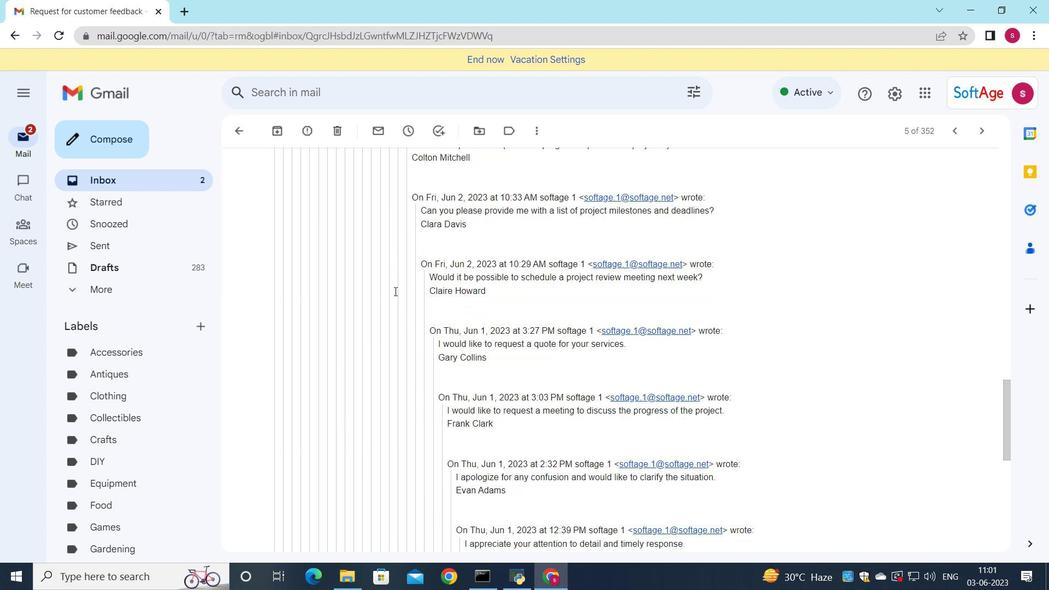 
Action: Mouse scrolled (395, 291) with delta (0, 0)
Screenshot: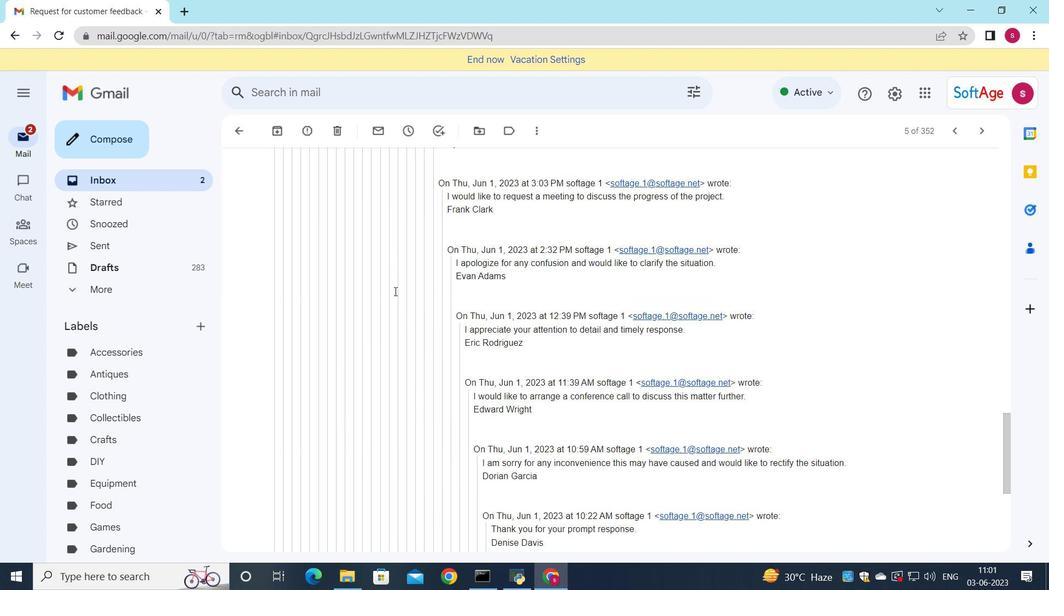 
Action: Mouse scrolled (395, 291) with delta (0, 0)
Screenshot: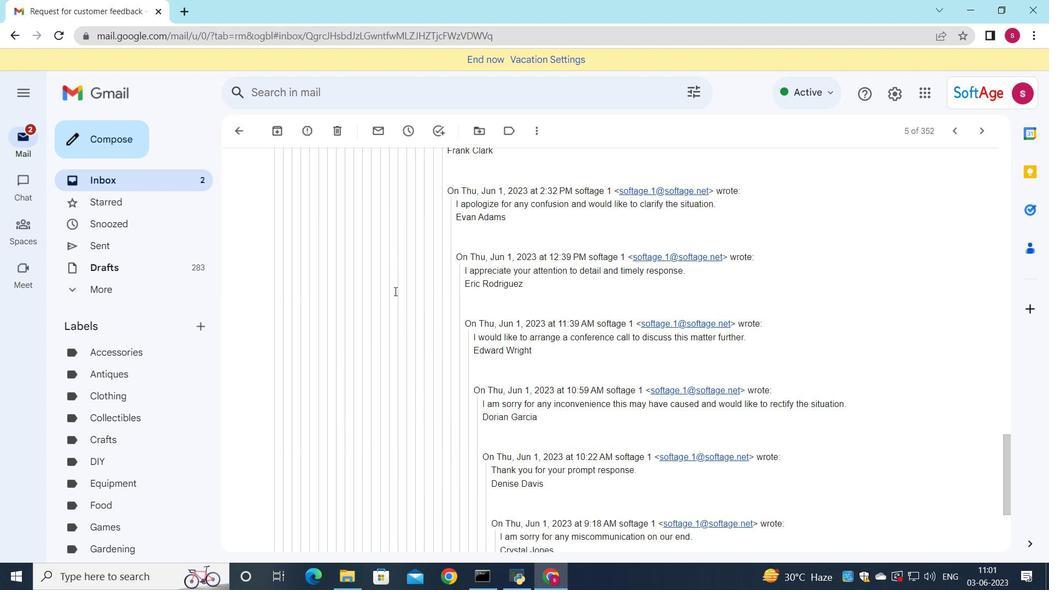 
Action: Mouse scrolled (395, 291) with delta (0, 0)
Screenshot: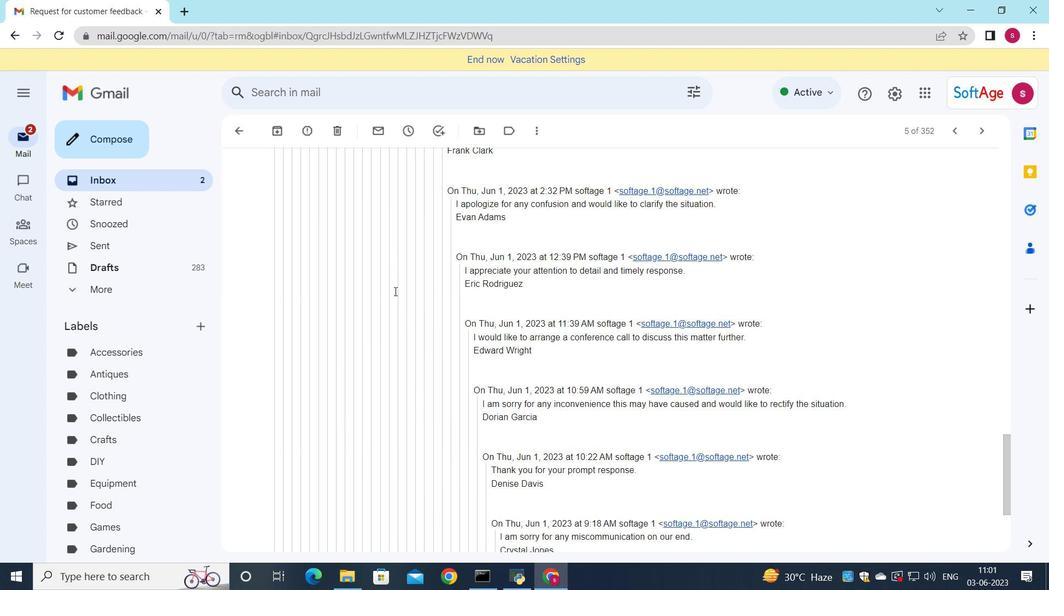 
Action: Mouse scrolled (395, 291) with delta (0, 0)
Screenshot: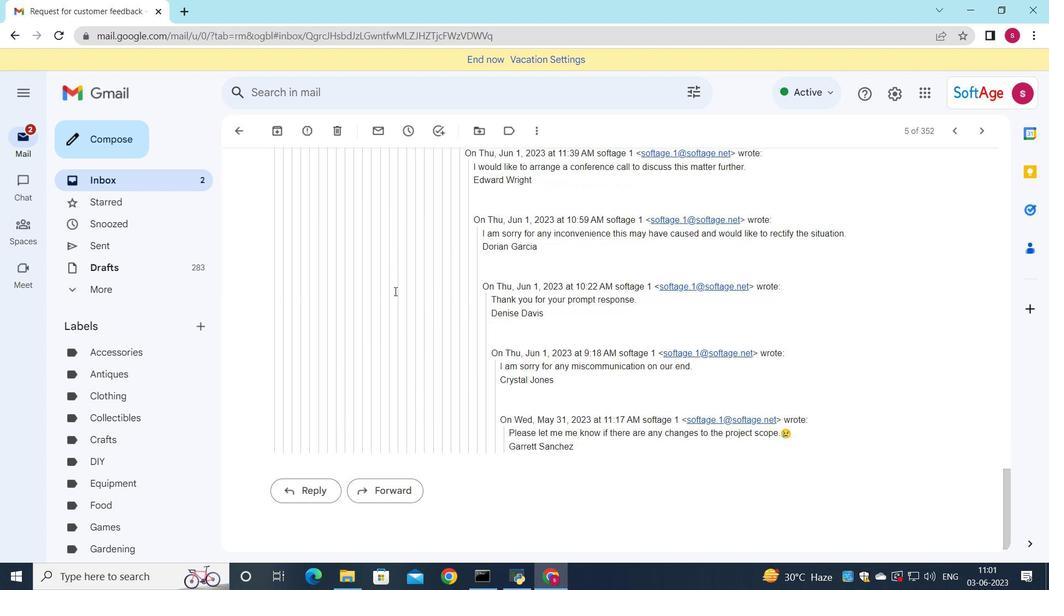 
Action: Mouse scrolled (395, 291) with delta (0, 0)
Screenshot: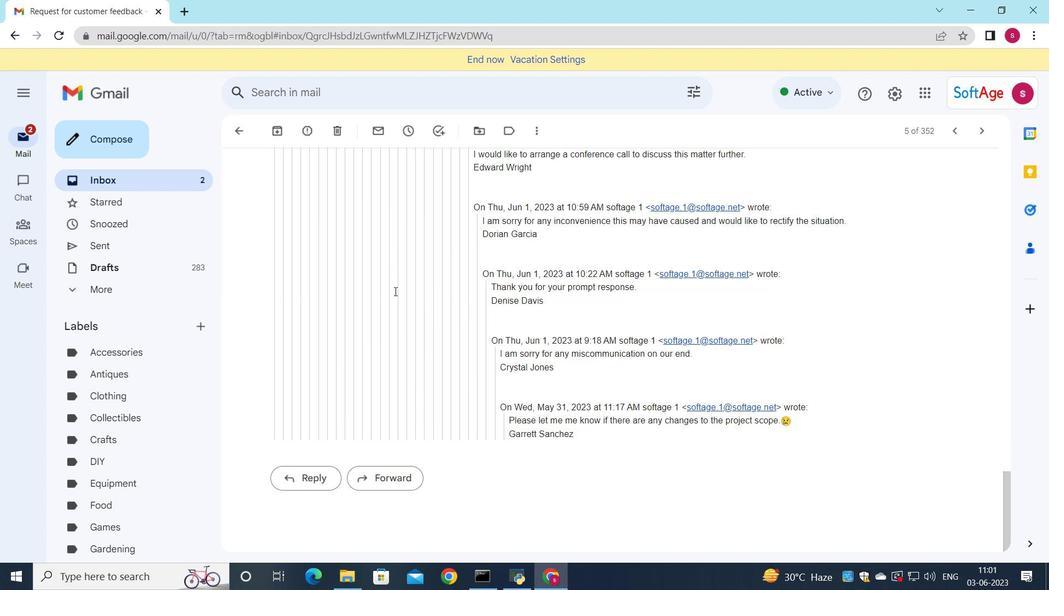 
Action: Mouse scrolled (395, 291) with delta (0, 0)
Screenshot: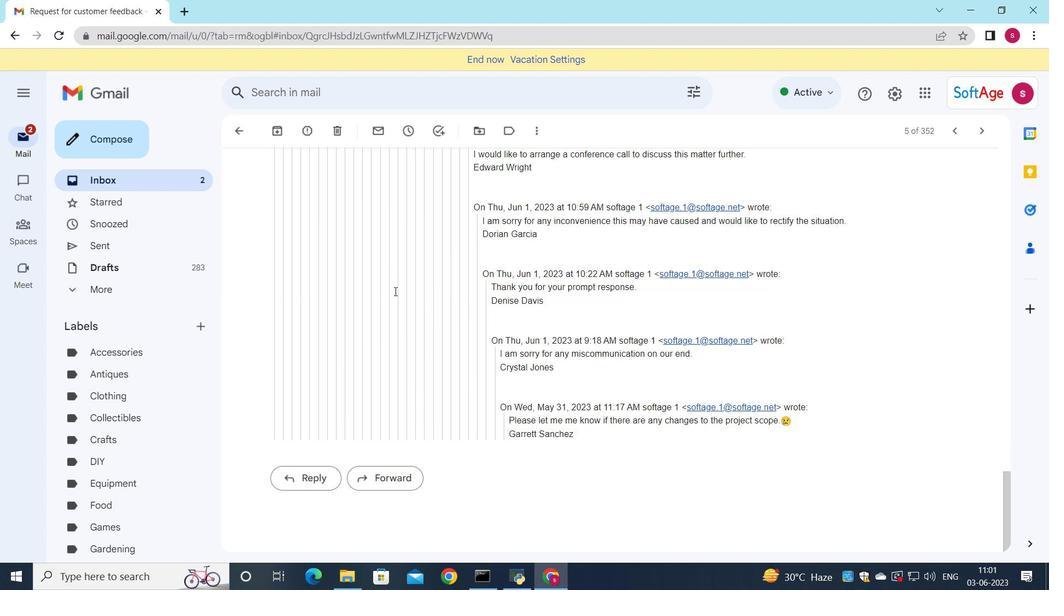 
Action: Mouse moved to (300, 480)
Screenshot: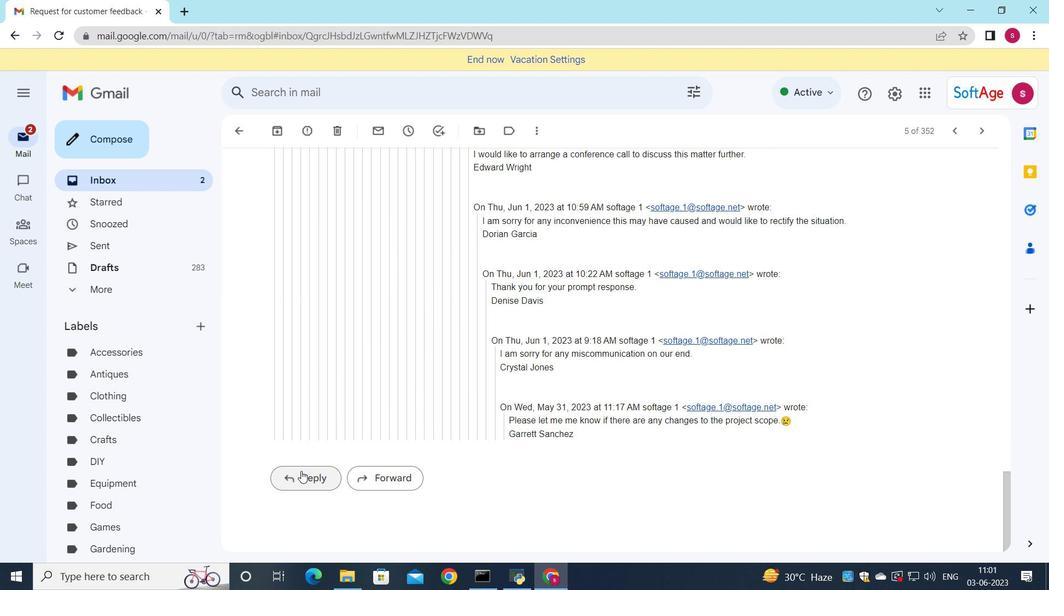 
Action: Mouse pressed left at (300, 480)
Screenshot: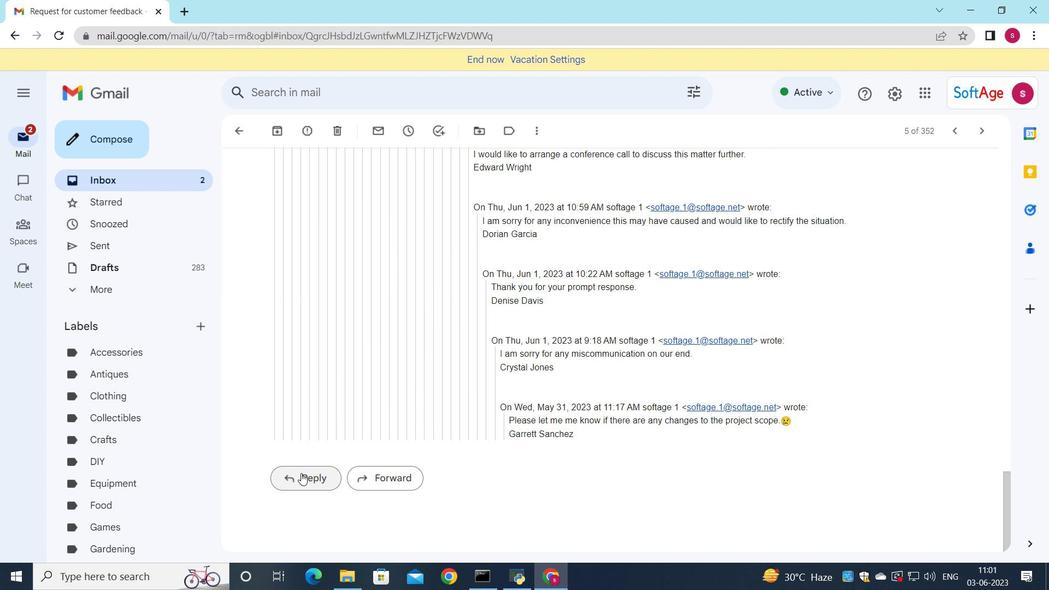 
Action: Mouse moved to (296, 371)
Screenshot: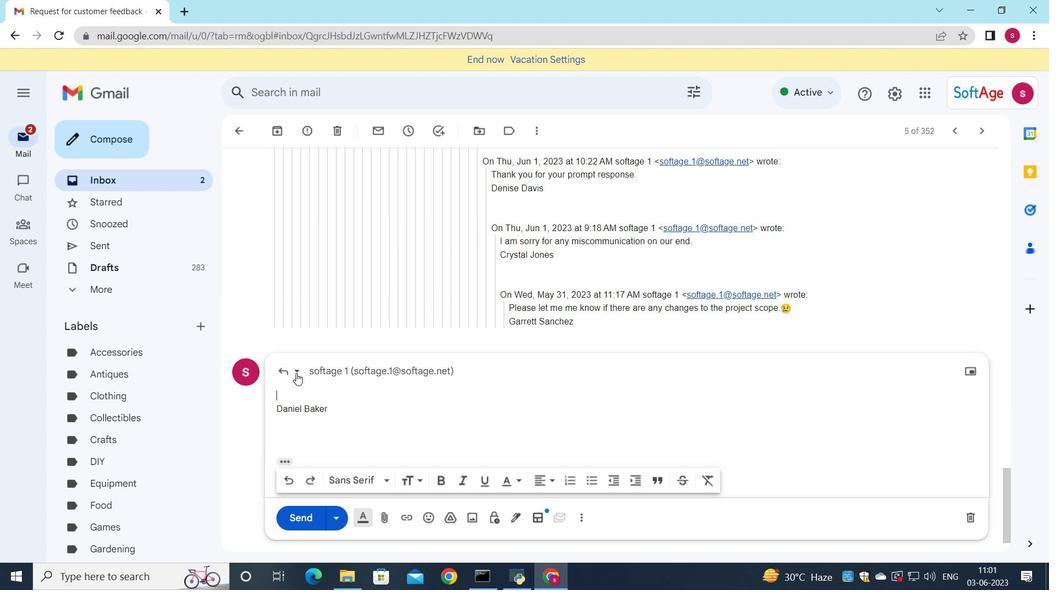 
Action: Mouse pressed left at (296, 371)
Screenshot: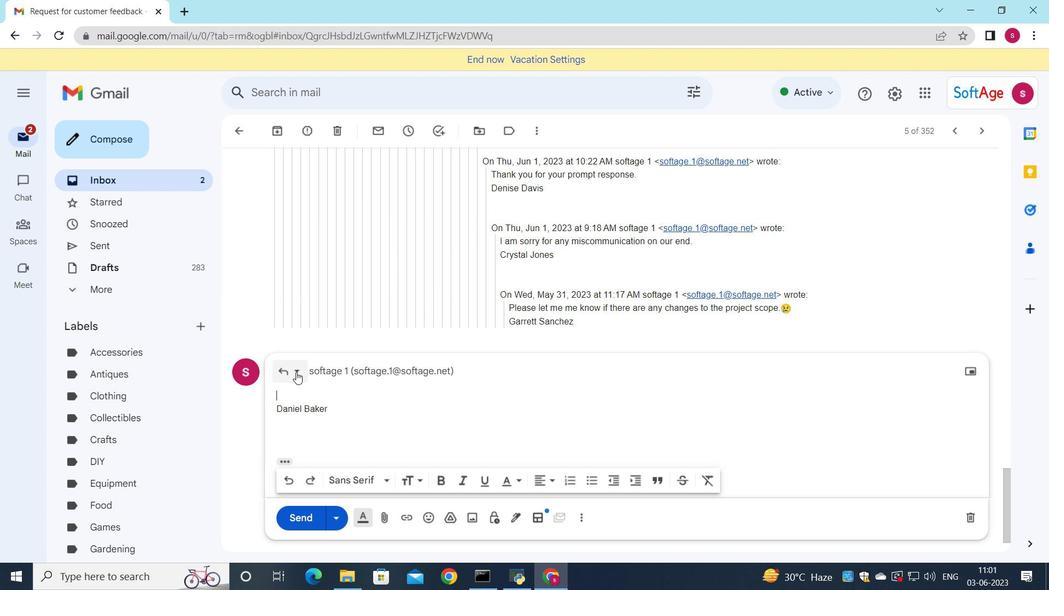
Action: Mouse moved to (336, 454)
Screenshot: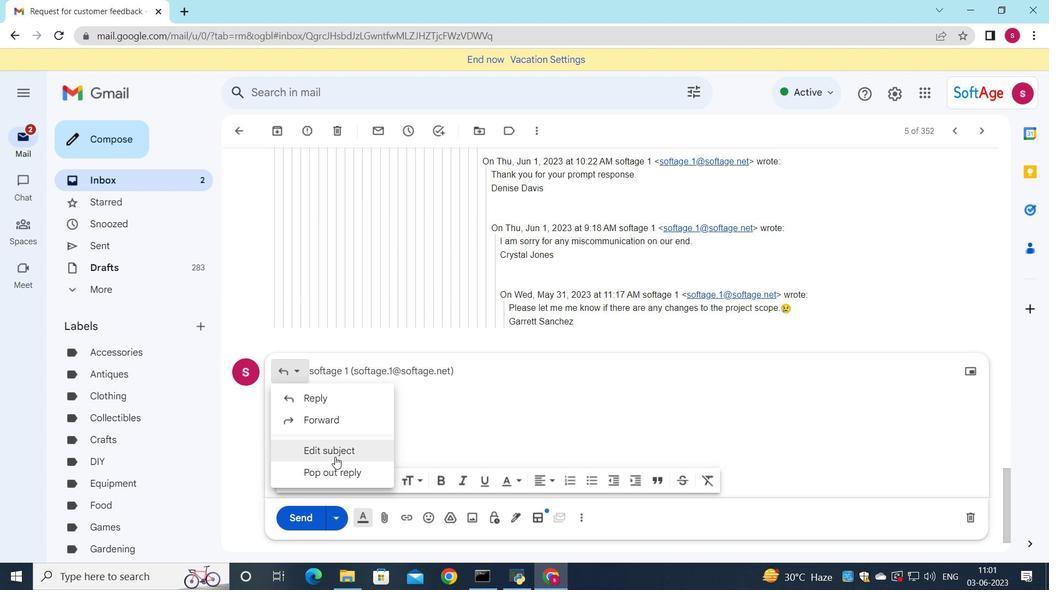 
Action: Mouse pressed left at (336, 454)
Screenshot: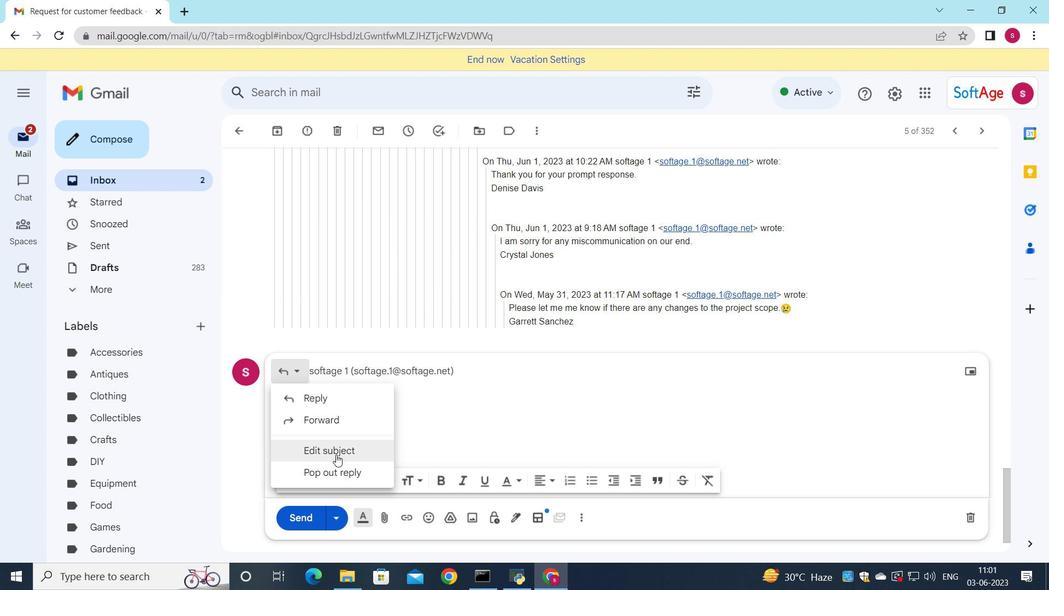 
Action: Mouse moved to (692, 217)
Screenshot: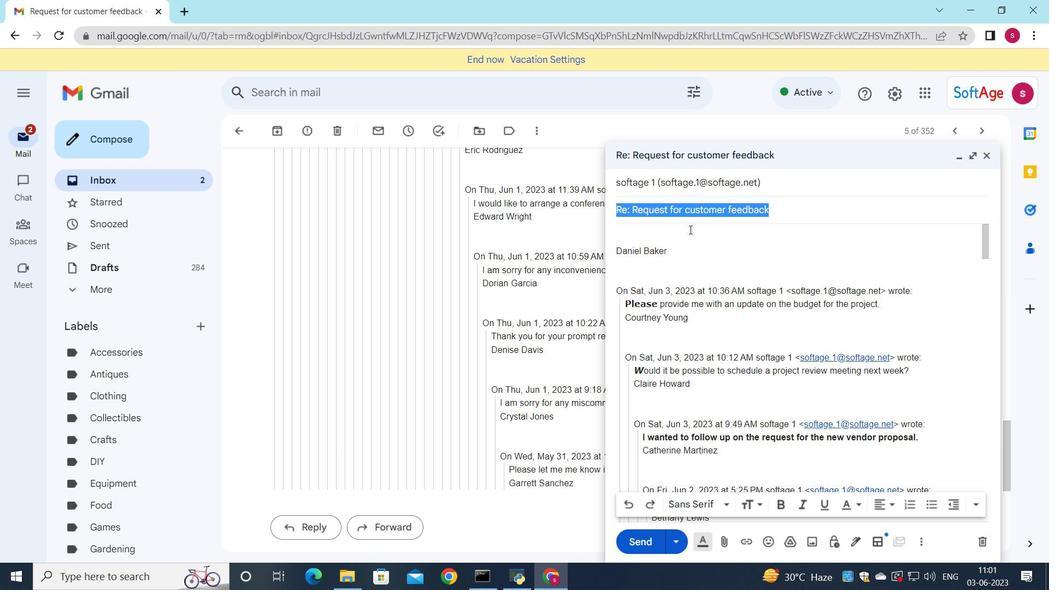 
Action: Key pressed <Key.shift><Key.shift><Key.shift>Payment<Key.space>confirmation
Screenshot: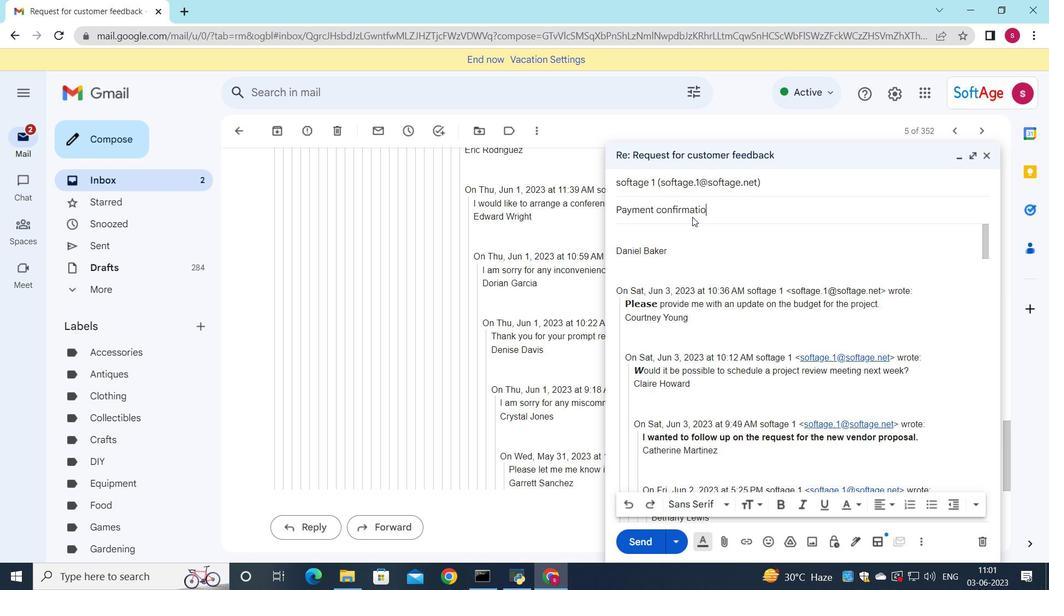 
Action: Mouse moved to (650, 240)
Screenshot: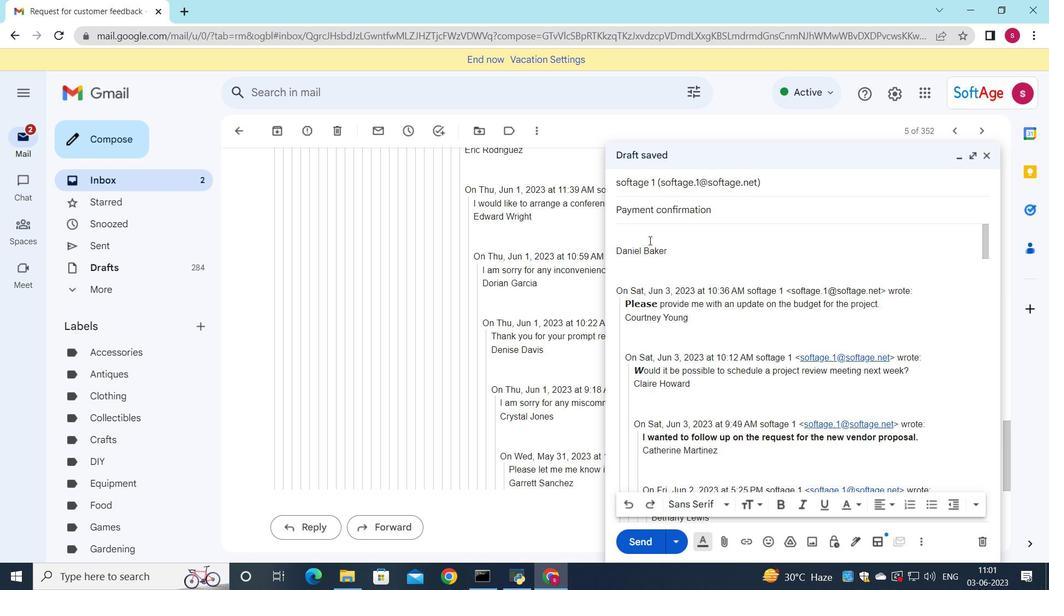 
Action: Mouse pressed left at (650, 240)
Screenshot: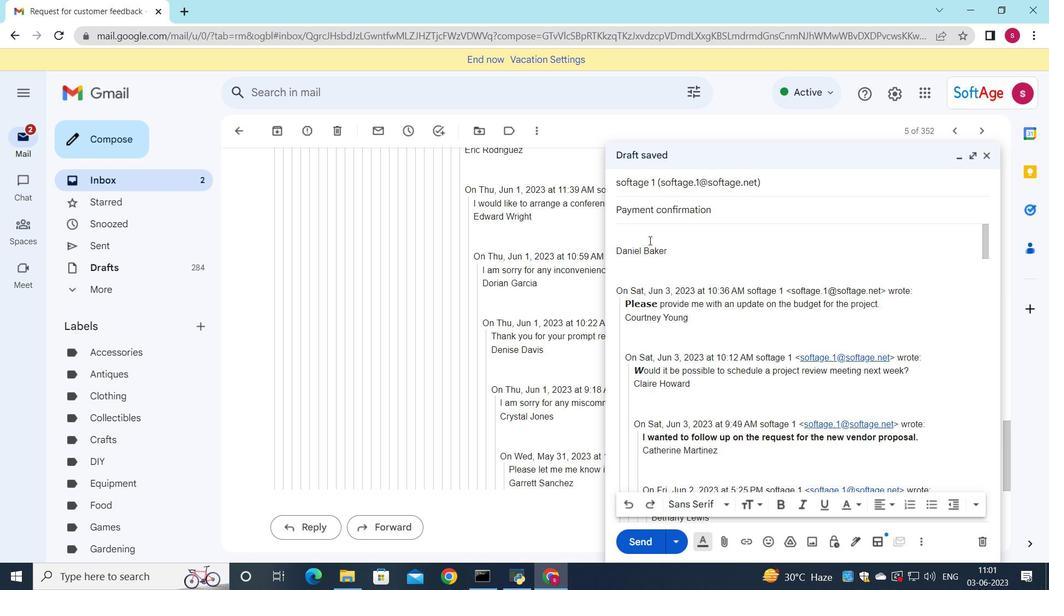 
Action: Mouse moved to (649, 240)
Screenshot: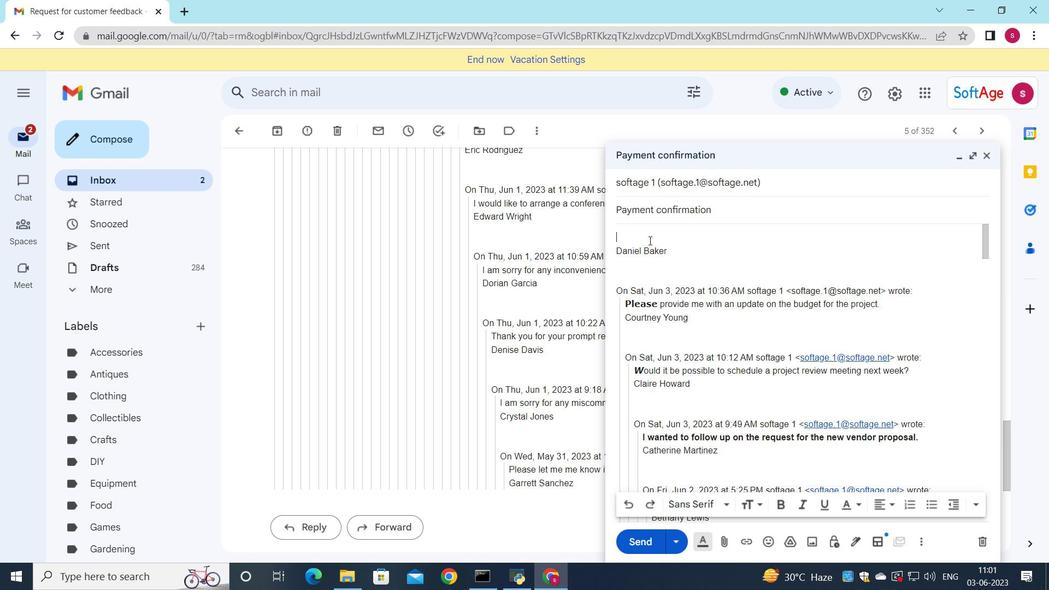 
Action: Key pressed <Key.shift>I<Key.space>need<Key.space>your<Key.space>input<Key.space>on<Key.space>the<Key.space>bw<Key.backspace>est<Key.space>wqay<Key.backspace><Key.backspace><Key.backspace>ay<Key.space>to<Key.space>handle<Key.space>a<Key.space>project<Key.space>issues<Key.space><Key.backspace><Key.backspace><Key.space>y<Key.backspace>th<Key.caps_lock>AT<Key.backspace><Key.backspace><Key.caps_lock>at<Key.space>has<Key.space>arisen.
Screenshot: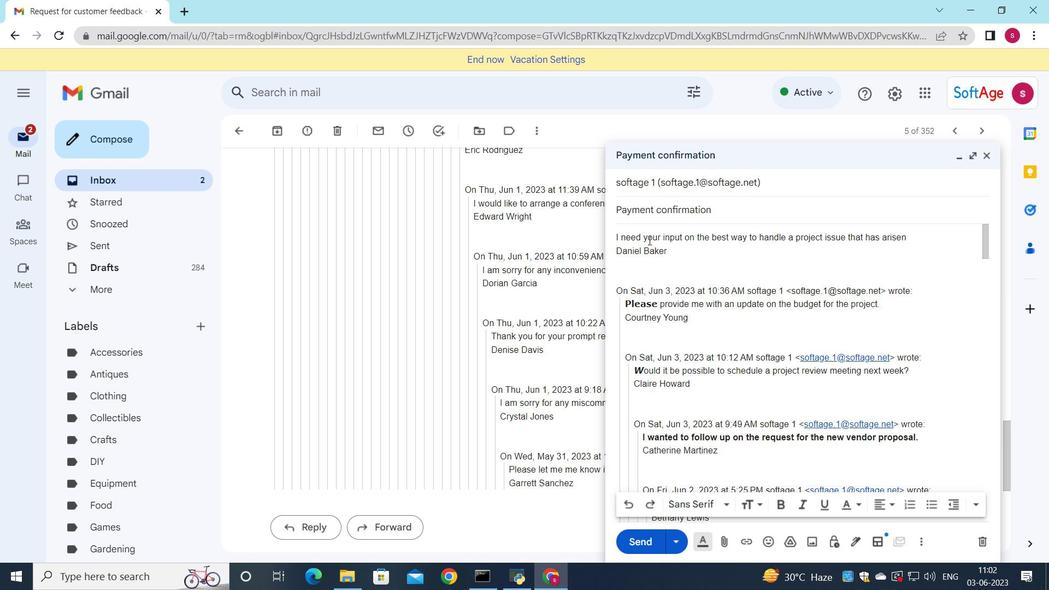 
Action: Mouse moved to (616, 236)
Screenshot: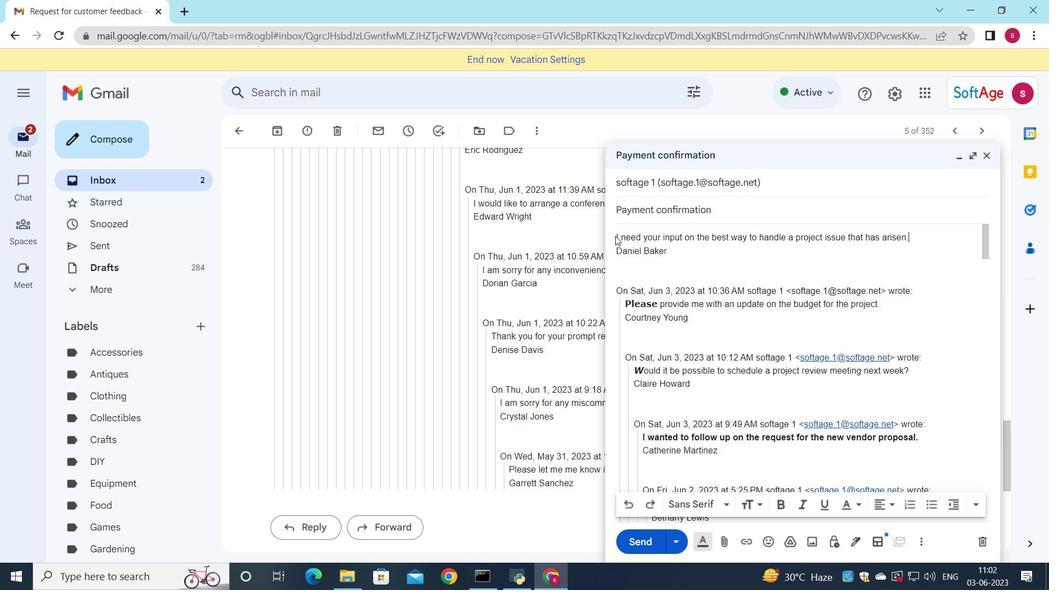
Action: Mouse pressed left at (616, 236)
Screenshot: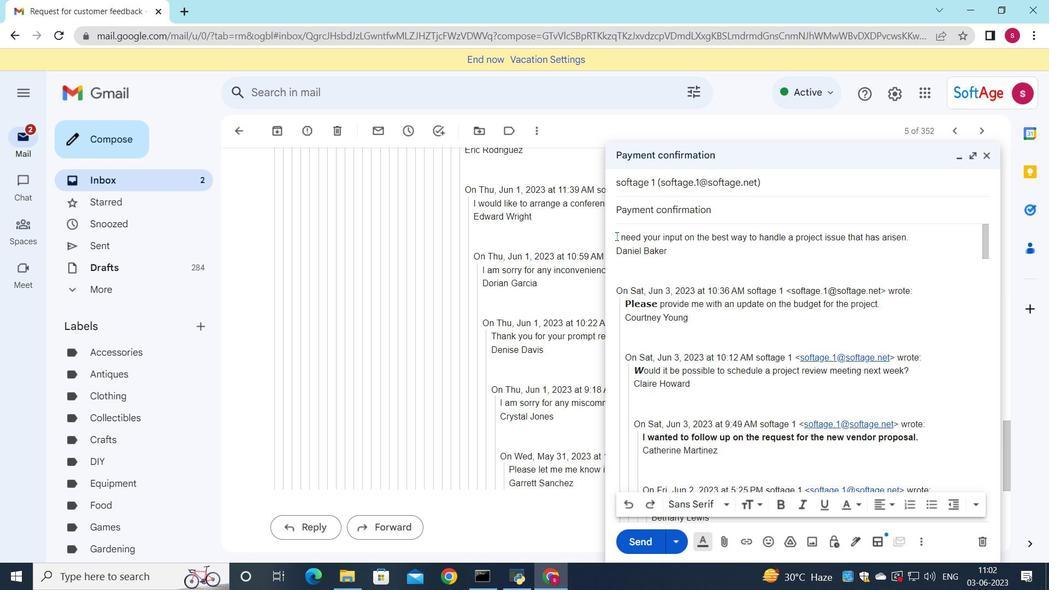 
Action: Mouse moved to (860, 509)
Screenshot: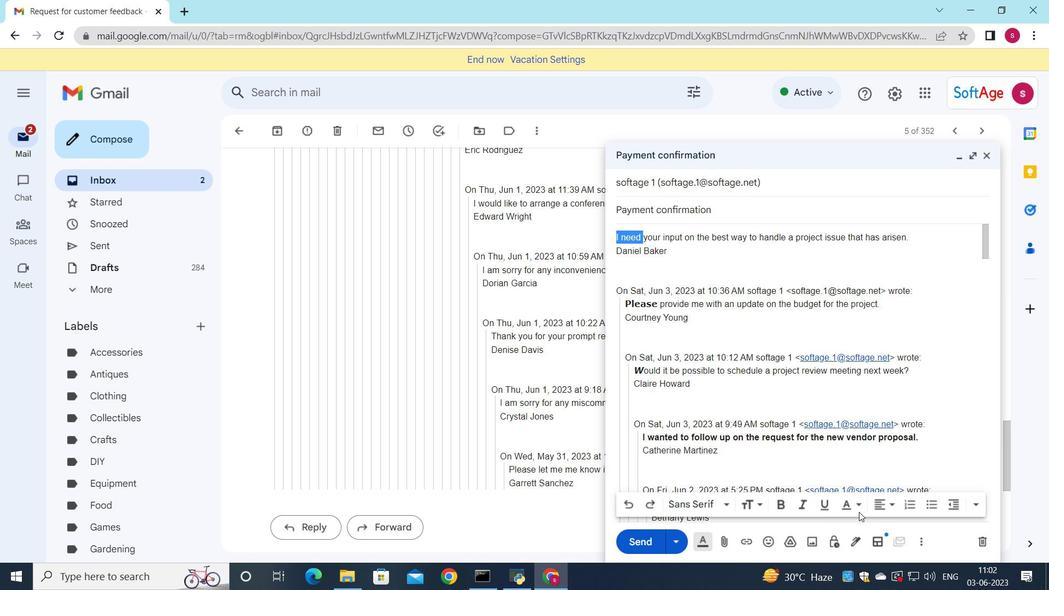 
Action: Mouse pressed left at (860, 509)
Screenshot: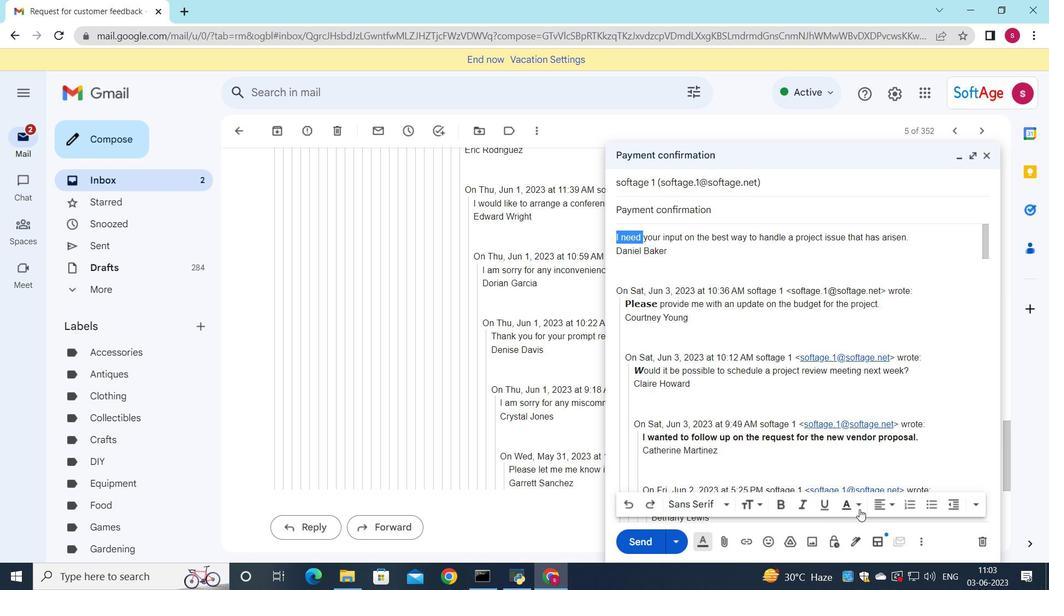 
Action: Mouse moved to (793, 410)
Screenshot: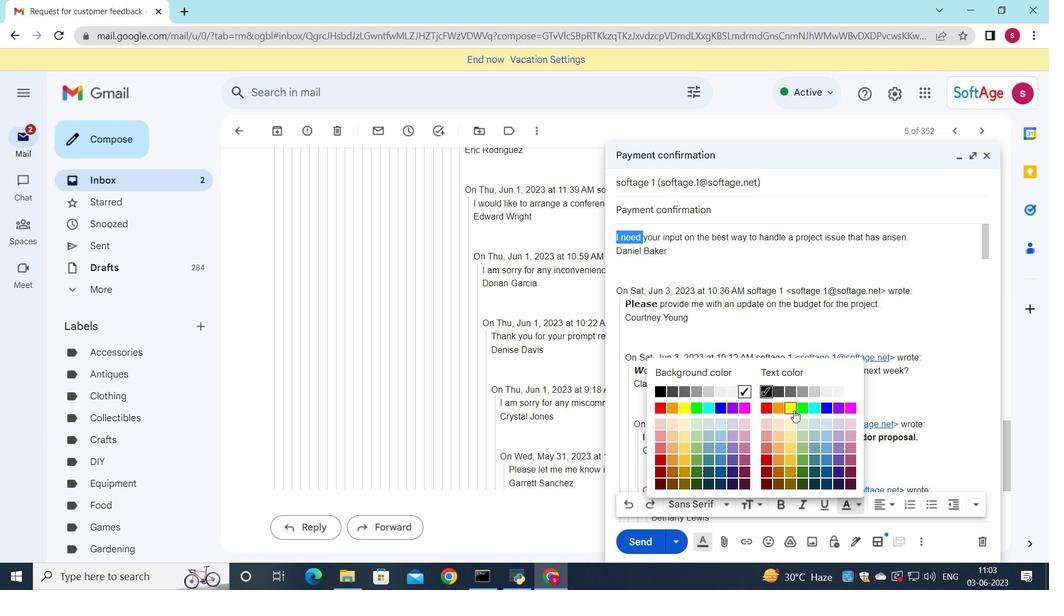 
Action: Mouse pressed left at (793, 410)
Screenshot: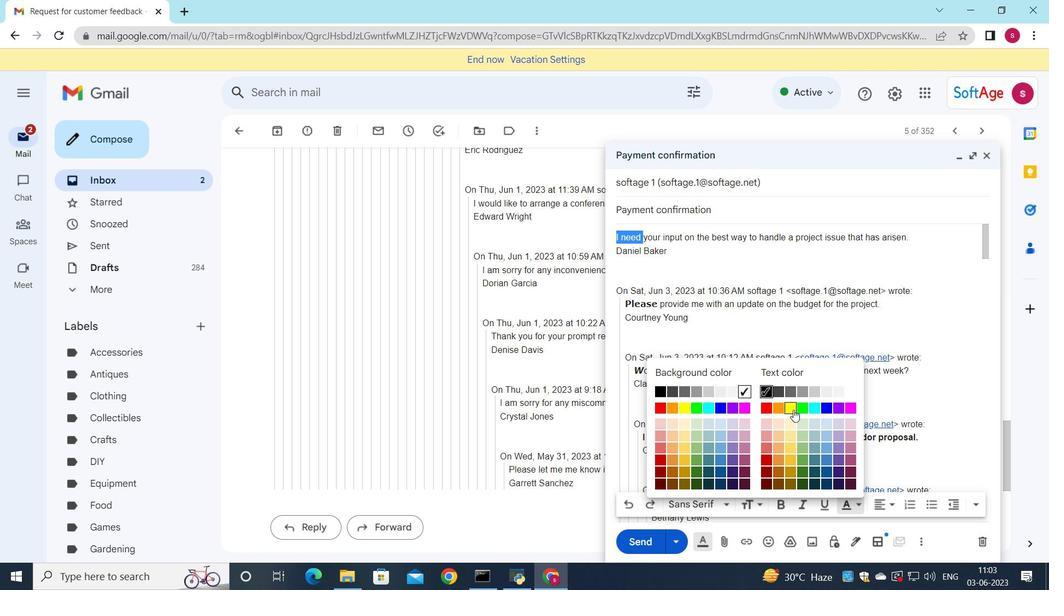 
Action: Mouse moved to (855, 503)
Screenshot: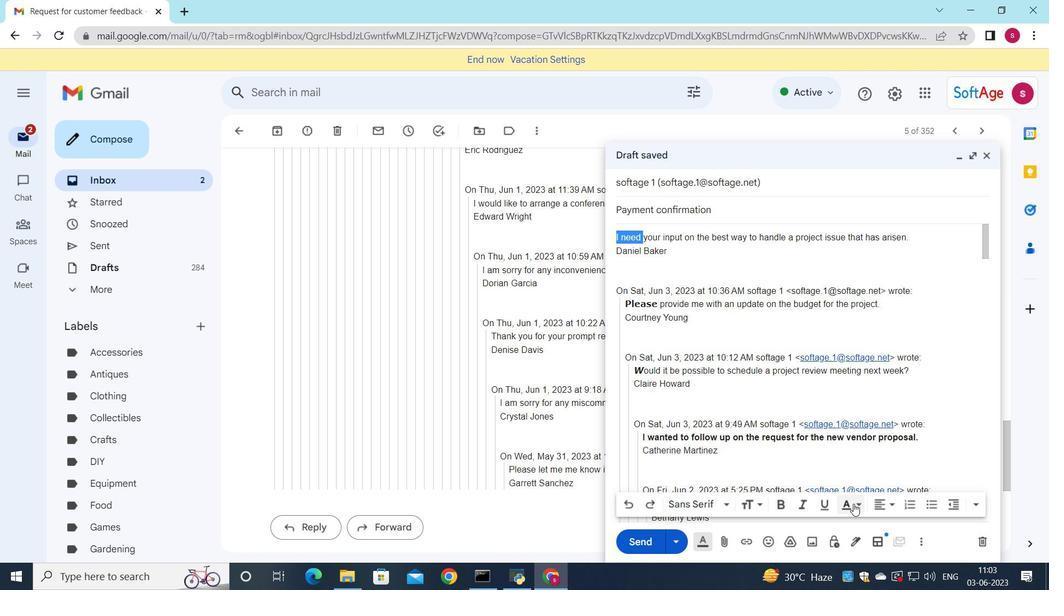 
Action: Mouse pressed left at (855, 503)
Screenshot: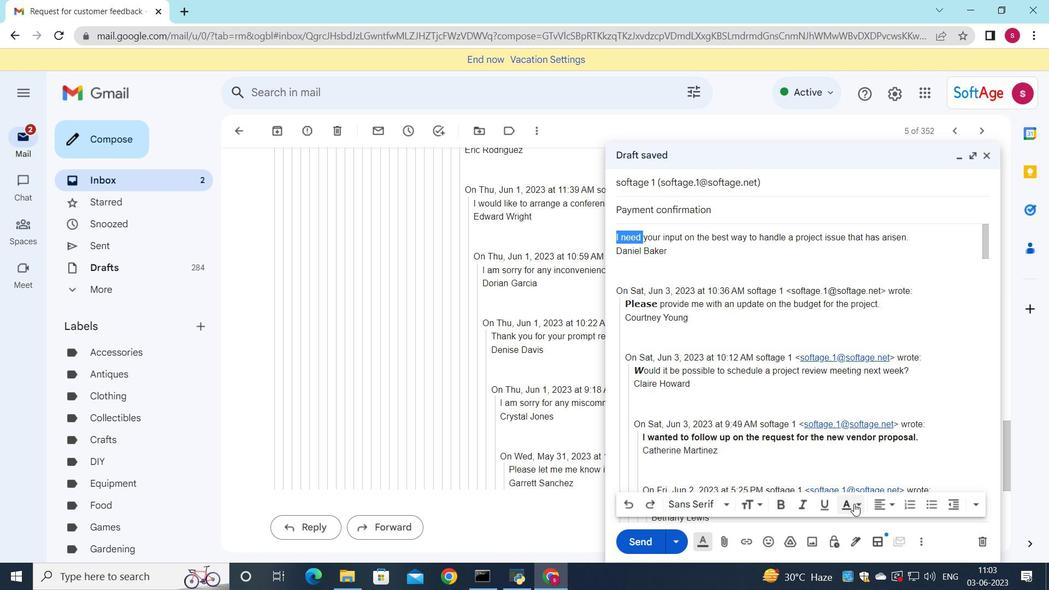 
Action: Mouse moved to (718, 408)
Screenshot: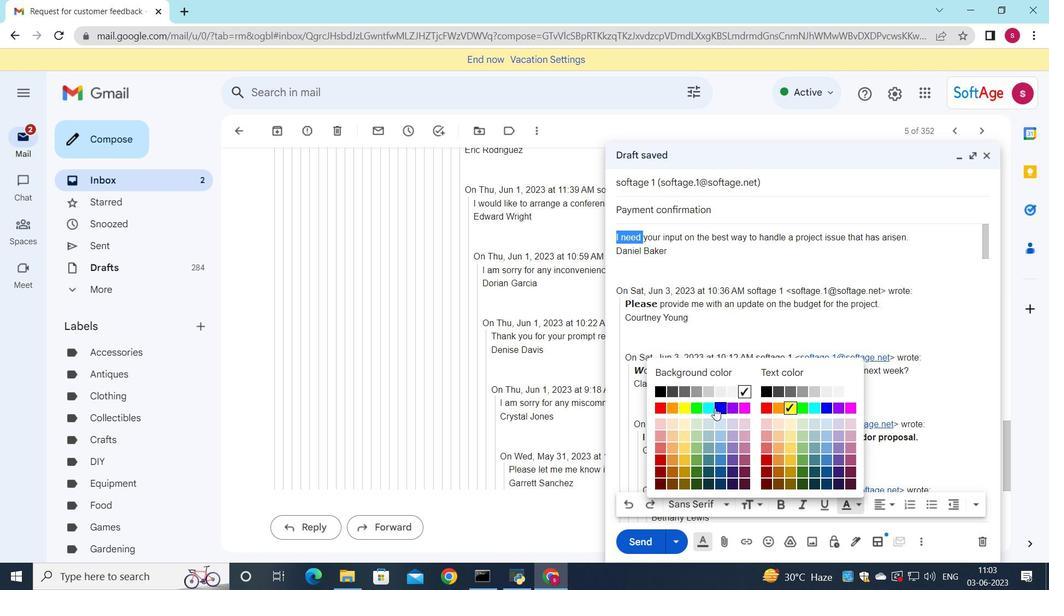 
Action: Mouse pressed left at (718, 408)
Screenshot: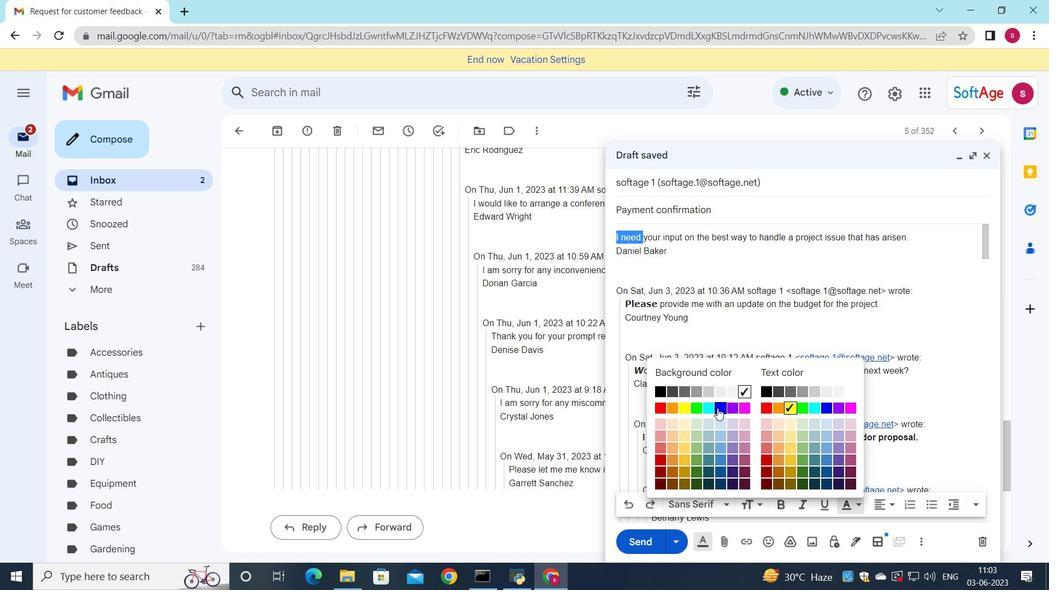 
Action: Mouse moved to (646, 239)
Screenshot: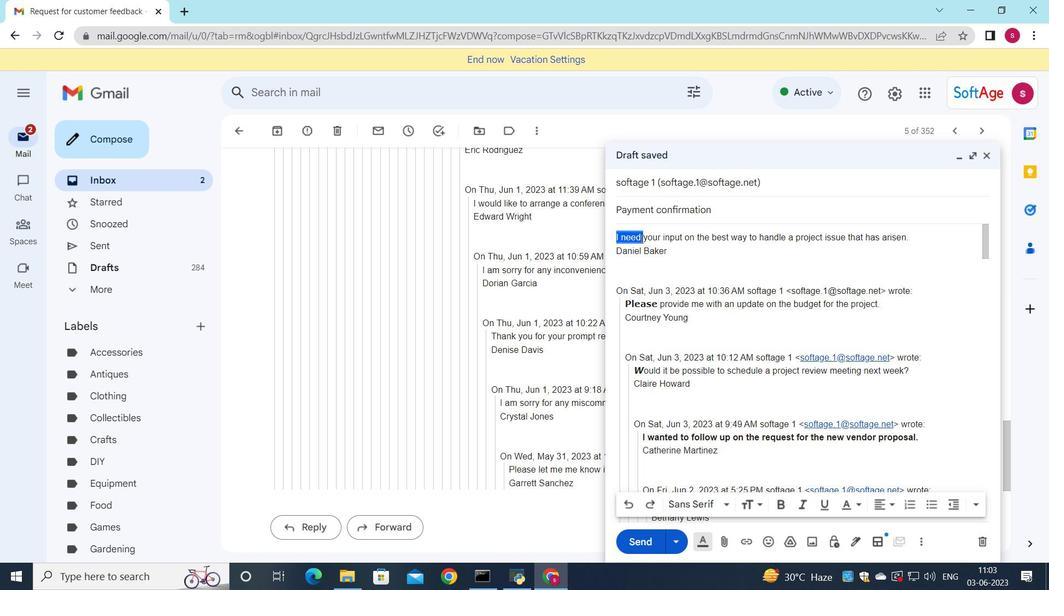 
Action: Mouse pressed left at (646, 239)
Screenshot: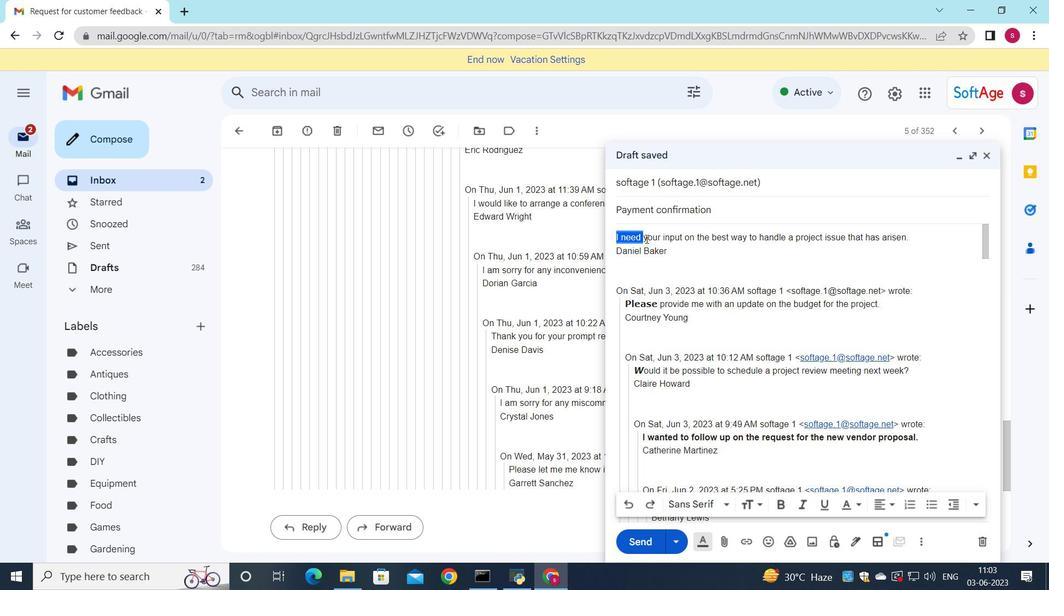 
Action: Mouse moved to (638, 542)
Screenshot: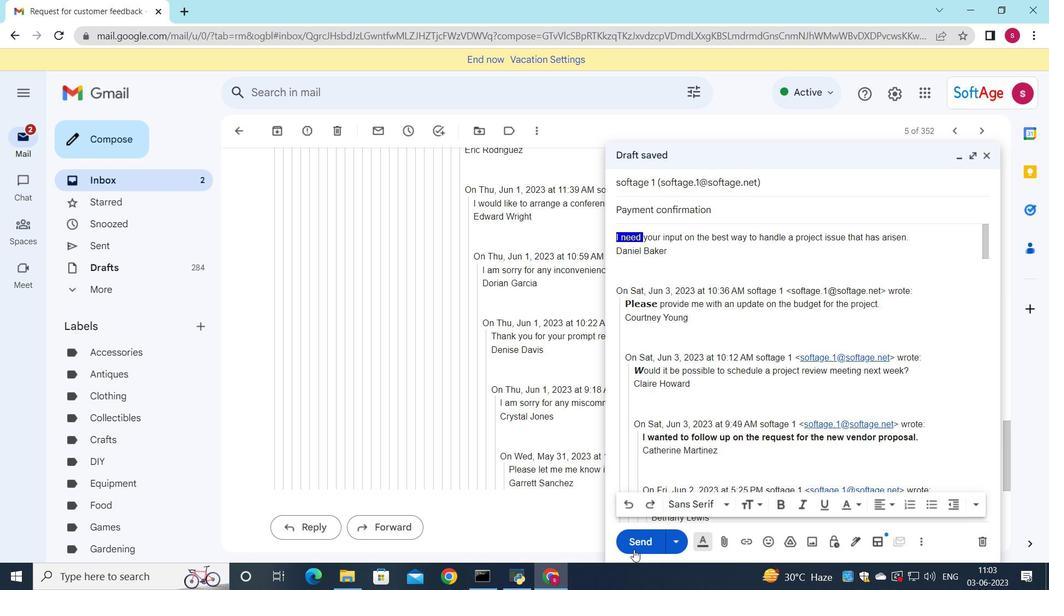 
Action: Mouse pressed left at (638, 542)
Screenshot: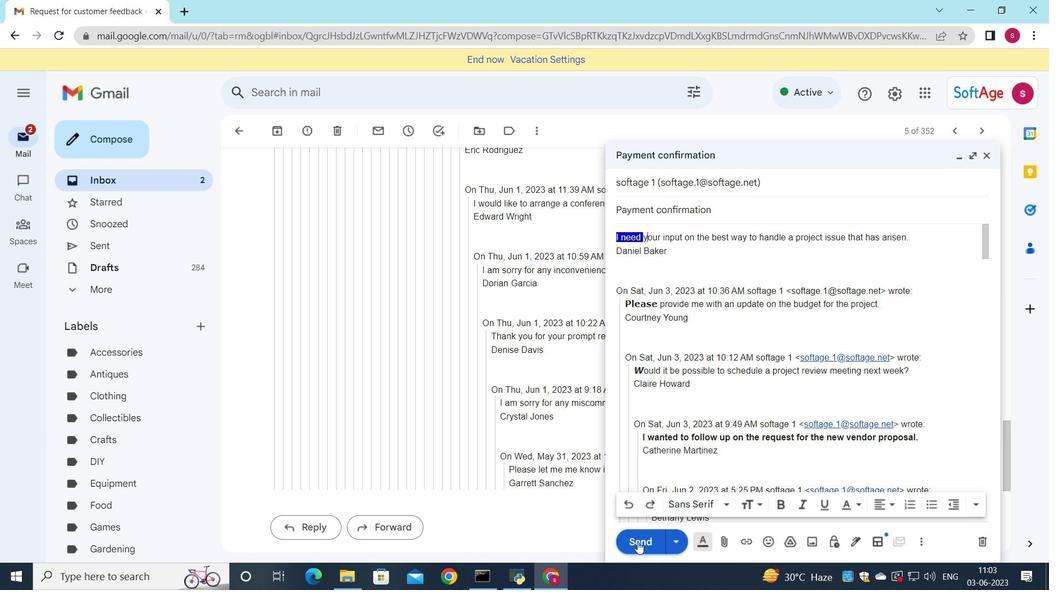 
Action: Mouse moved to (188, 177)
Screenshot: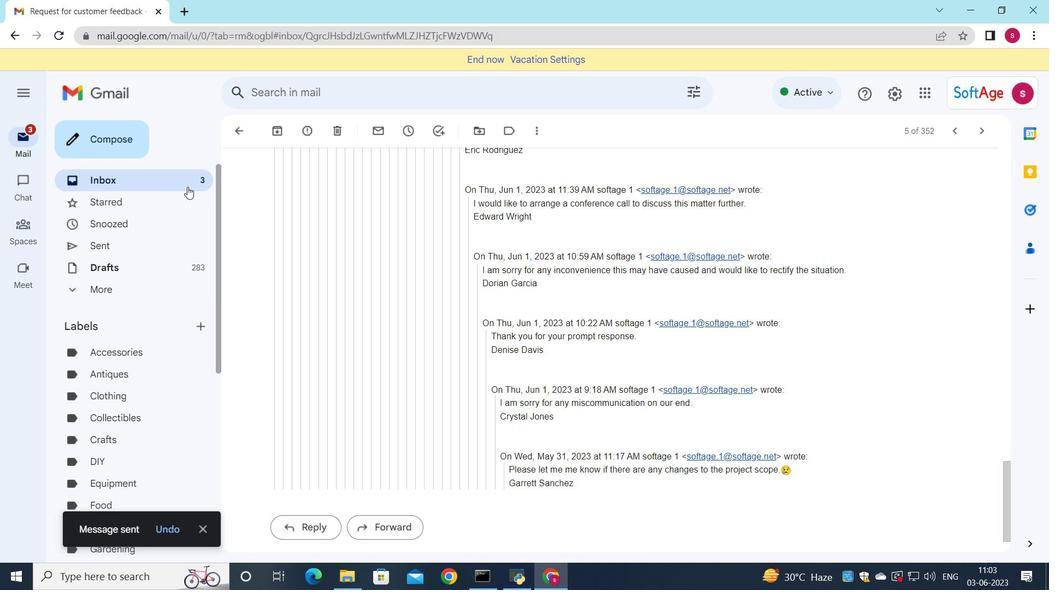 
Action: Mouse pressed left at (188, 177)
Screenshot: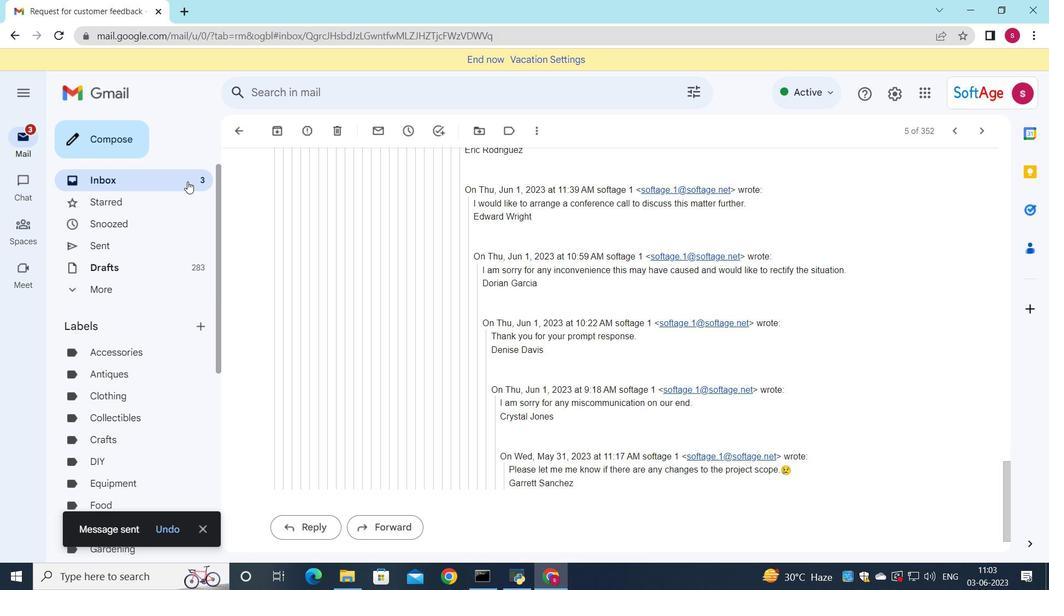
Action: Mouse moved to (437, 153)
Screenshot: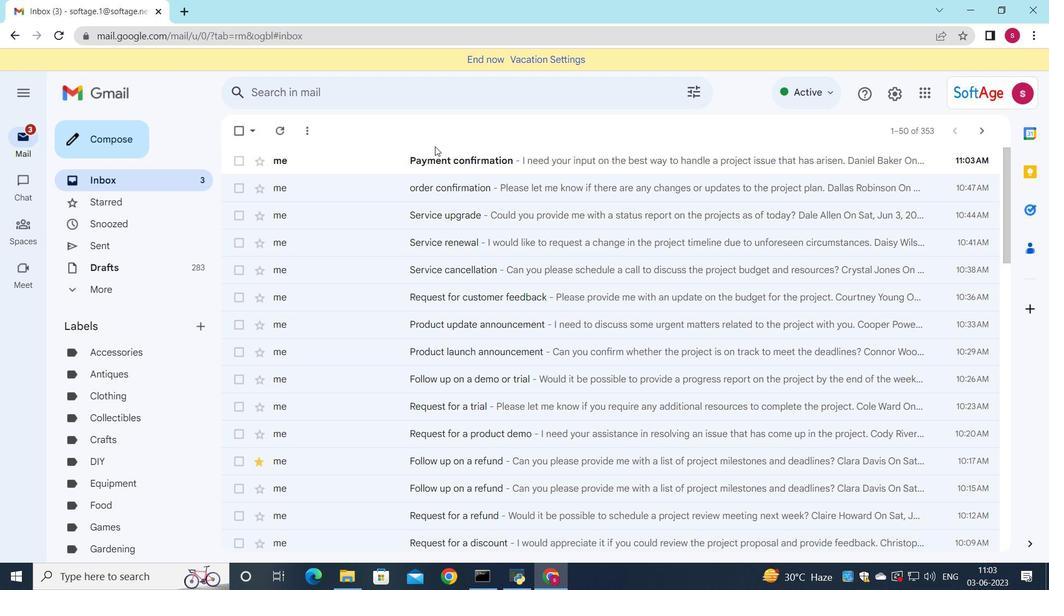 
Action: Mouse pressed left at (437, 153)
Screenshot: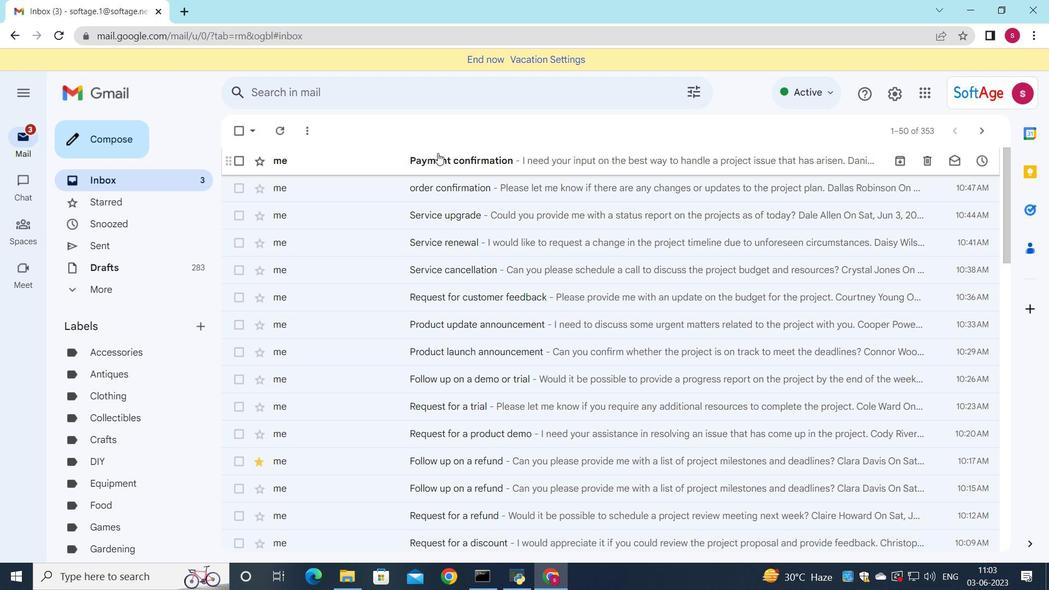 
Action: Mouse moved to (435, 154)
Screenshot: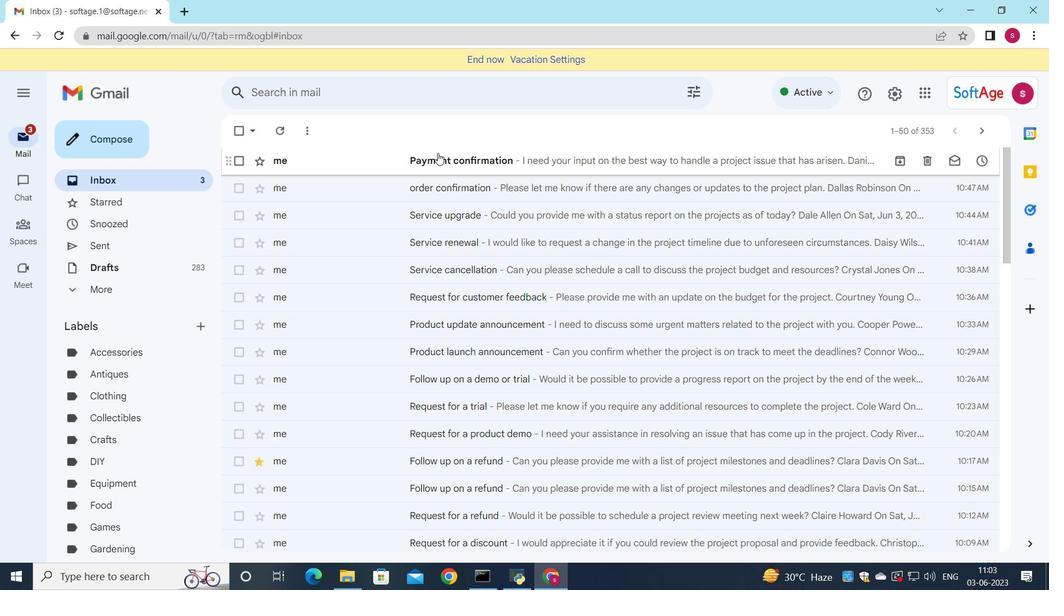 
